Task: Add a signature Mario Parker containing Best wishes for a happy National Human Trafficking Awareness Day, Mario Parker to email address softage.6@softage.net and add a label Vendor contracts
Action: Mouse moved to (920, 55)
Screenshot: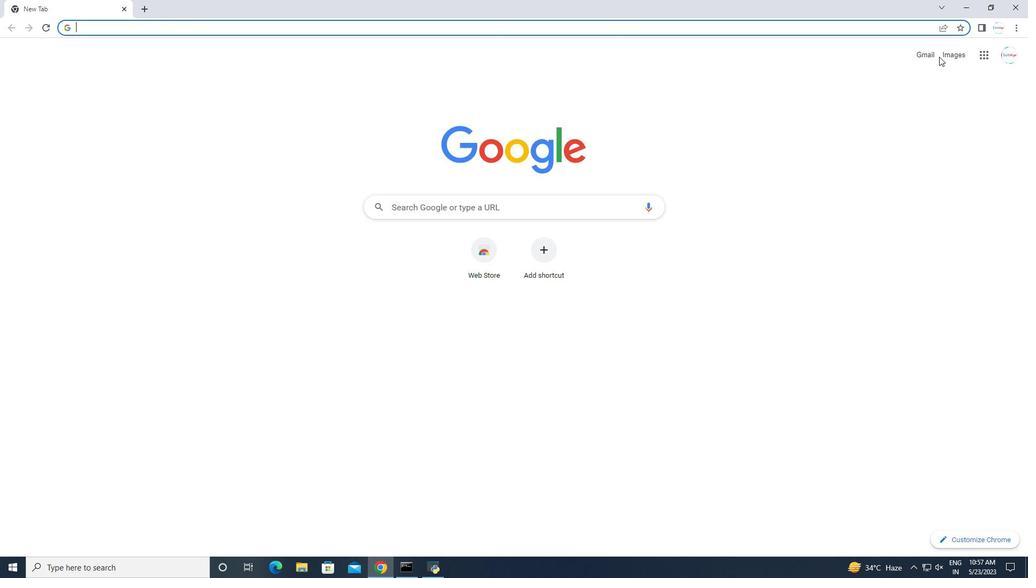
Action: Mouse pressed left at (920, 55)
Screenshot: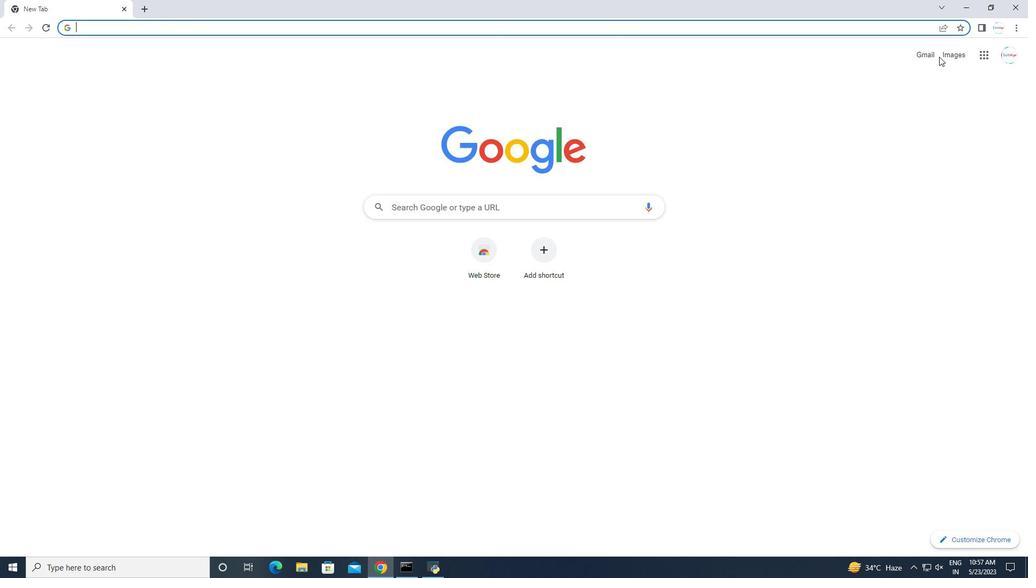 
Action: Mouse moved to (959, 58)
Screenshot: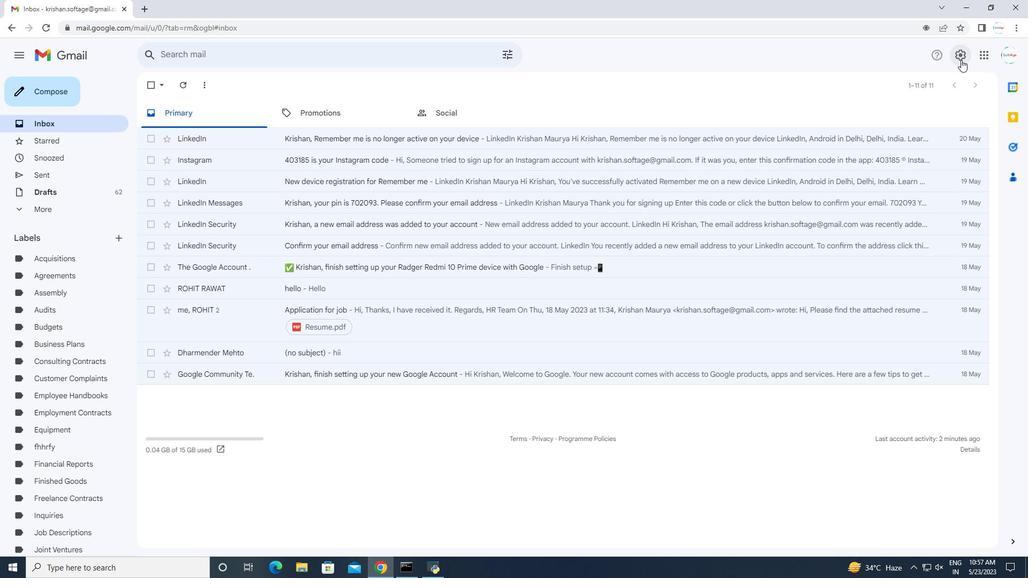 
Action: Mouse pressed left at (959, 58)
Screenshot: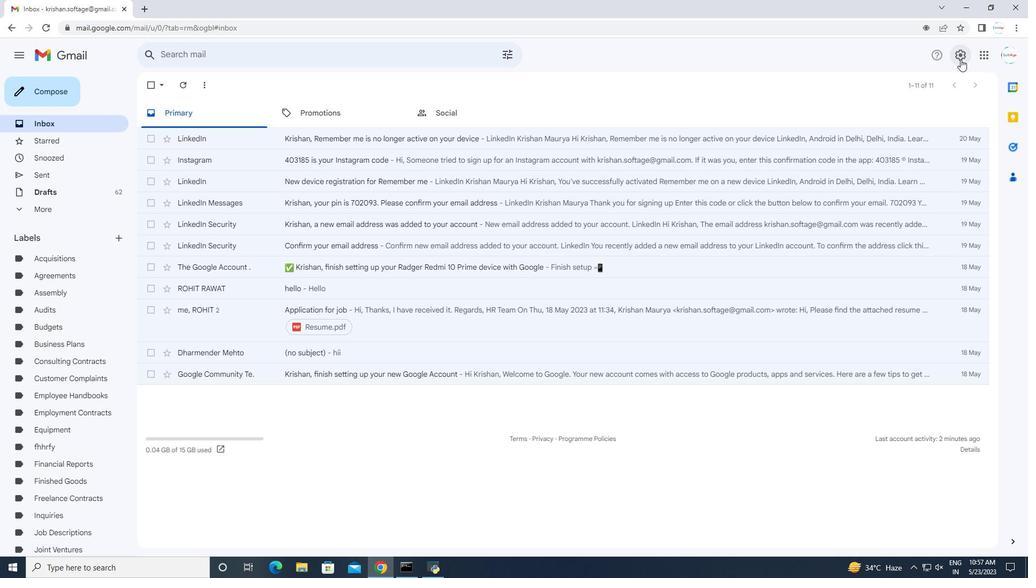 
Action: Mouse moved to (938, 112)
Screenshot: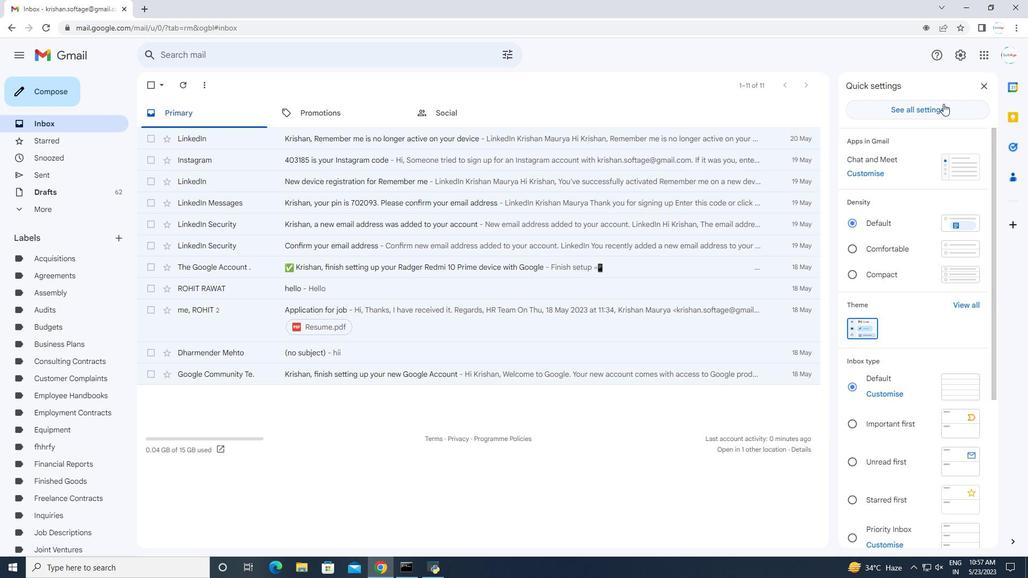 
Action: Mouse pressed left at (938, 112)
Screenshot: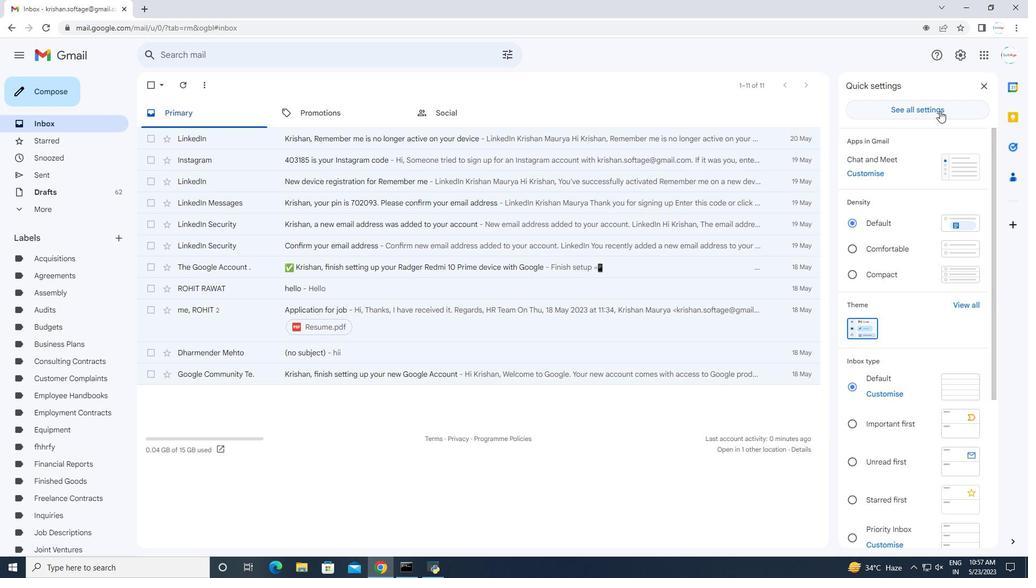 
Action: Mouse moved to (813, 170)
Screenshot: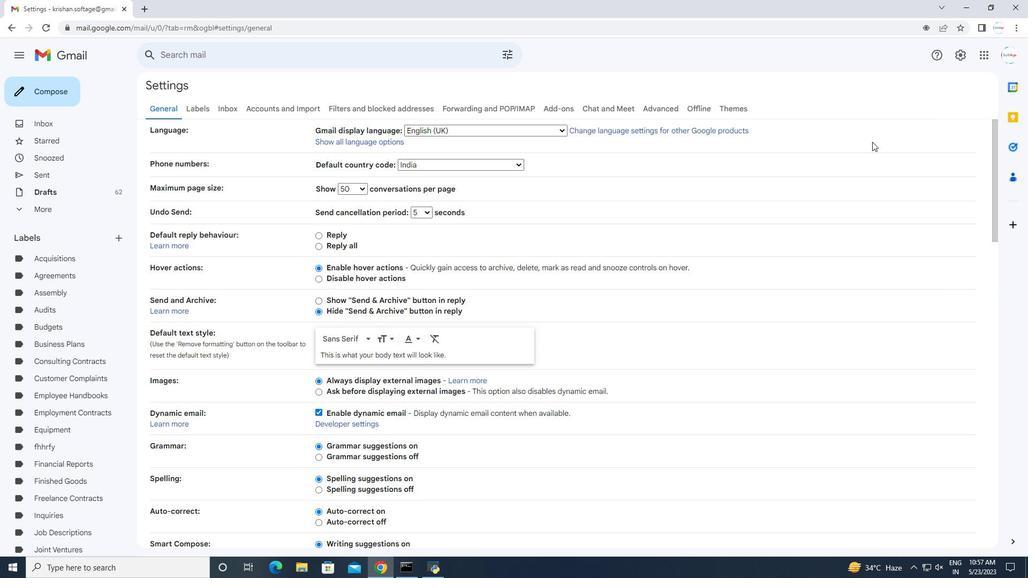 
Action: Mouse scrolled (813, 170) with delta (0, 0)
Screenshot: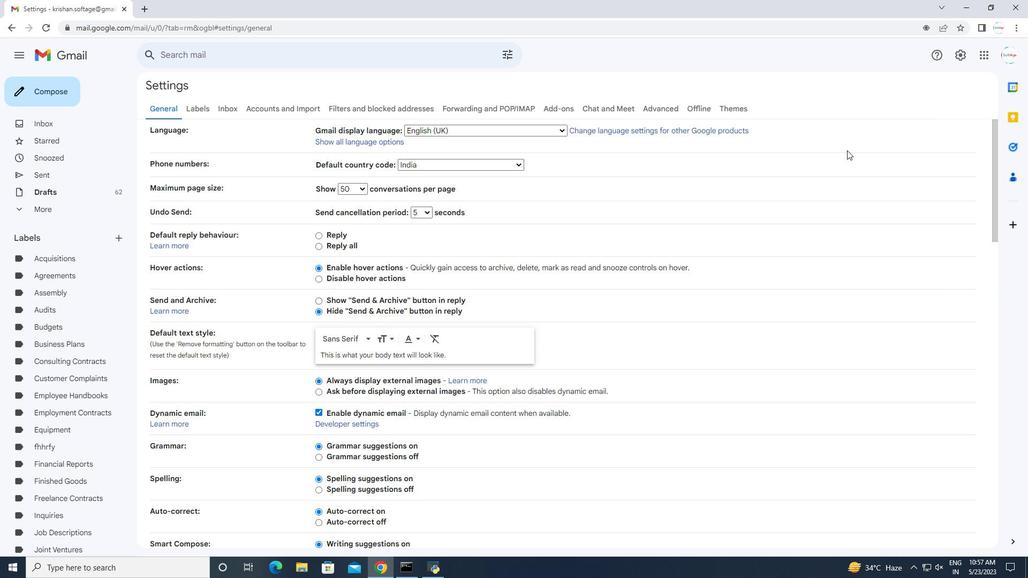 
Action: Mouse moved to (809, 171)
Screenshot: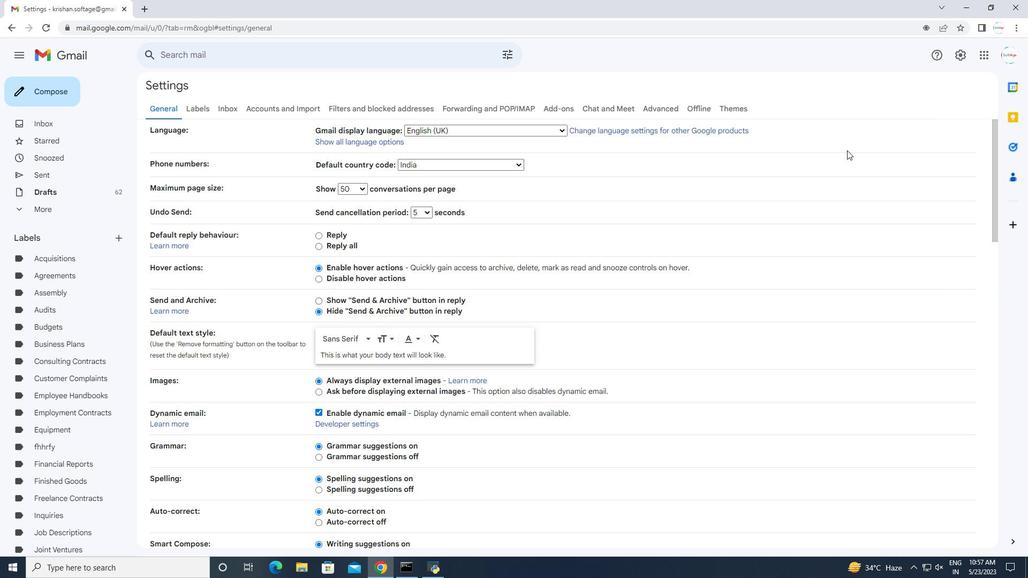 
Action: Mouse scrolled (809, 171) with delta (0, 0)
Screenshot: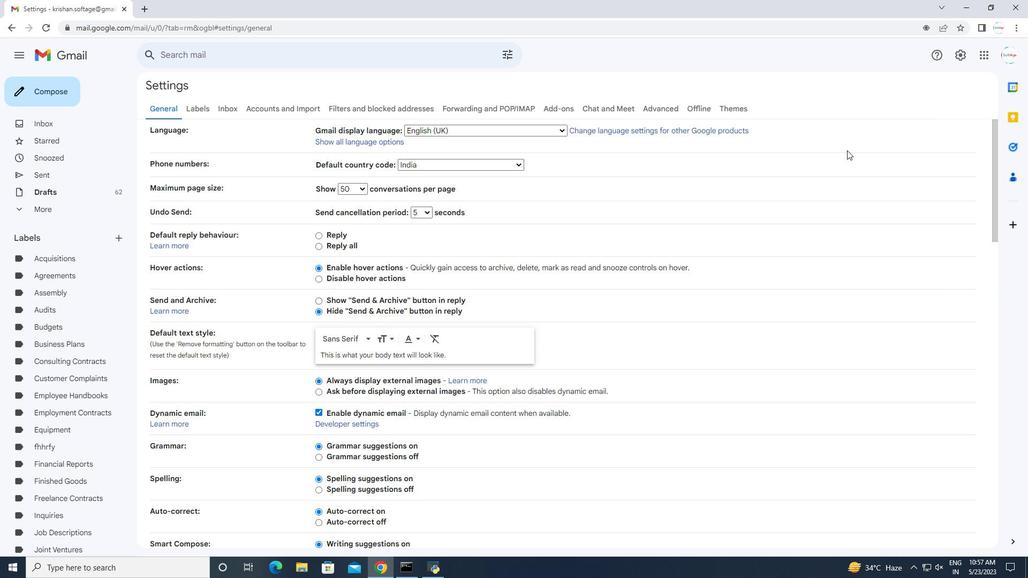 
Action: Mouse moved to (807, 172)
Screenshot: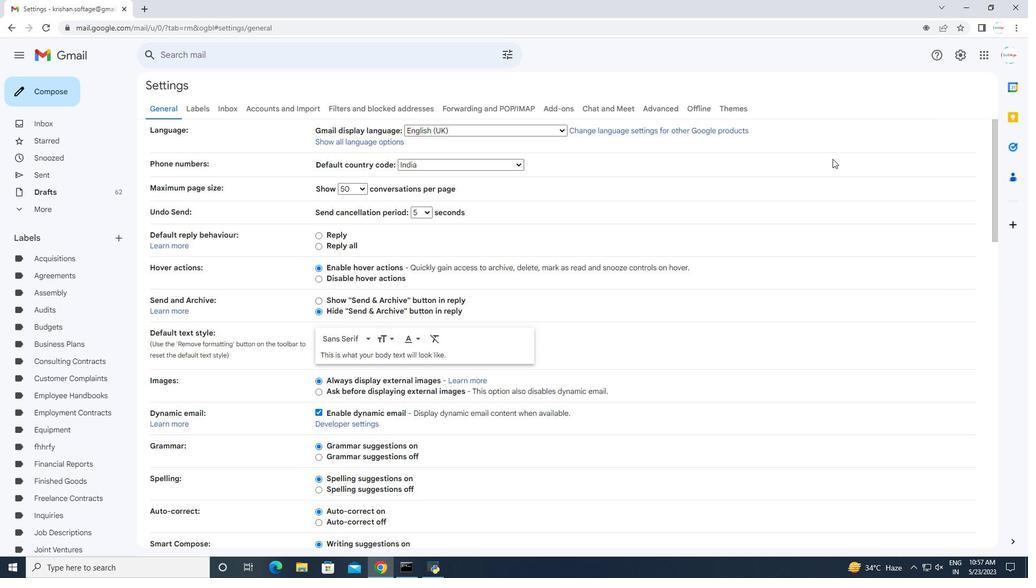 
Action: Mouse scrolled (807, 172) with delta (0, 0)
Screenshot: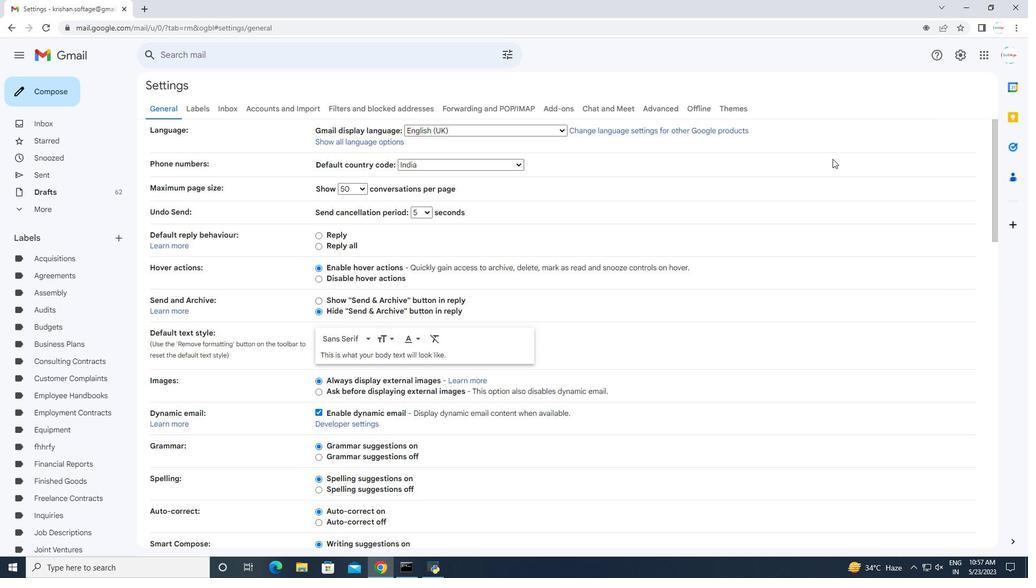 
Action: Mouse scrolled (807, 172) with delta (0, 0)
Screenshot: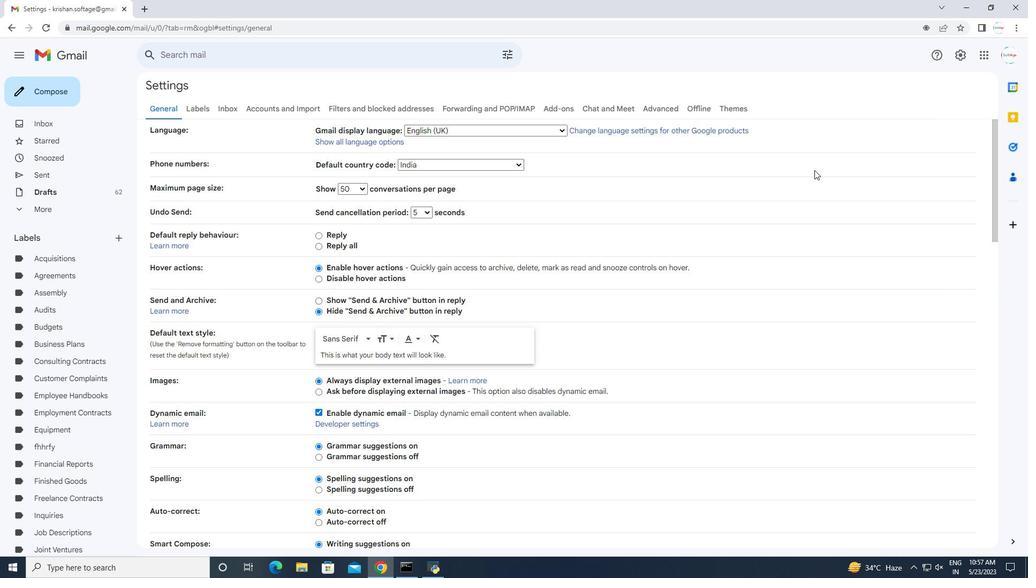 
Action: Mouse moved to (806, 173)
Screenshot: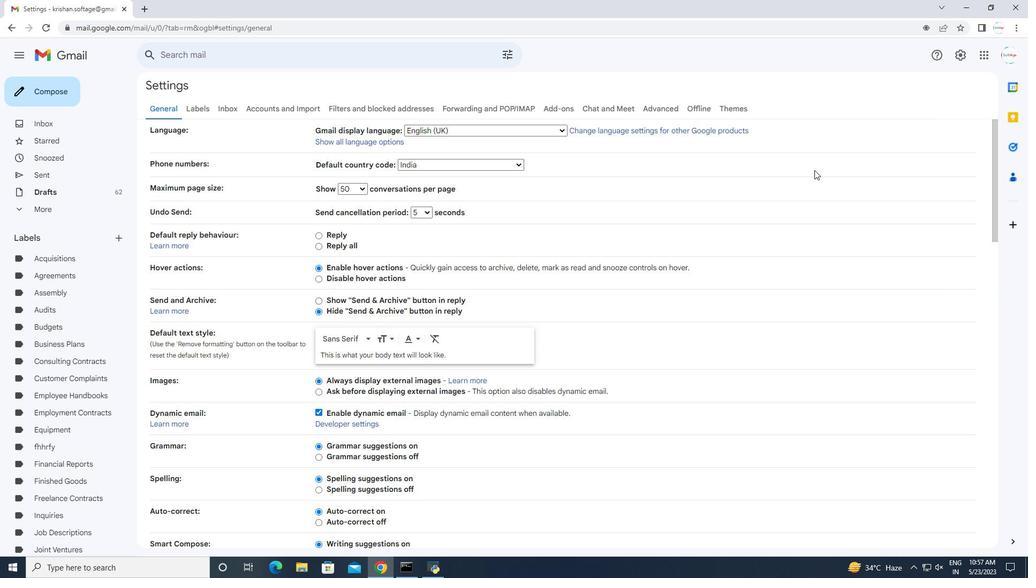 
Action: Mouse scrolled (806, 172) with delta (0, 0)
Screenshot: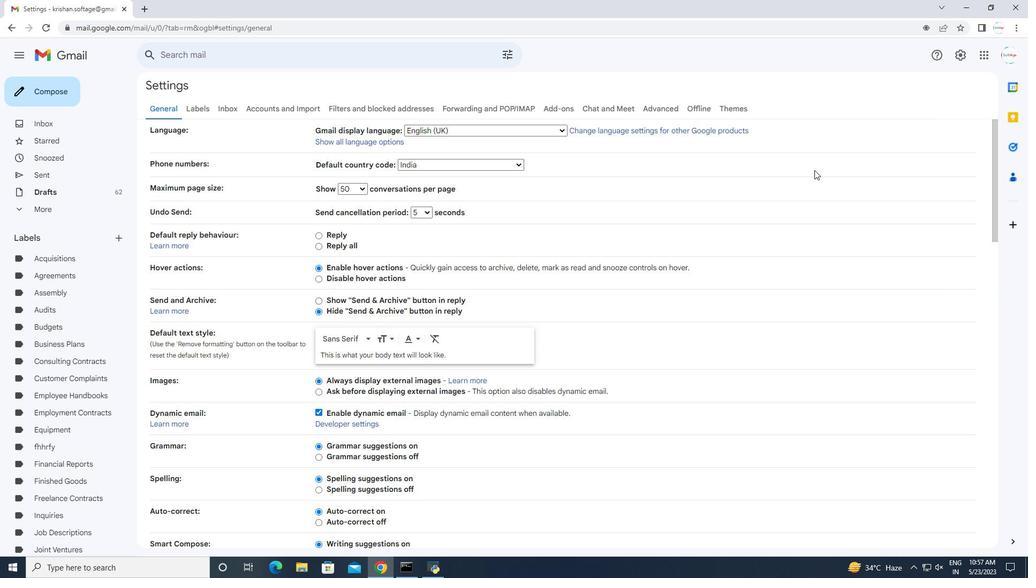 
Action: Mouse moved to (804, 173)
Screenshot: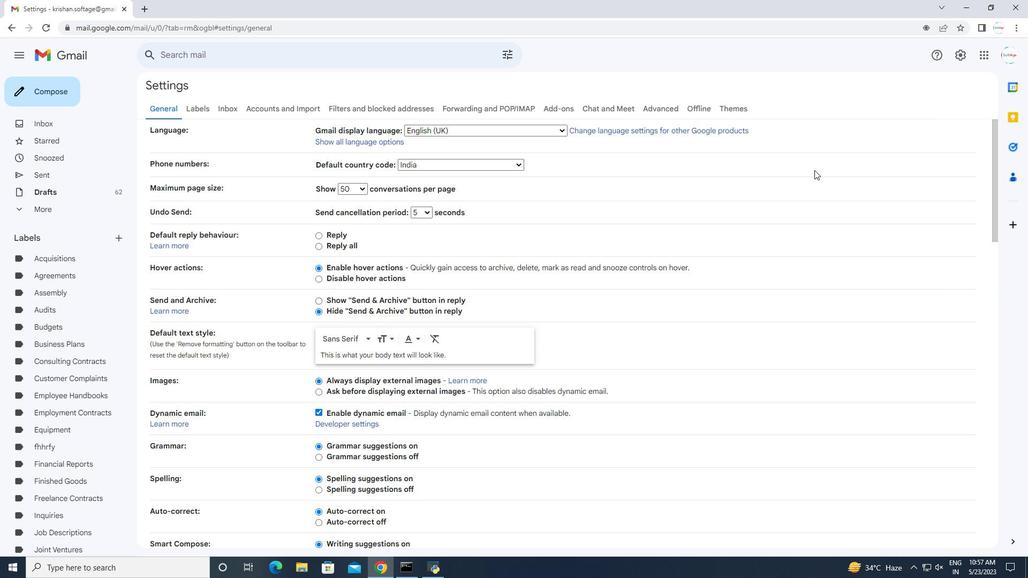 
Action: Mouse scrolled (804, 172) with delta (0, 0)
Screenshot: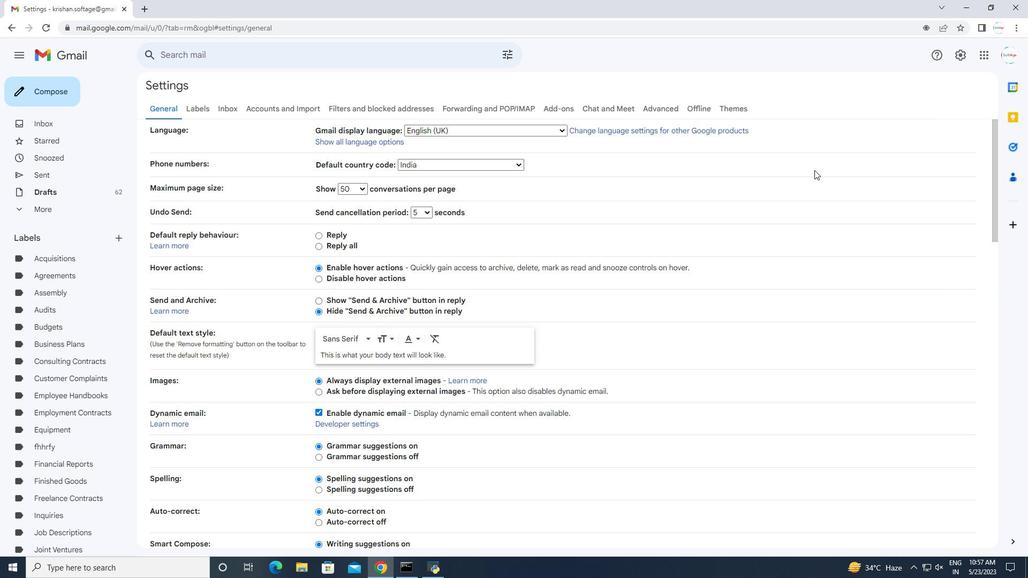
Action: Mouse moved to (800, 174)
Screenshot: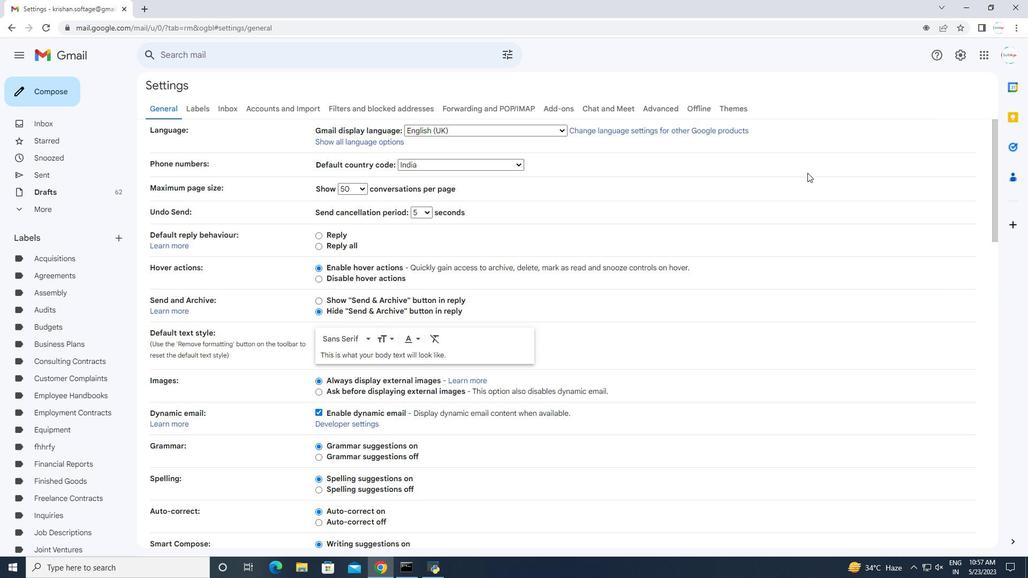 
Action: Mouse scrolled (800, 174) with delta (0, 0)
Screenshot: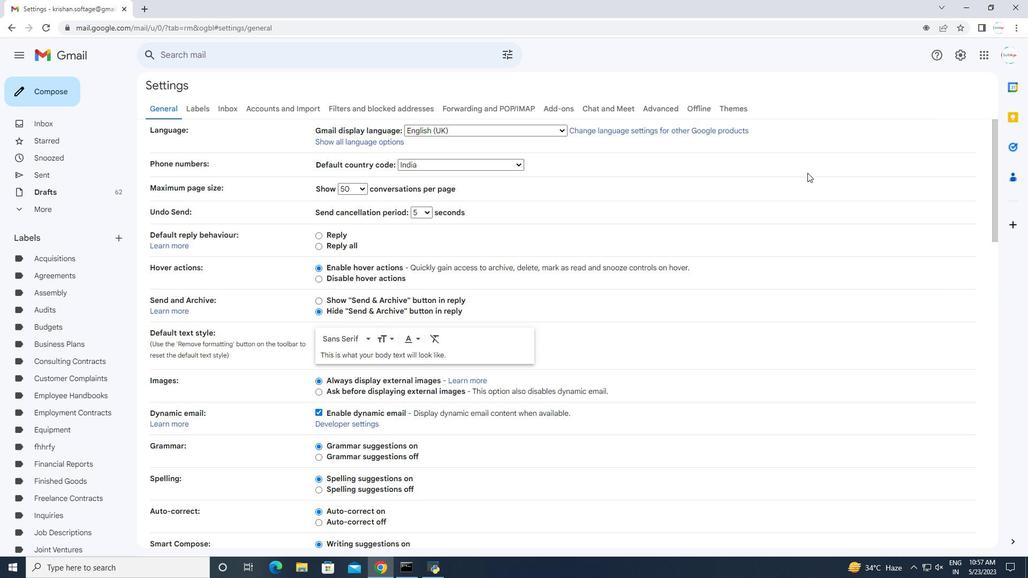 
Action: Mouse moved to (794, 181)
Screenshot: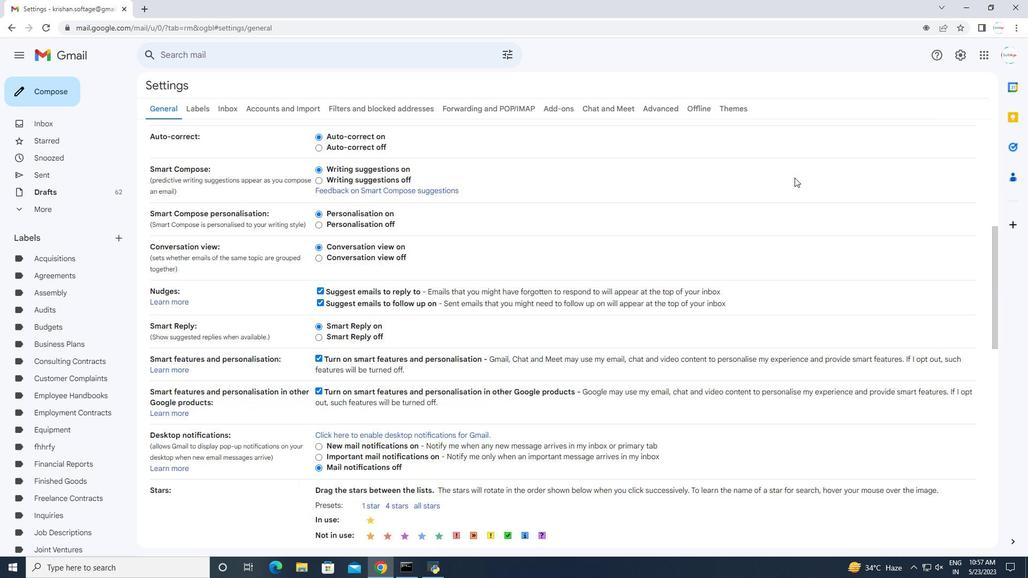 
Action: Mouse scrolled (794, 178) with delta (0, 0)
Screenshot: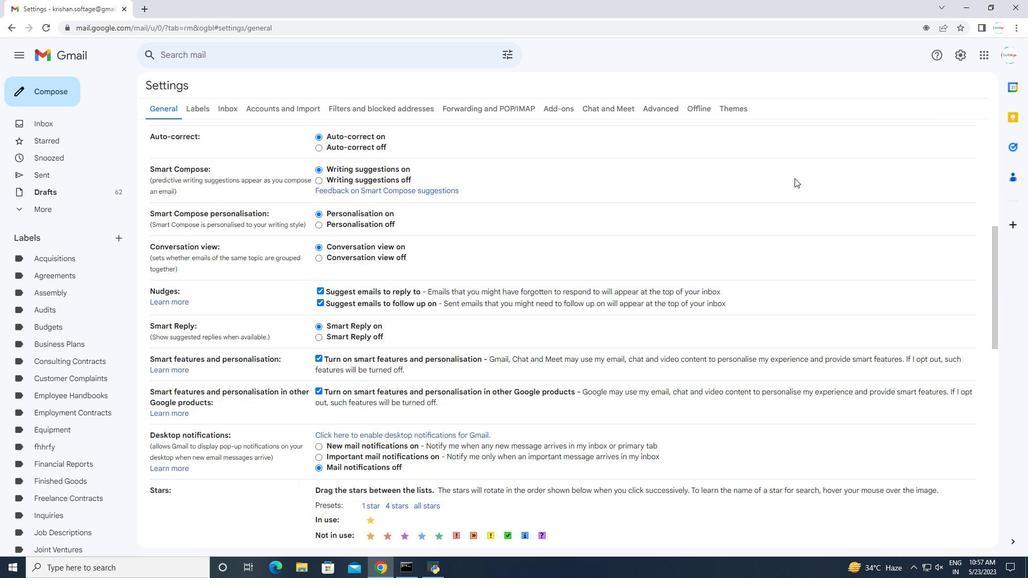 
Action: Mouse moved to (794, 181)
Screenshot: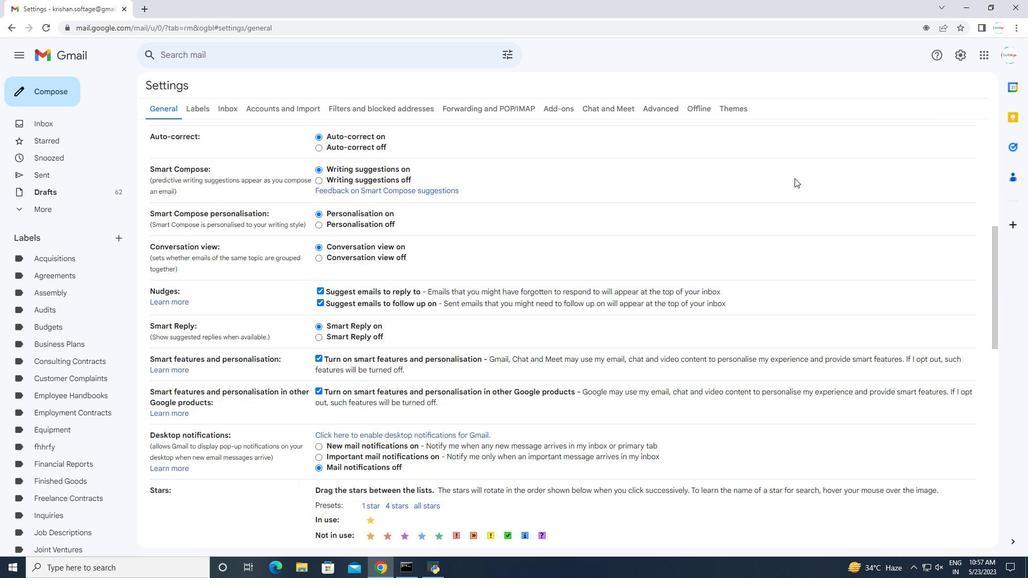 
Action: Mouse scrolled (794, 180) with delta (0, 0)
Screenshot: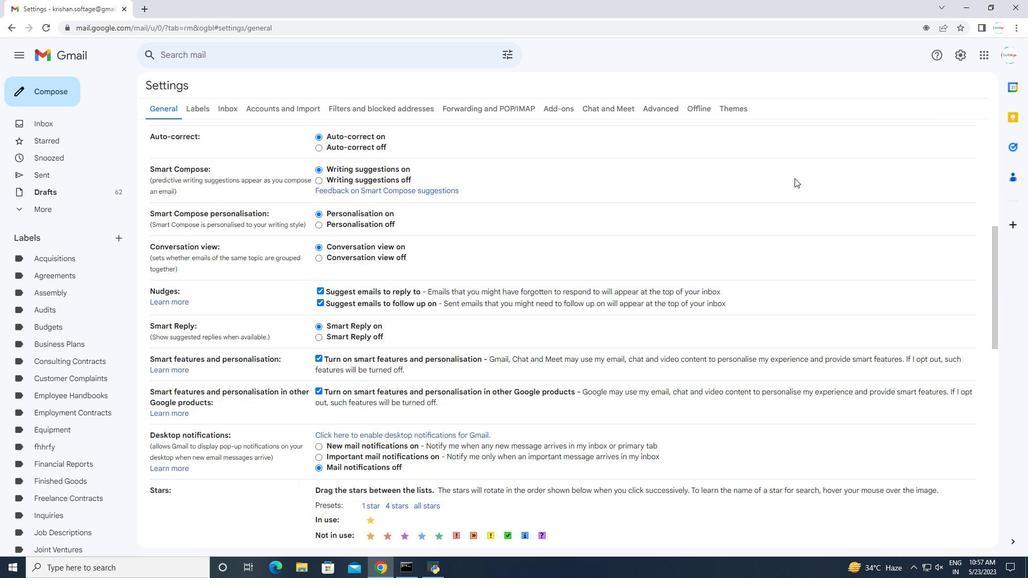 
Action: Mouse scrolled (794, 180) with delta (0, 0)
Screenshot: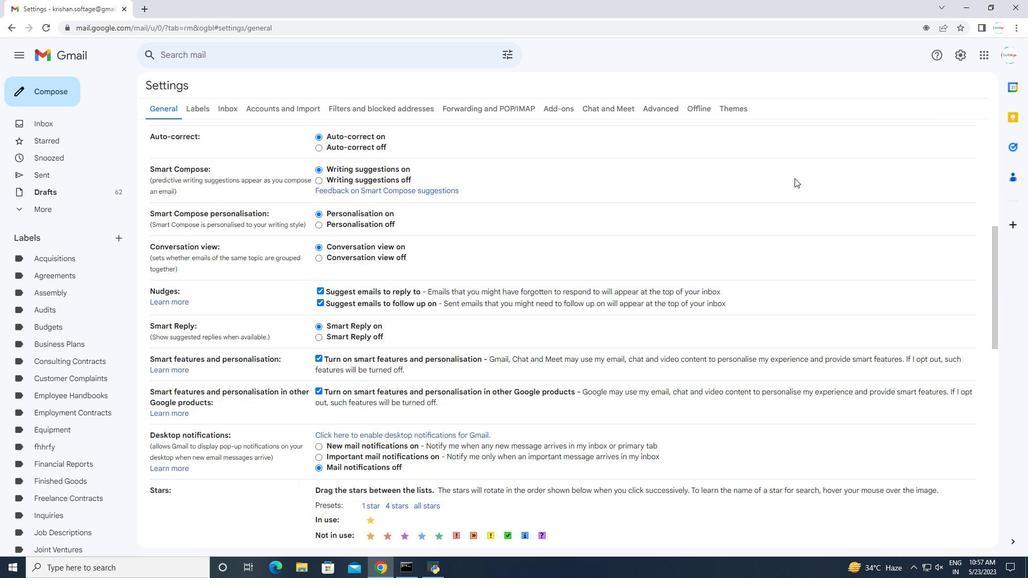 
Action: Mouse scrolled (794, 180) with delta (0, 0)
Screenshot: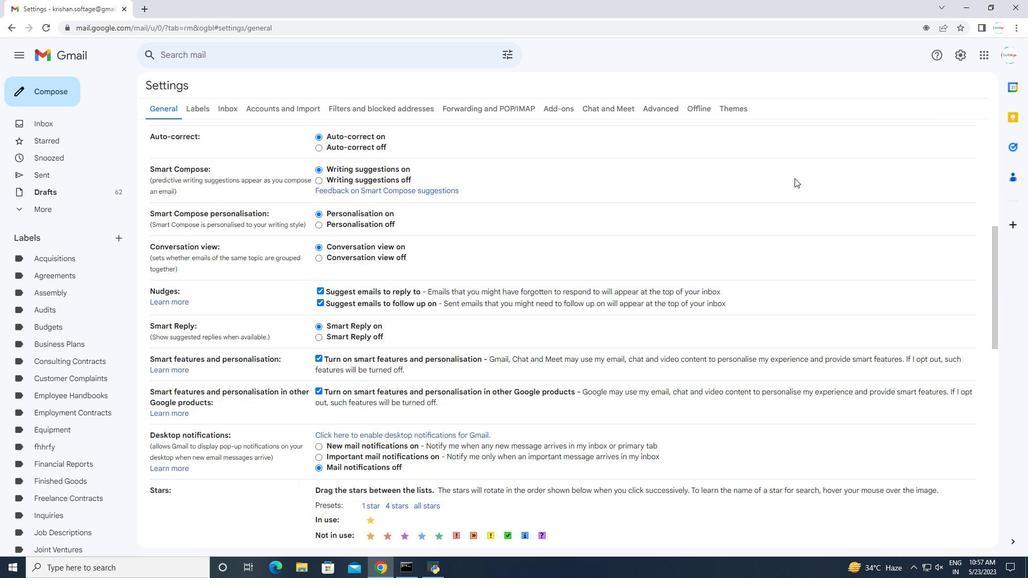 
Action: Mouse scrolled (794, 180) with delta (0, 0)
Screenshot: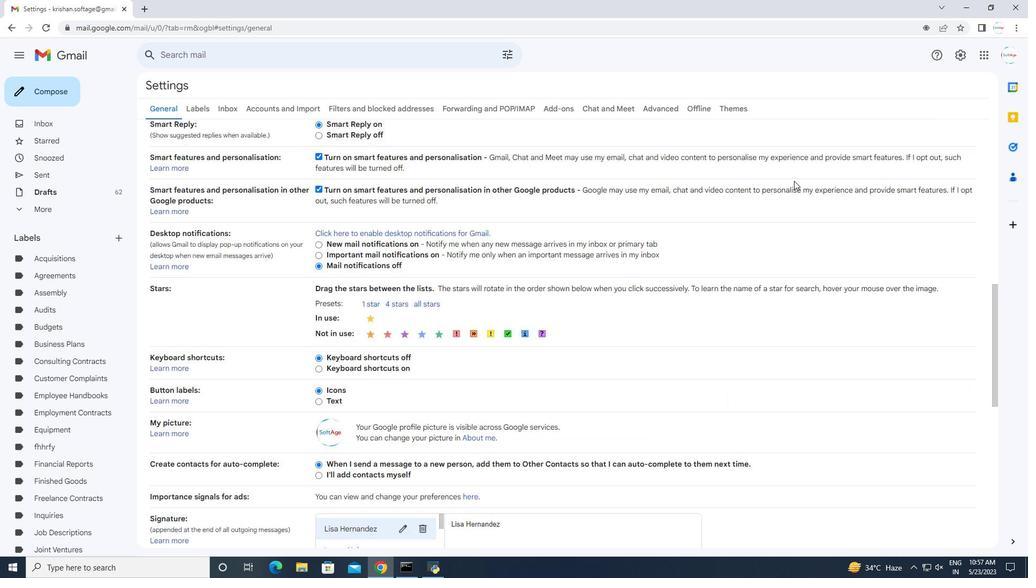 
Action: Mouse scrolled (794, 180) with delta (0, 0)
Screenshot: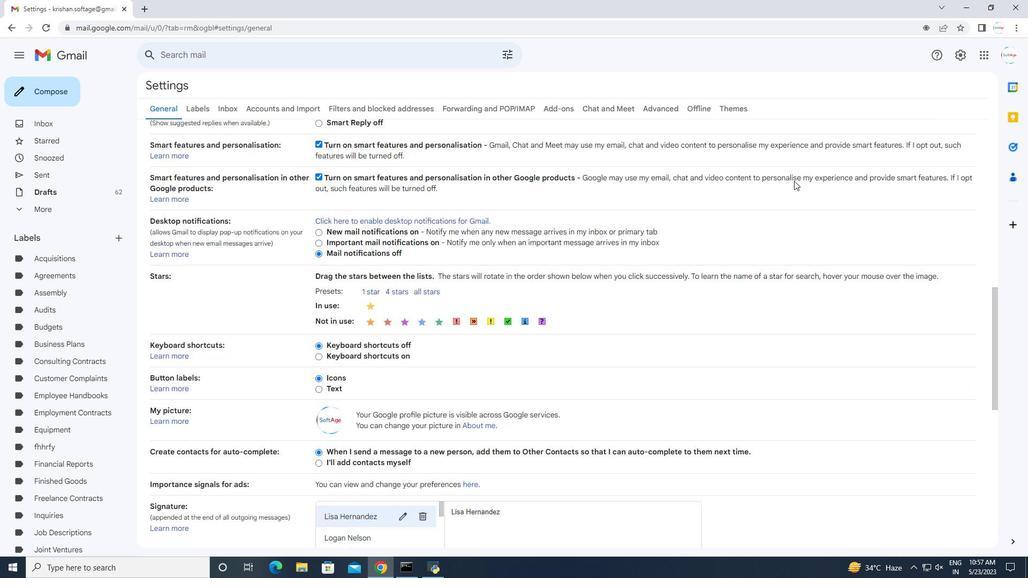 
Action: Mouse moved to (466, 410)
Screenshot: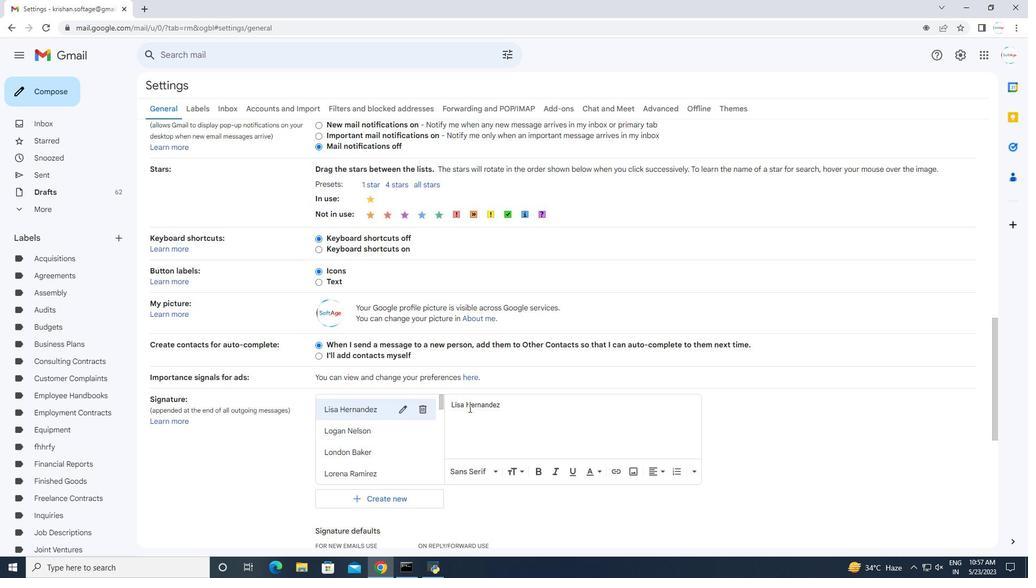 
Action: Mouse scrolled (466, 410) with delta (0, 0)
Screenshot: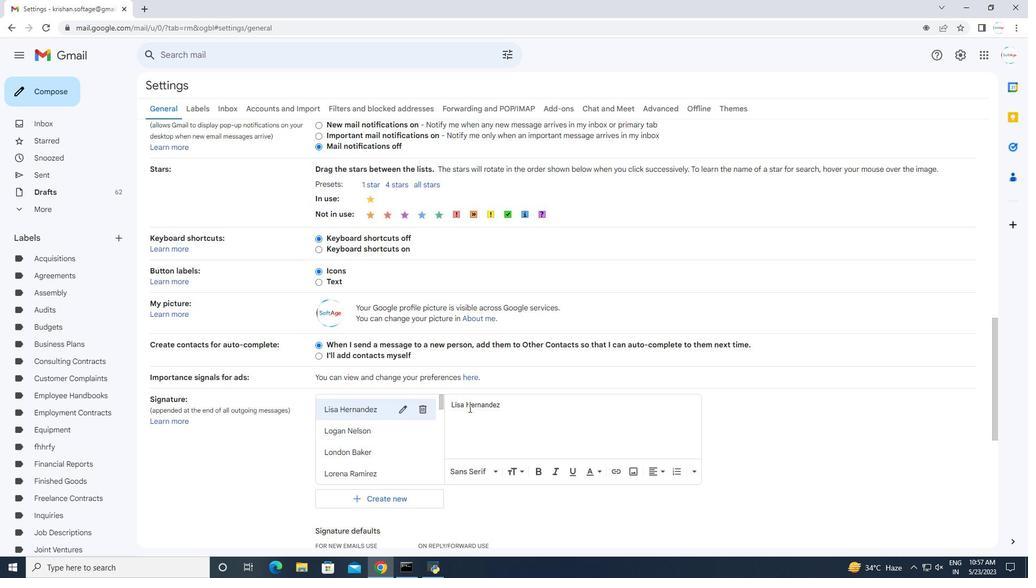 
Action: Mouse moved to (466, 410)
Screenshot: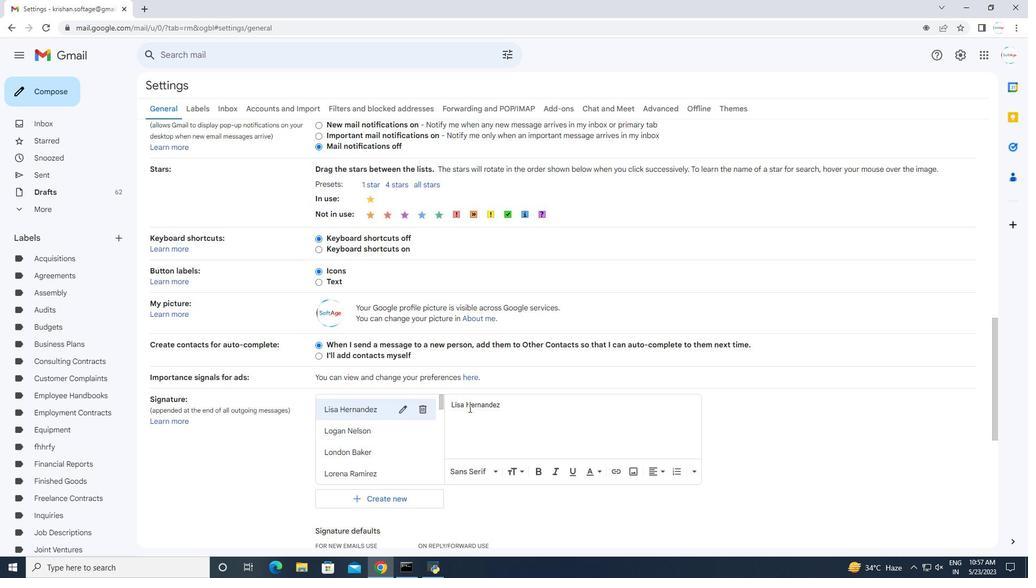 
Action: Mouse scrolled (466, 410) with delta (0, 0)
Screenshot: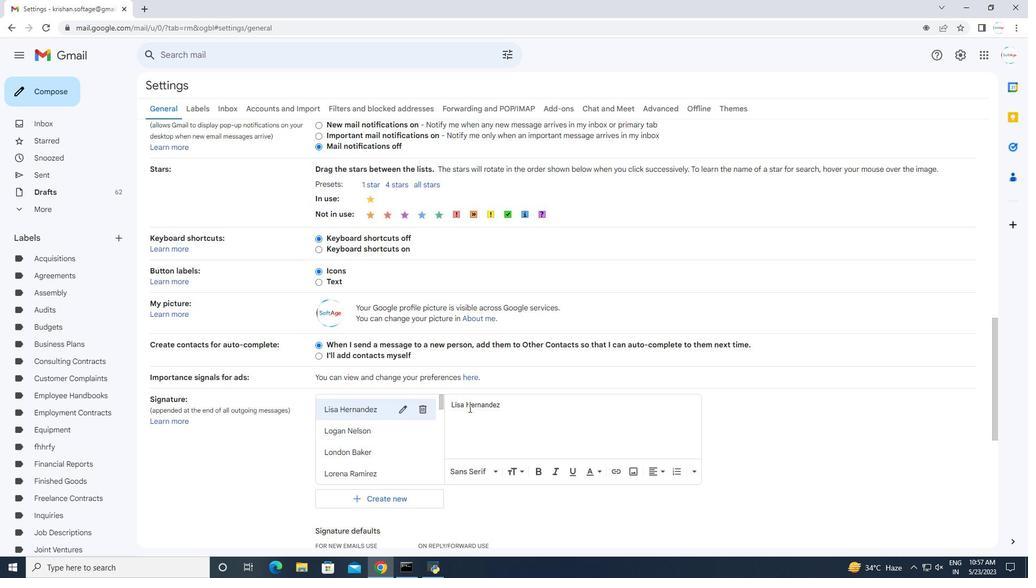 
Action: Mouse scrolled (466, 410) with delta (0, 0)
Screenshot: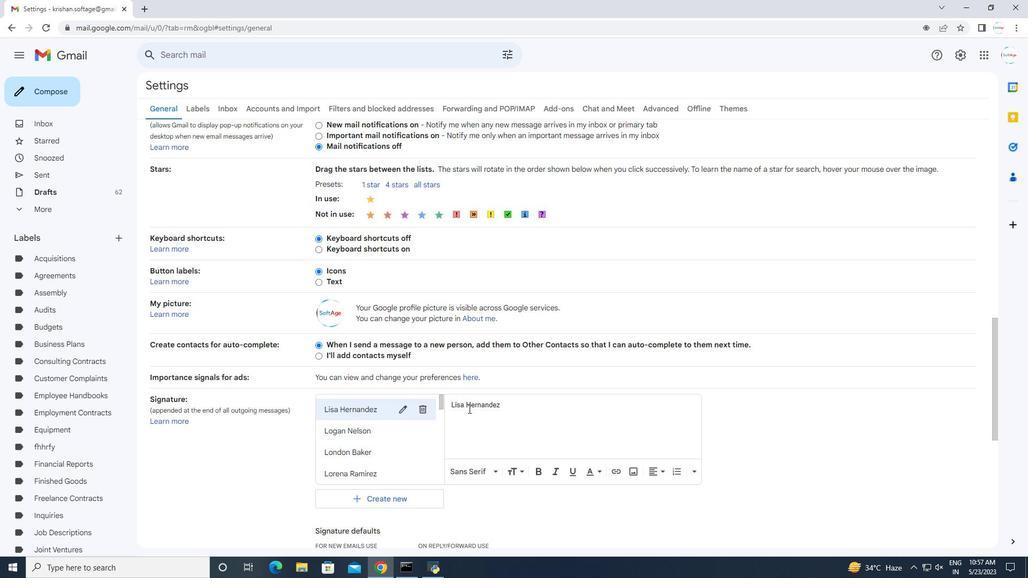 
Action: Mouse moved to (375, 340)
Screenshot: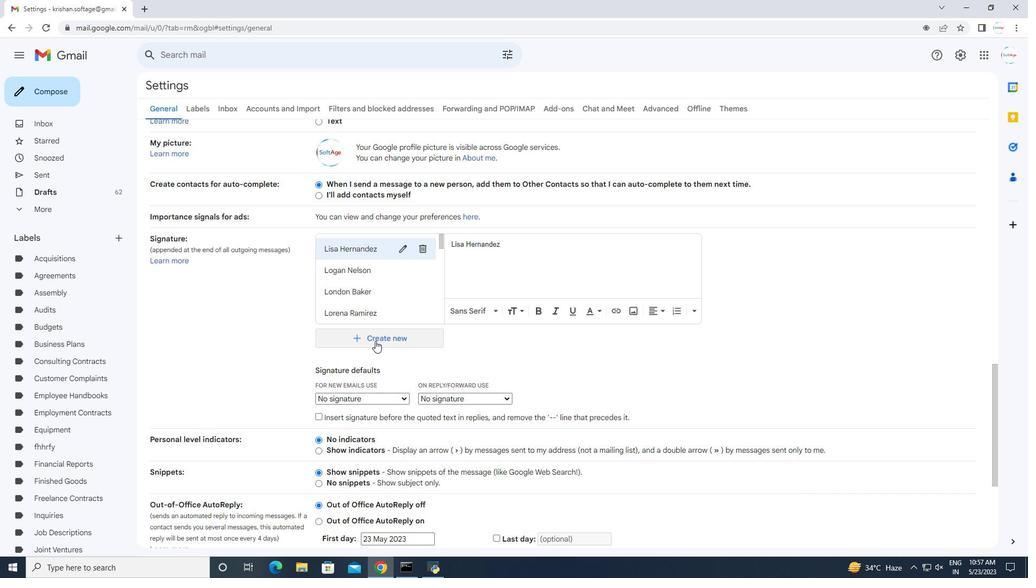 
Action: Mouse pressed left at (375, 340)
Screenshot: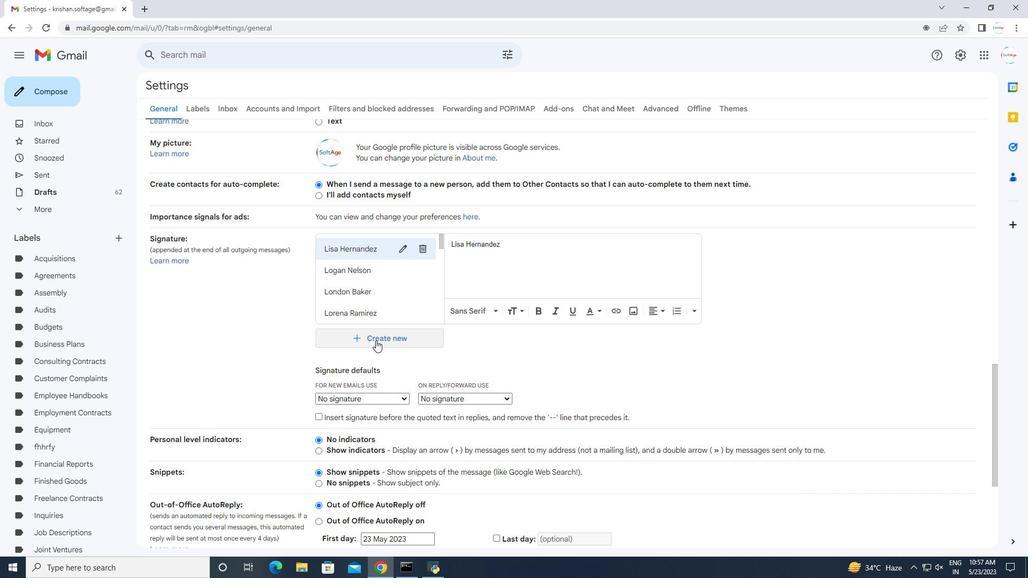 
Action: Mouse moved to (419, 290)
Screenshot: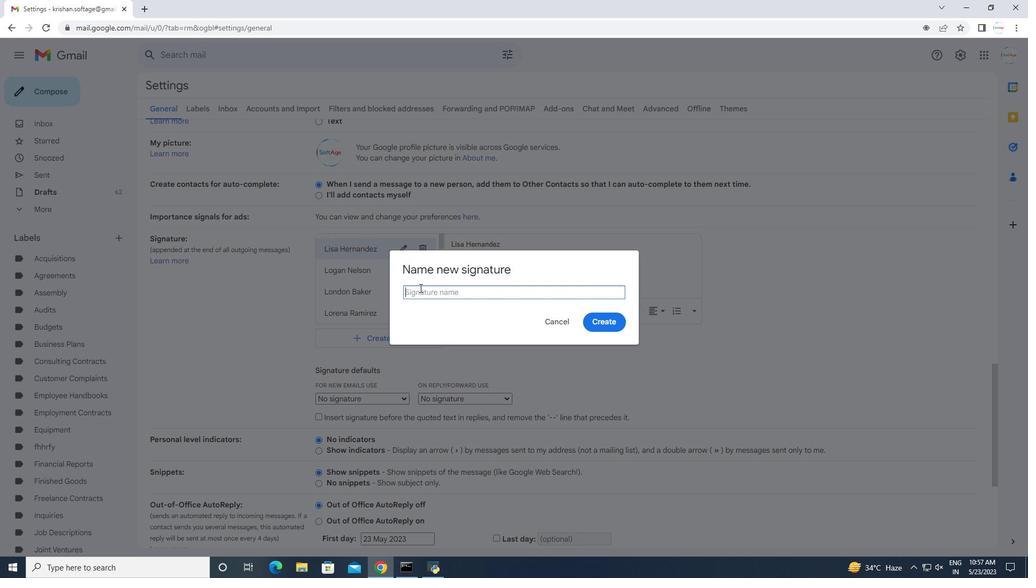 
Action: Mouse pressed left at (419, 290)
Screenshot: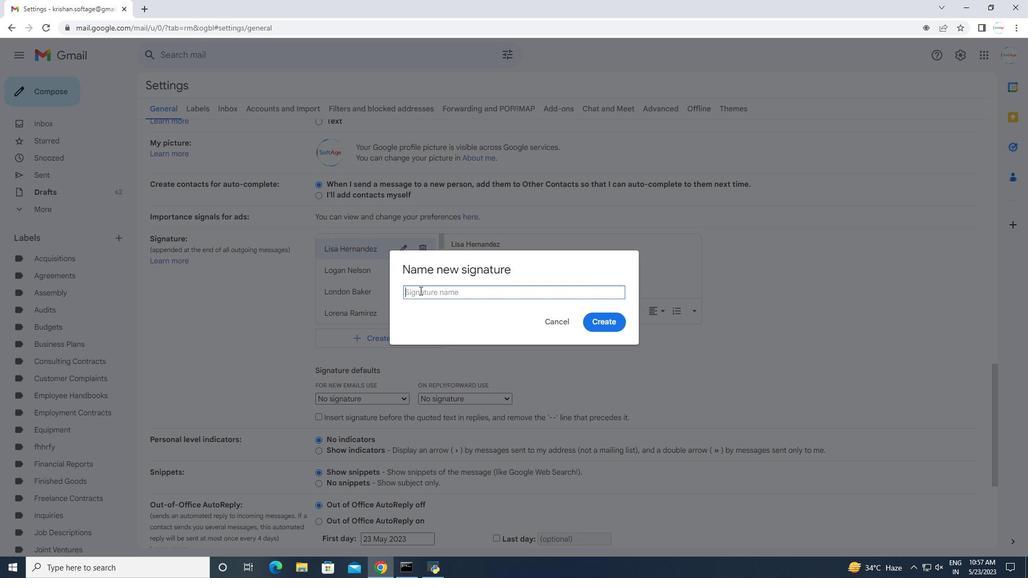 
Action: Mouse moved to (417, 291)
Screenshot: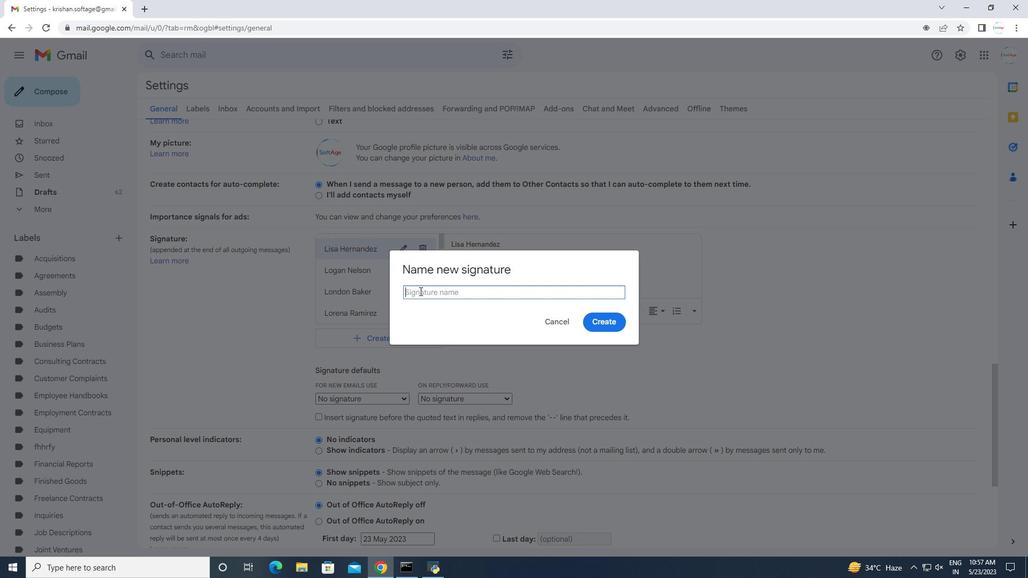 
Action: Key pressed <Key.shift>Maria<Key.space><Key.shift><Key.shift><Key.shift><Key.shift><Key.shift>Parker
Screenshot: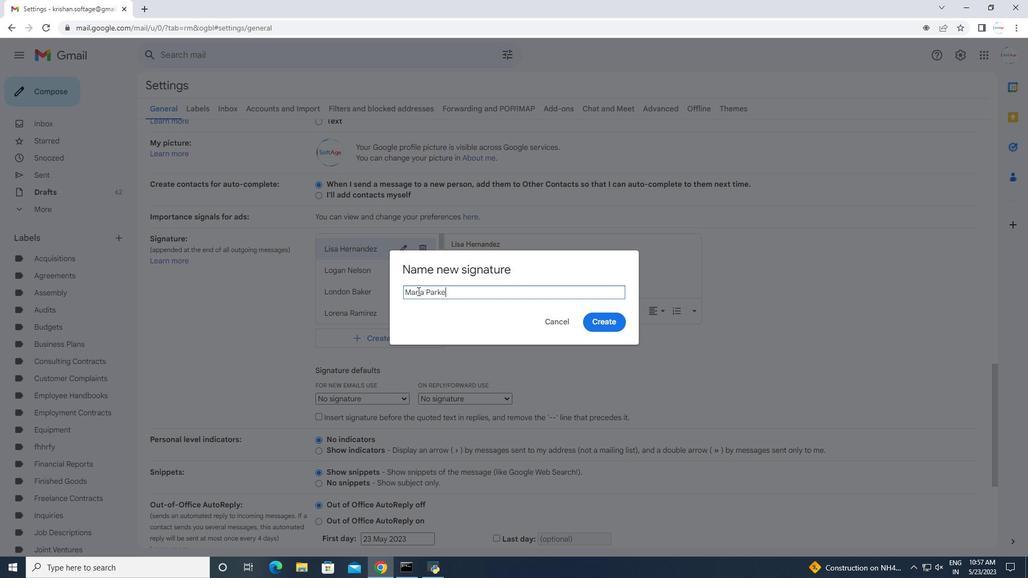 
Action: Mouse moved to (605, 324)
Screenshot: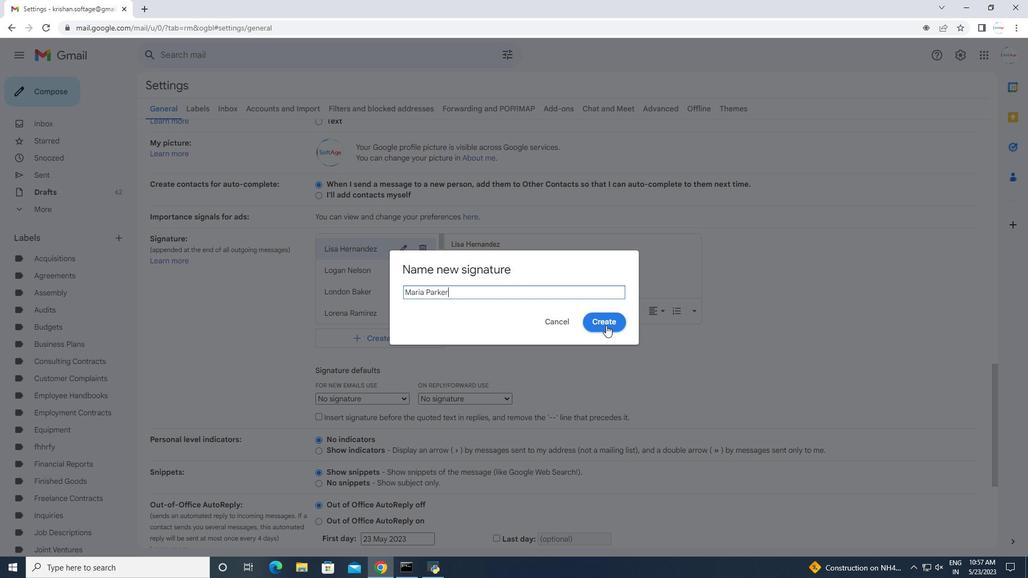
Action: Mouse pressed left at (605, 324)
Screenshot: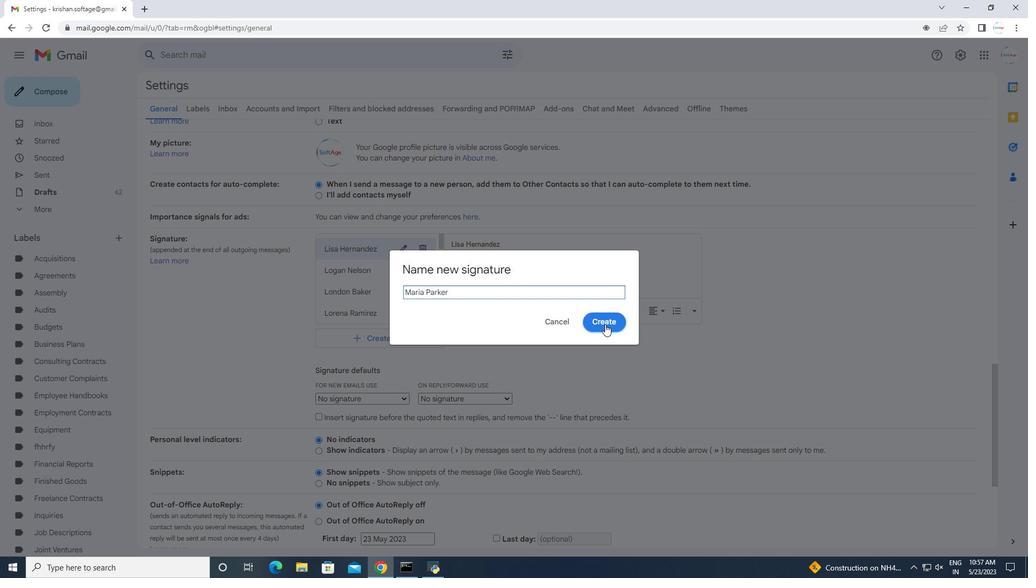 
Action: Mouse moved to (493, 257)
Screenshot: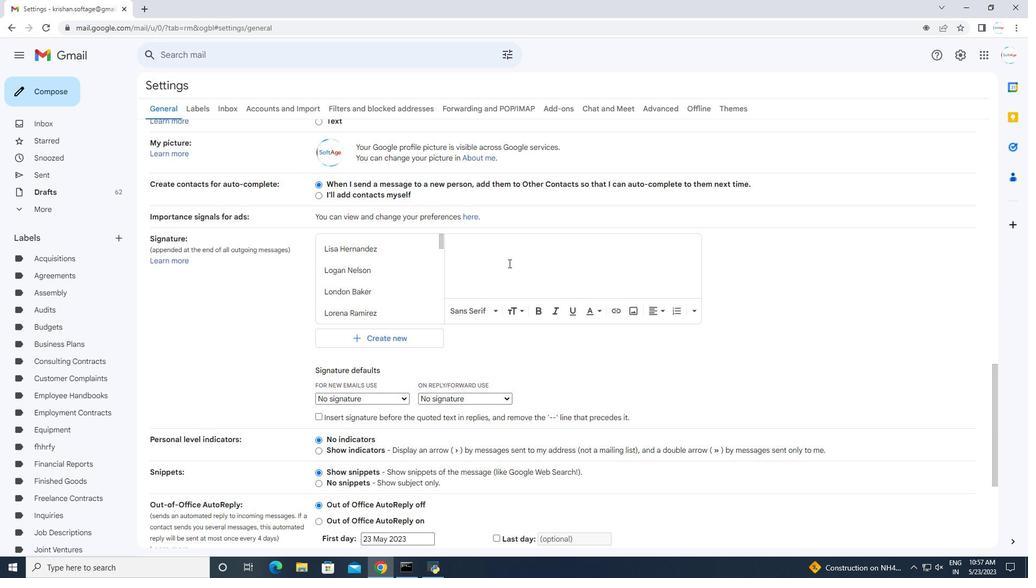 
Action: Mouse pressed left at (493, 257)
Screenshot: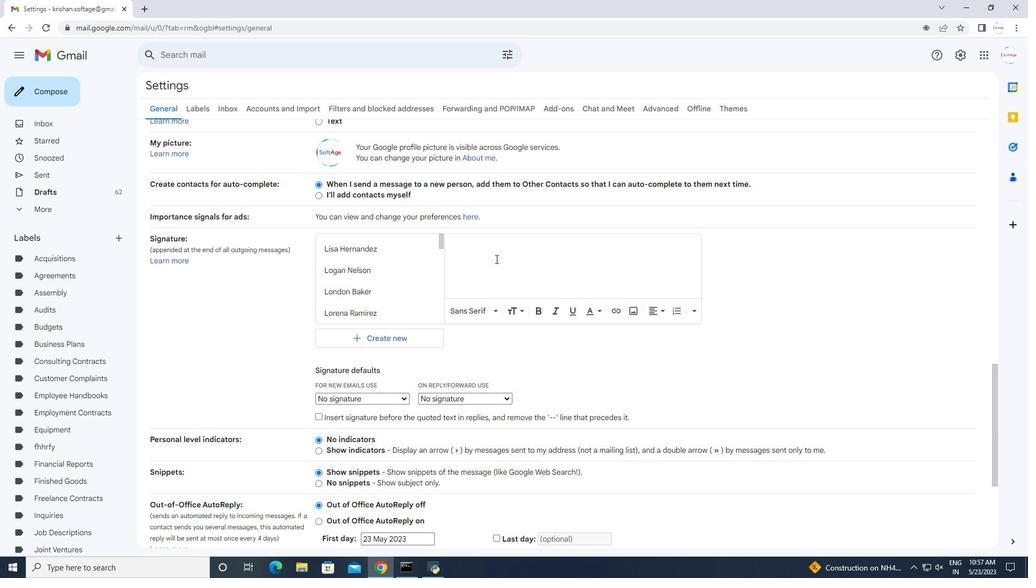 
Action: Key pressed <Key.shift>Maria<Key.space><Key.shift><Key.shift><Key.shift><Key.shift><Key.shift><Key.shift><Key.shift><Key.shift><Key.shift><Key.shift><Key.shift><Key.shift>Parker
Screenshot: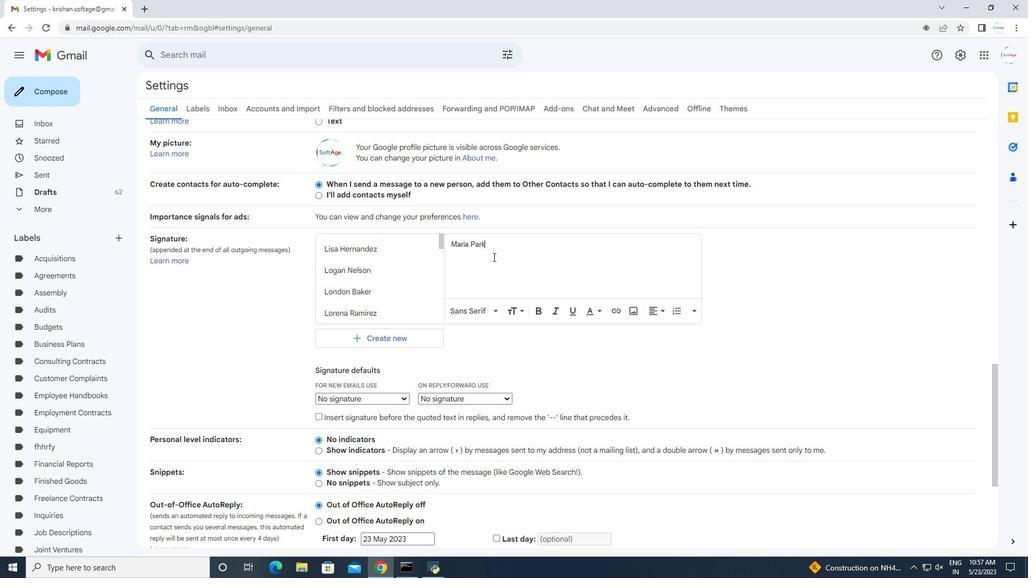 
Action: Mouse moved to (468, 244)
Screenshot: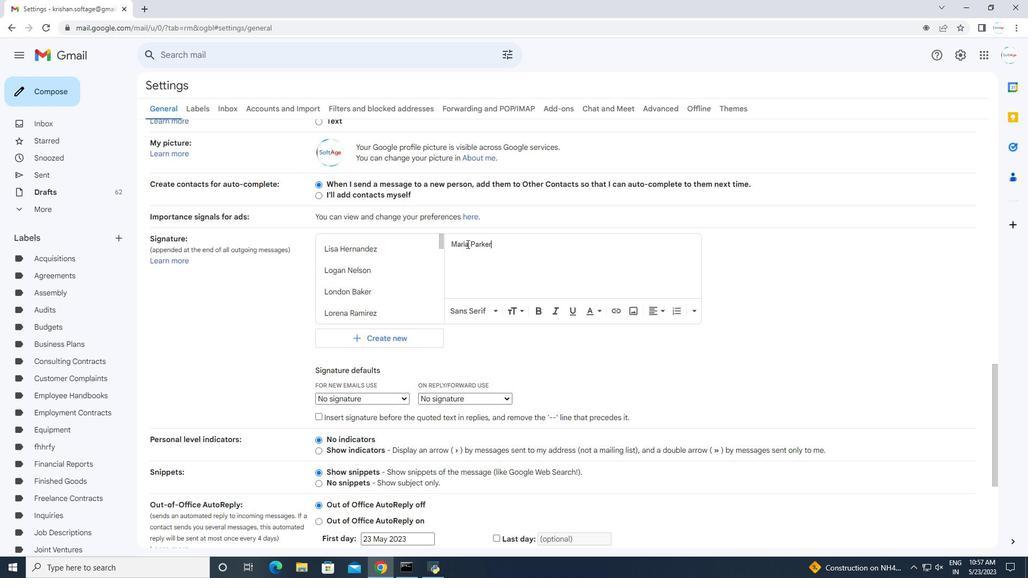 
Action: Mouse pressed left at (468, 244)
Screenshot: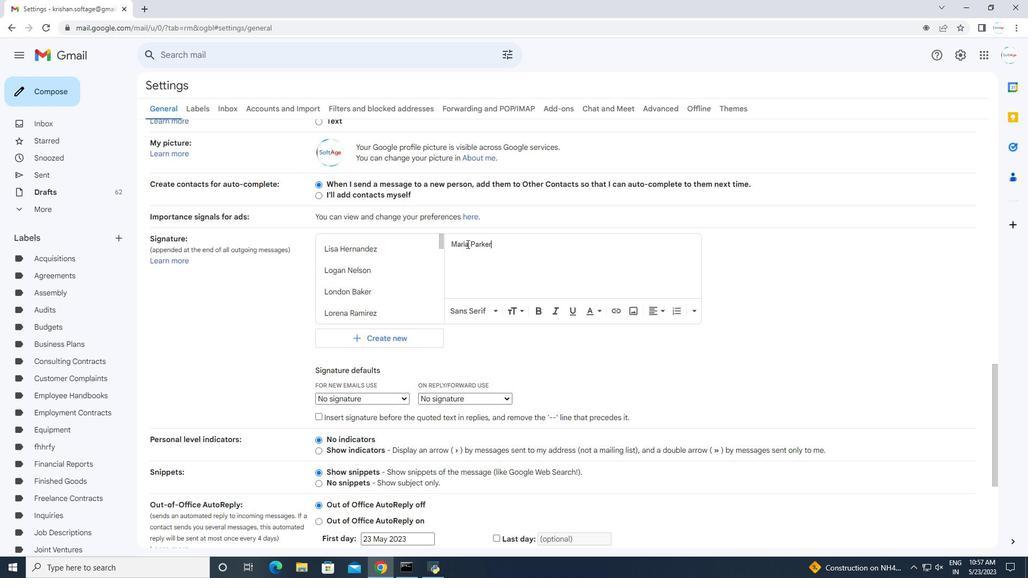 
Action: Mouse moved to (507, 239)
Screenshot: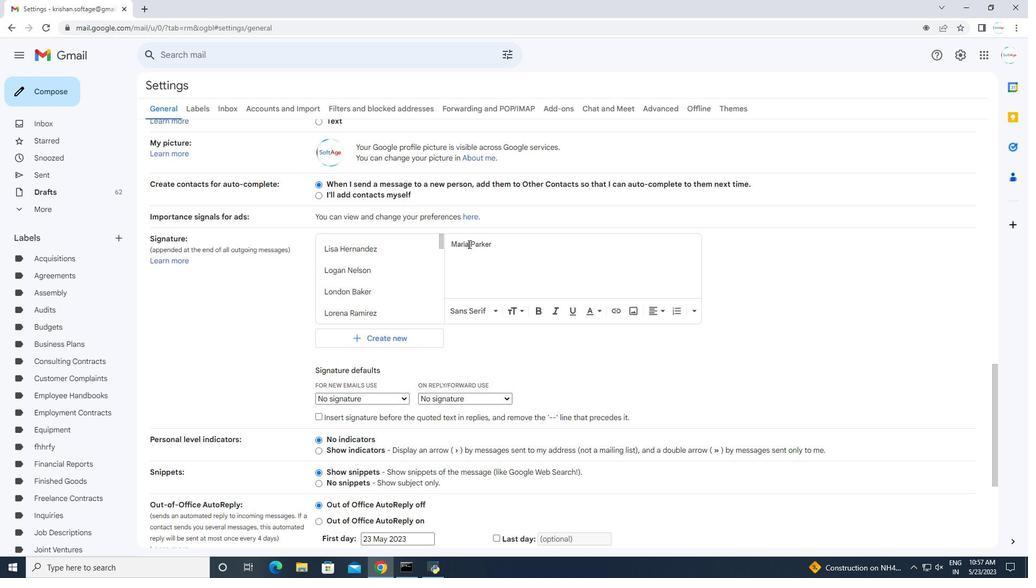 
Action: Key pressed <Key.backspace>o
Screenshot: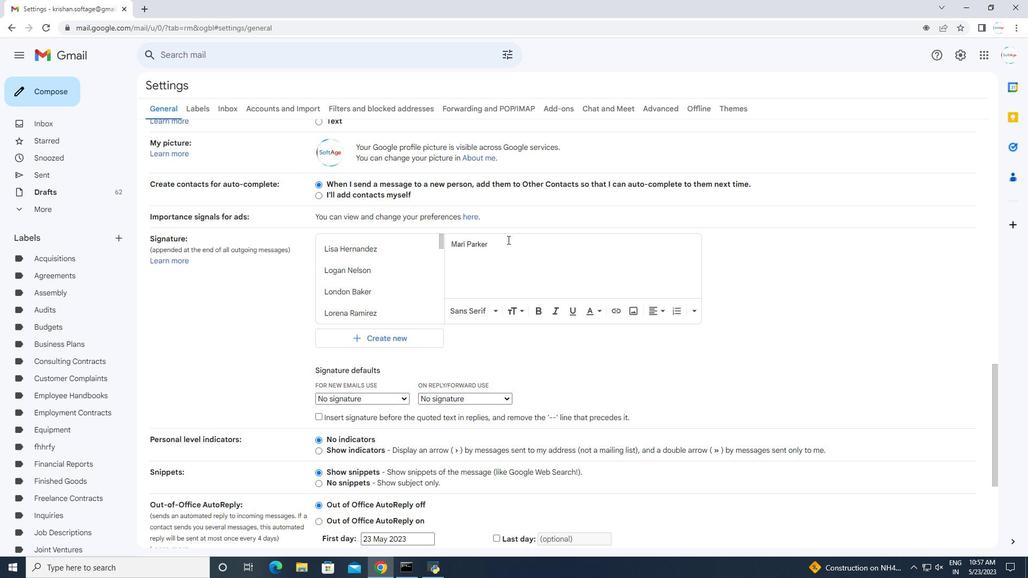 
Action: Mouse moved to (532, 304)
Screenshot: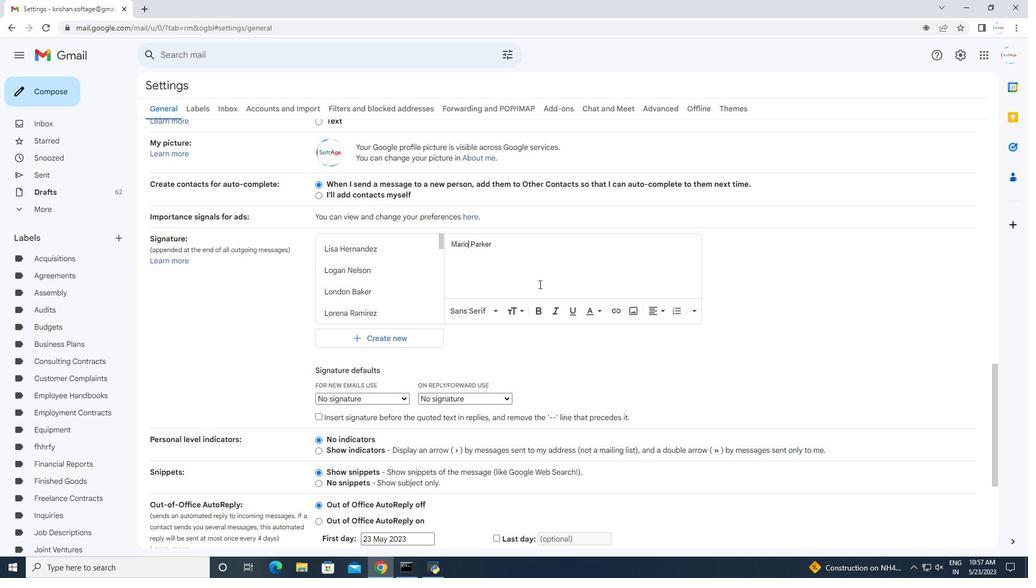 
Action: Mouse scrolled (532, 303) with delta (0, 0)
Screenshot: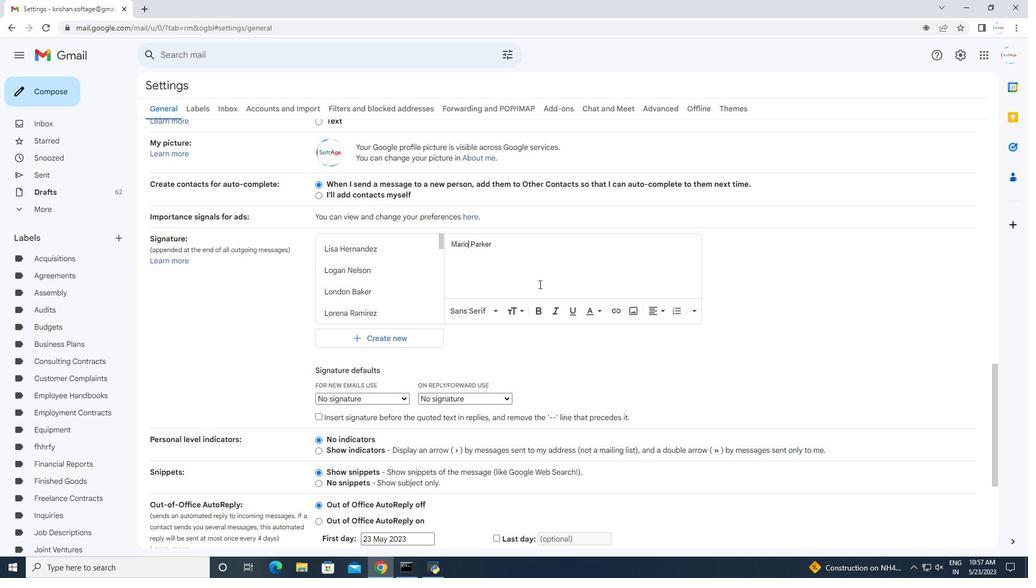 
Action: Mouse moved to (527, 316)
Screenshot: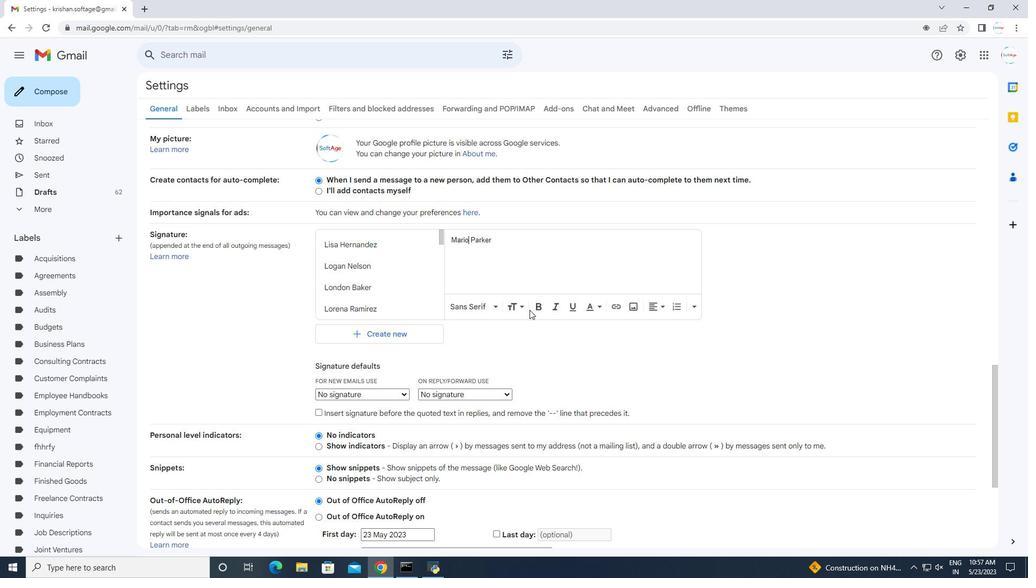 
Action: Mouse scrolled (528, 312) with delta (0, 0)
Screenshot: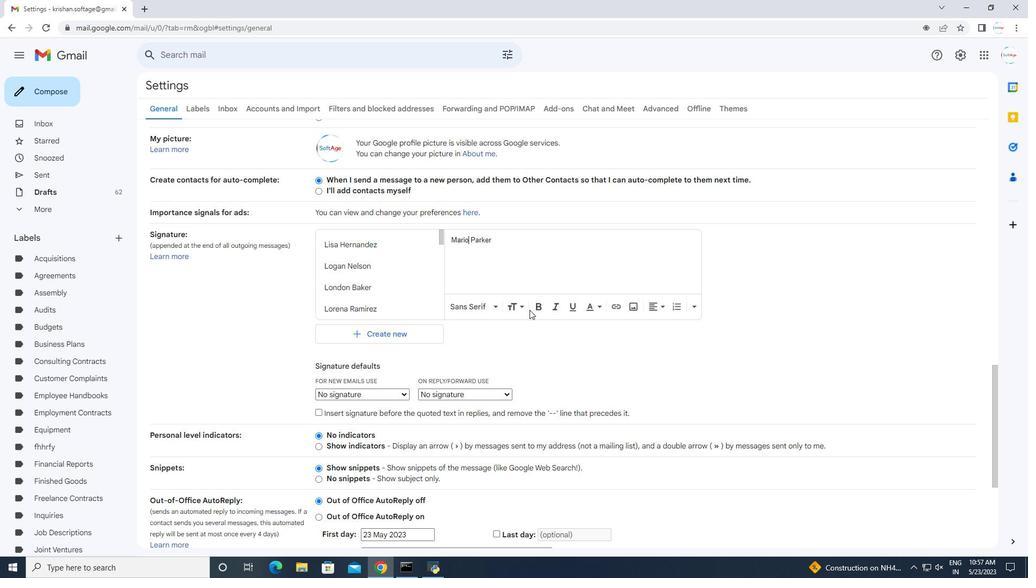 
Action: Mouse moved to (526, 316)
Screenshot: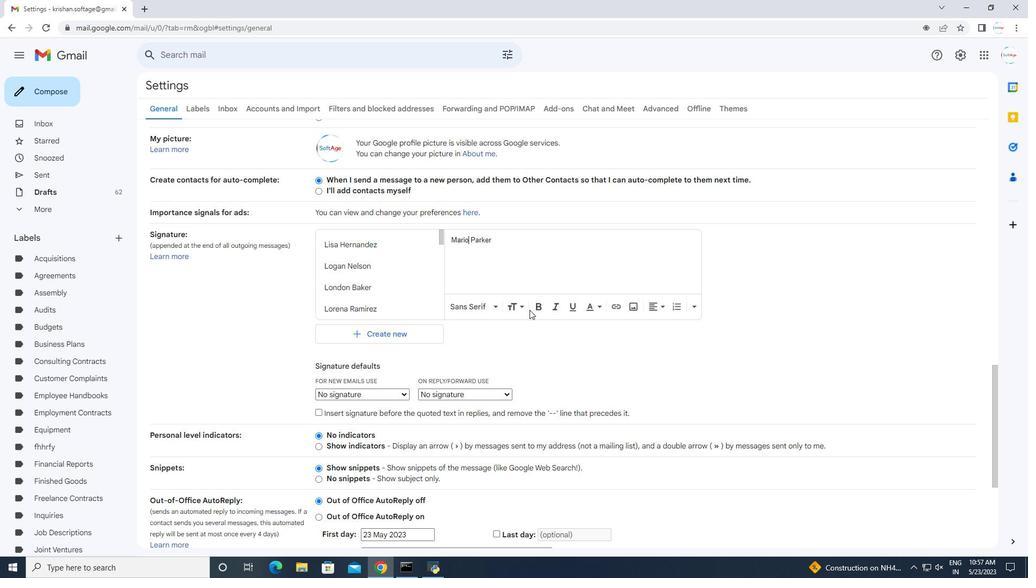 
Action: Mouse scrolled (527, 315) with delta (0, 0)
Screenshot: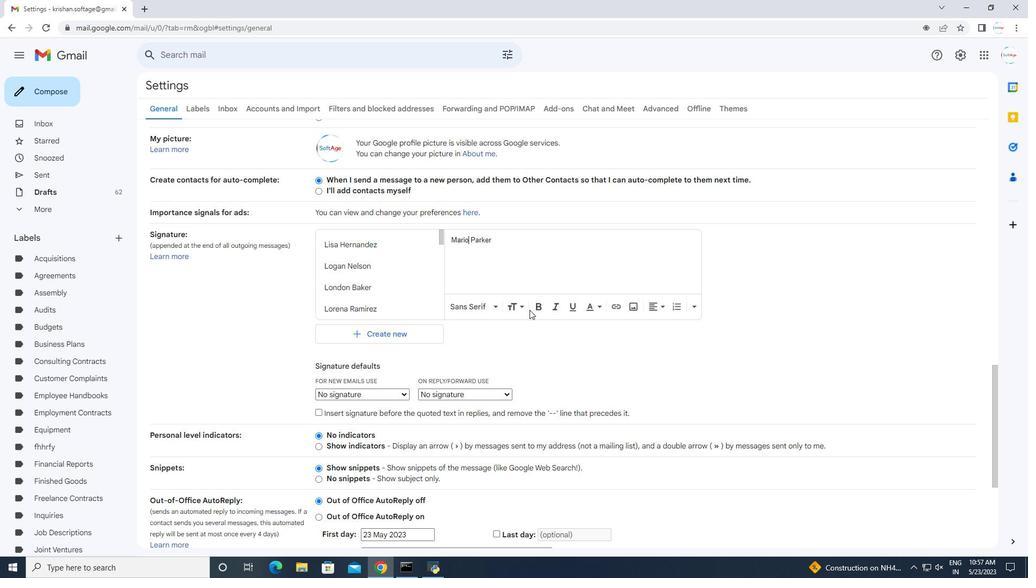 
Action: Mouse moved to (526, 318)
Screenshot: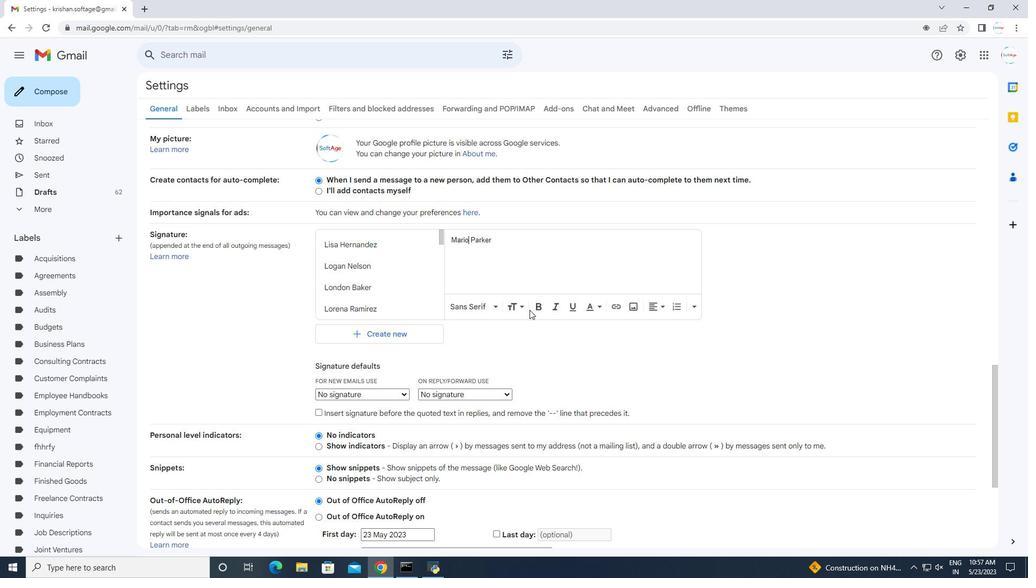 
Action: Mouse scrolled (526, 315) with delta (0, 0)
Screenshot: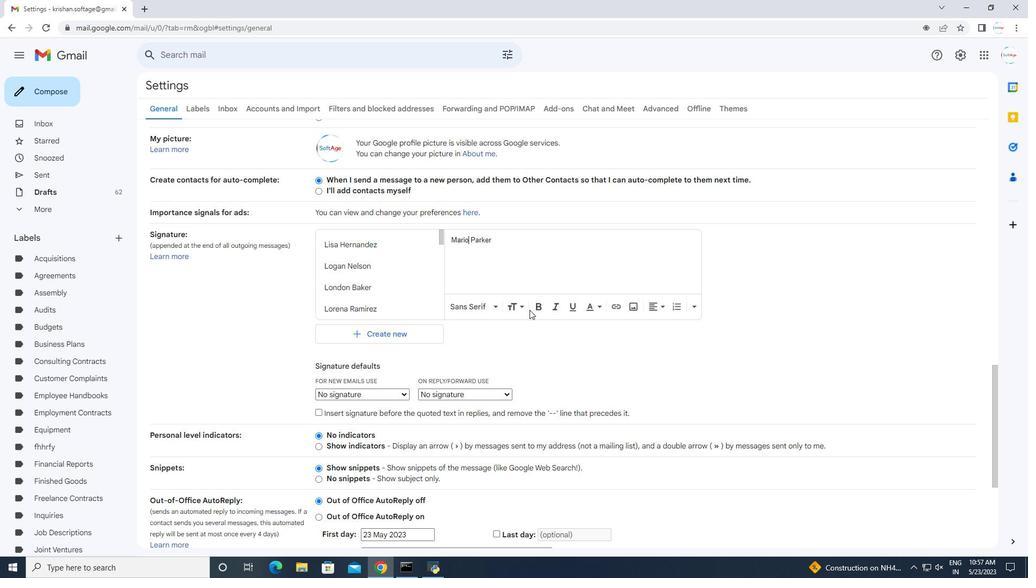 
Action: Mouse moved to (525, 320)
Screenshot: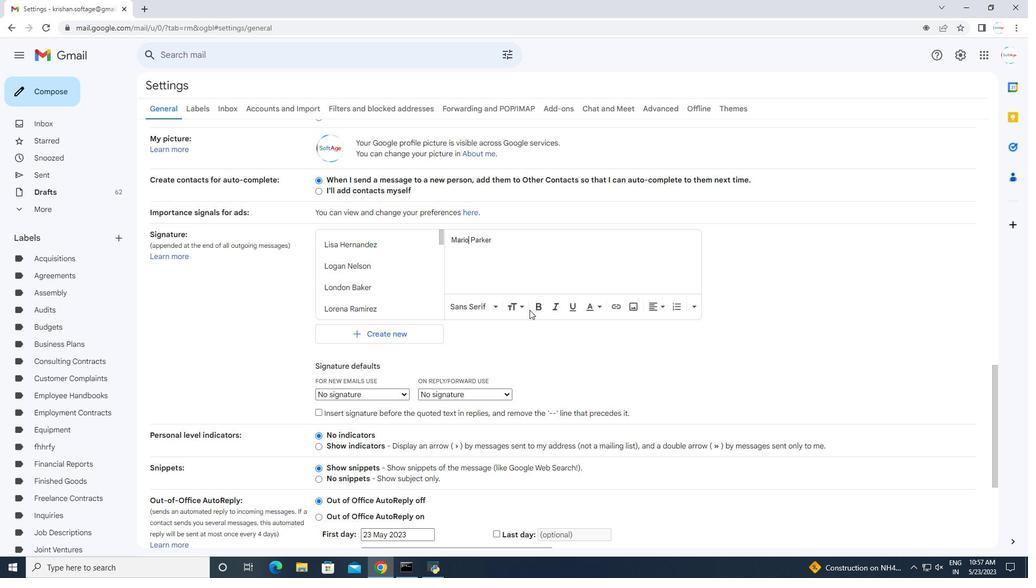 
Action: Mouse scrolled (526, 315) with delta (0, 0)
Screenshot: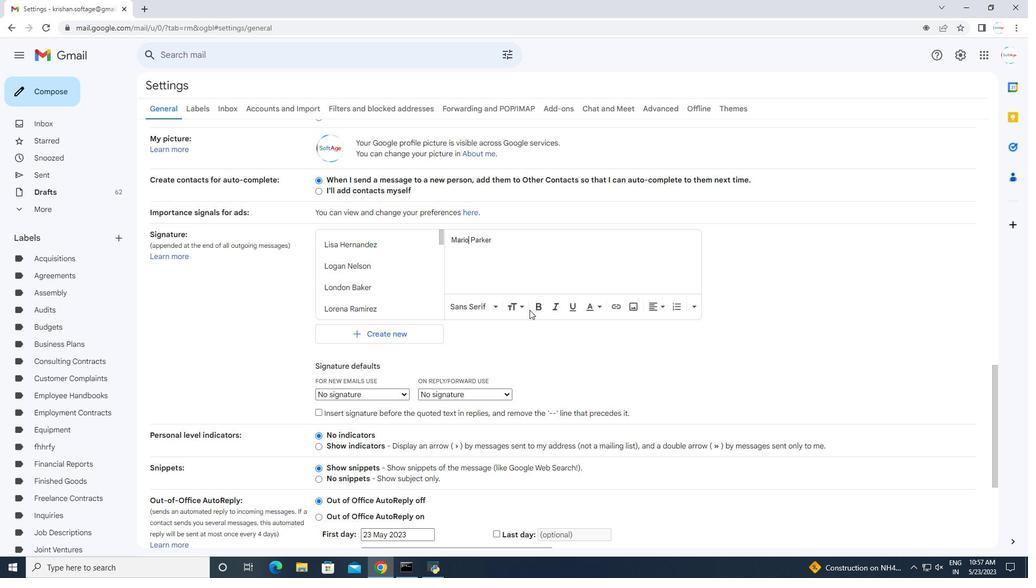 
Action: Mouse moved to (525, 322)
Screenshot: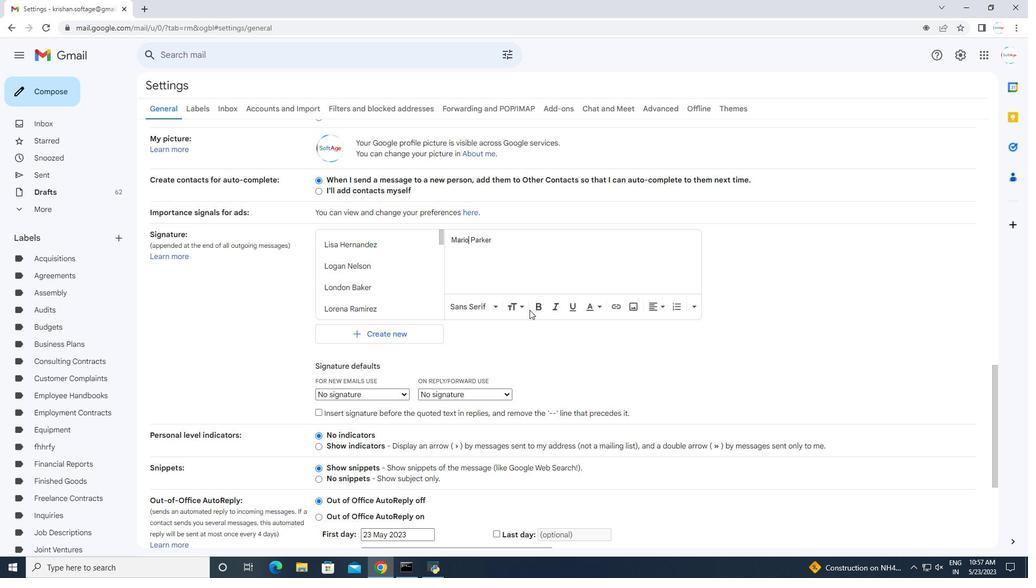 
Action: Mouse scrolled (526, 315) with delta (0, 0)
Screenshot: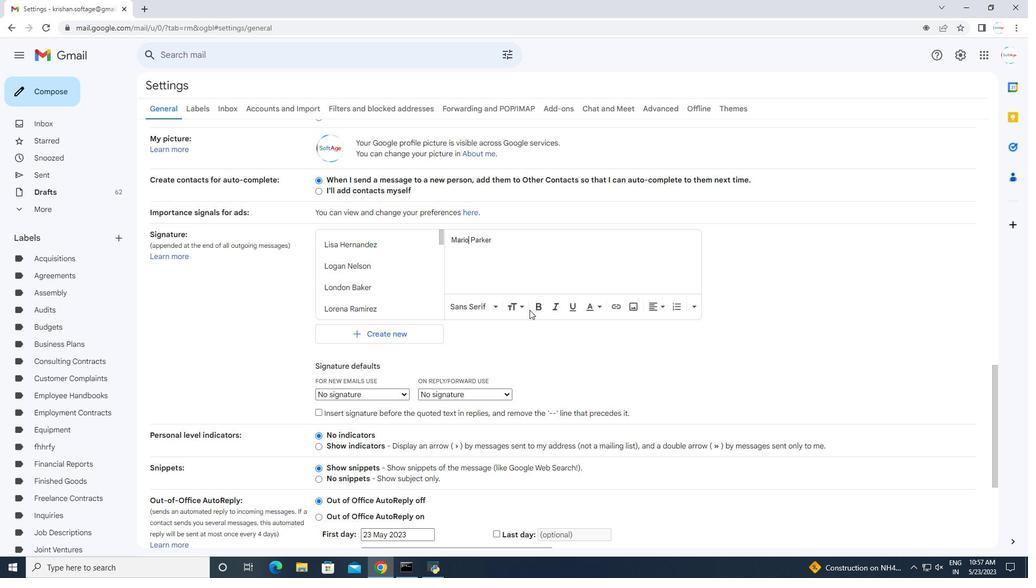 
Action: Mouse scrolled (526, 315) with delta (0, 0)
Screenshot: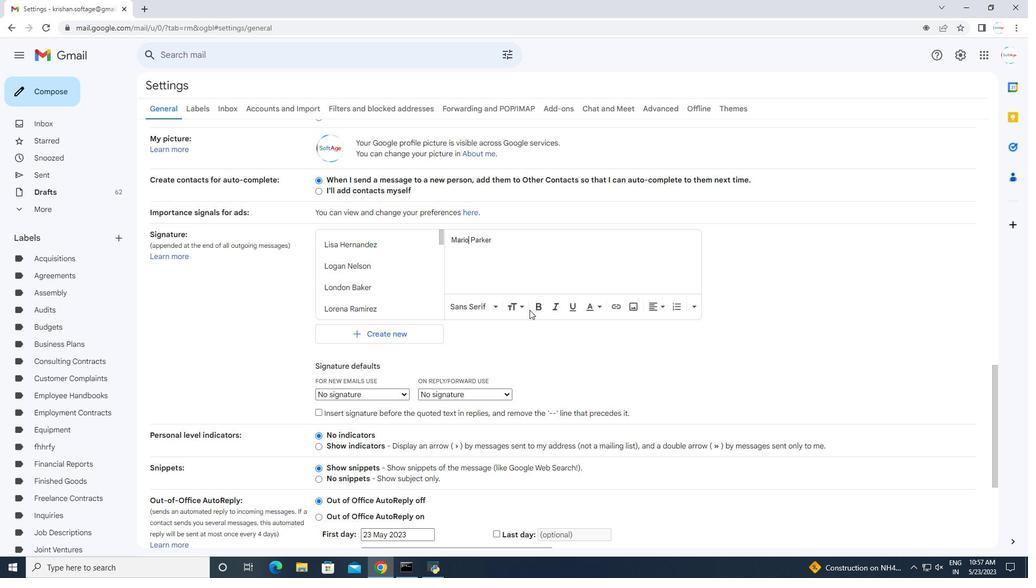 
Action: Mouse moved to (514, 368)
Screenshot: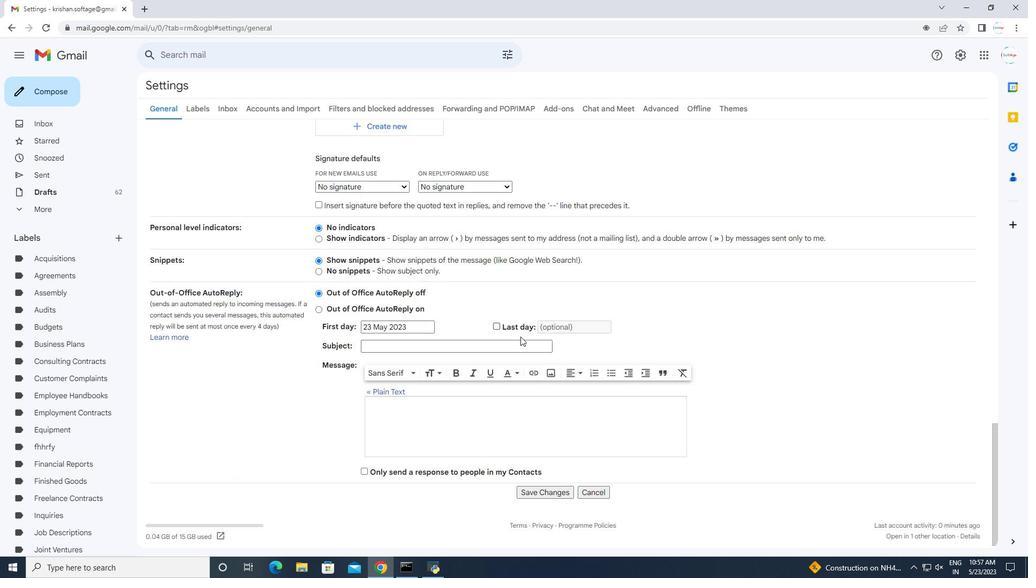 
Action: Mouse scrolled (515, 363) with delta (0, 0)
Screenshot: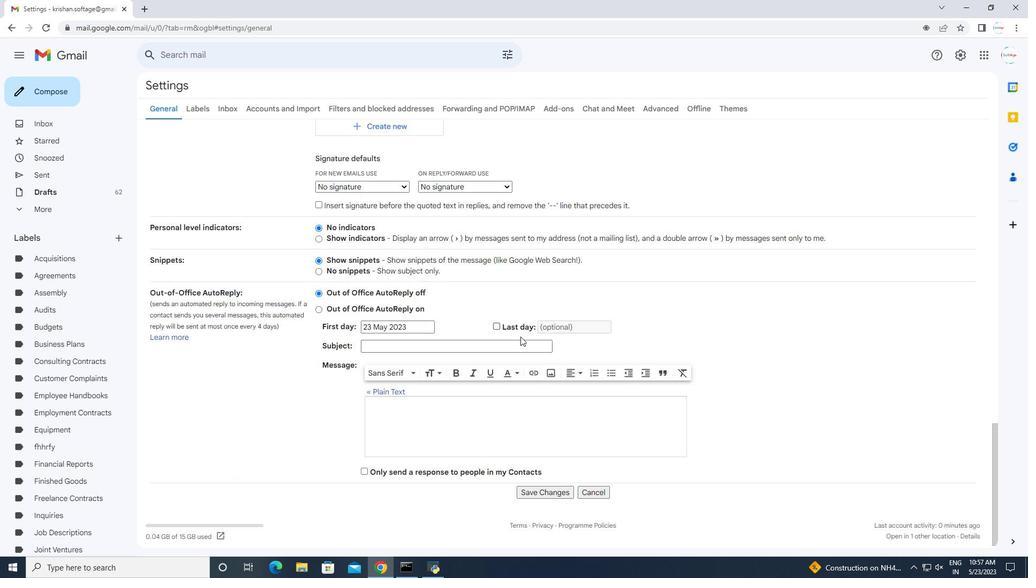 
Action: Mouse moved to (513, 380)
Screenshot: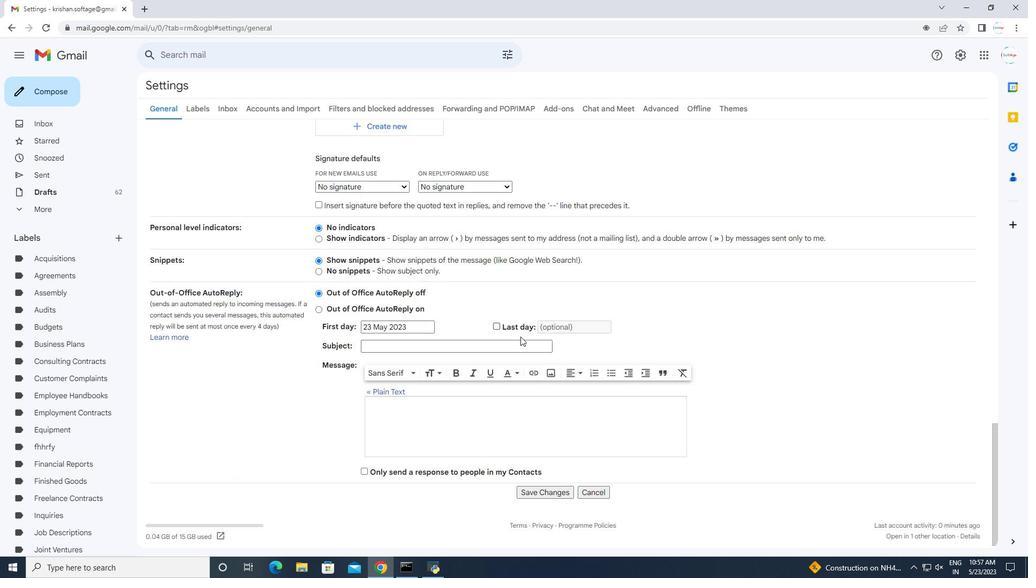 
Action: Mouse scrolled (513, 380) with delta (0, 0)
Screenshot: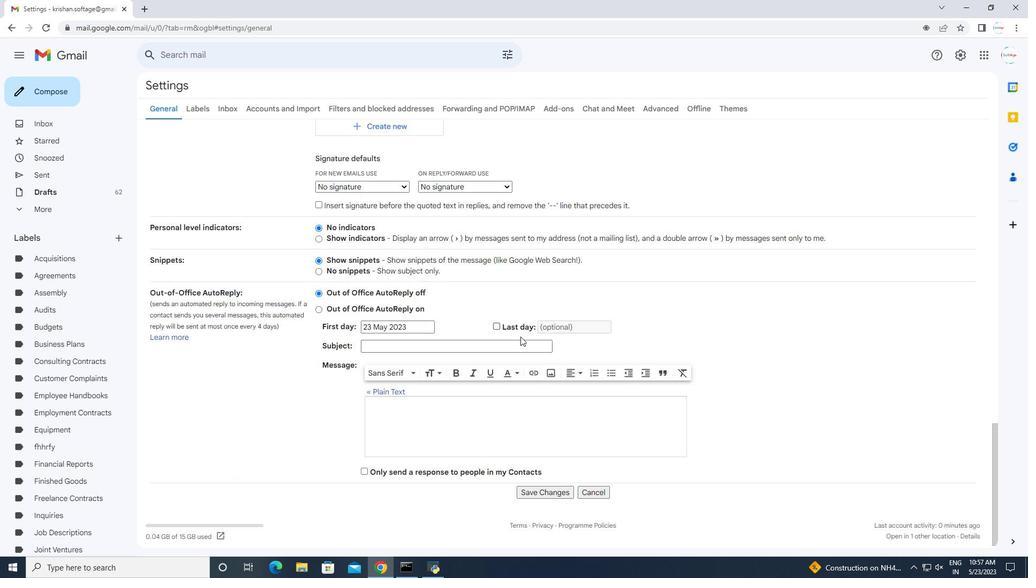 
Action: Mouse moved to (512, 395)
Screenshot: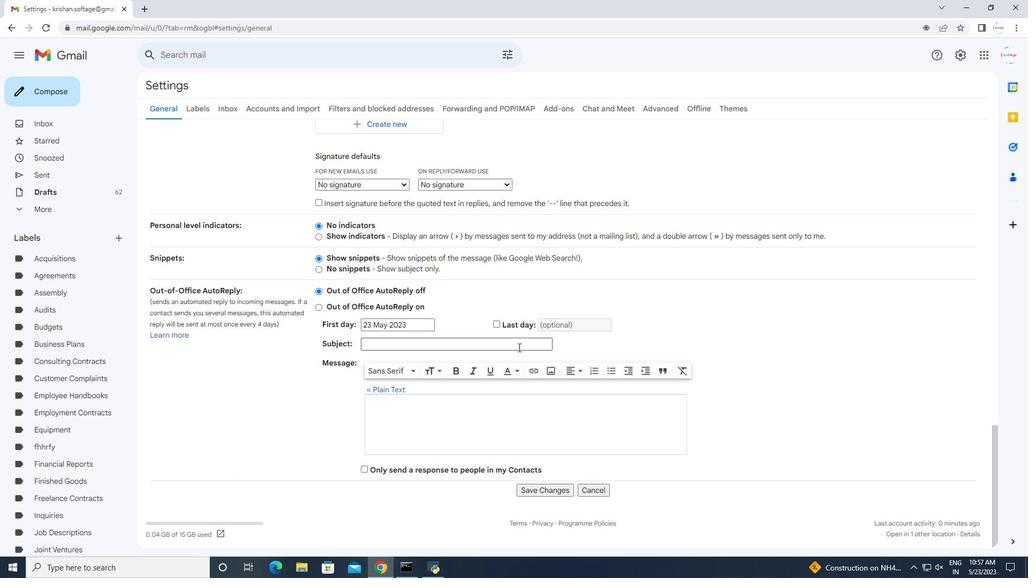 
Action: Mouse scrolled (512, 394) with delta (0, 0)
Screenshot: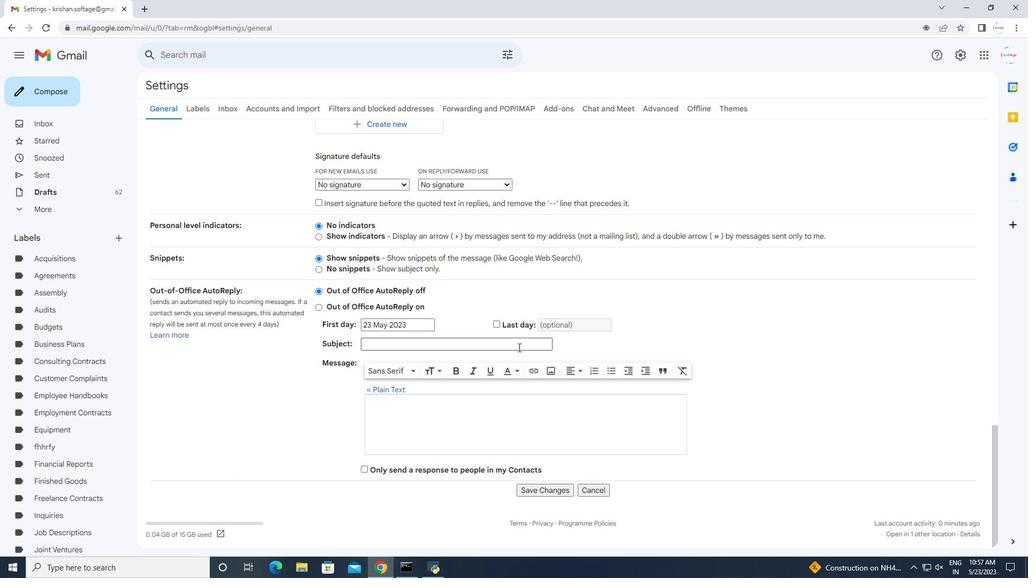 
Action: Mouse moved to (512, 401)
Screenshot: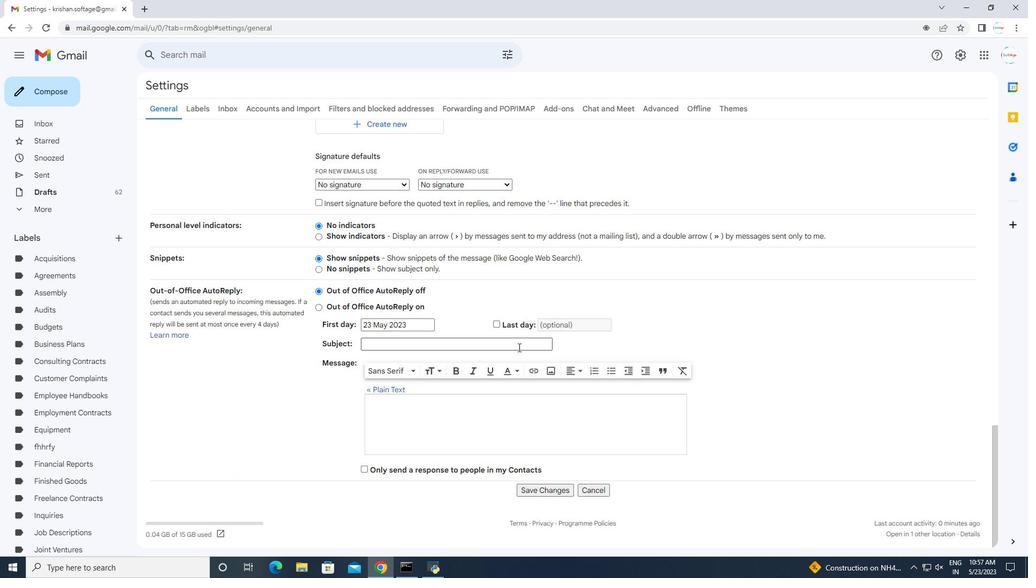 
Action: Mouse scrolled (512, 401) with delta (0, 0)
Screenshot: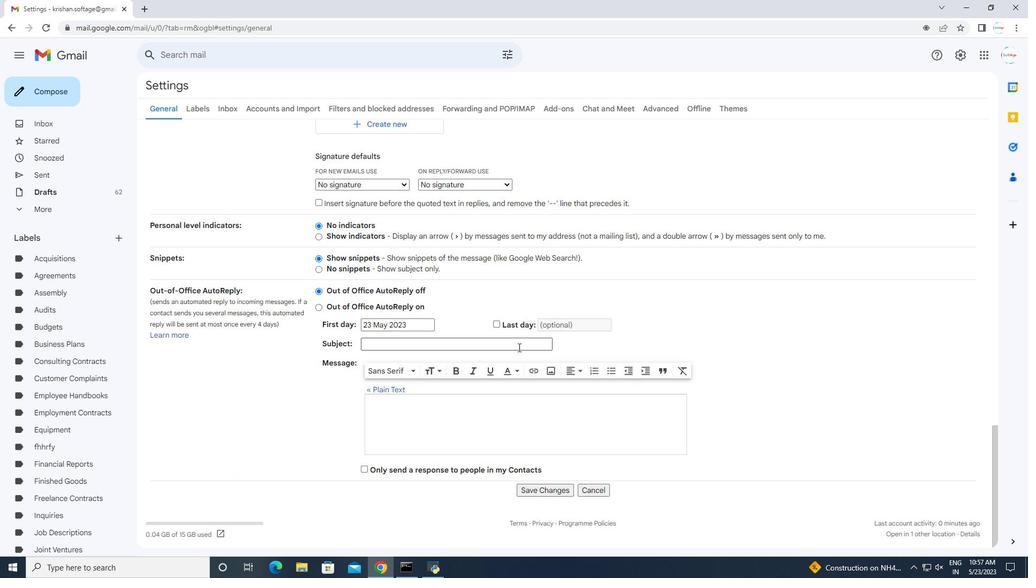 
Action: Mouse moved to (512, 404)
Screenshot: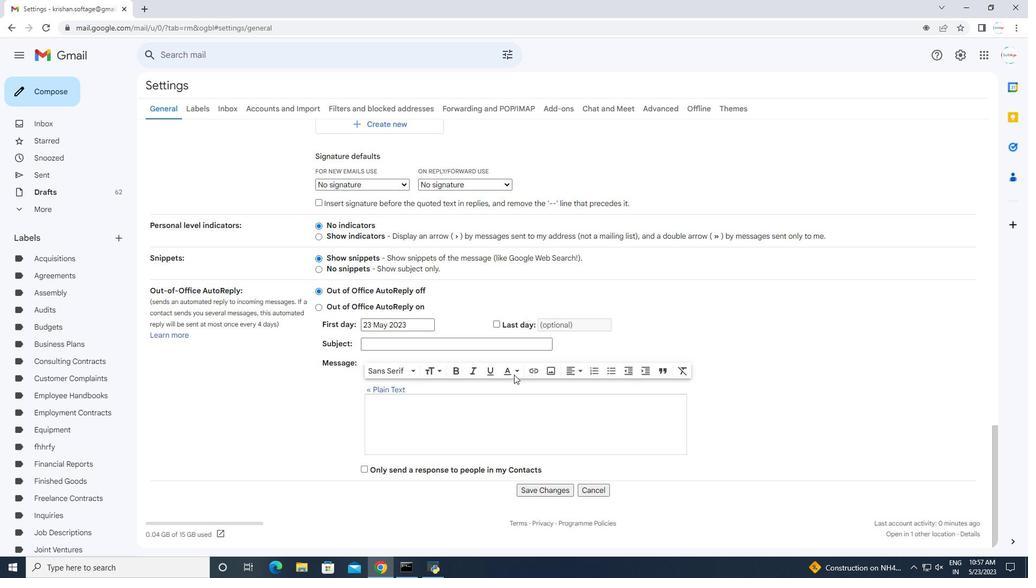 
Action: Mouse scrolled (512, 404) with delta (0, 0)
Screenshot: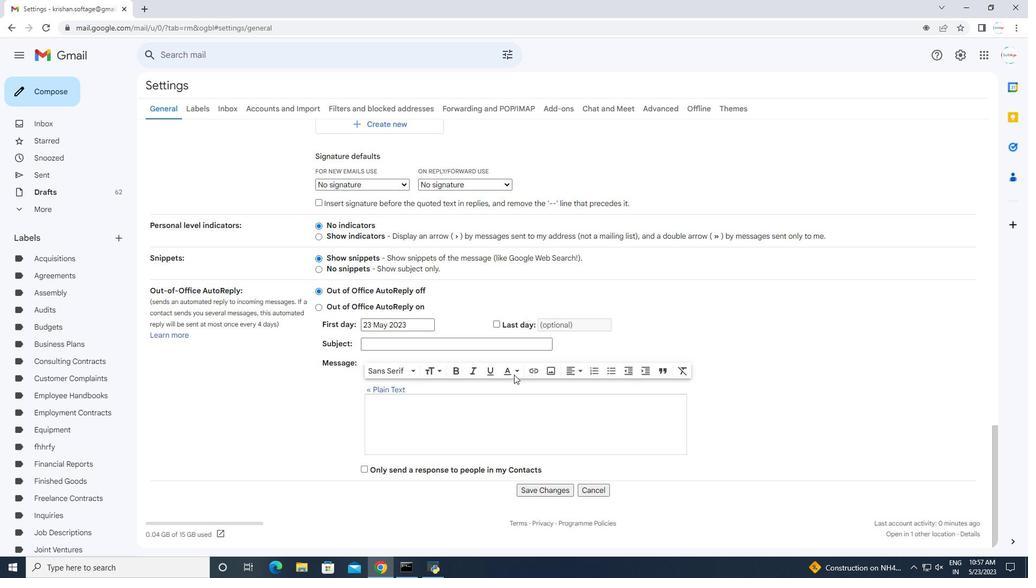 
Action: Mouse moved to (534, 492)
Screenshot: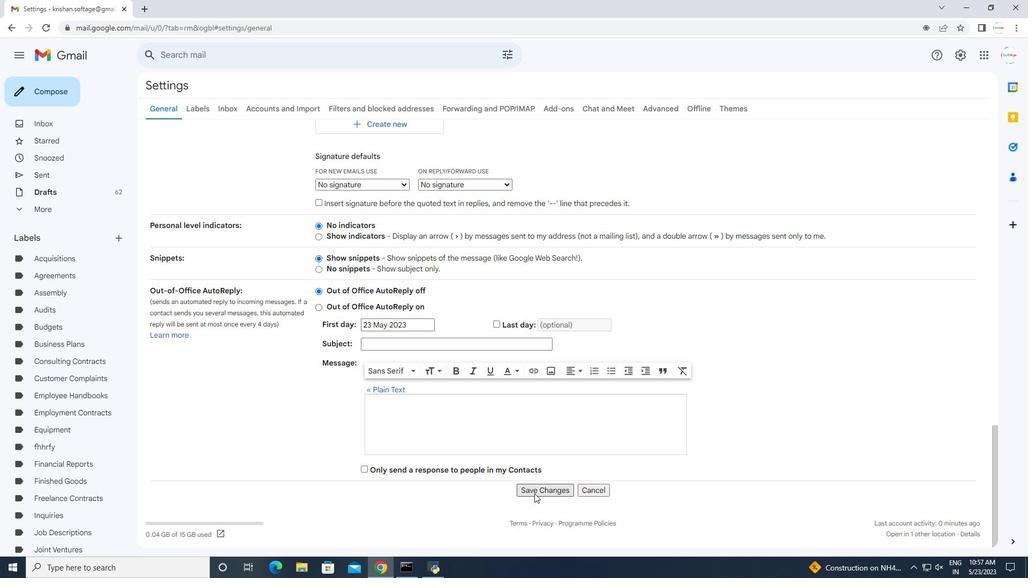 
Action: Mouse pressed left at (534, 492)
Screenshot: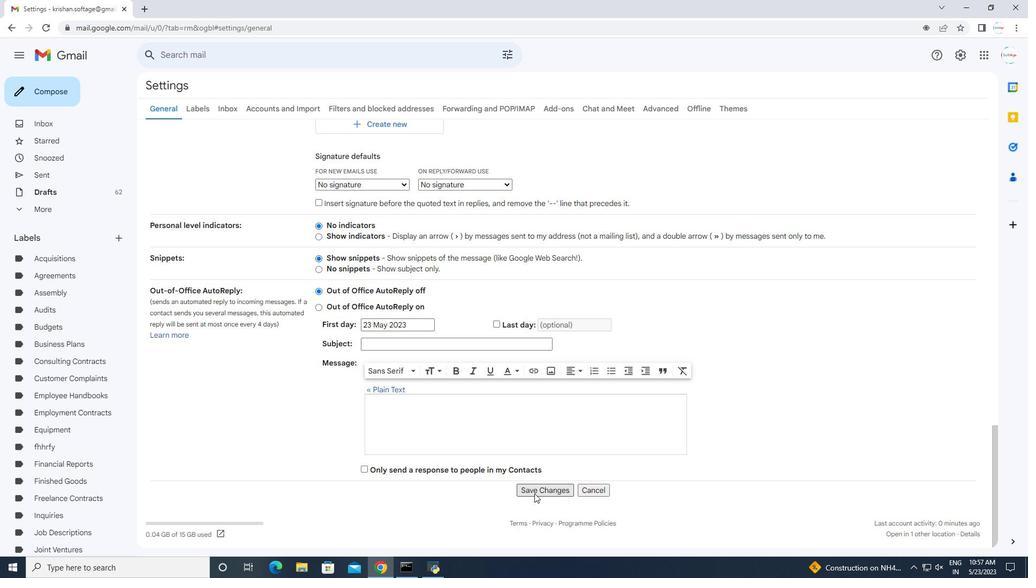 
Action: Mouse moved to (51, 99)
Screenshot: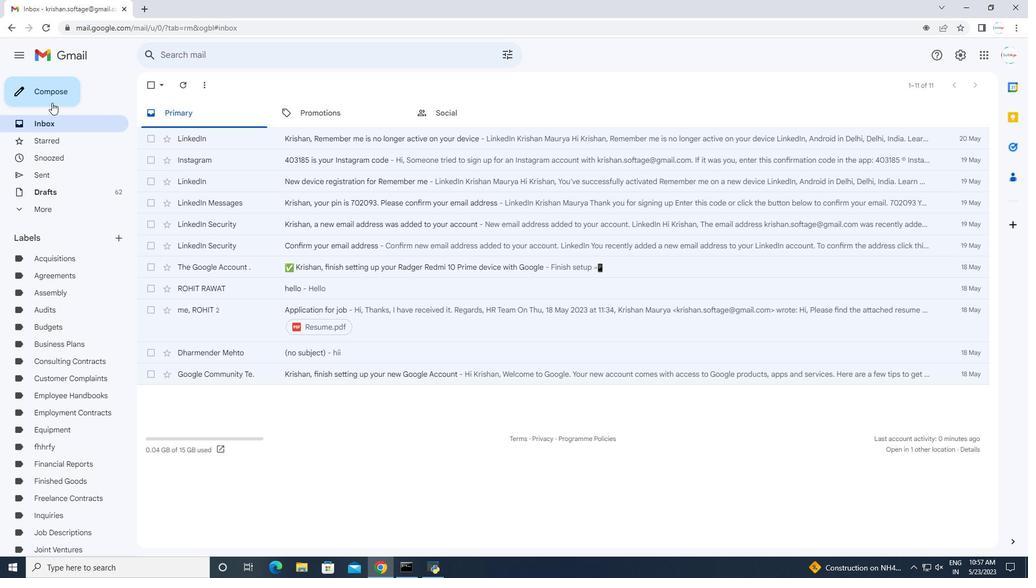 
Action: Mouse pressed left at (51, 99)
Screenshot: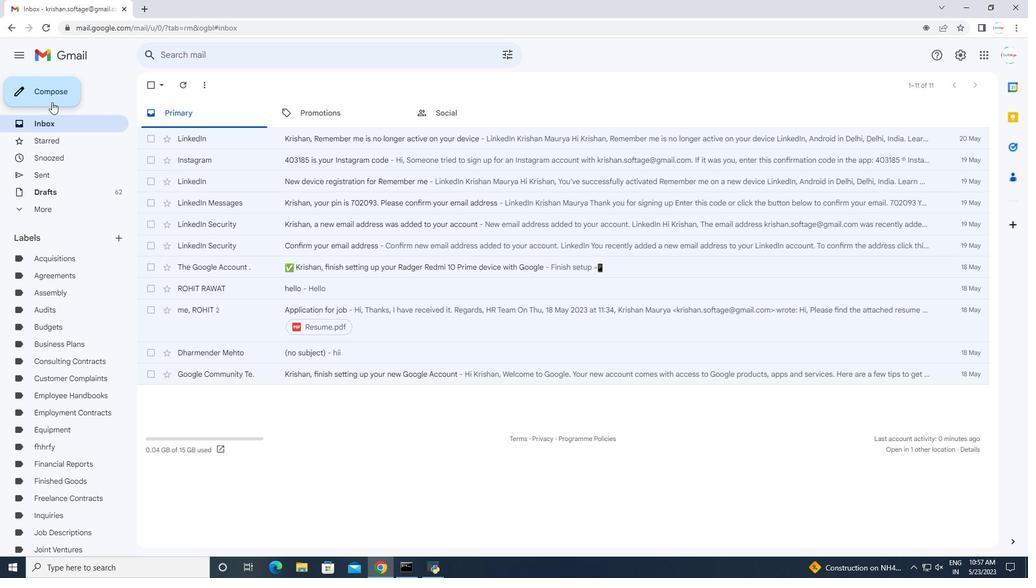 
Action: Mouse moved to (743, 258)
Screenshot: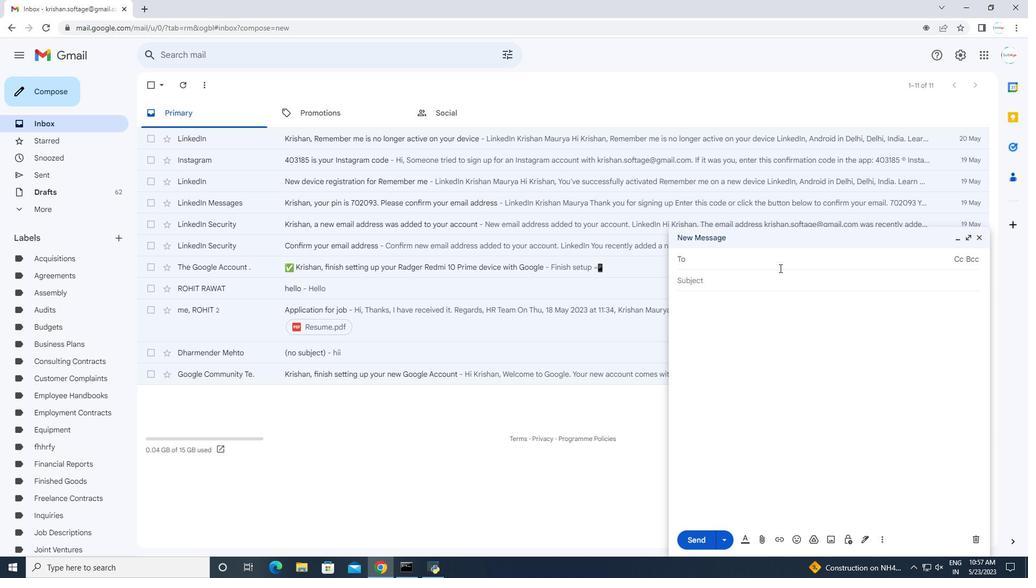 
Action: Mouse pressed left at (743, 258)
Screenshot: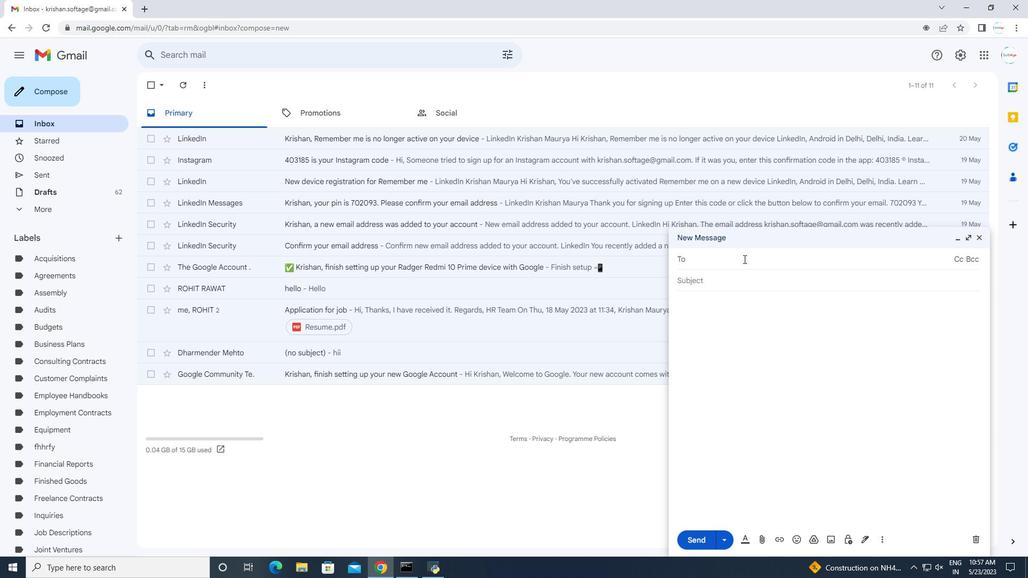 
Action: Key pressed softag<Key.backspace><Key.backspace><Key.backspace>tage.6<Key.shift>@softage.net<Key.tab><Key.tab><Key.tab><Key.shift>Best<Key.space>
Screenshot: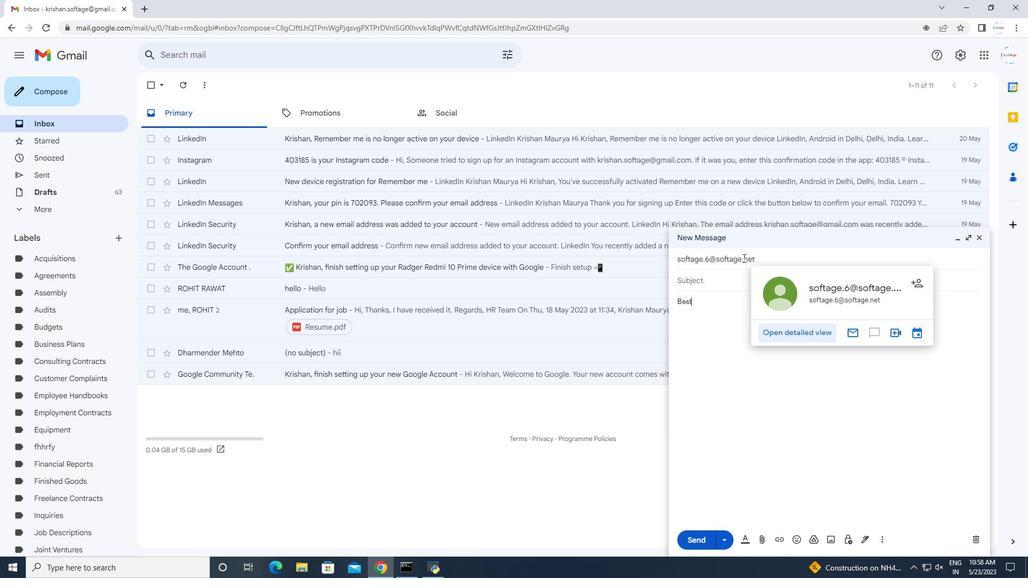 
Action: Mouse moved to (711, 301)
Screenshot: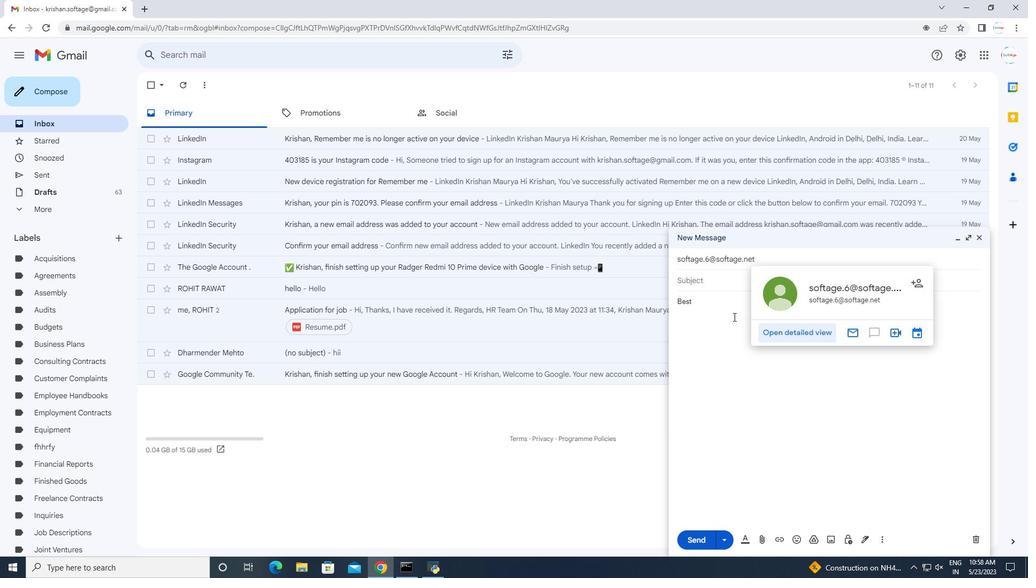
Action: Mouse pressed left at (711, 301)
Screenshot: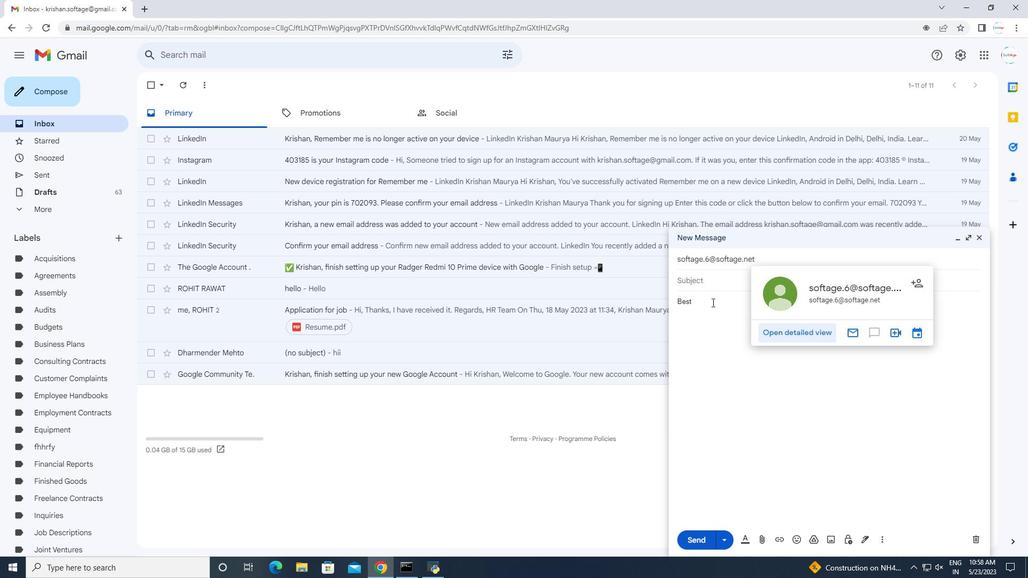 
Action: Key pressed wishes<Key.space>
Screenshot: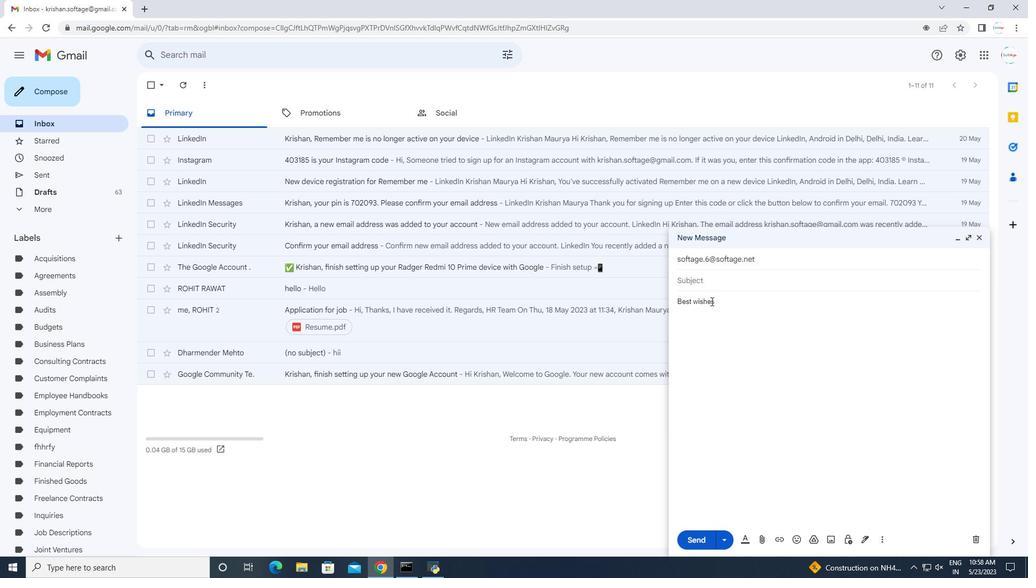 
Action: Mouse moved to (897, 386)
Screenshot: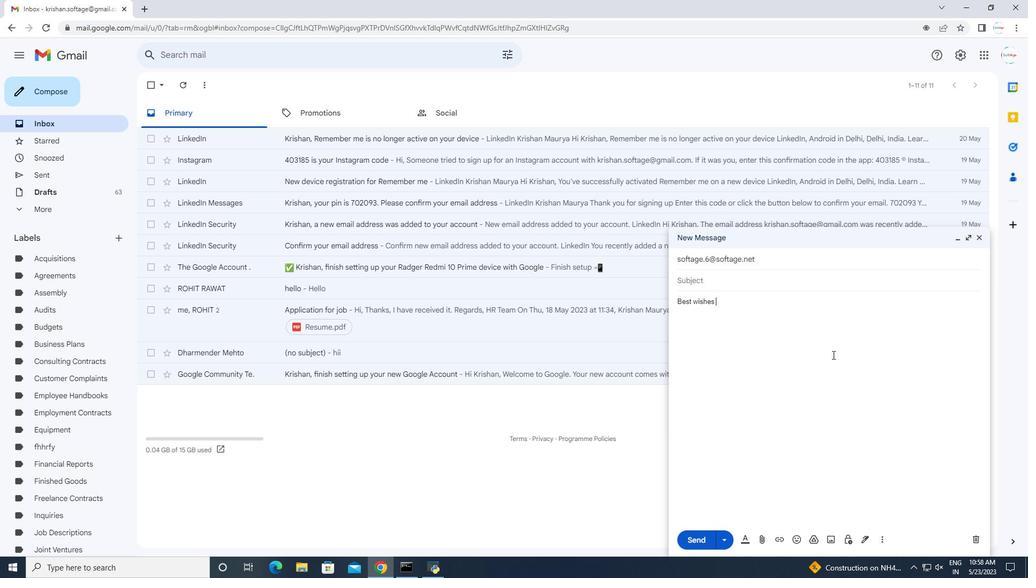 
Action: Key pressed fo<Key.space><Key.backspace>r<Key.space>a<Key.space>happy<Key.space><Key.shift>NAtional<Key.space><Key.shift>Human<Key.space><Key.shift>Trafficking<Key.space><Key.shift>Awareness<Key.space><Key.shift>Day.
Screenshot: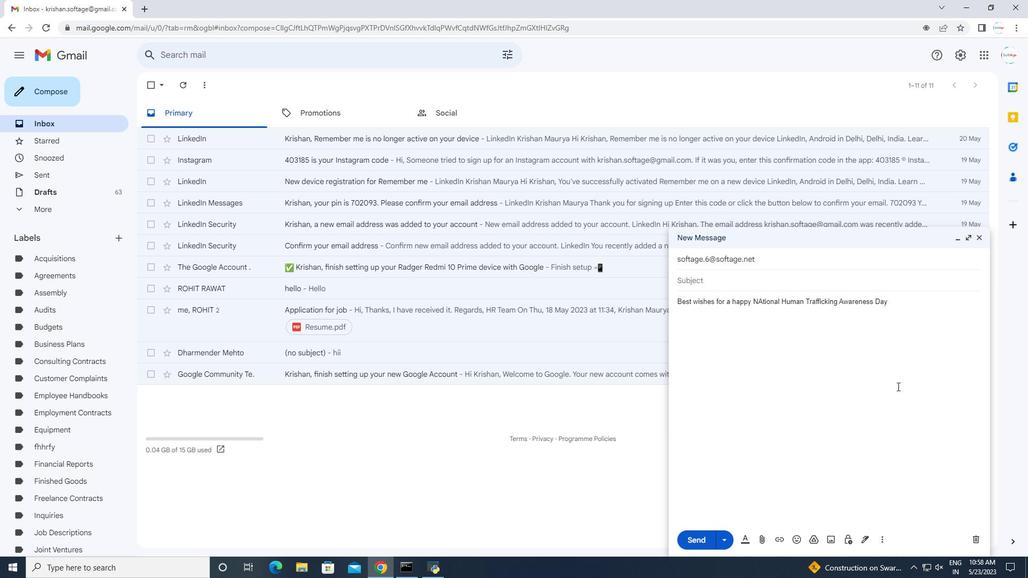 
Action: Mouse moved to (760, 300)
Screenshot: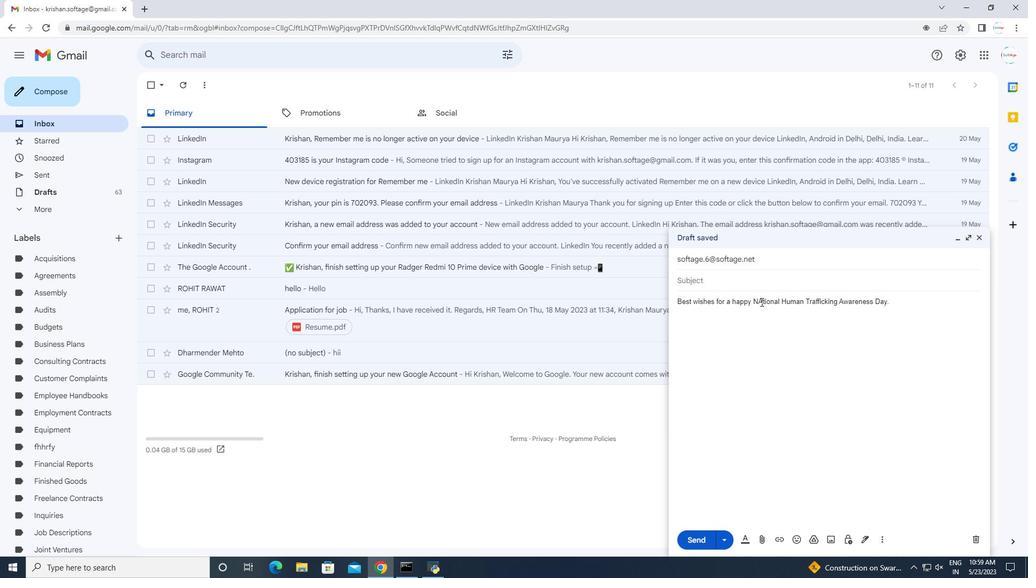 
Action: Mouse pressed left at (760, 300)
Screenshot: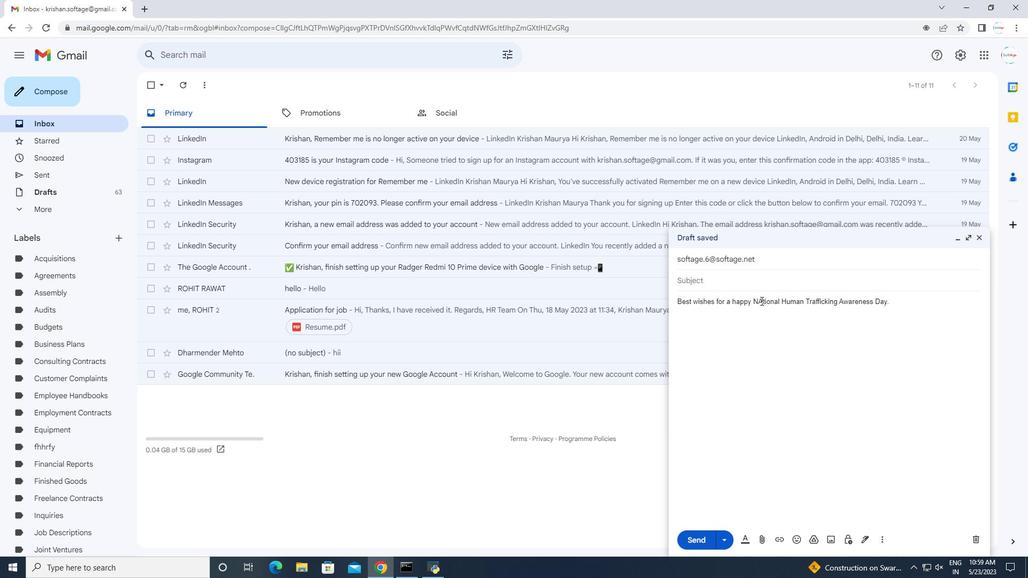 
Action: Mouse moved to (764, 301)
Screenshot: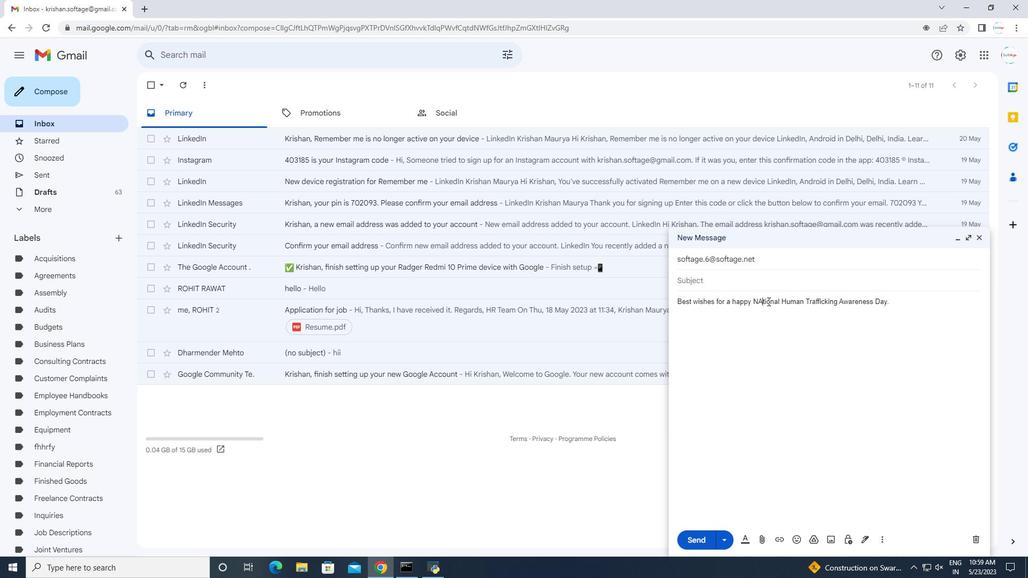 
Action: Key pressed <Key.backspace>a
Screenshot: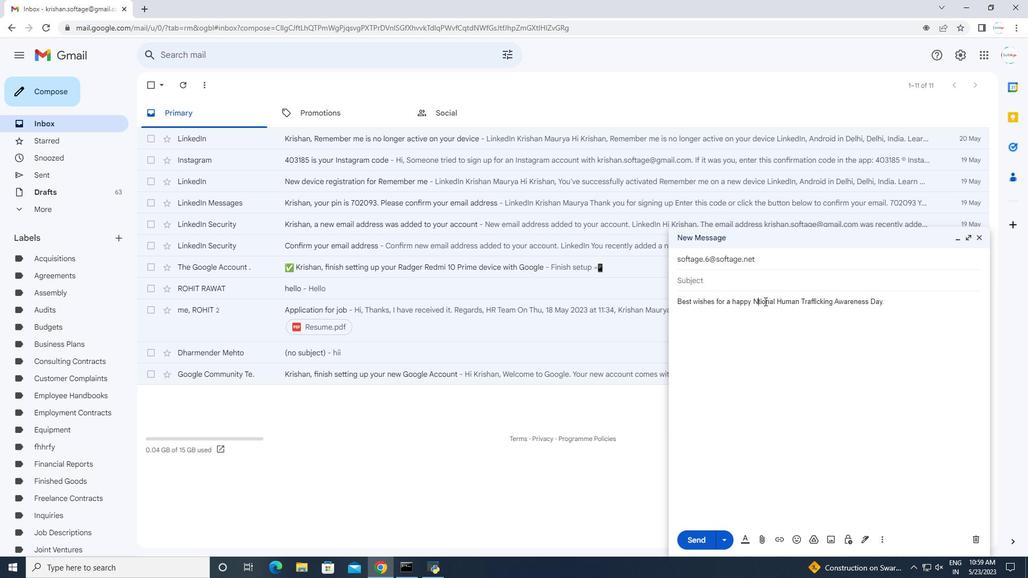 
Action: Mouse moved to (906, 307)
Screenshot: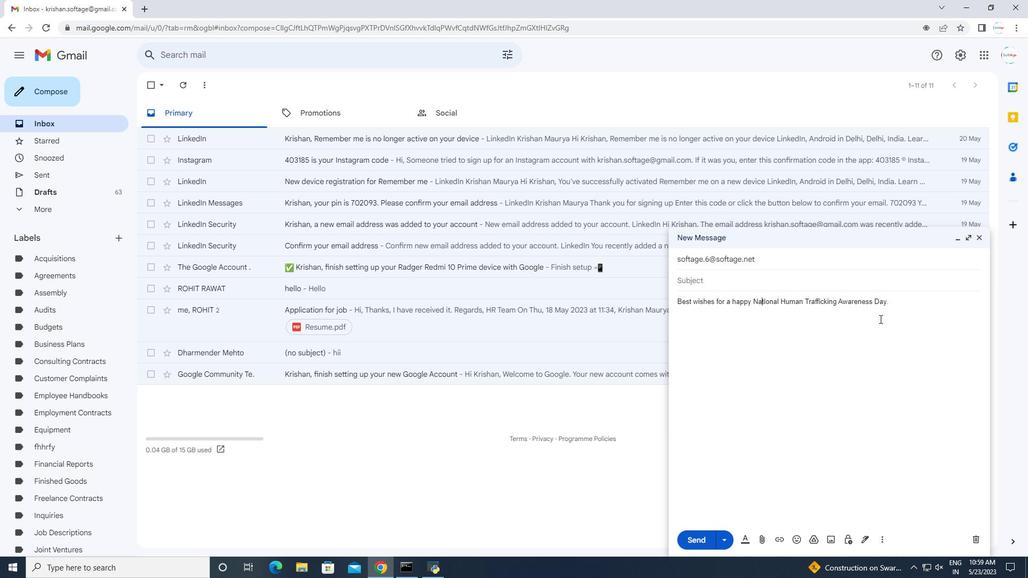
Action: Mouse pressed left at (906, 307)
Screenshot: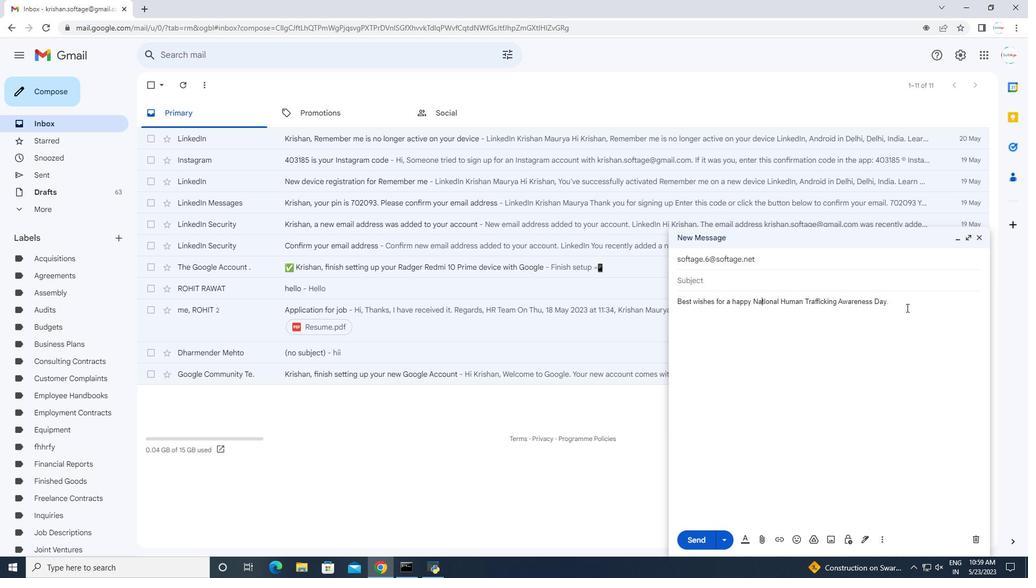 
Action: Mouse moved to (866, 538)
Screenshot: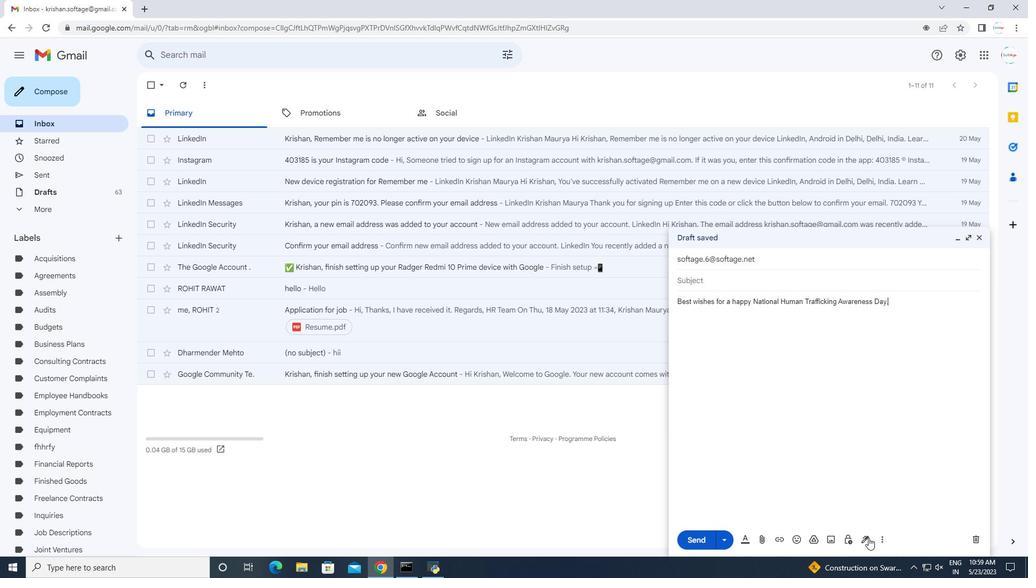 
Action: Mouse pressed left at (866, 538)
Screenshot: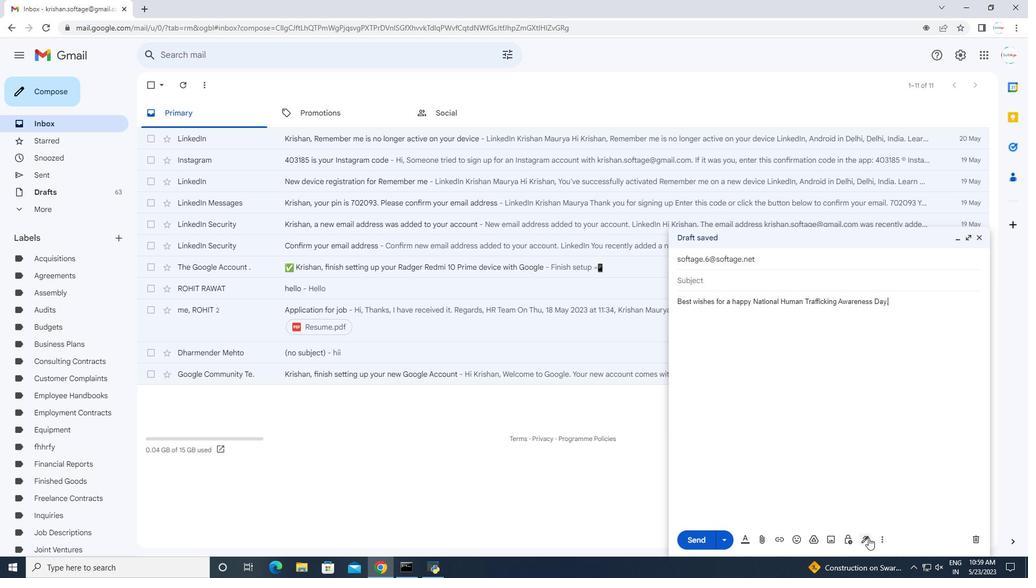 
Action: Mouse moved to (919, 461)
Screenshot: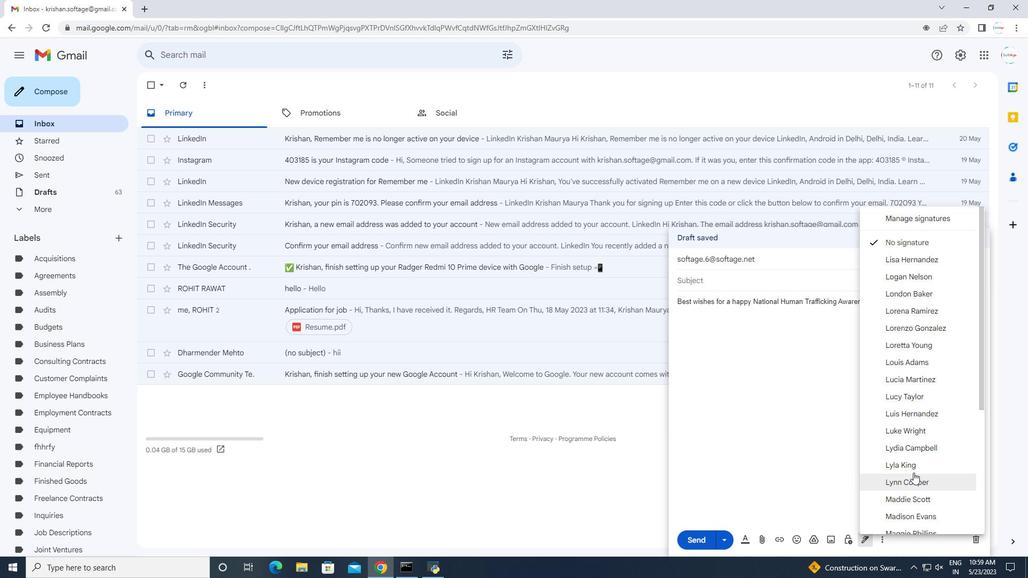 
Action: Mouse scrolled (919, 460) with delta (0, 0)
Screenshot: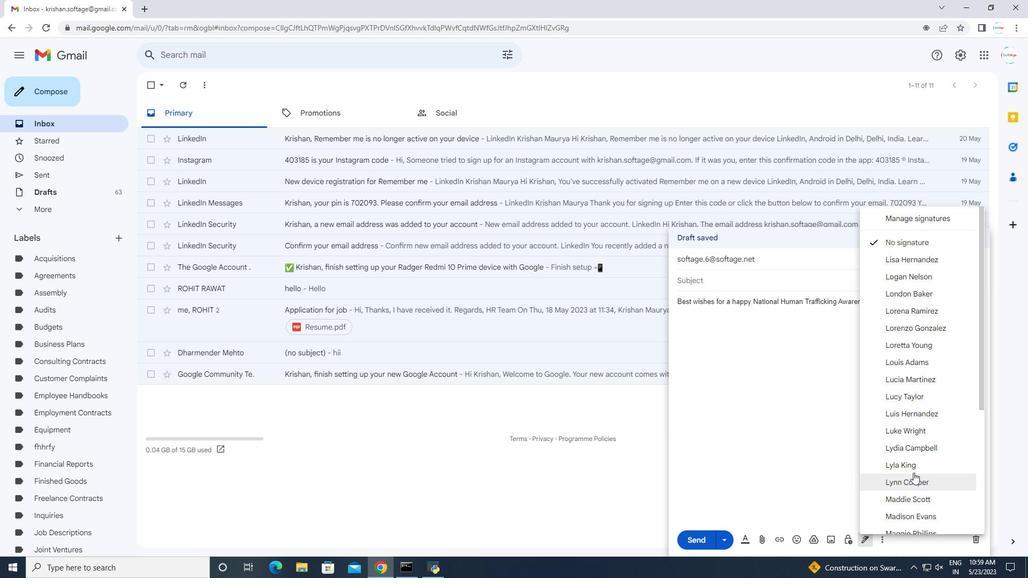 
Action: Mouse scrolled (919, 460) with delta (0, 0)
Screenshot: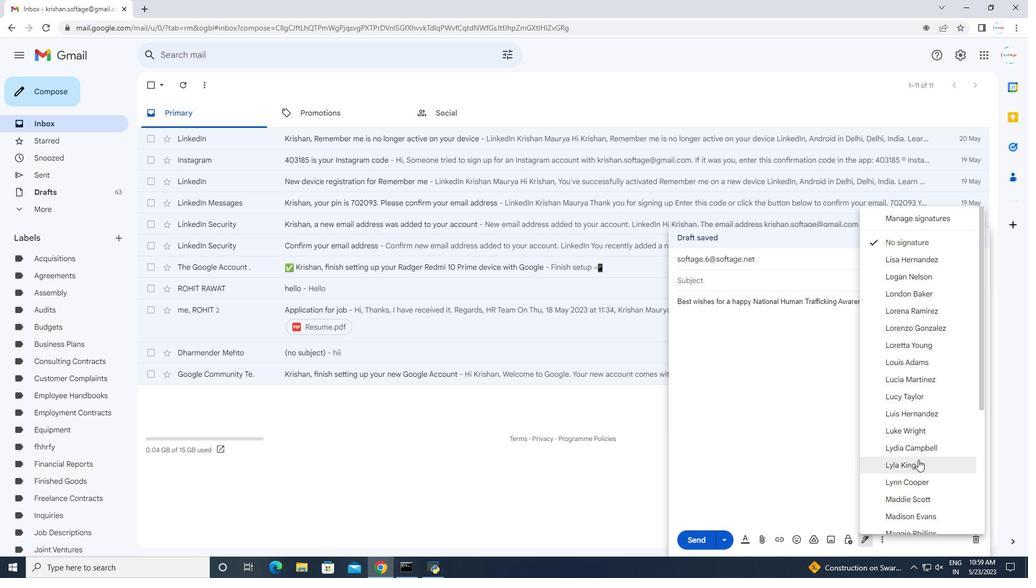 
Action: Mouse scrolled (919, 460) with delta (0, 0)
Screenshot: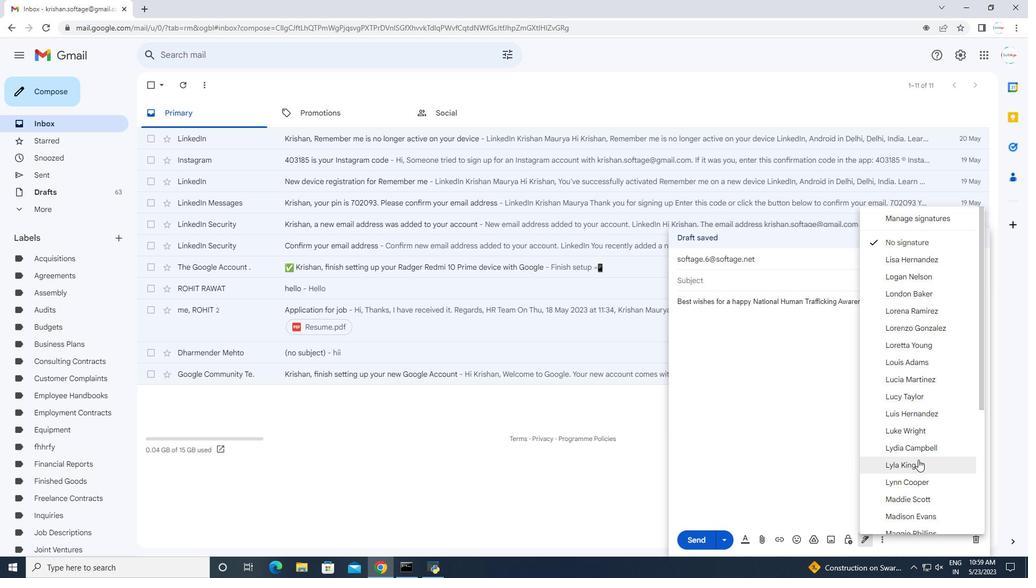 
Action: Mouse scrolled (919, 460) with delta (0, 0)
Screenshot: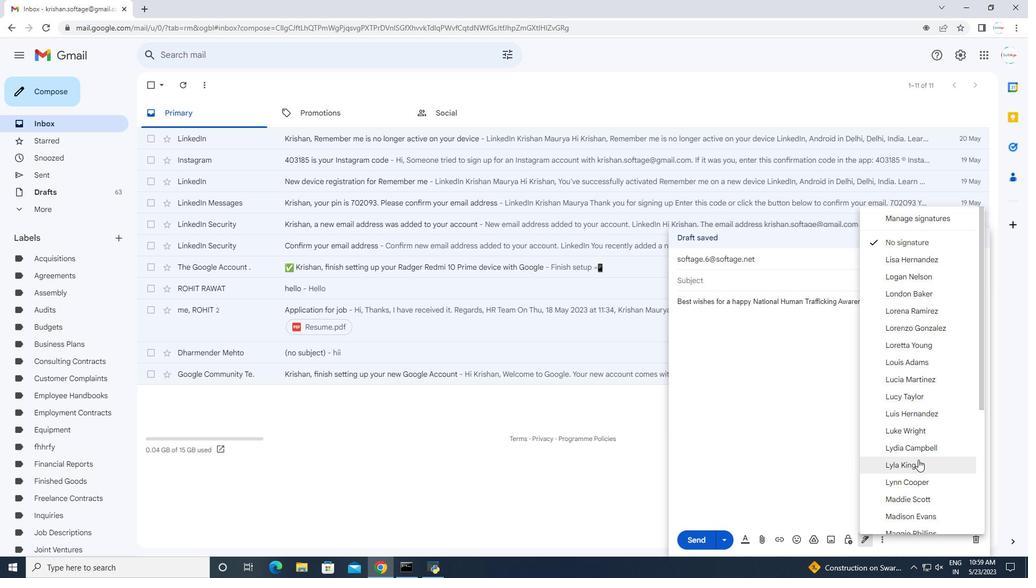 
Action: Mouse scrolled (919, 460) with delta (0, 0)
Screenshot: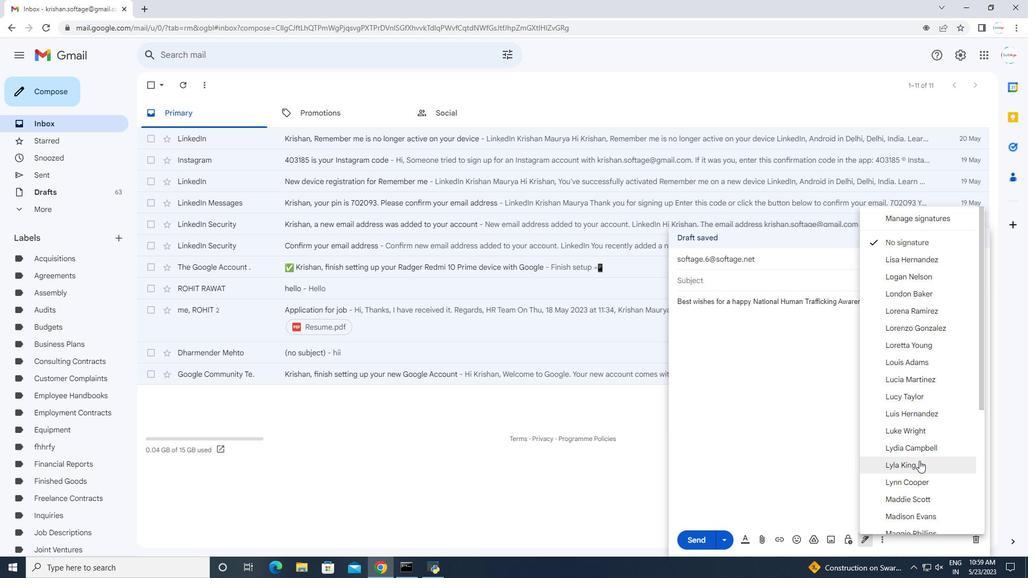 
Action: Mouse scrolled (919, 460) with delta (0, 0)
Screenshot: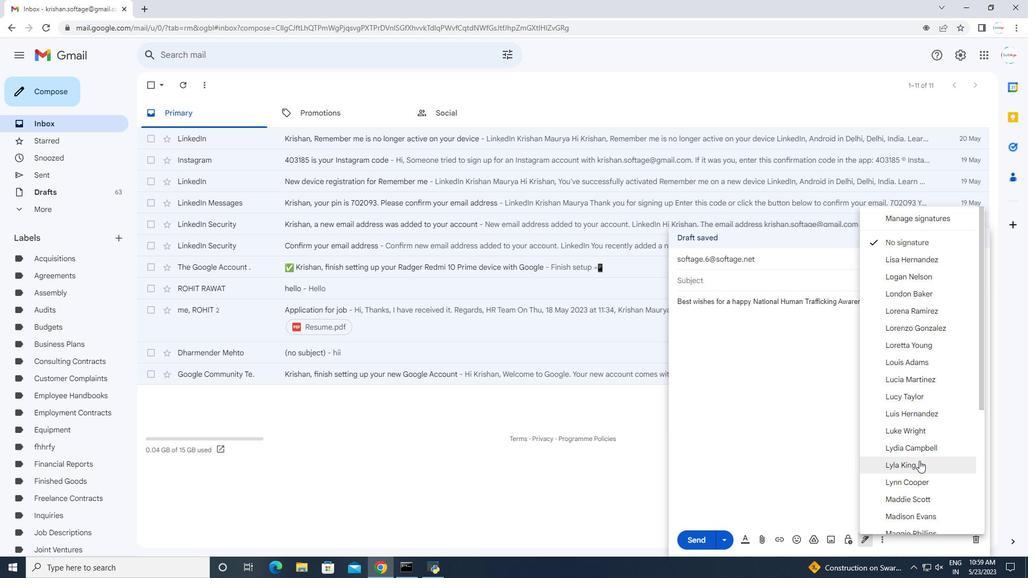 
Action: Mouse scrolled (919, 460) with delta (0, 0)
Screenshot: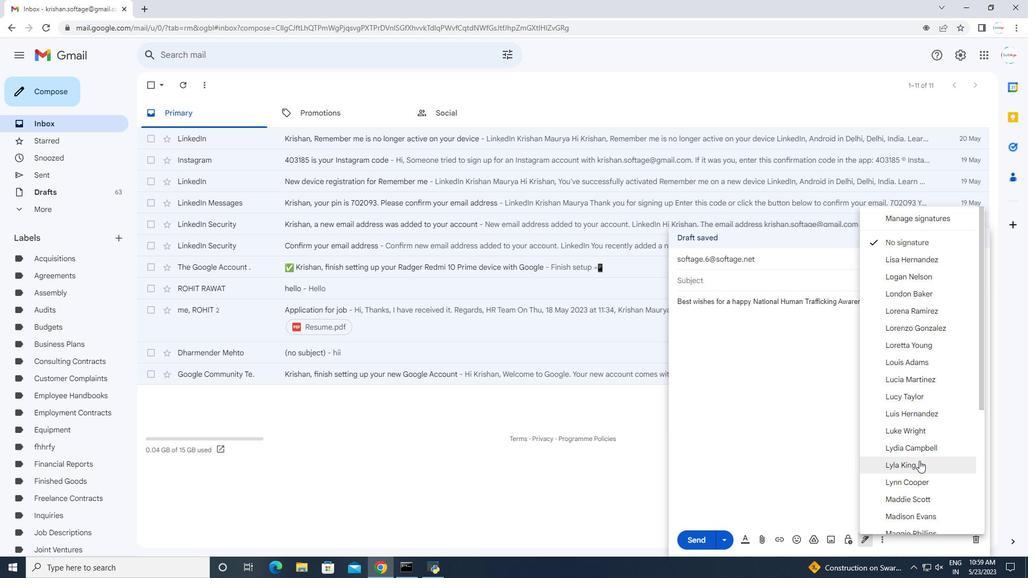 
Action: Mouse scrolled (919, 460) with delta (0, 0)
Screenshot: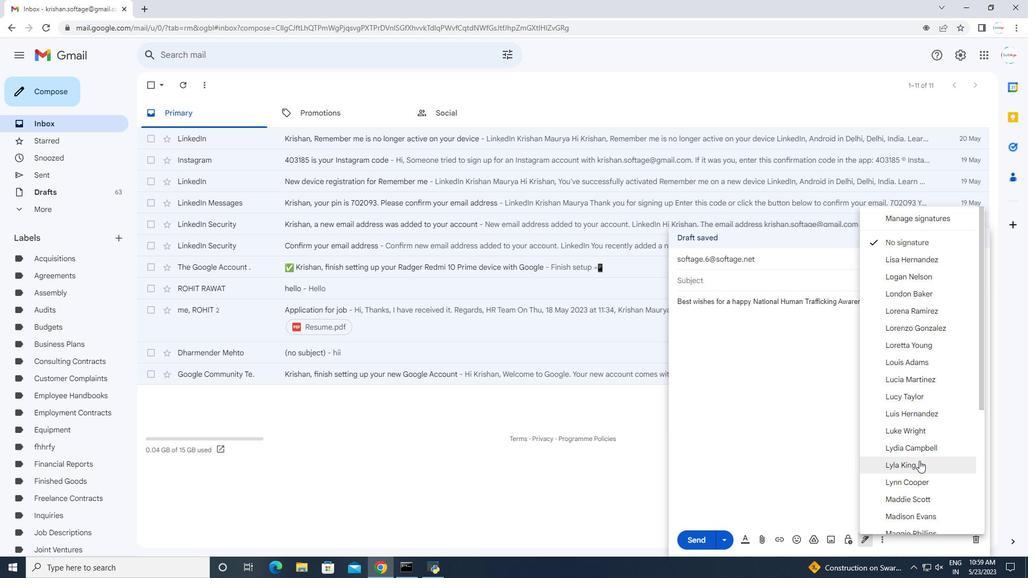 
Action: Mouse scrolled (919, 460) with delta (0, 0)
Screenshot: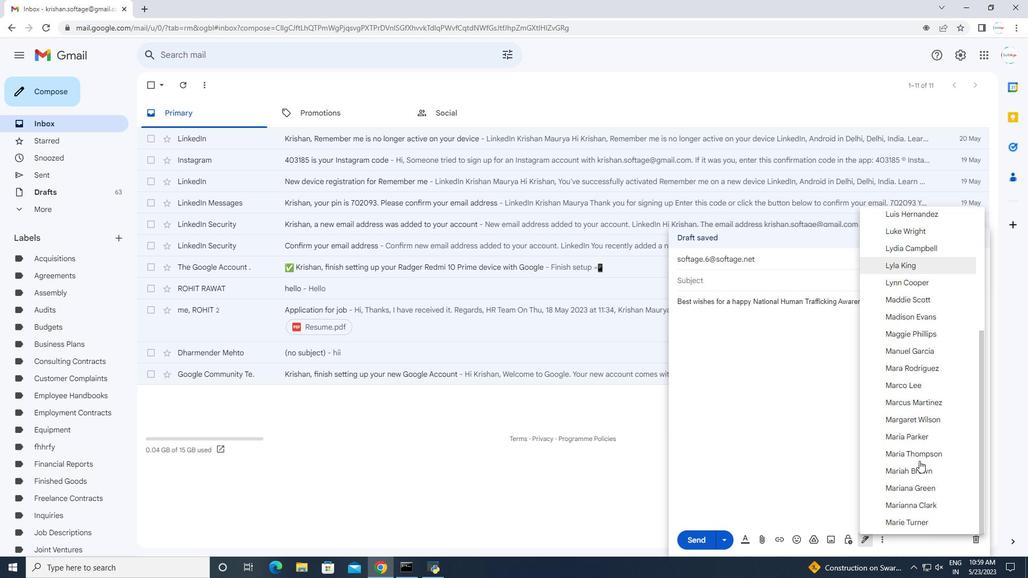 
Action: Mouse scrolled (919, 460) with delta (0, 0)
Screenshot: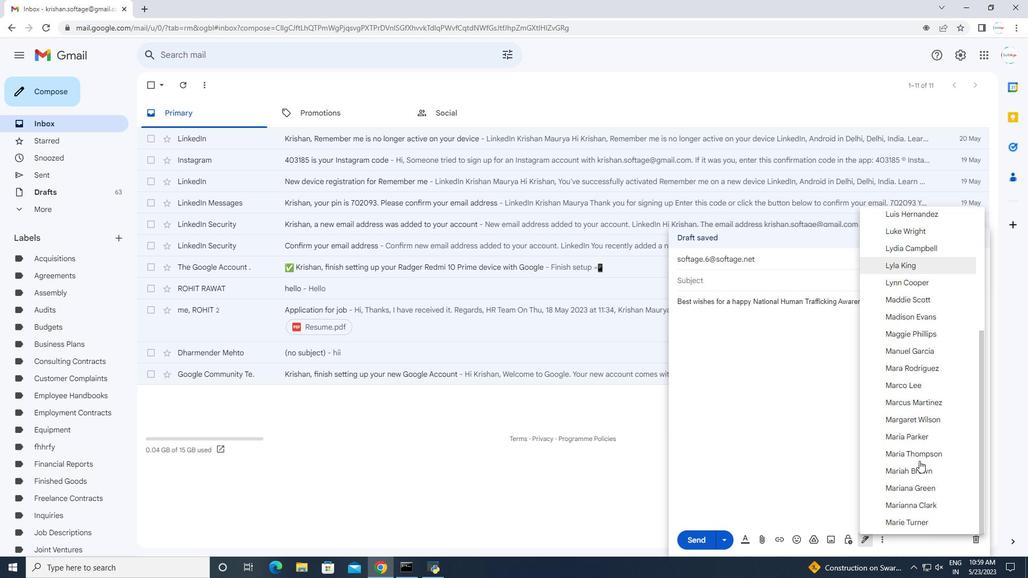 
Action: Mouse moved to (919, 461)
Screenshot: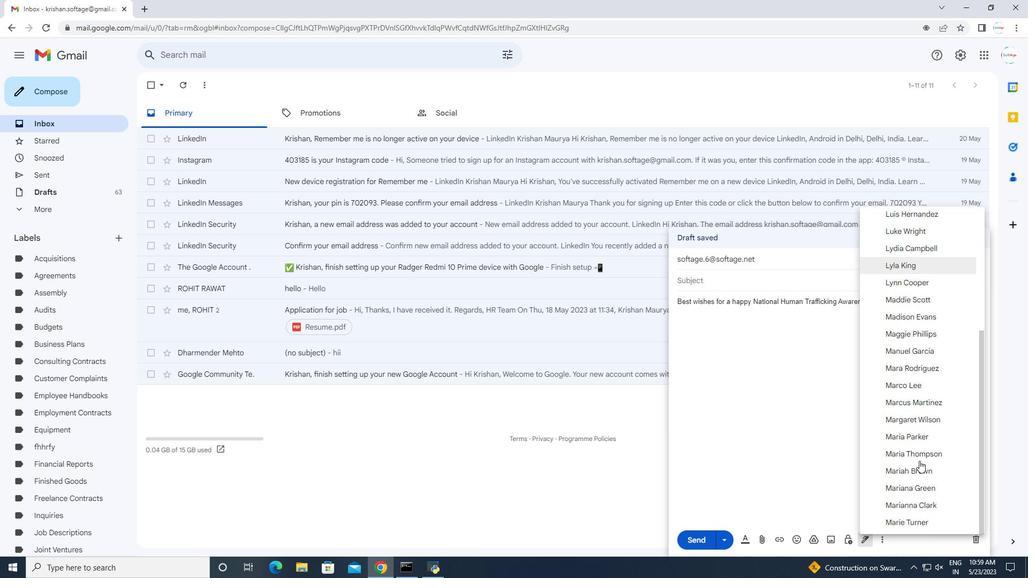 
Action: Mouse scrolled (919, 460) with delta (0, 0)
Screenshot: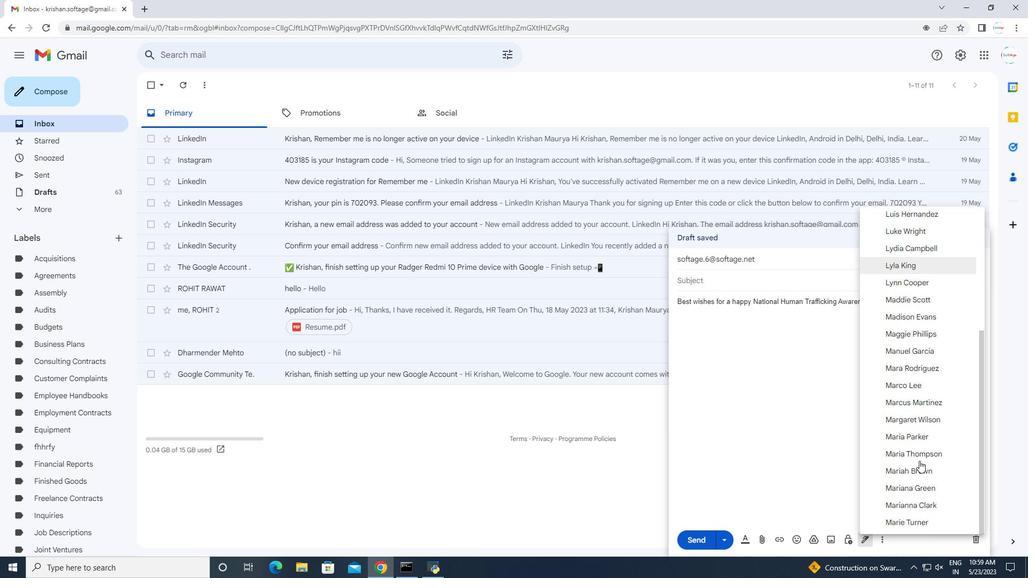 
Action: Mouse scrolled (919, 460) with delta (0, 0)
Screenshot: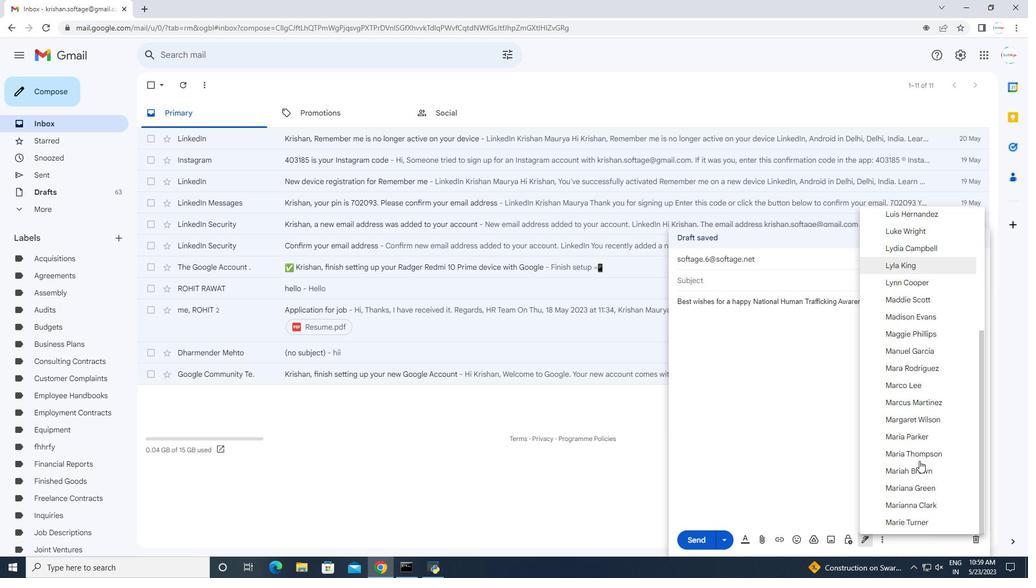 
Action: Mouse scrolled (919, 460) with delta (0, 0)
Screenshot: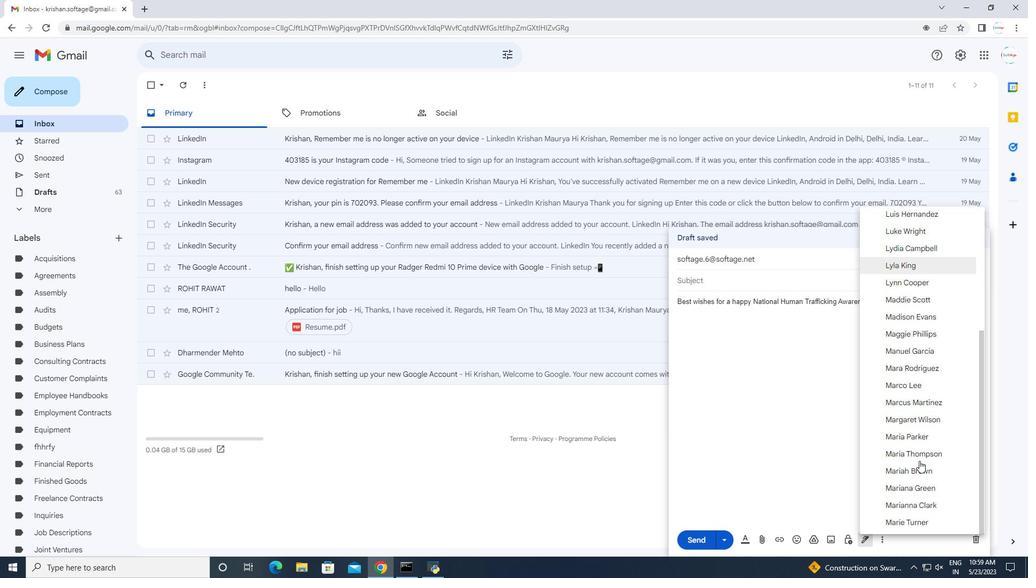 
Action: Mouse moved to (915, 516)
Screenshot: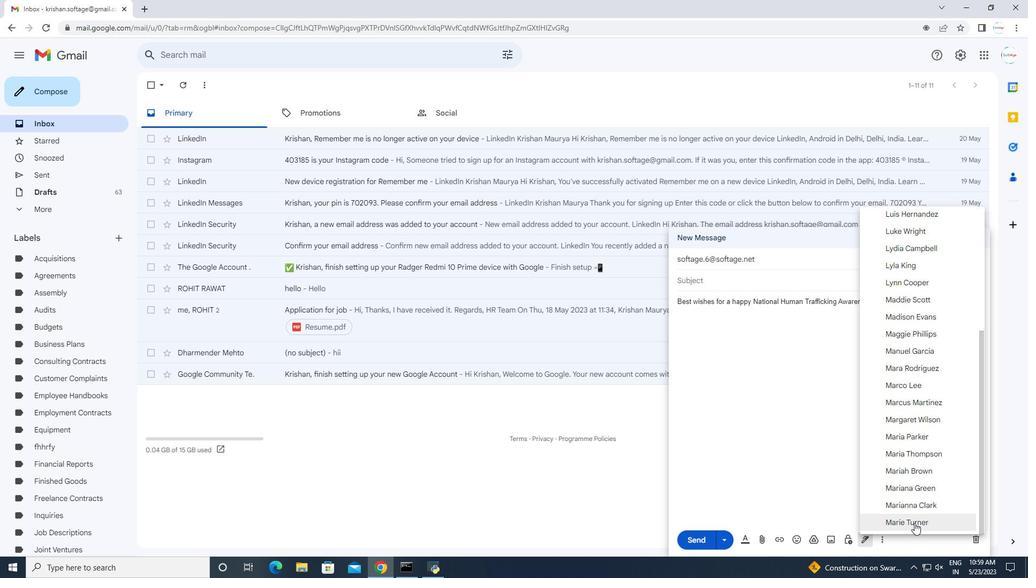 
Action: Mouse scrolled (915, 517) with delta (0, 0)
Screenshot: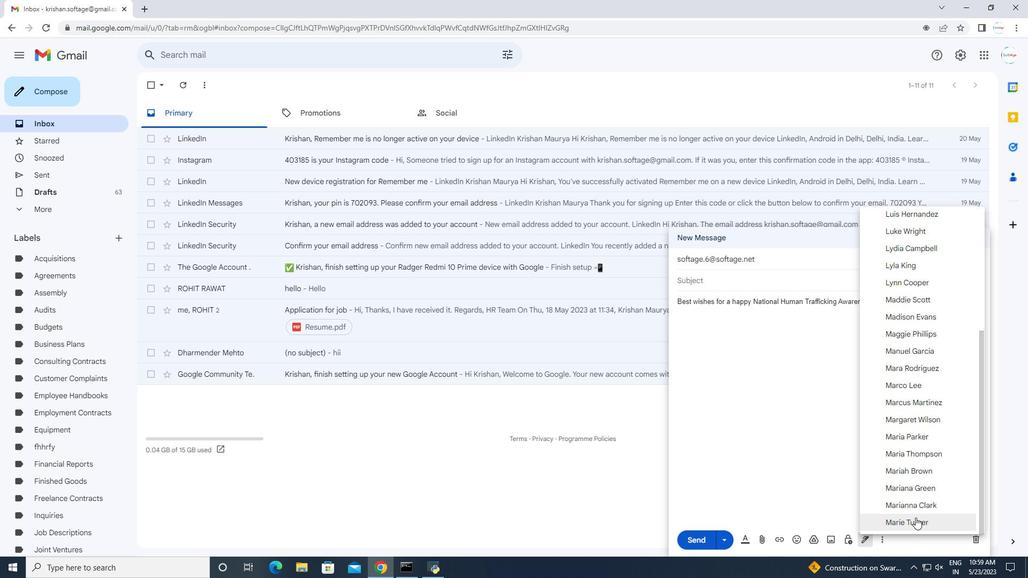 
Action: Mouse scrolled (915, 517) with delta (0, 0)
Screenshot: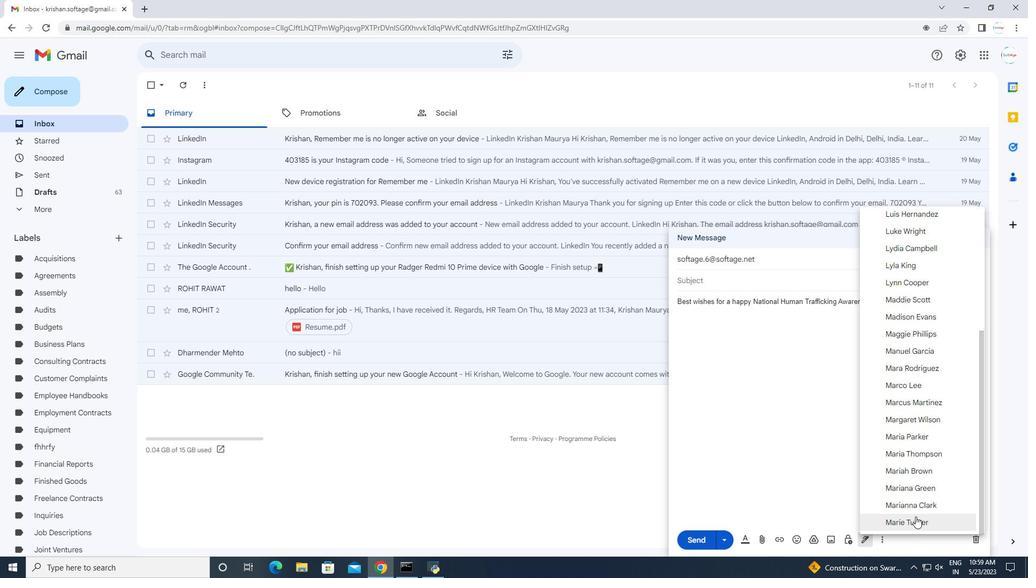 
Action: Mouse scrolled (915, 517) with delta (0, 0)
Screenshot: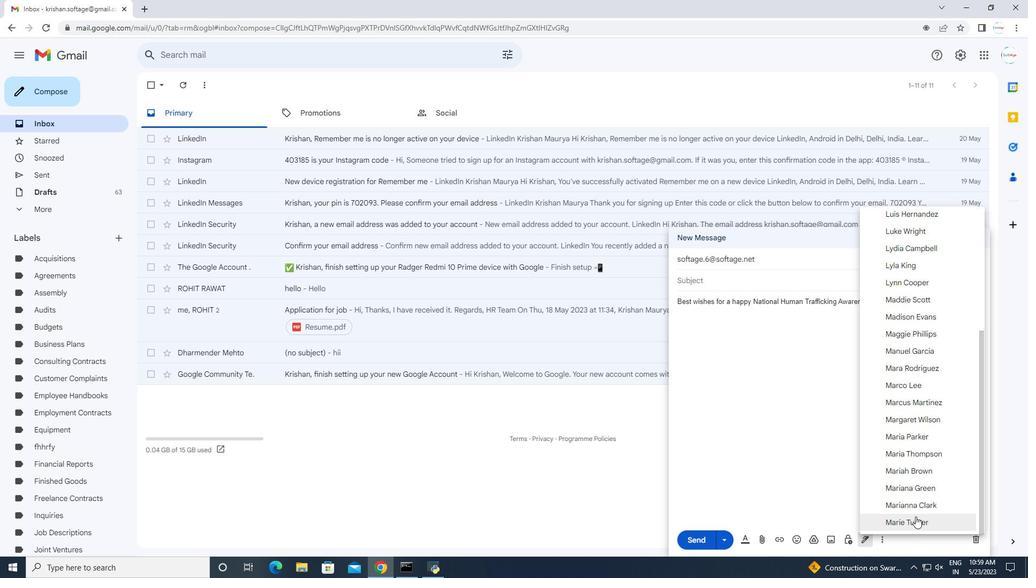 
Action: Mouse scrolled (915, 517) with delta (0, 0)
Screenshot: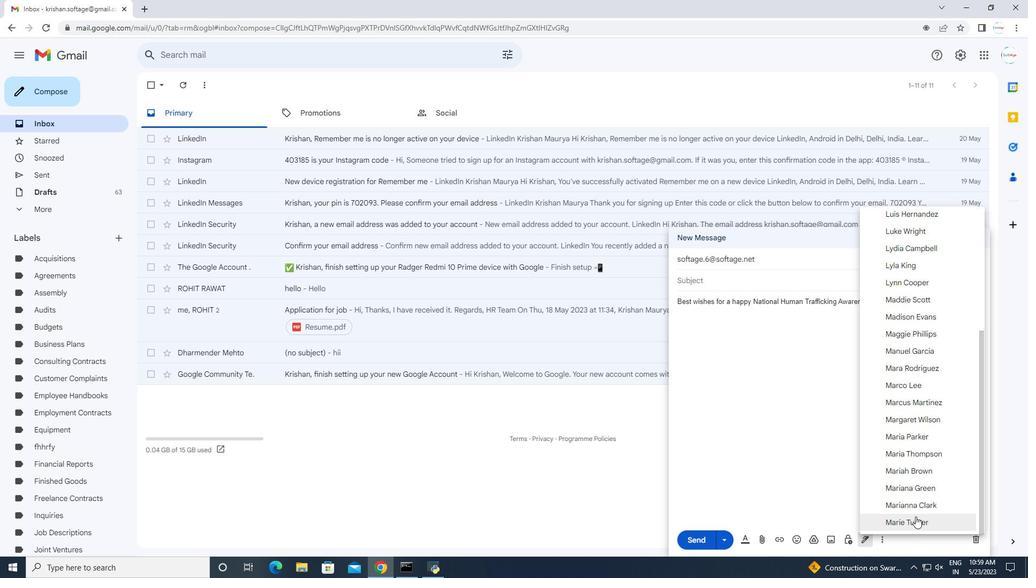 
Action: Mouse scrolled (915, 517) with delta (0, 0)
Screenshot: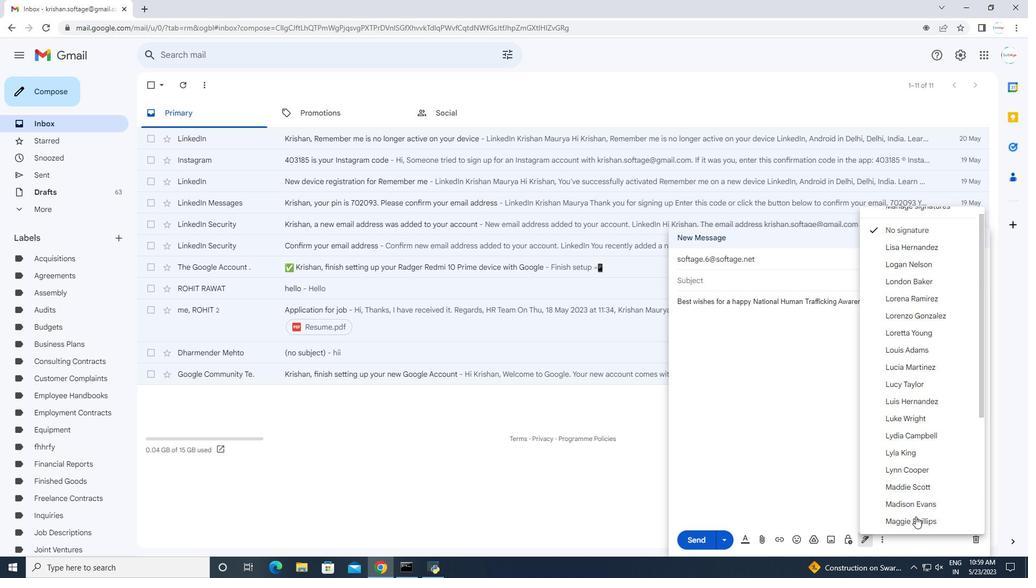 
Action: Mouse scrolled (915, 517) with delta (0, 0)
Screenshot: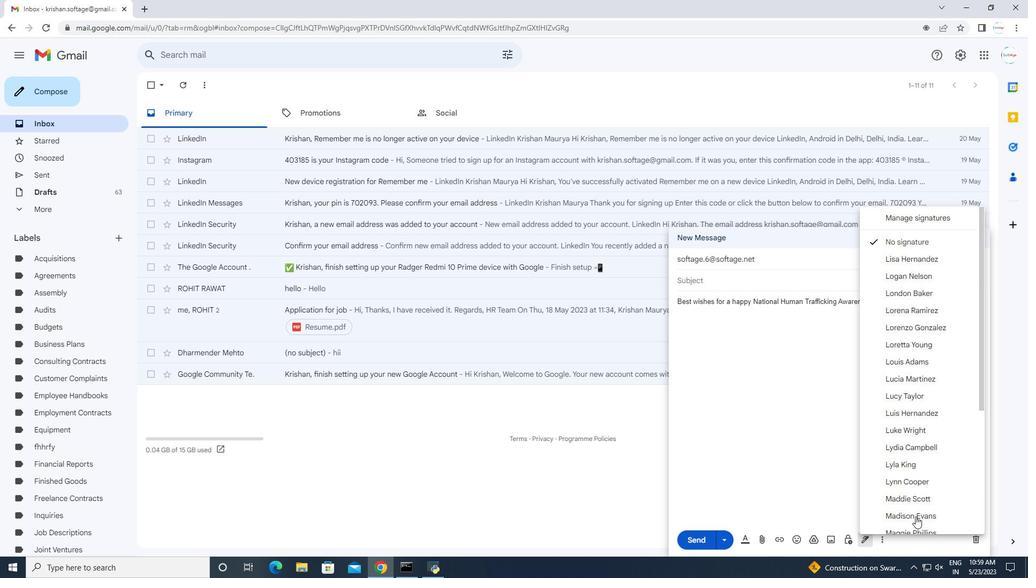 
Action: Mouse moved to (941, 418)
Screenshot: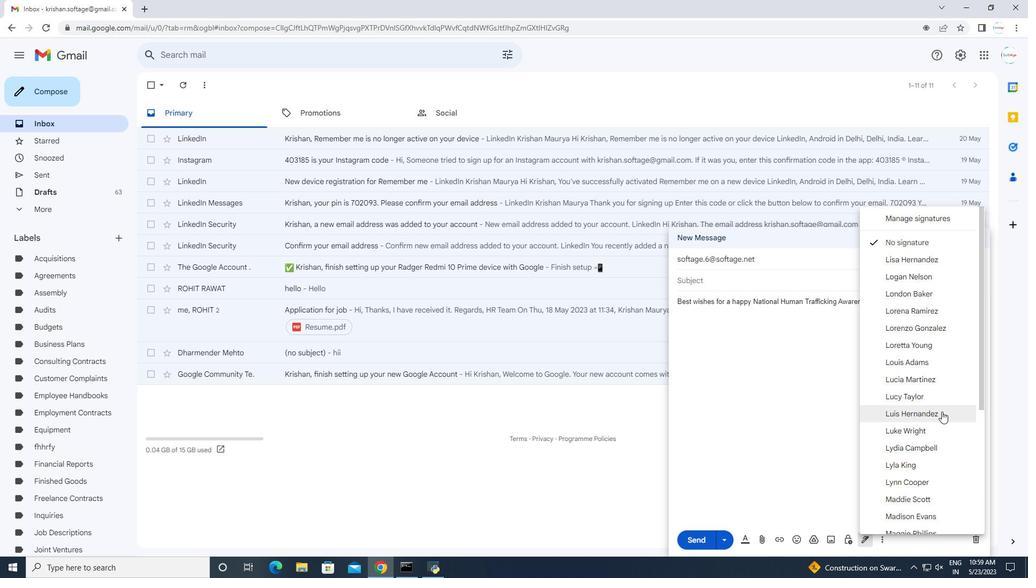 
Action: Mouse scrolled (941, 417) with delta (0, 0)
Screenshot: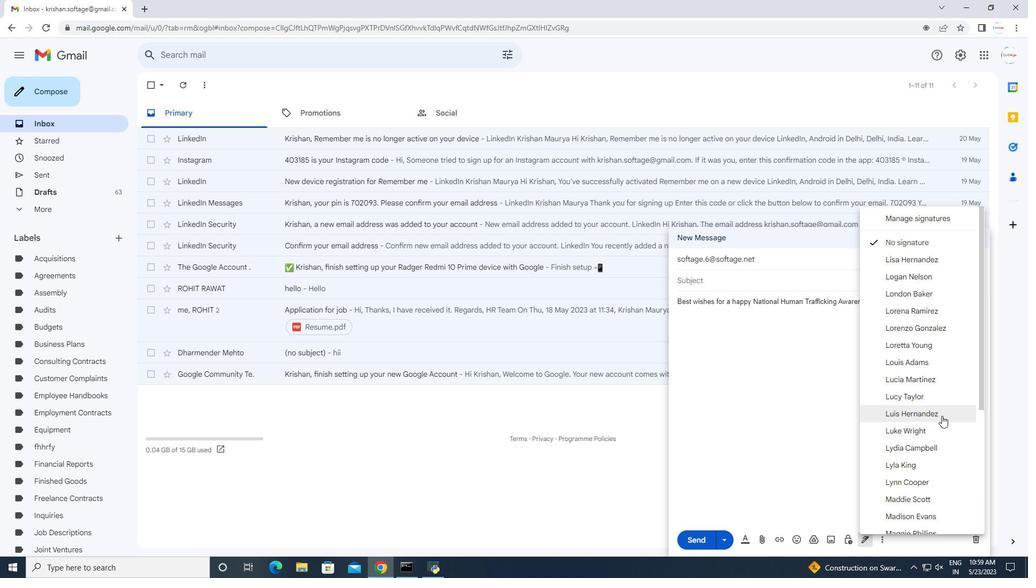 
Action: Mouse scrolled (941, 417) with delta (0, 0)
Screenshot: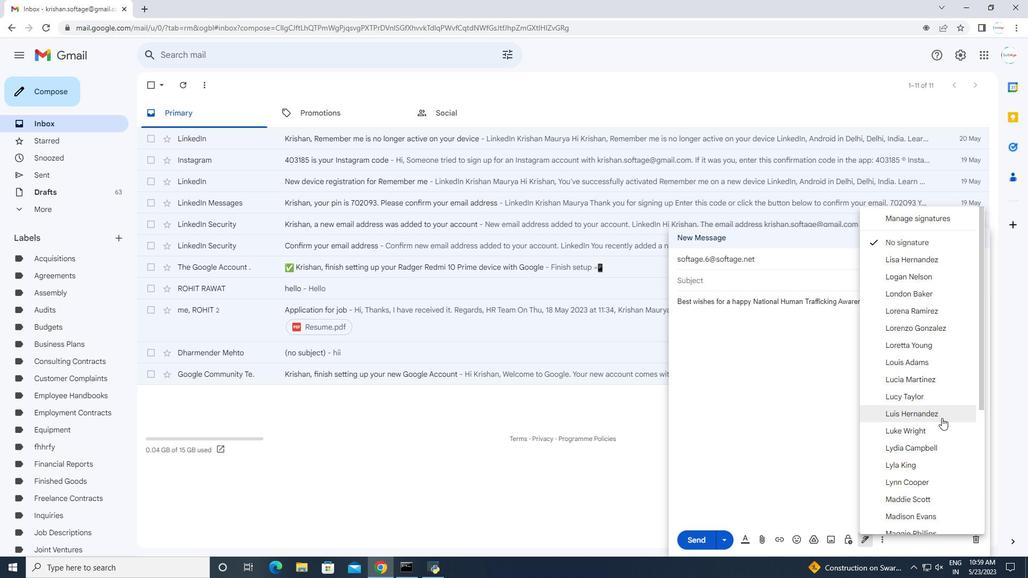 
Action: Mouse moved to (941, 420)
Screenshot: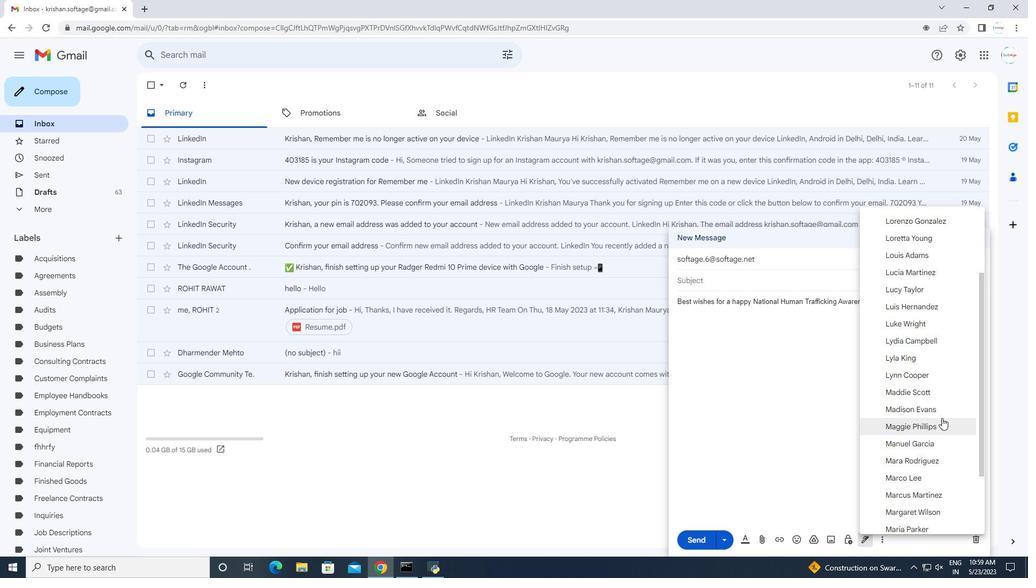 
Action: Mouse scrolled (941, 419) with delta (0, 0)
Screenshot: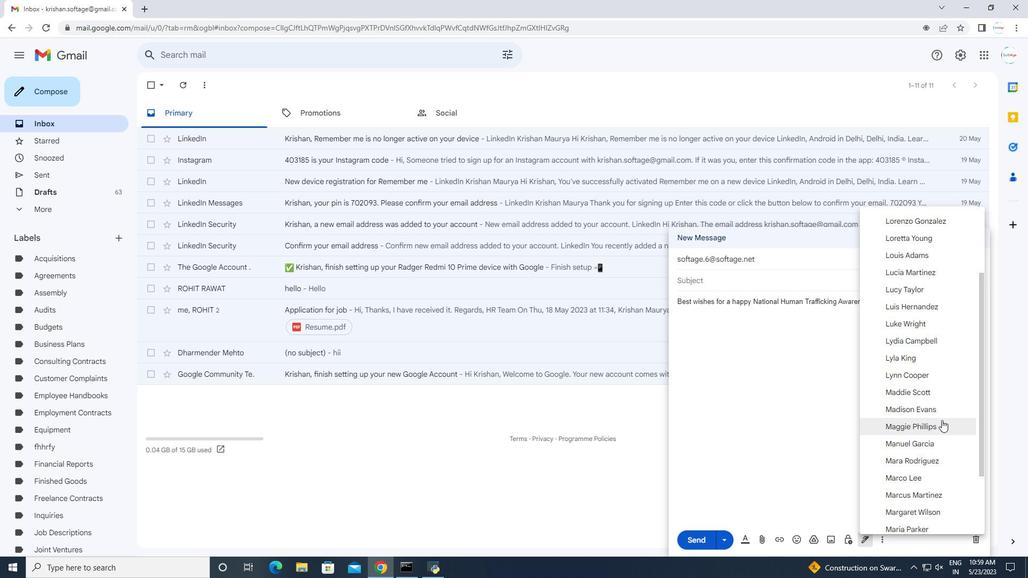 
Action: Mouse scrolled (941, 419) with delta (0, 0)
Screenshot: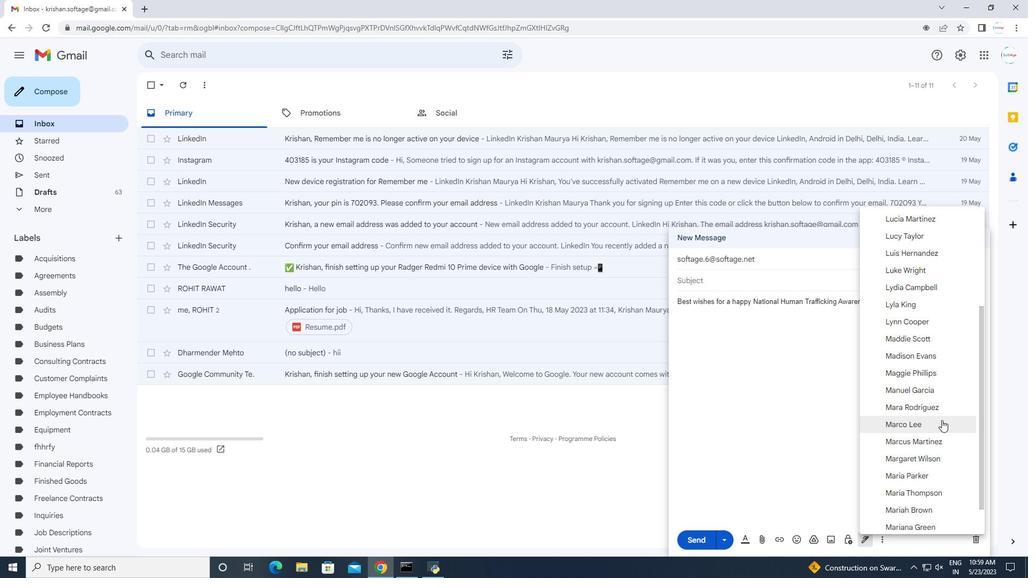 
Action: Mouse moved to (933, 444)
Screenshot: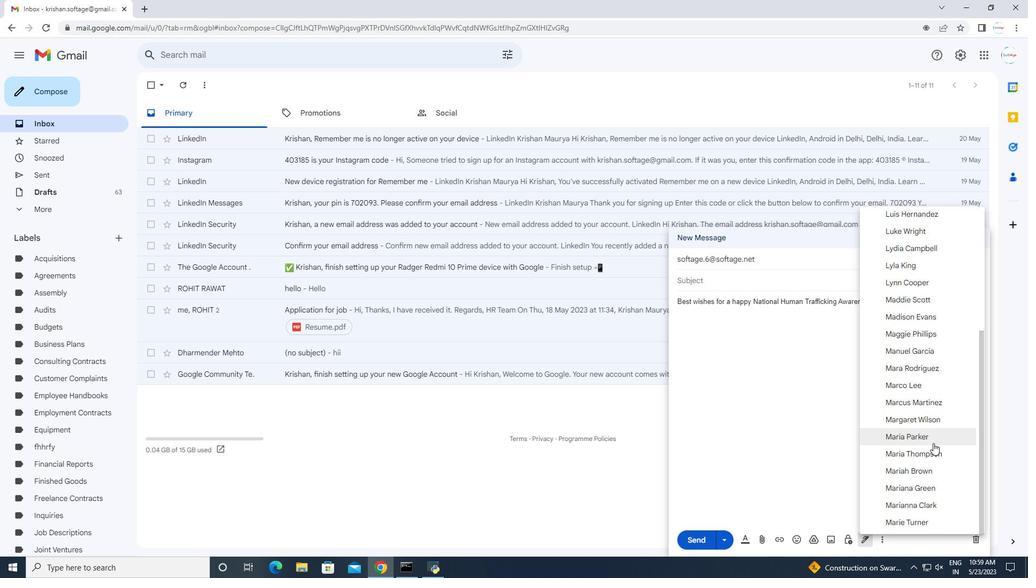 
Action: Mouse scrolled (933, 443) with delta (0, 0)
Screenshot: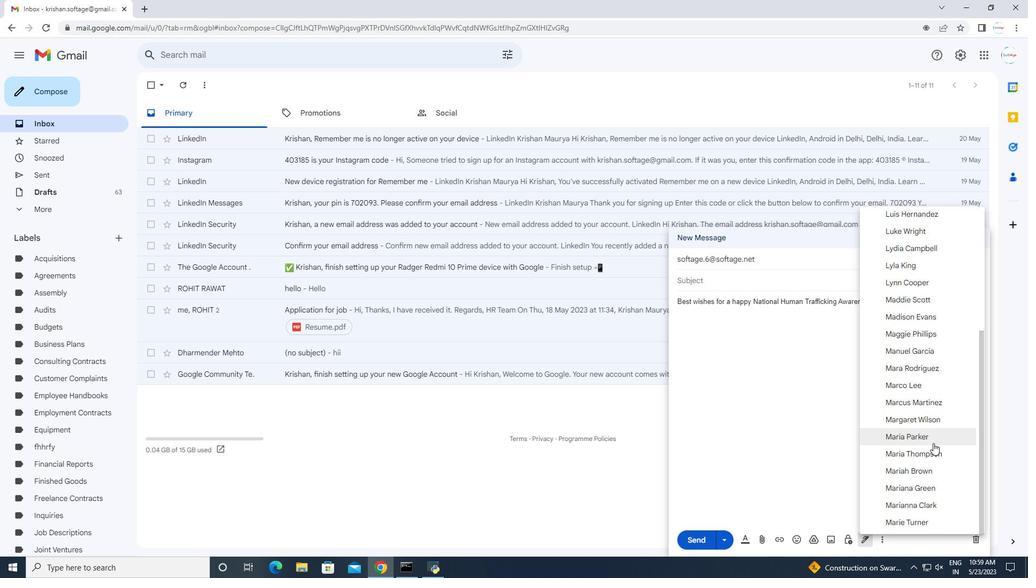 
Action: Mouse scrolled (933, 443) with delta (0, 0)
Screenshot: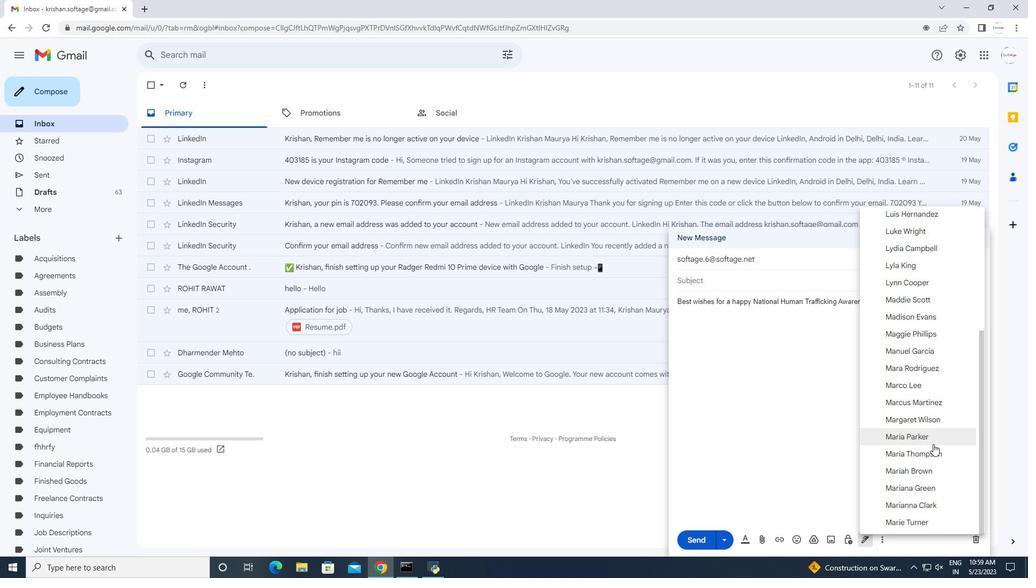 
Action: Mouse moved to (755, 320)
Screenshot: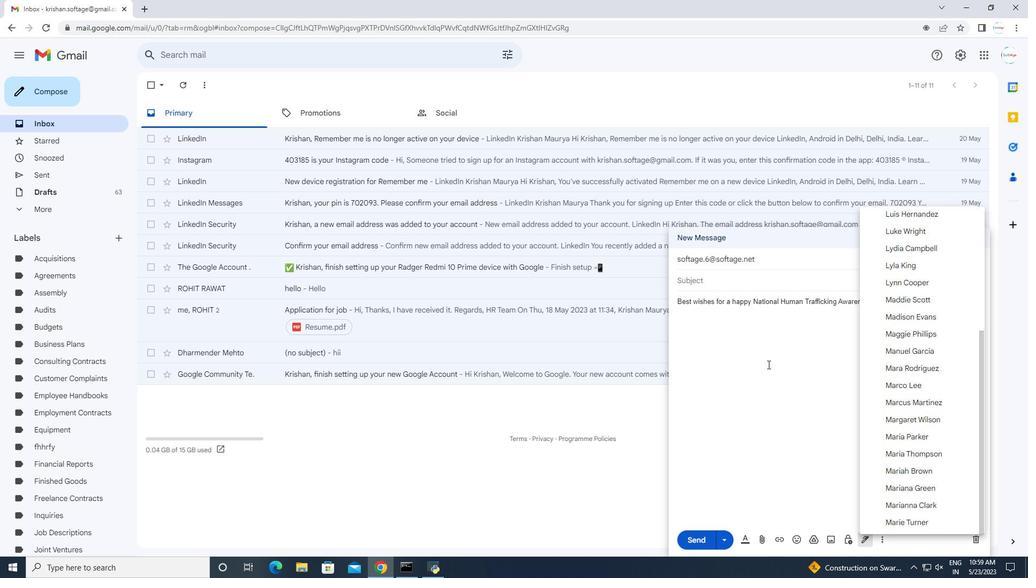 
Action: Mouse pressed left at (755, 320)
Screenshot: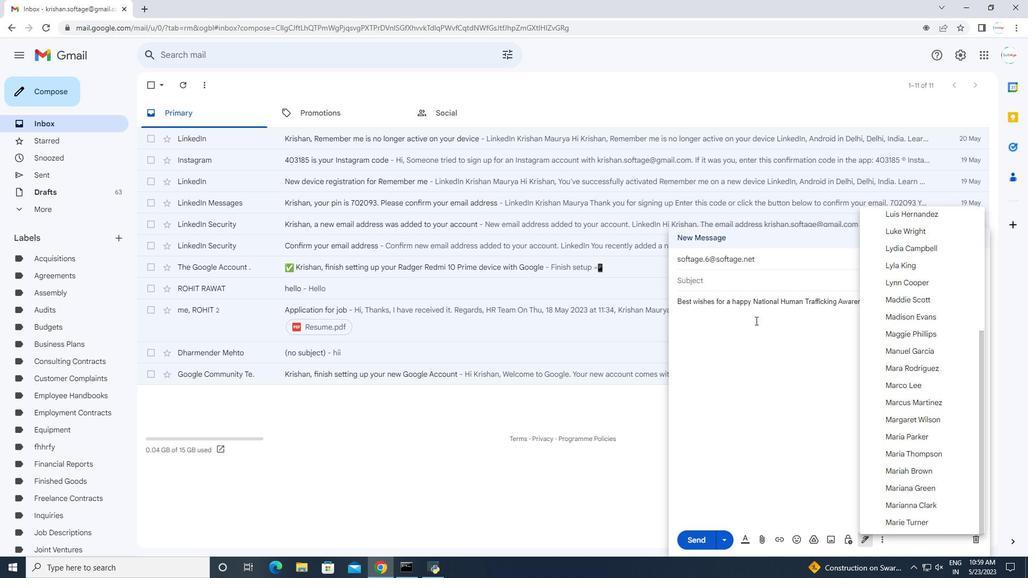 
Action: Mouse pressed left at (755, 320)
Screenshot: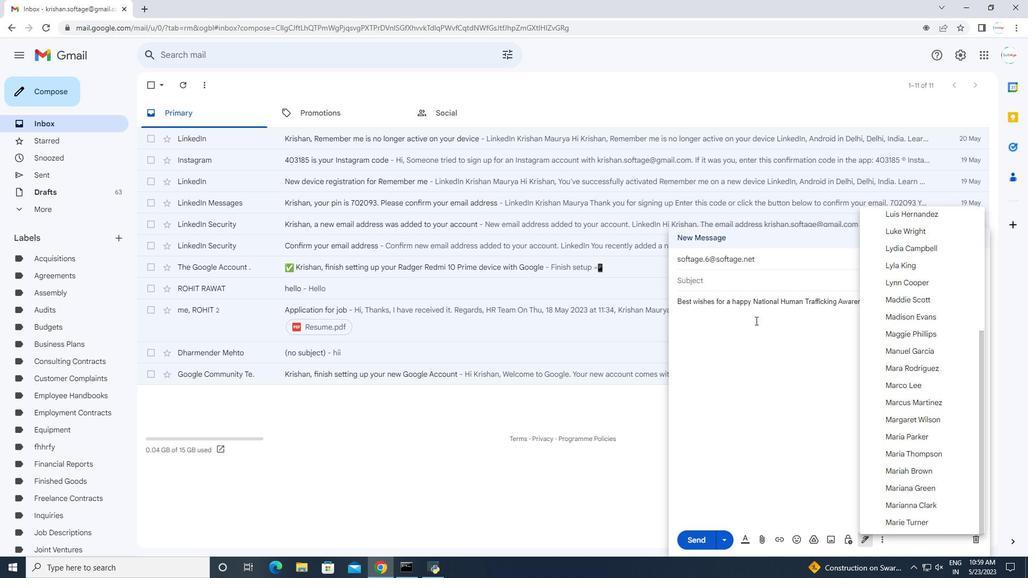 
Action: Mouse moved to (901, 295)
Screenshot: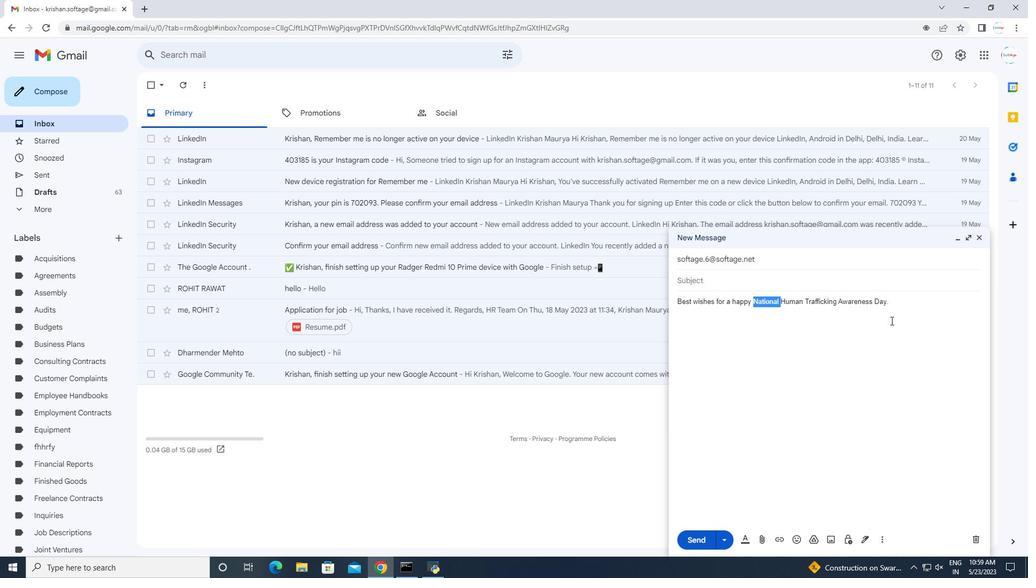 
Action: Mouse pressed left at (901, 295)
Screenshot: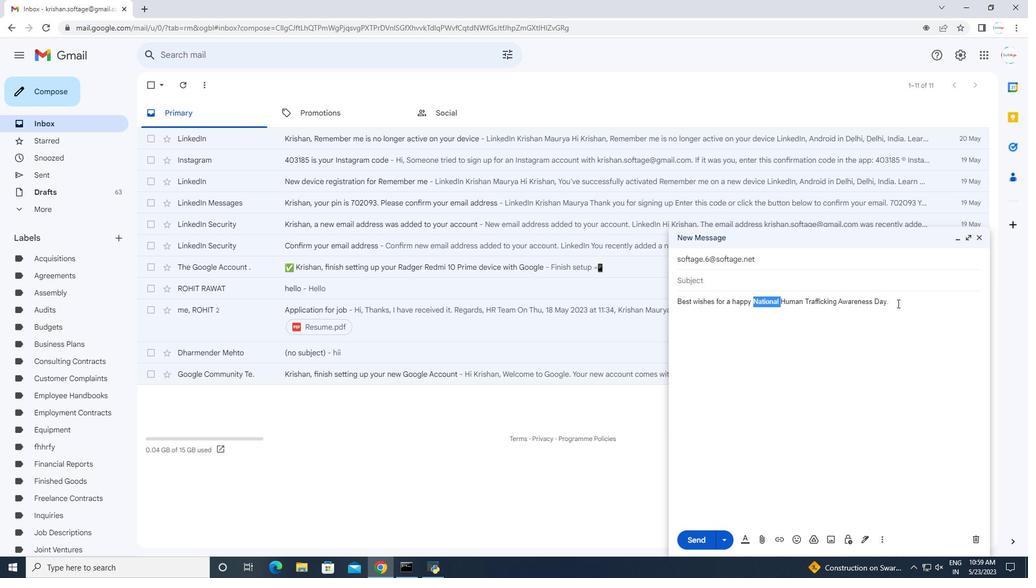 
Action: Mouse moved to (896, 304)
Screenshot: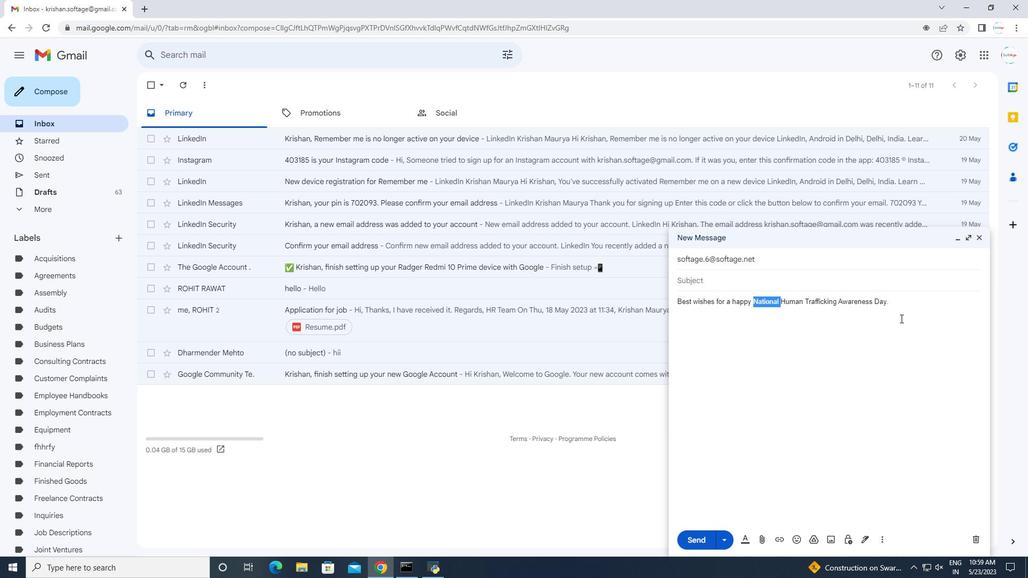 
Action: Mouse pressed left at (896, 304)
Screenshot: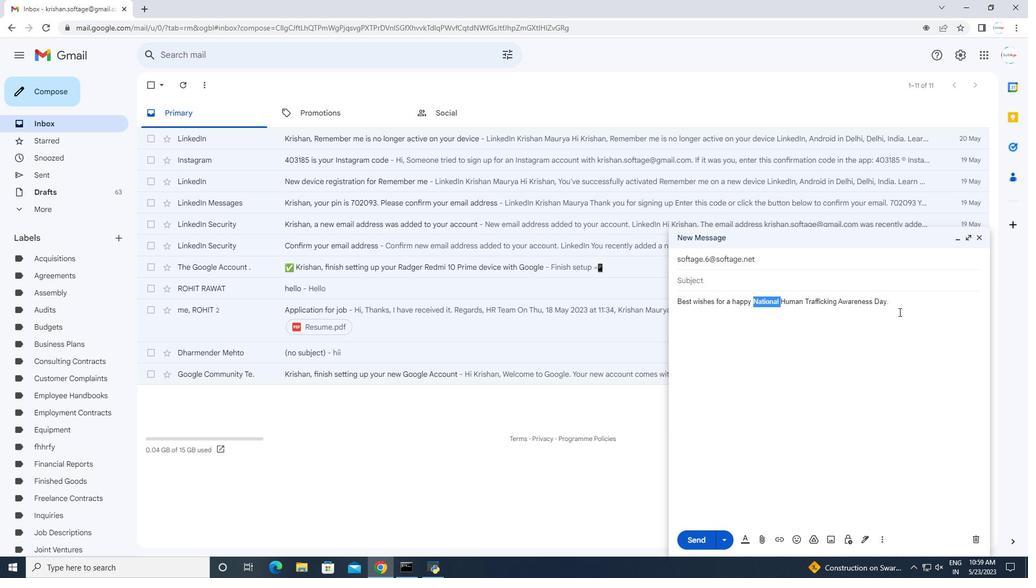 
Action: Mouse moved to (862, 544)
Screenshot: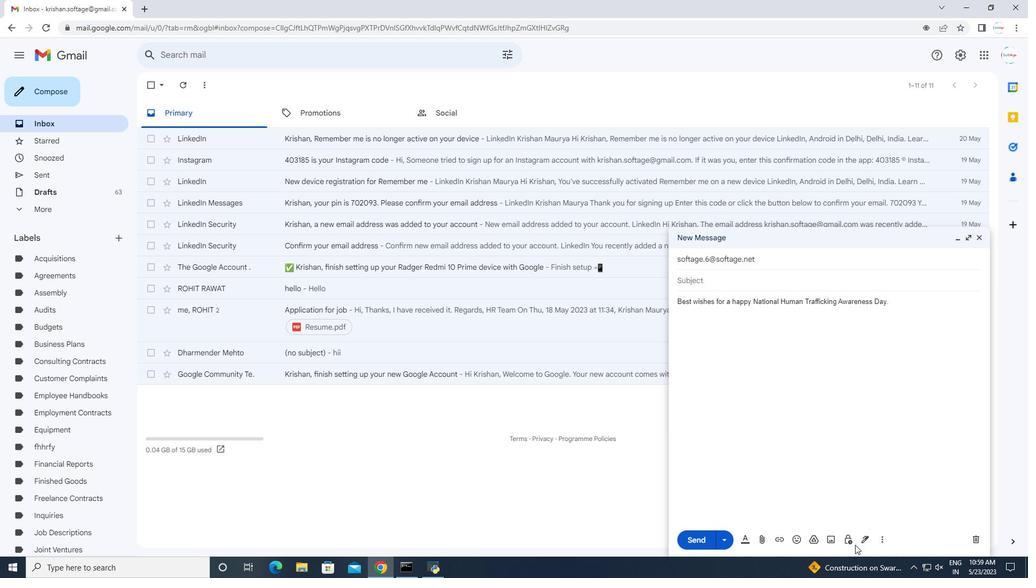 
Action: Mouse pressed left at (862, 544)
Screenshot: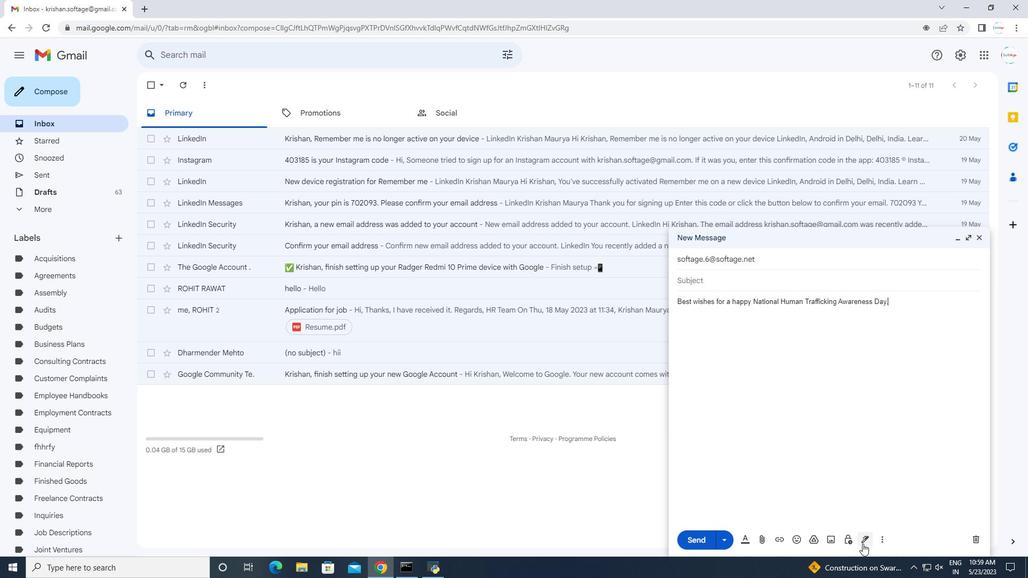 
Action: Mouse moved to (915, 470)
Screenshot: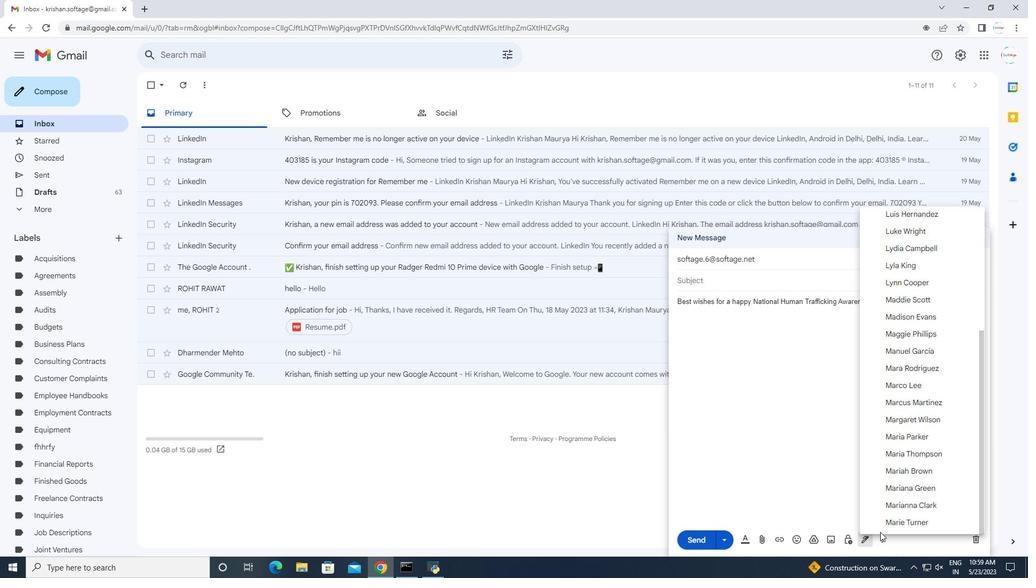 
Action: Mouse scrolled (915, 470) with delta (0, 0)
Screenshot: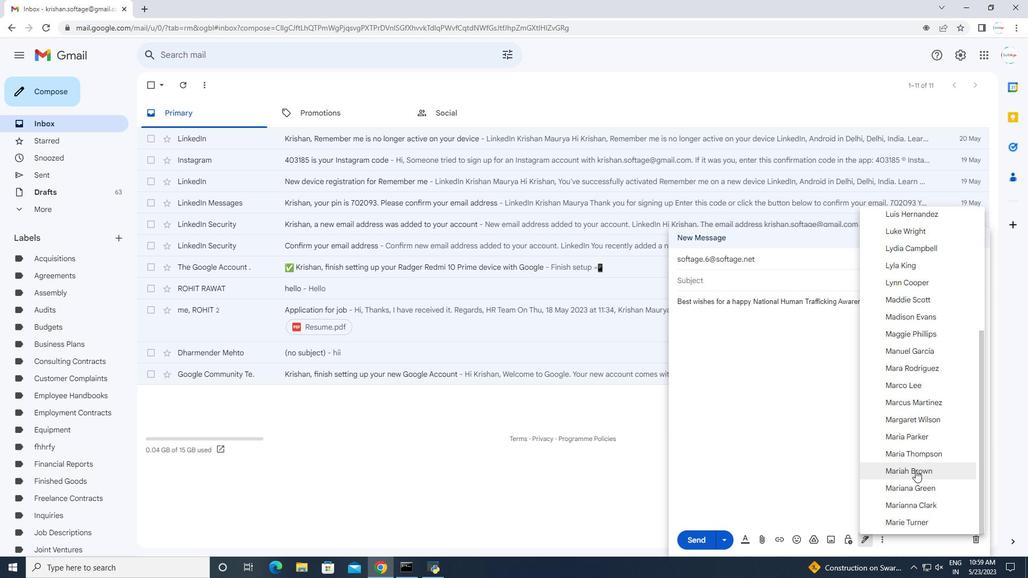 
Action: Mouse scrolled (915, 470) with delta (0, 0)
Screenshot: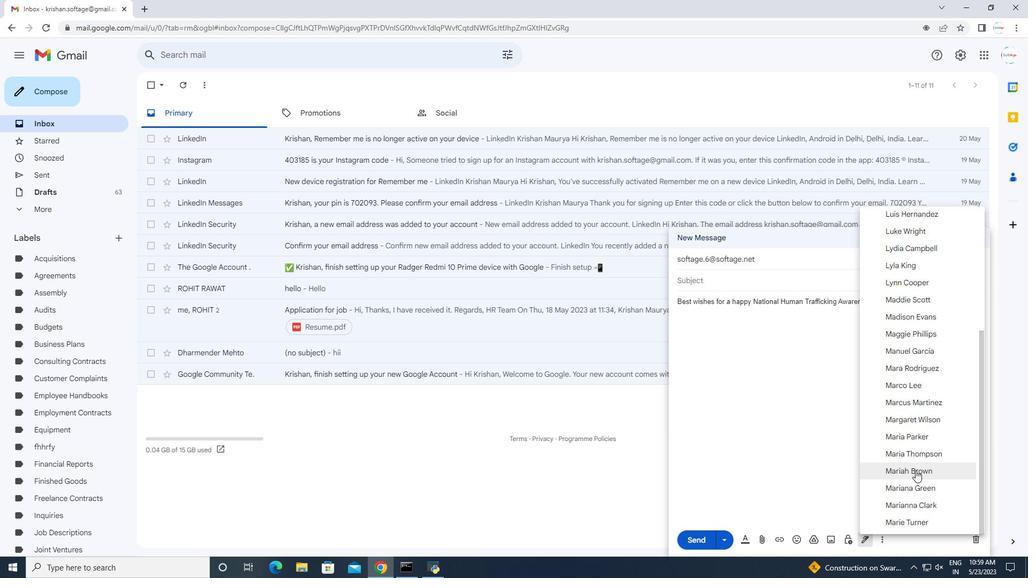 
Action: Mouse scrolled (915, 470) with delta (0, 0)
Screenshot: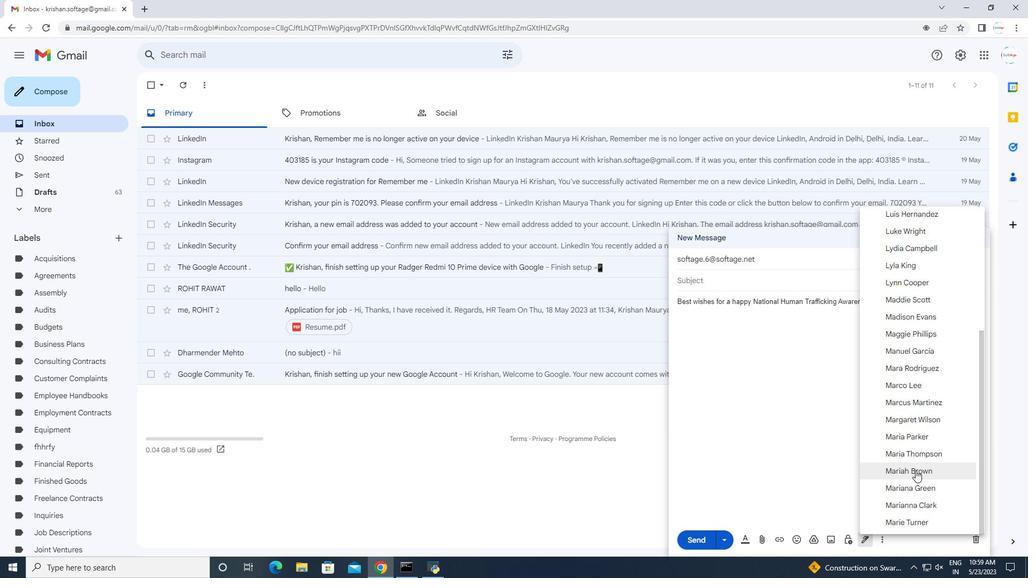 
Action: Mouse scrolled (915, 470) with delta (0, 0)
Screenshot: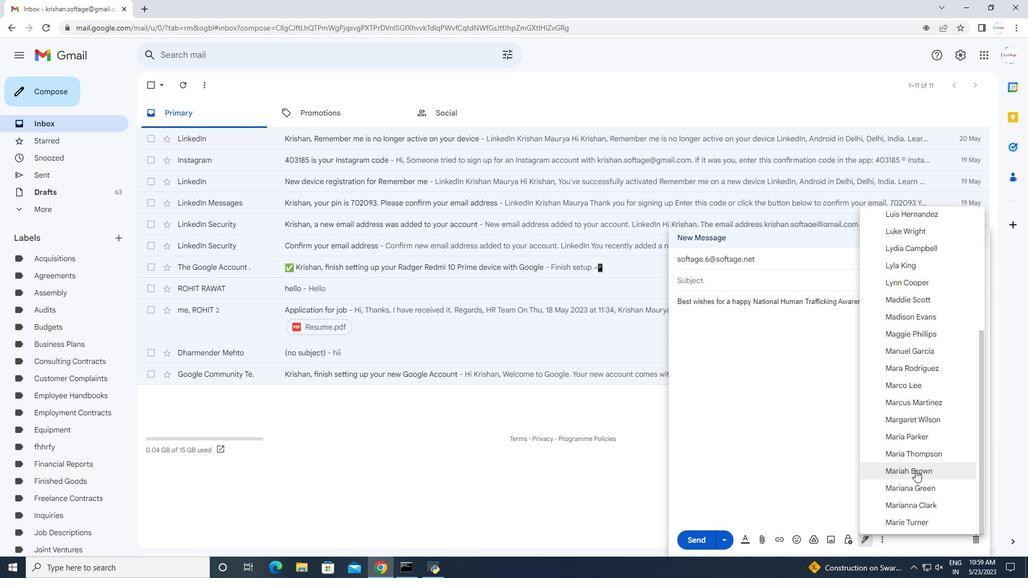 
Action: Mouse scrolled (915, 470) with delta (0, 0)
Screenshot: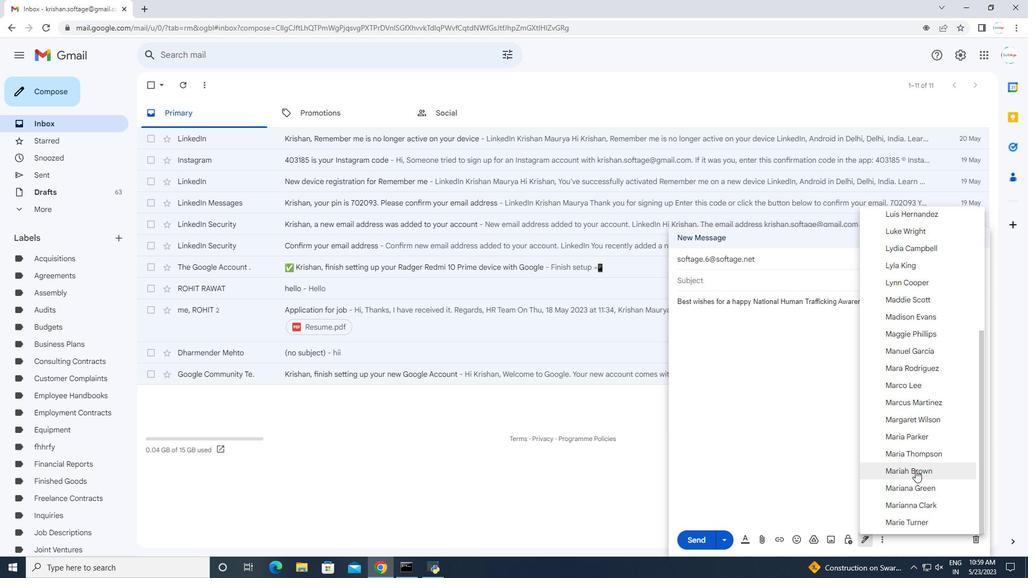 
Action: Mouse scrolled (915, 470) with delta (0, 0)
Screenshot: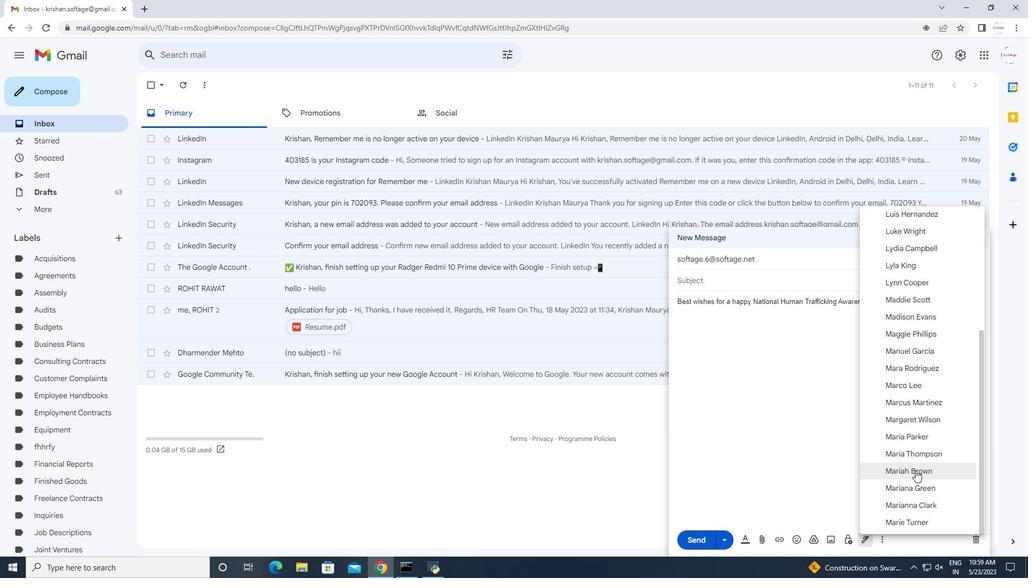 
Action: Mouse scrolled (915, 471) with delta (0, 0)
Screenshot: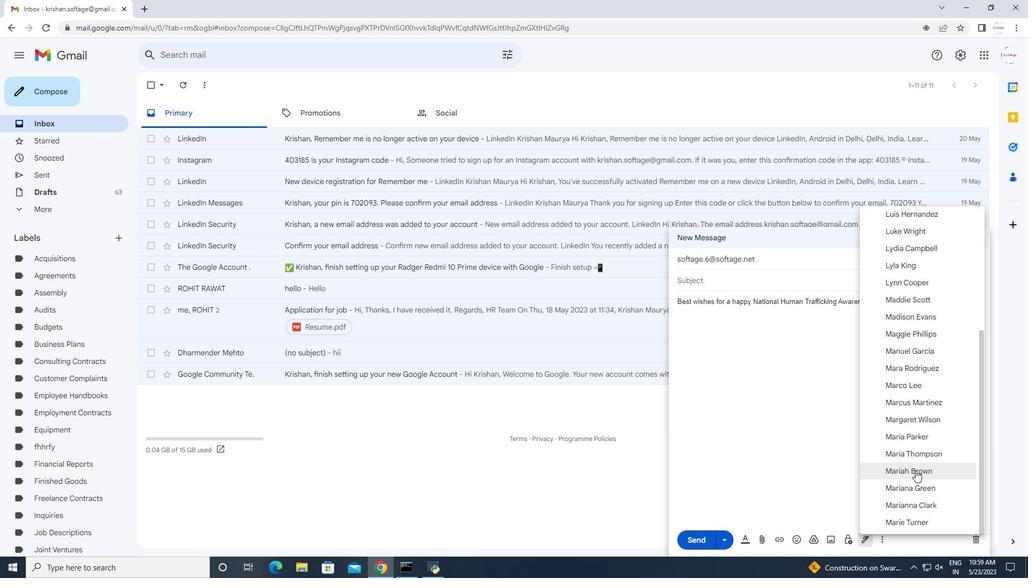 
Action: Mouse scrolled (915, 471) with delta (0, 0)
Screenshot: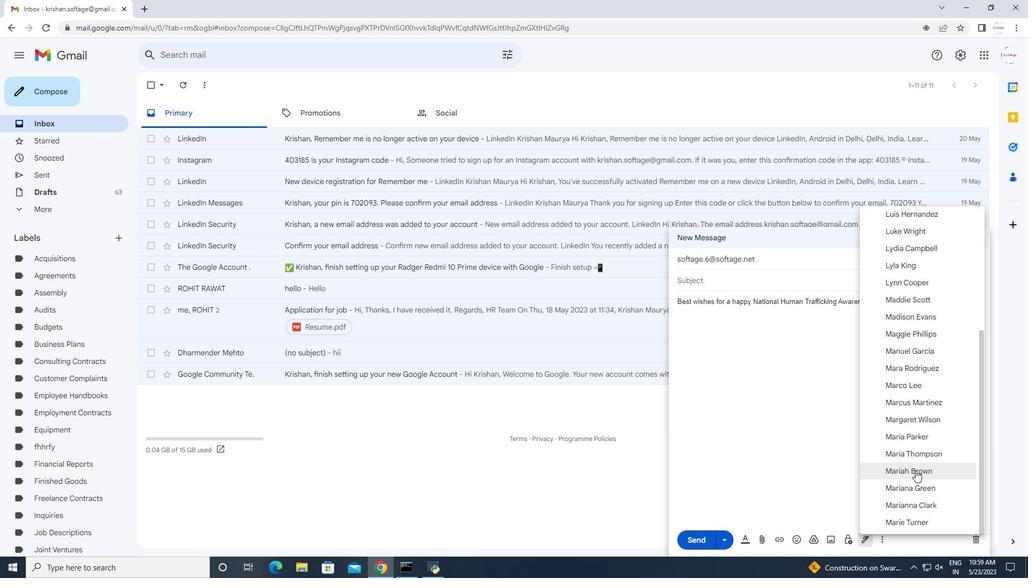 
Action: Mouse scrolled (915, 471) with delta (0, 0)
Screenshot: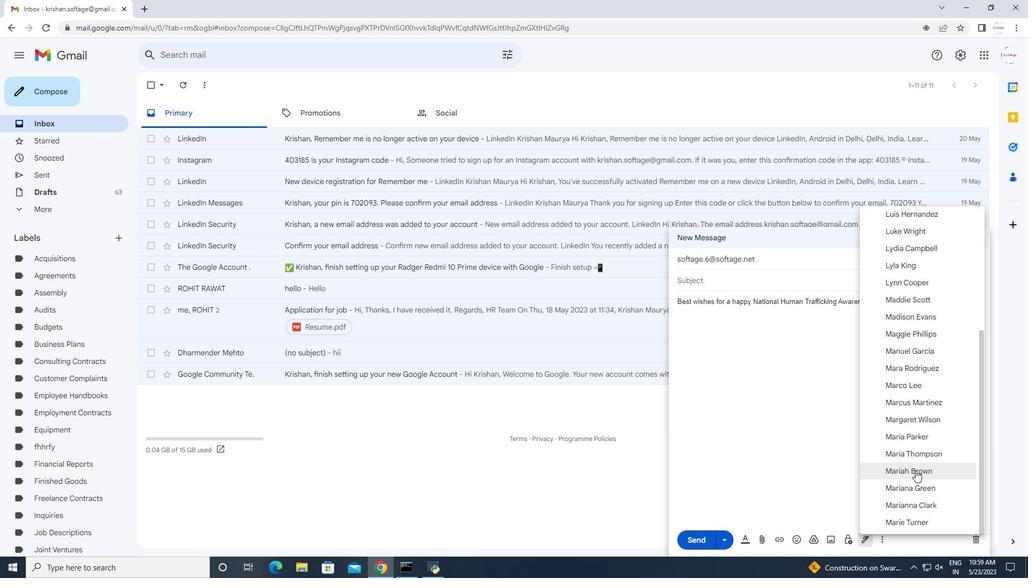 
Action: Mouse scrolled (915, 471) with delta (0, 0)
Screenshot: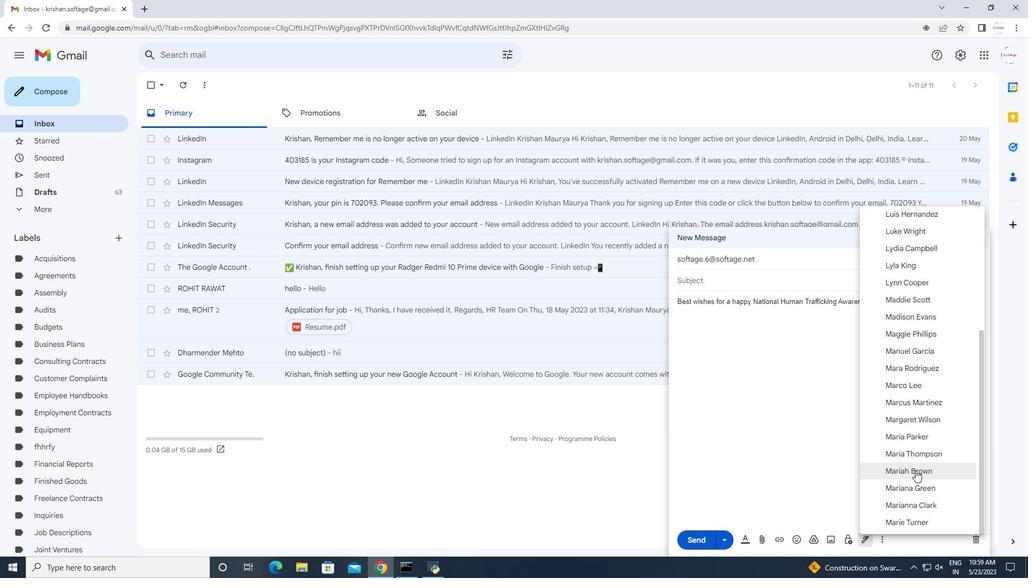 
Action: Mouse scrolled (915, 471) with delta (0, 0)
Screenshot: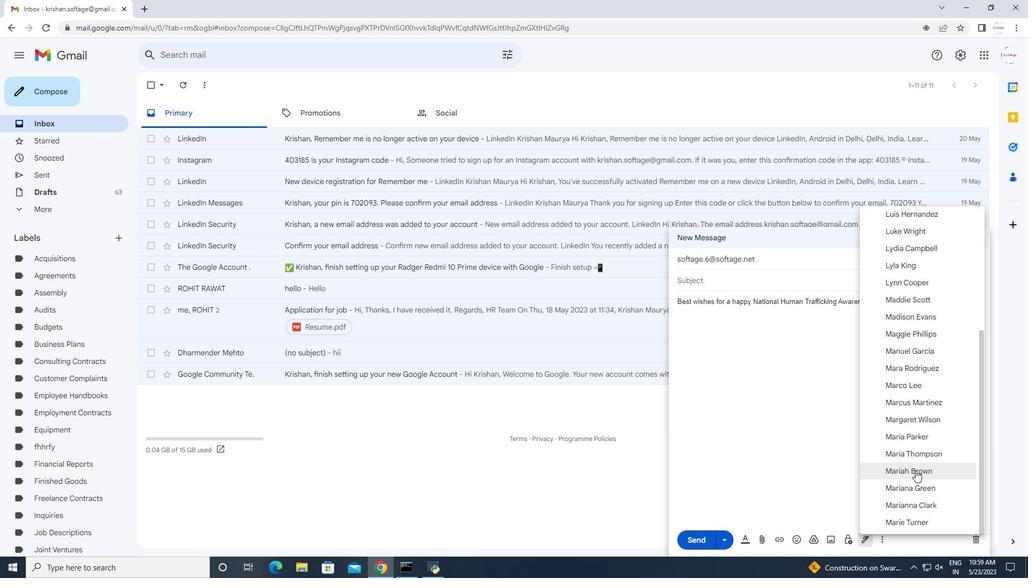 
Action: Mouse scrolled (915, 471) with delta (0, 0)
Screenshot: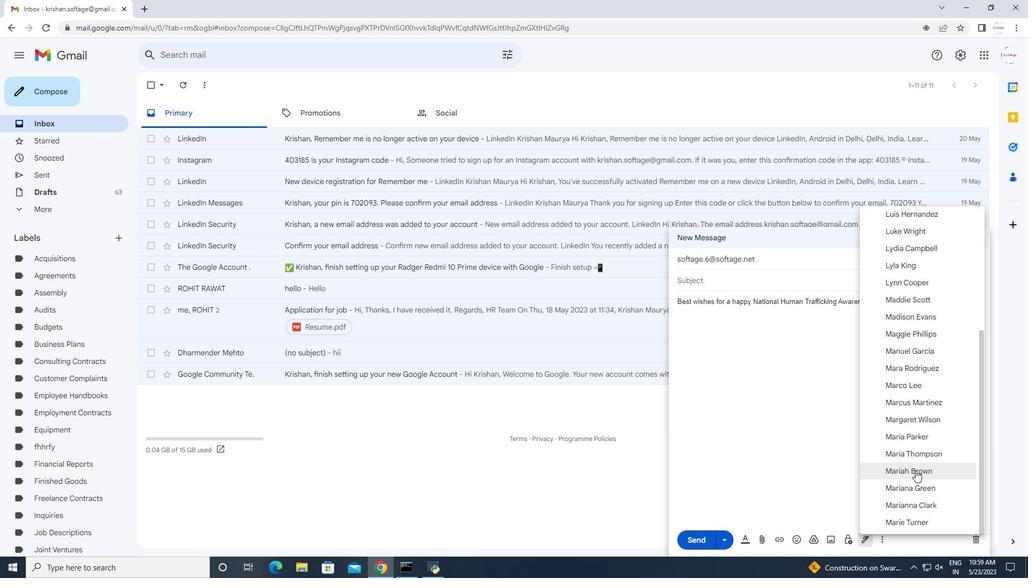 
Action: Mouse scrolled (915, 471) with delta (0, 0)
Screenshot: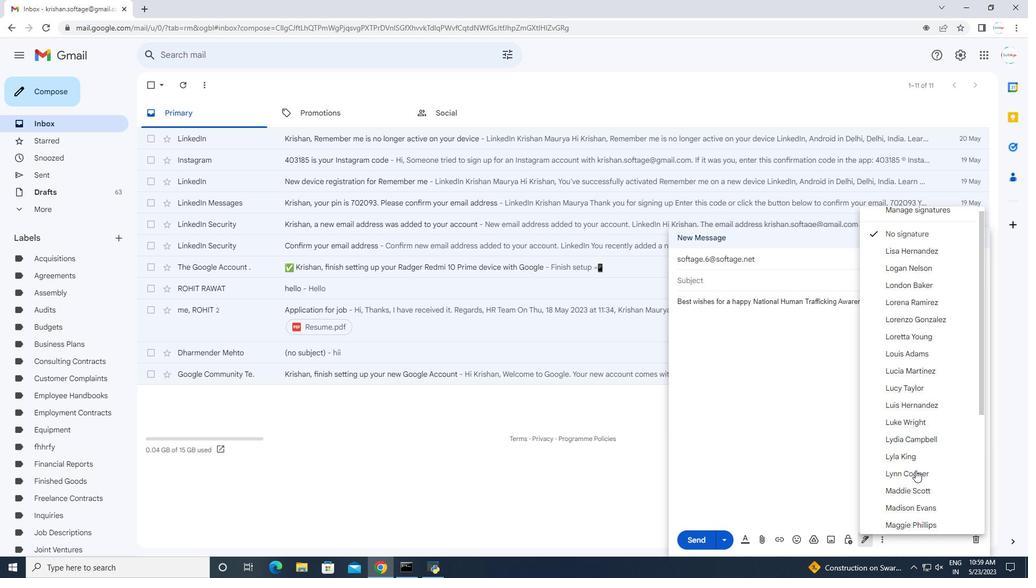 
Action: Mouse scrolled (915, 471) with delta (0, 0)
Screenshot: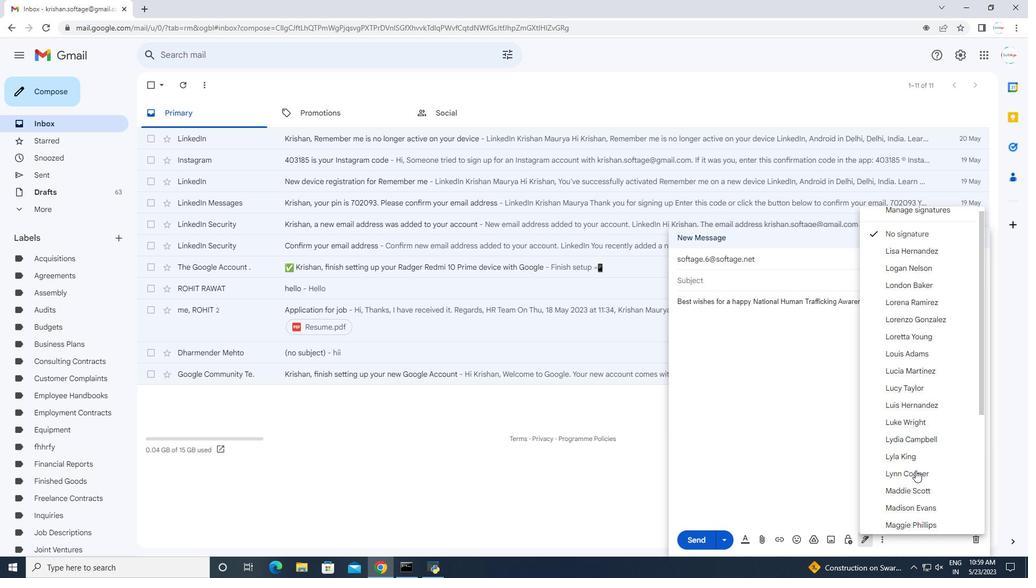 
Action: Mouse scrolled (915, 471) with delta (0, 0)
Screenshot: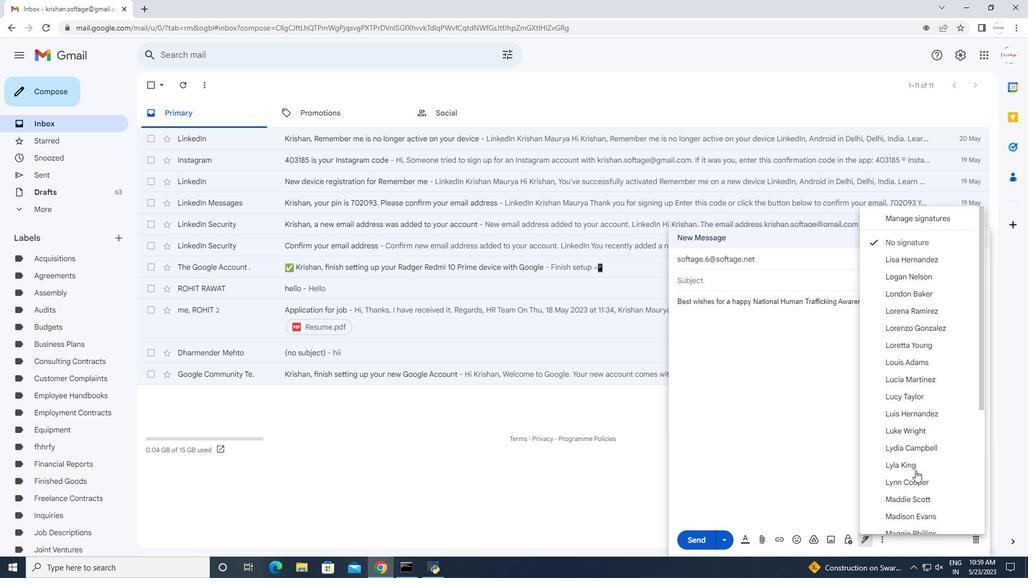 
Action: Mouse scrolled (915, 471) with delta (0, 0)
Screenshot: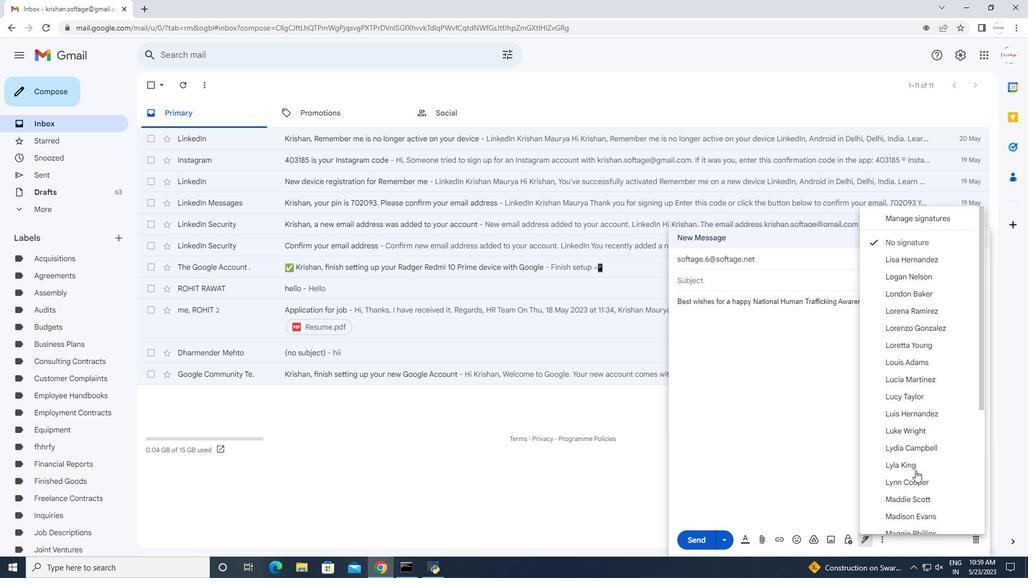 
Action: Mouse scrolled (915, 471) with delta (0, 0)
Screenshot: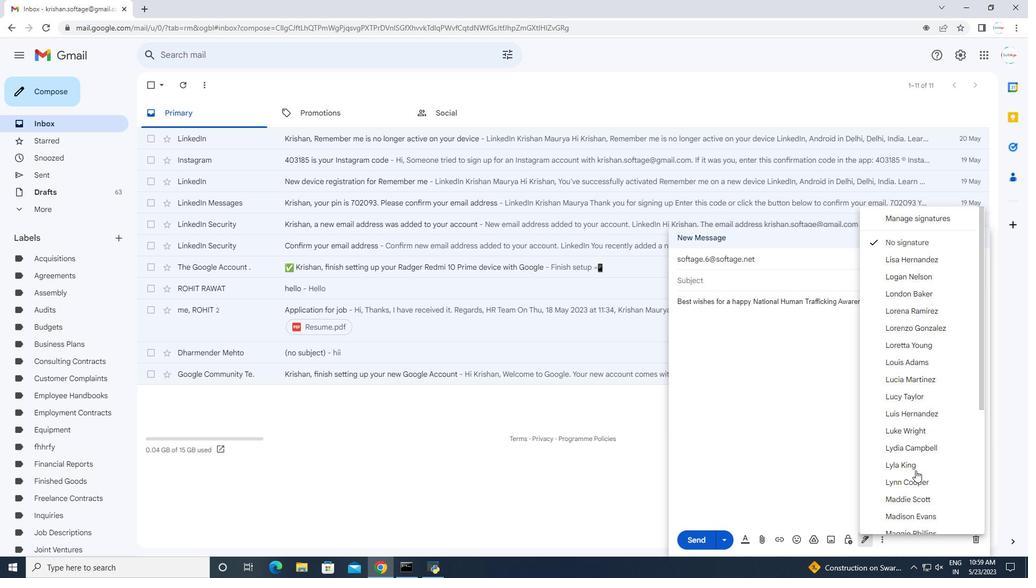 
Action: Mouse scrolled (915, 471) with delta (0, 0)
Screenshot: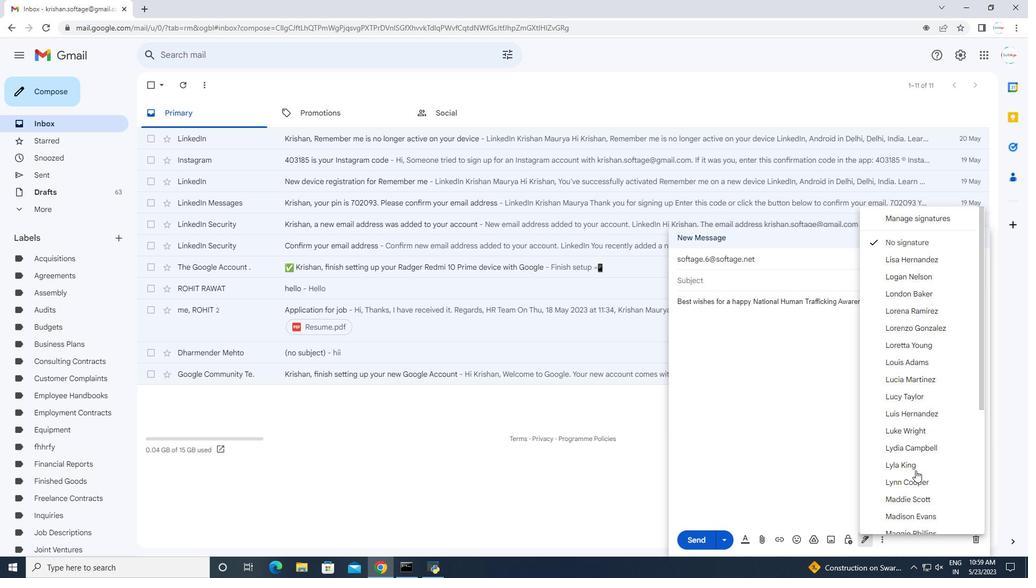 
Action: Mouse scrolled (915, 471) with delta (0, 0)
Screenshot: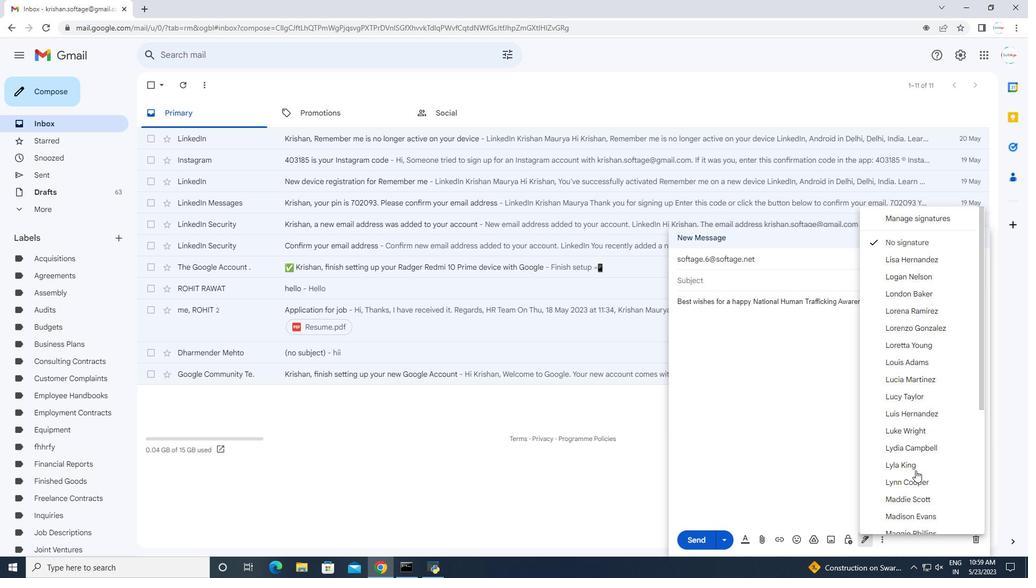 
Action: Mouse scrolled (915, 471) with delta (0, 0)
Screenshot: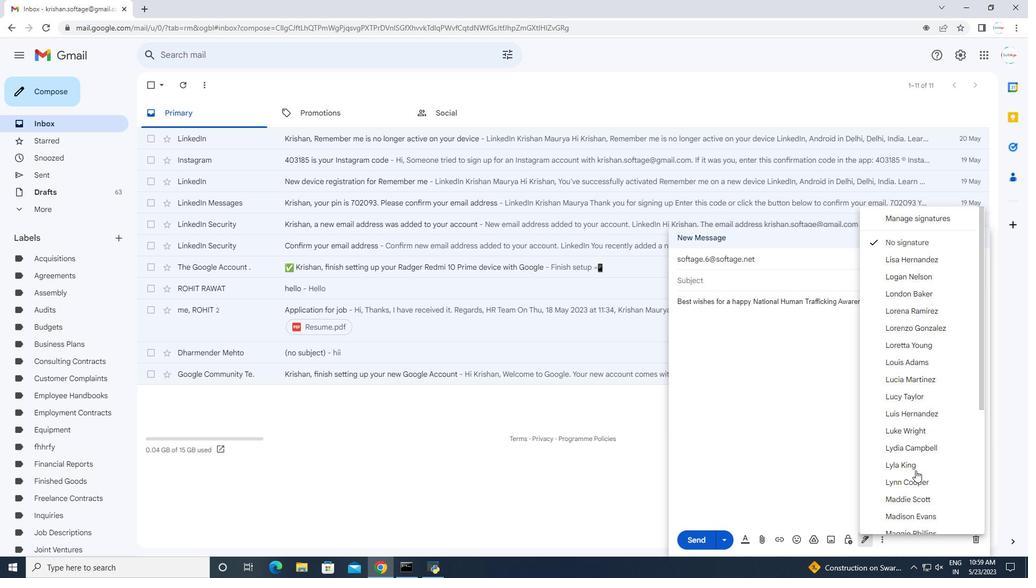 
Action: Mouse moved to (902, 219)
Screenshot: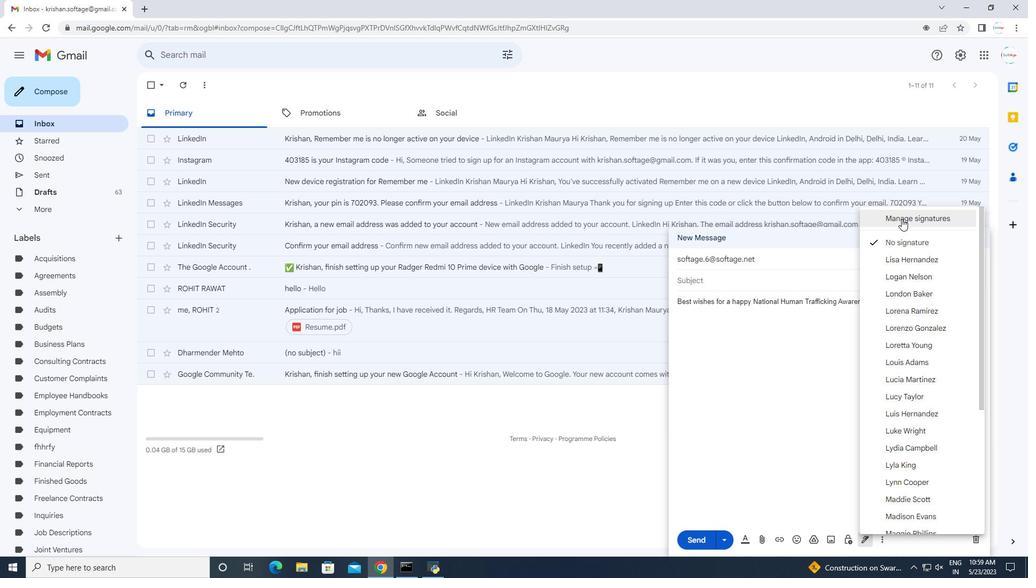 
Action: Mouse pressed left at (902, 219)
Screenshot: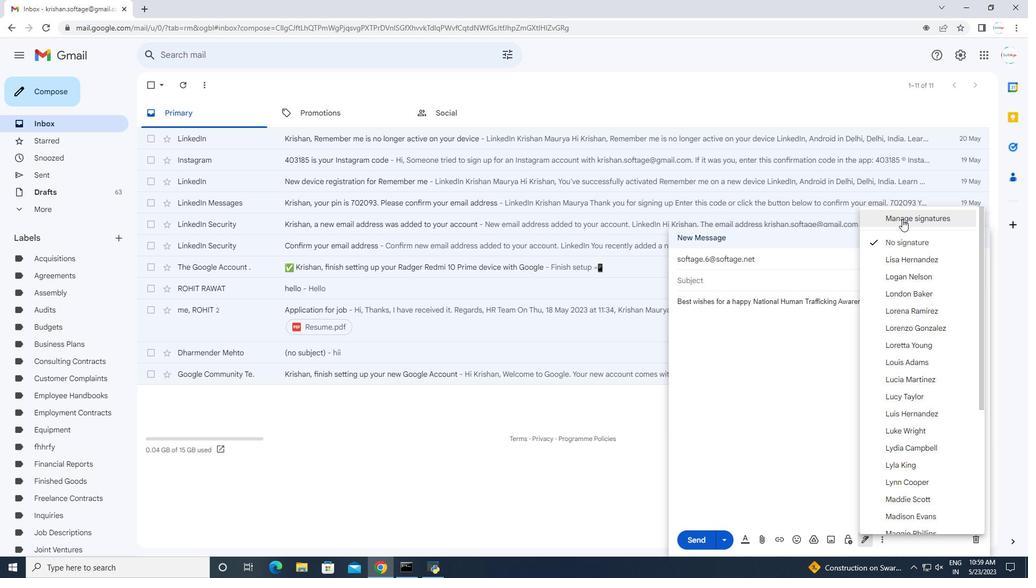 
Action: Mouse moved to (614, 265)
Screenshot: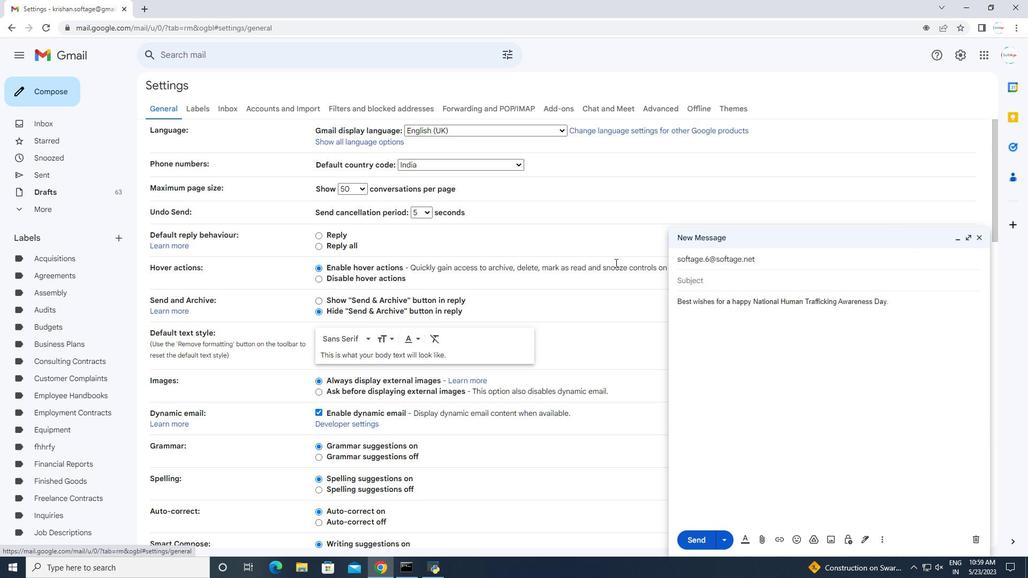 
Action: Mouse scrolled (614, 264) with delta (0, 0)
Screenshot: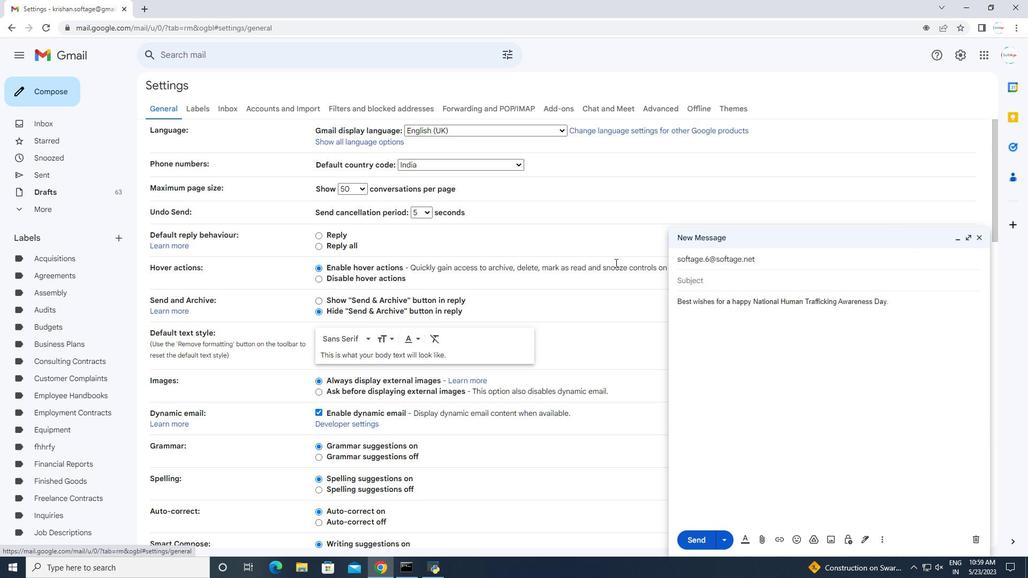 
Action: Mouse moved to (614, 267)
Screenshot: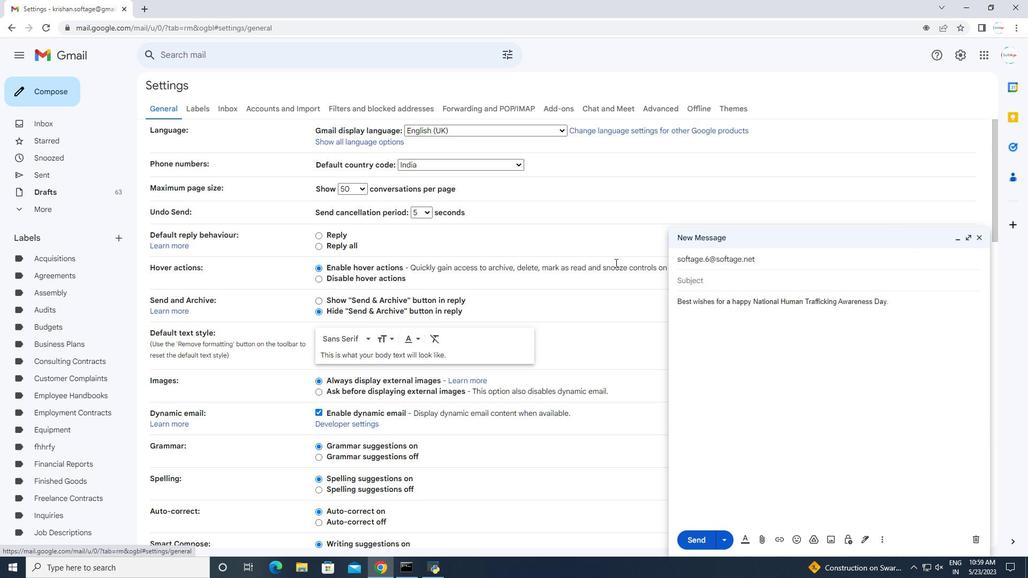 
Action: Mouse scrolled (614, 267) with delta (0, 0)
Screenshot: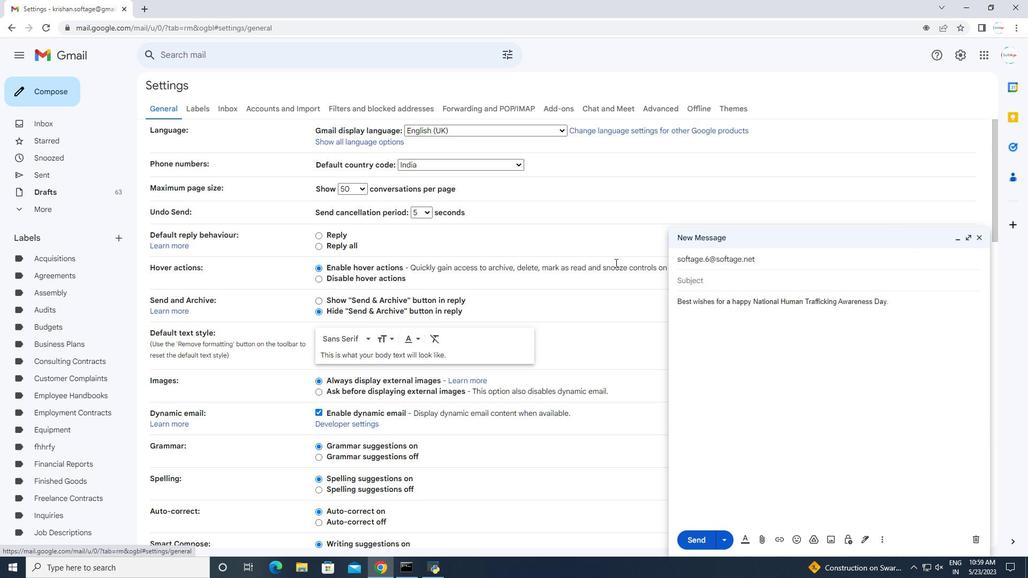 
Action: Mouse moved to (614, 269)
Screenshot: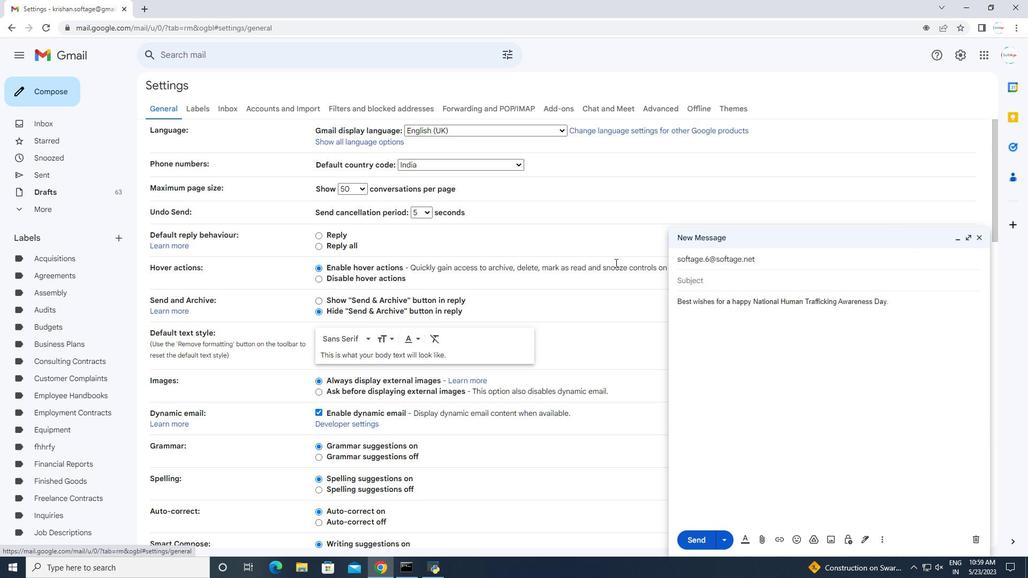 
Action: Mouse scrolled (614, 268) with delta (0, 0)
Screenshot: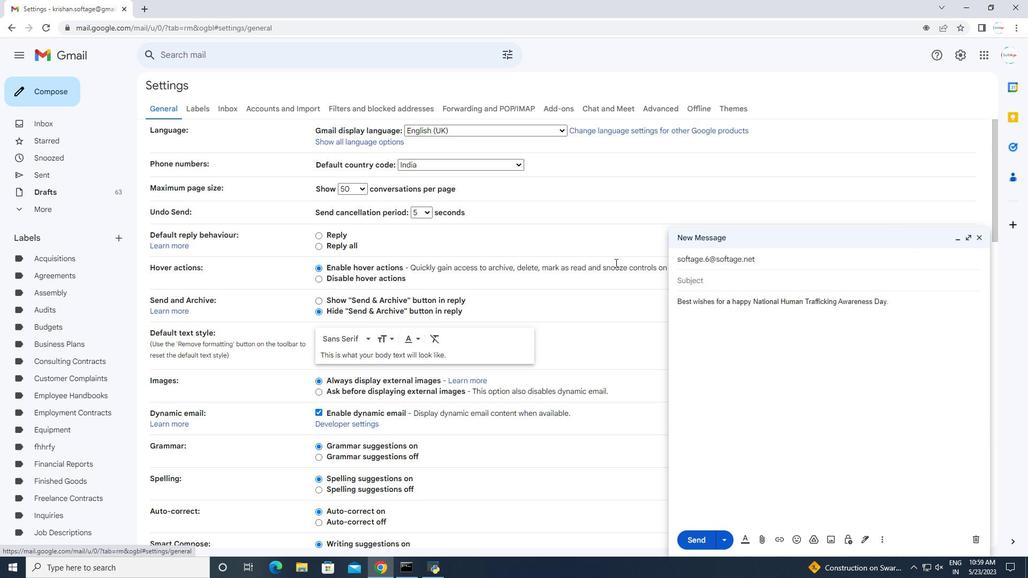 
Action: Mouse moved to (613, 269)
Screenshot: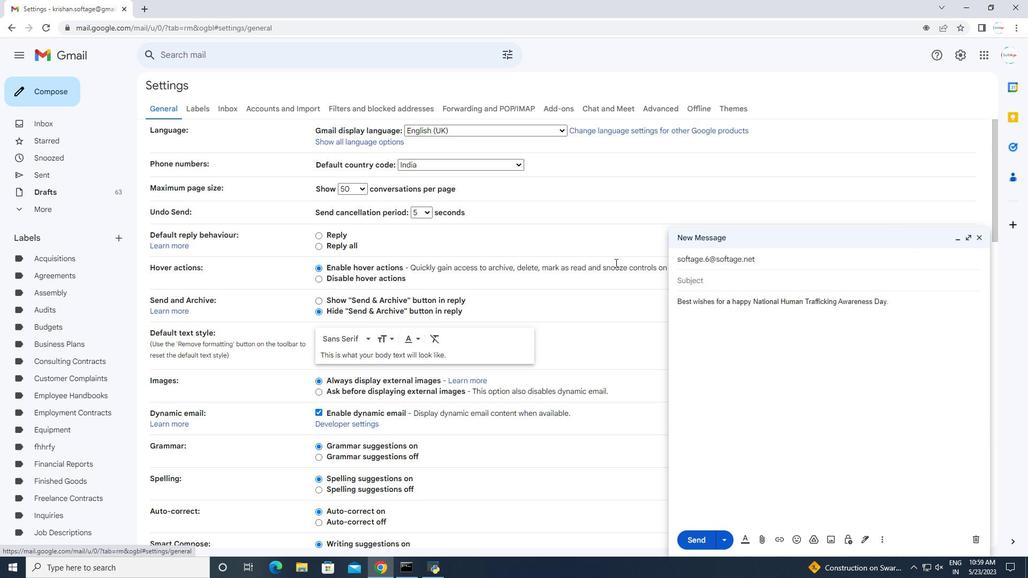 
Action: Mouse scrolled (613, 269) with delta (0, 0)
Screenshot: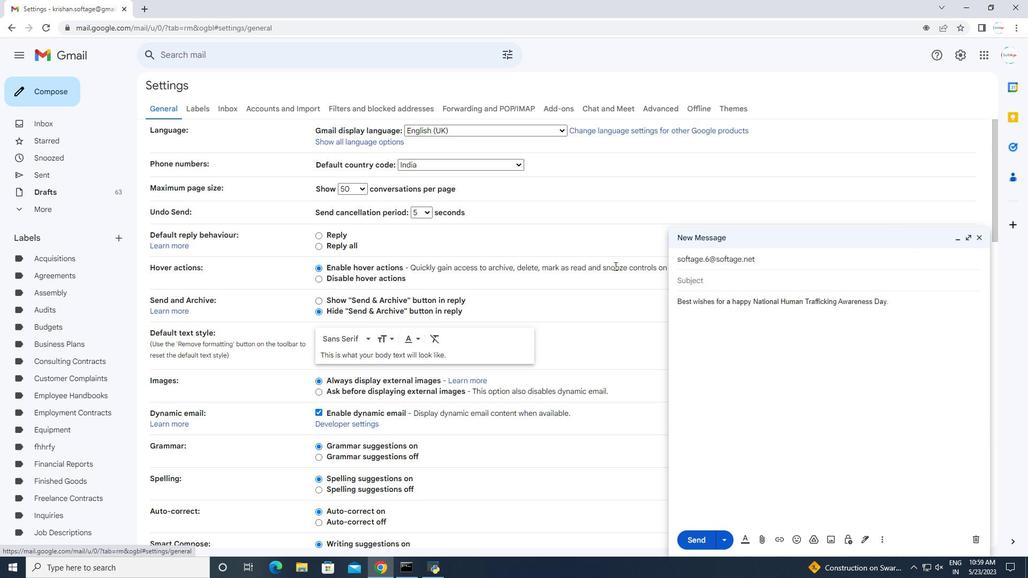 
Action: Mouse scrolled (613, 269) with delta (0, 0)
Screenshot: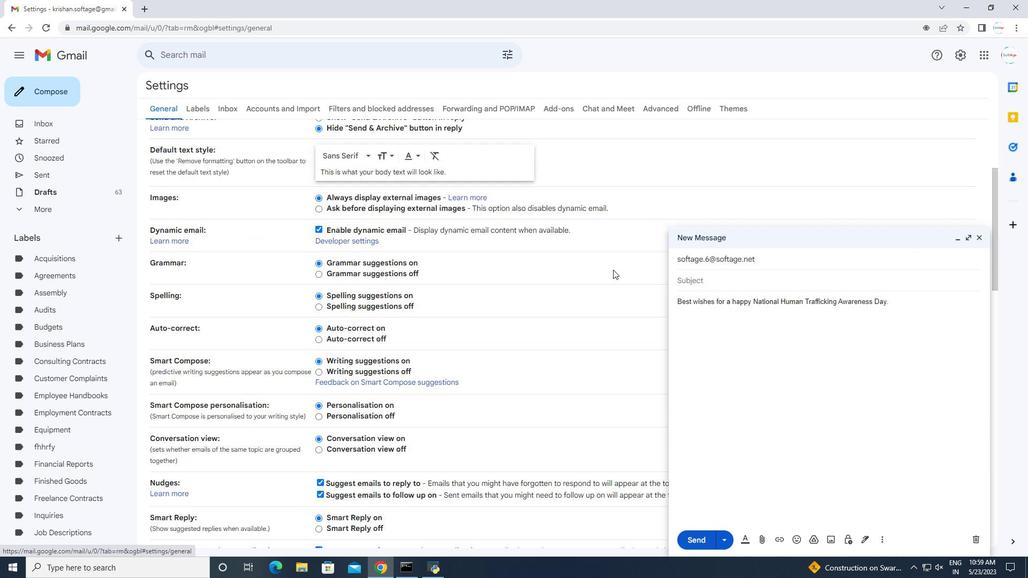 
Action: Mouse scrolled (613, 269) with delta (0, 0)
Screenshot: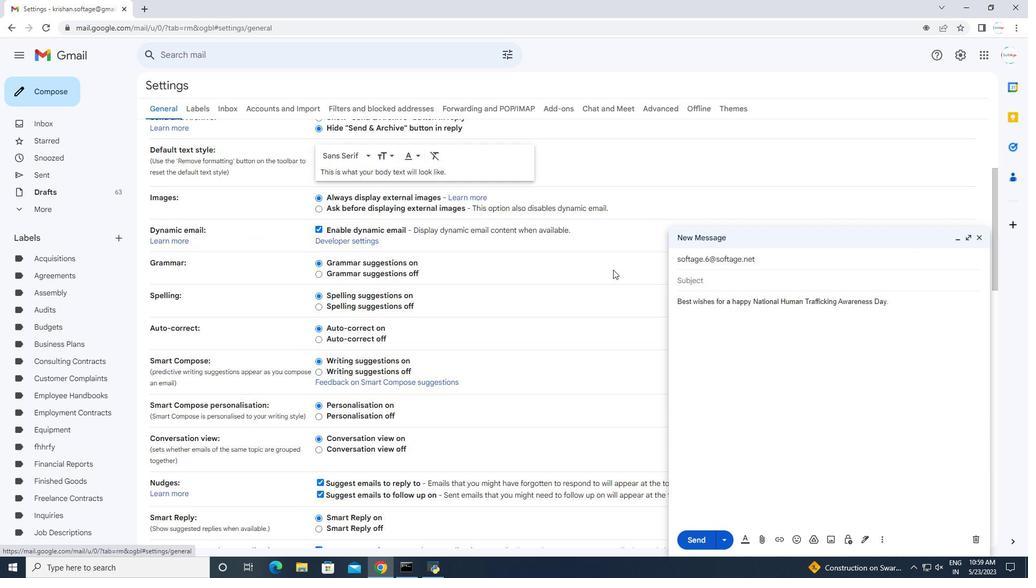 
Action: Mouse scrolled (613, 269) with delta (0, 0)
Screenshot: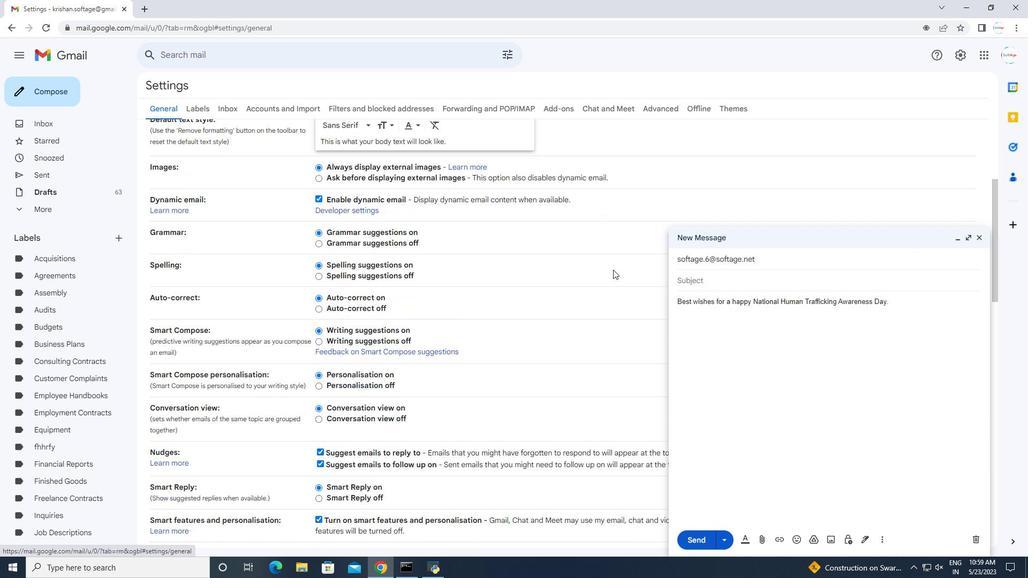 
Action: Mouse scrolled (613, 269) with delta (0, 0)
Screenshot: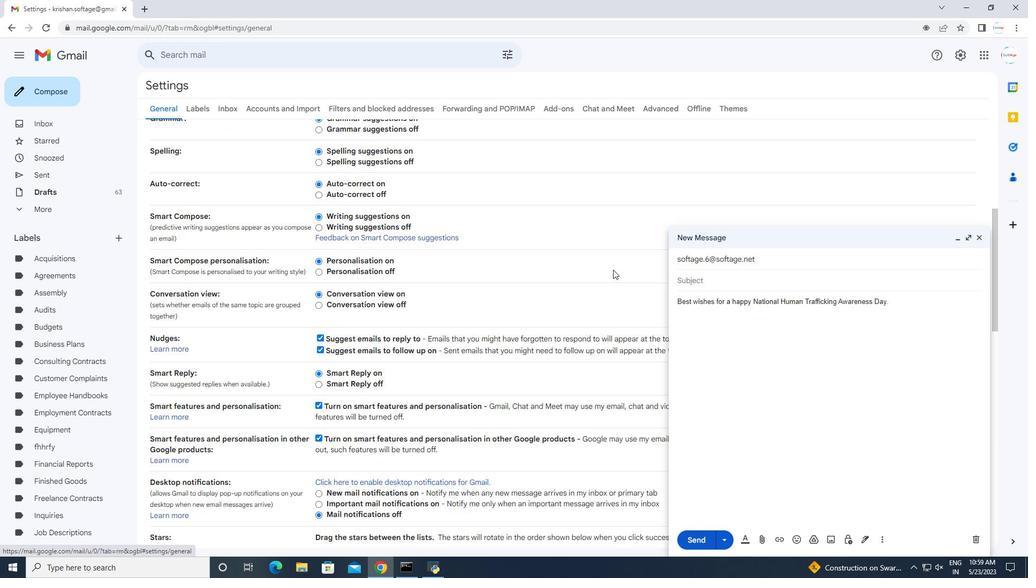 
Action: Mouse scrolled (613, 269) with delta (0, 0)
Screenshot: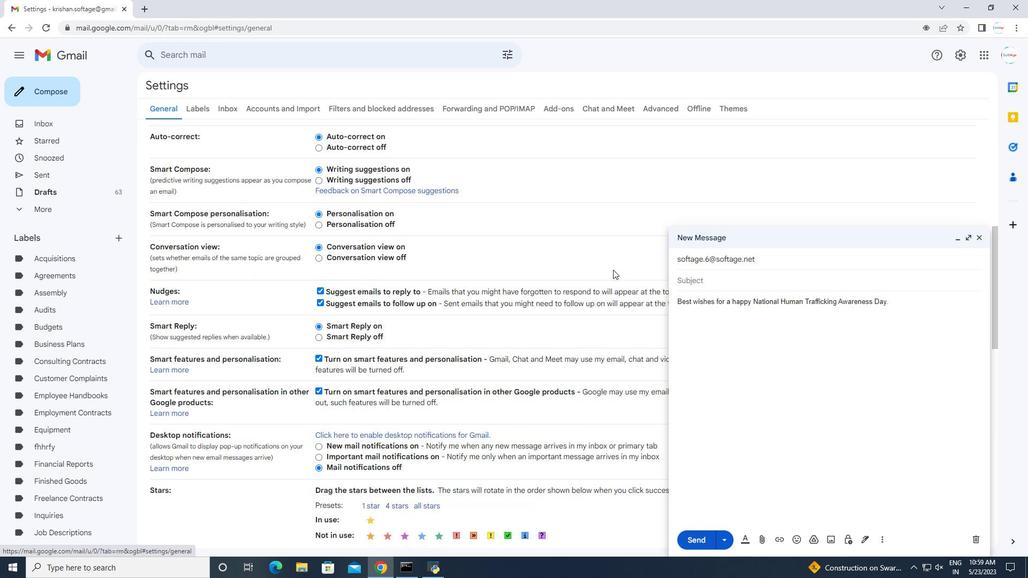 
Action: Mouse scrolled (613, 269) with delta (0, 0)
Screenshot: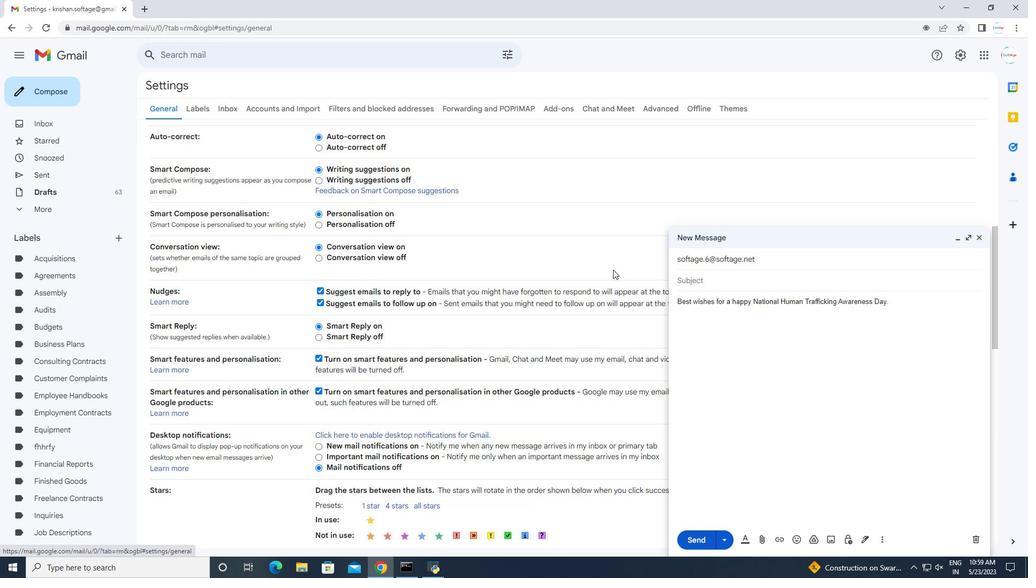 
Action: Mouse scrolled (613, 269) with delta (0, 0)
Screenshot: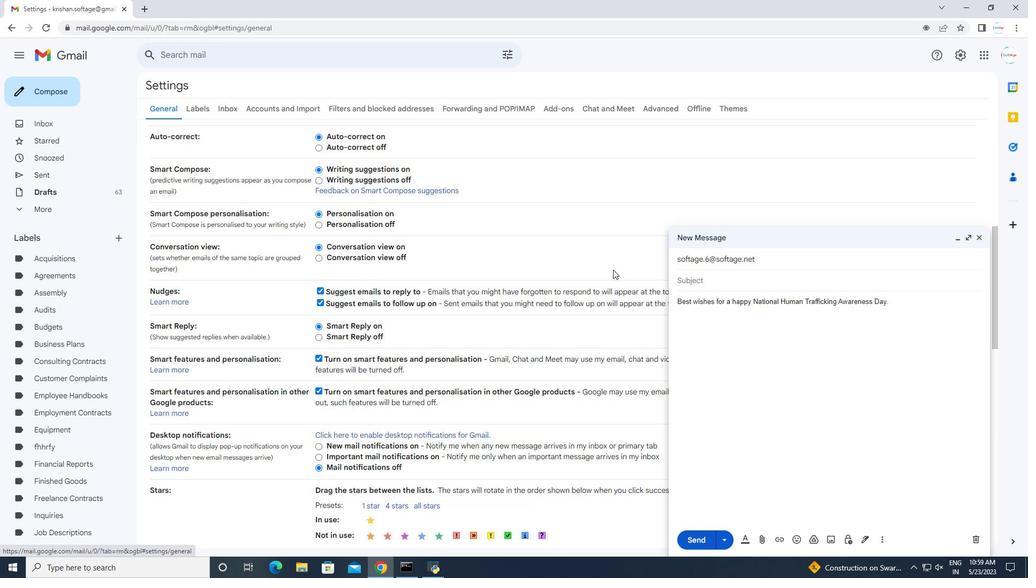 
Action: Mouse scrolled (613, 269) with delta (0, 0)
Screenshot: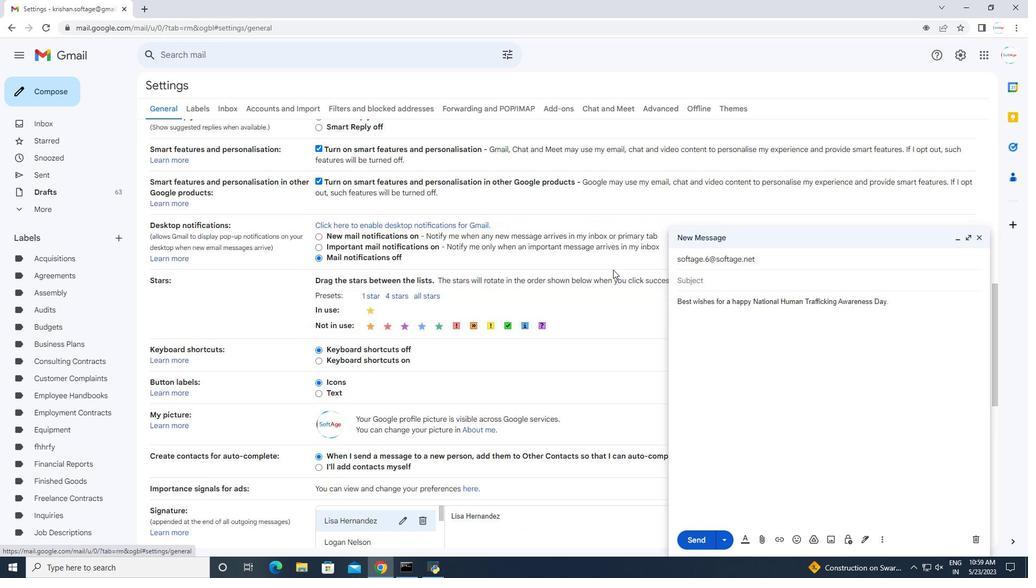 
Action: Mouse scrolled (613, 269) with delta (0, 0)
Screenshot: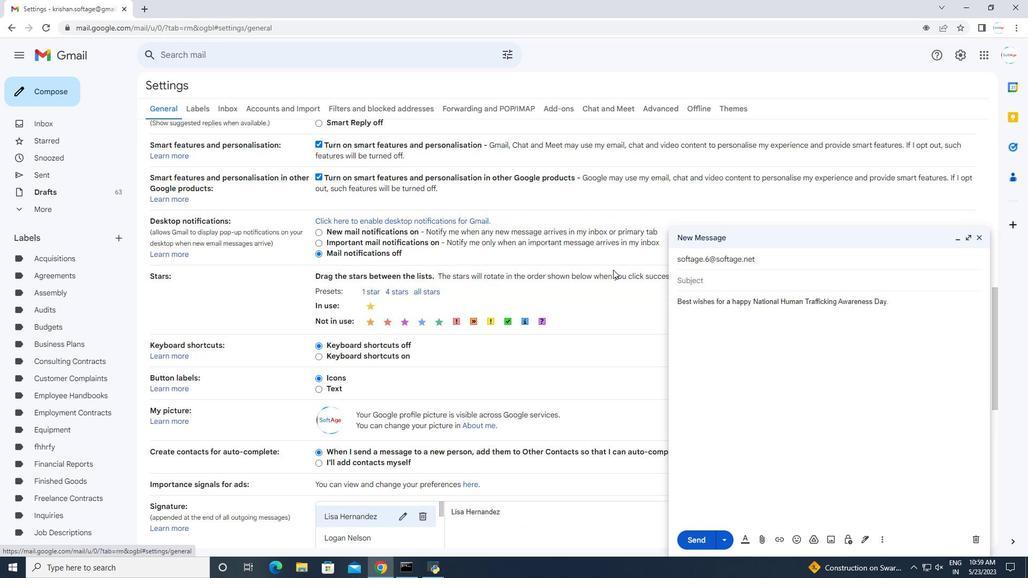 
Action: Mouse scrolled (613, 269) with delta (0, 0)
Screenshot: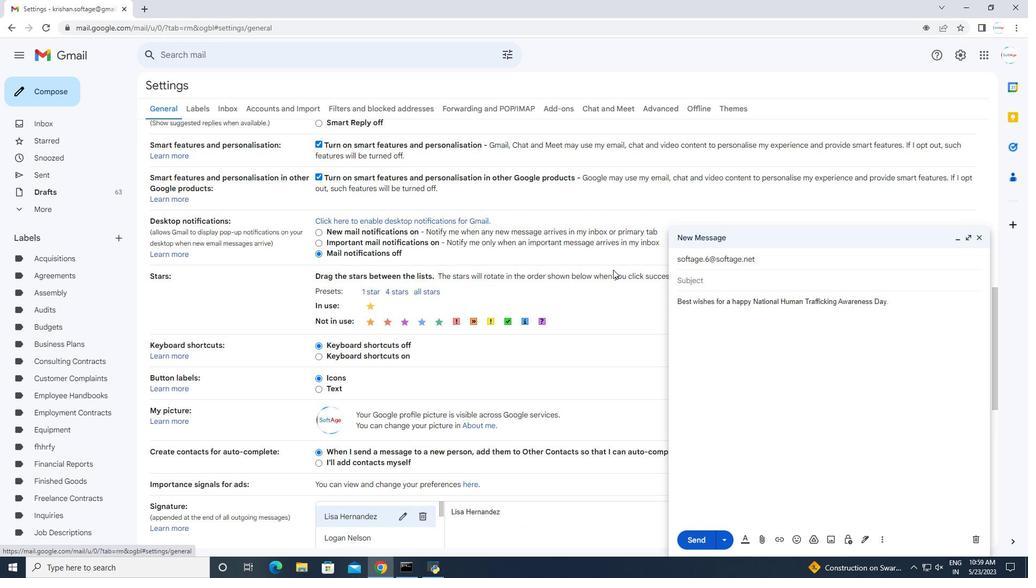 
Action: Mouse moved to (411, 445)
Screenshot: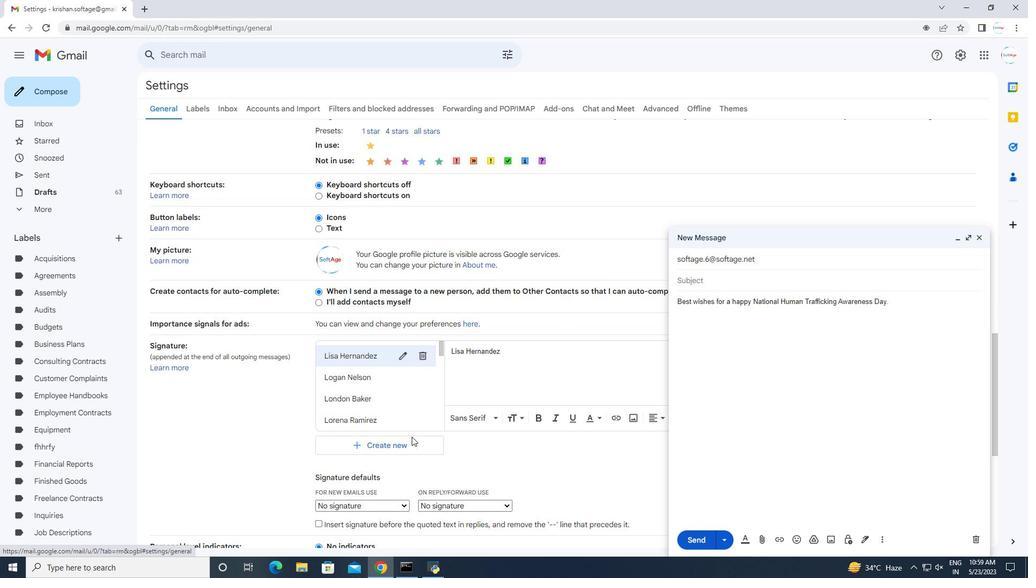 
Action: Mouse pressed left at (411, 445)
Screenshot: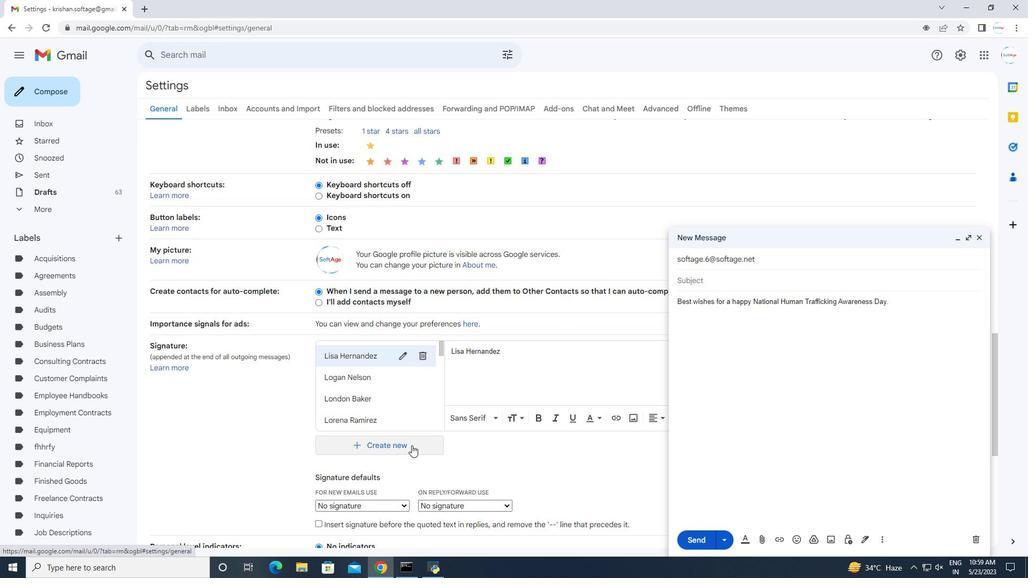 
Action: Mouse moved to (438, 289)
Screenshot: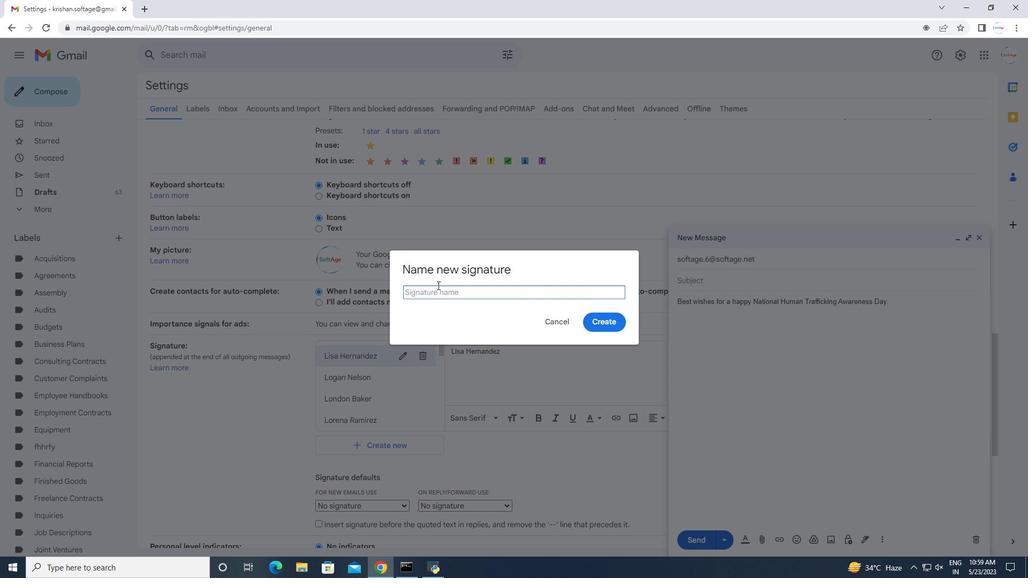 
Action: Mouse pressed left at (438, 289)
Screenshot: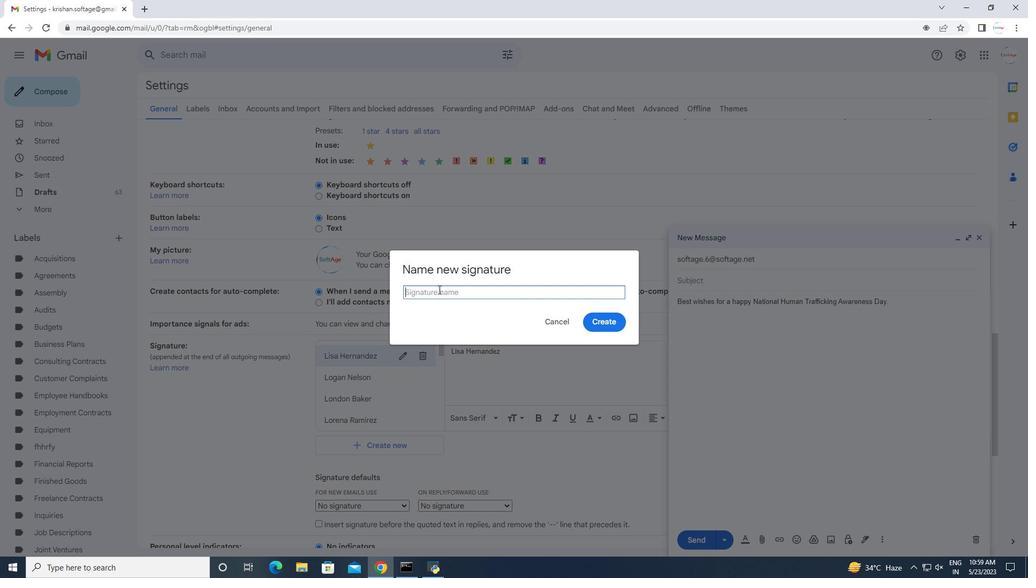 
Action: Mouse moved to (438, 289)
Screenshot: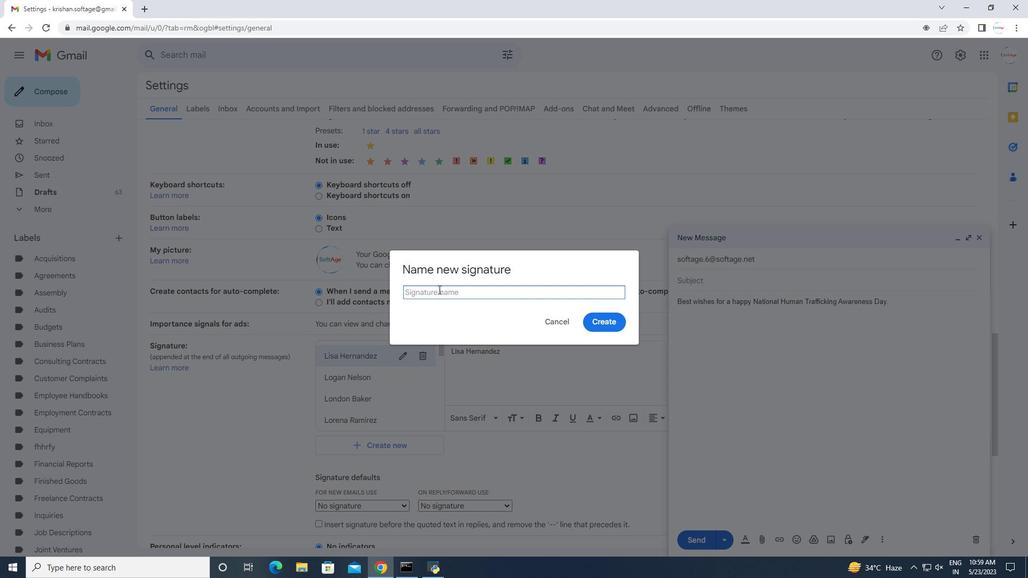 
Action: Key pressed <Key.shift>Mario<Key.space><Key.shift>Parker
Screenshot: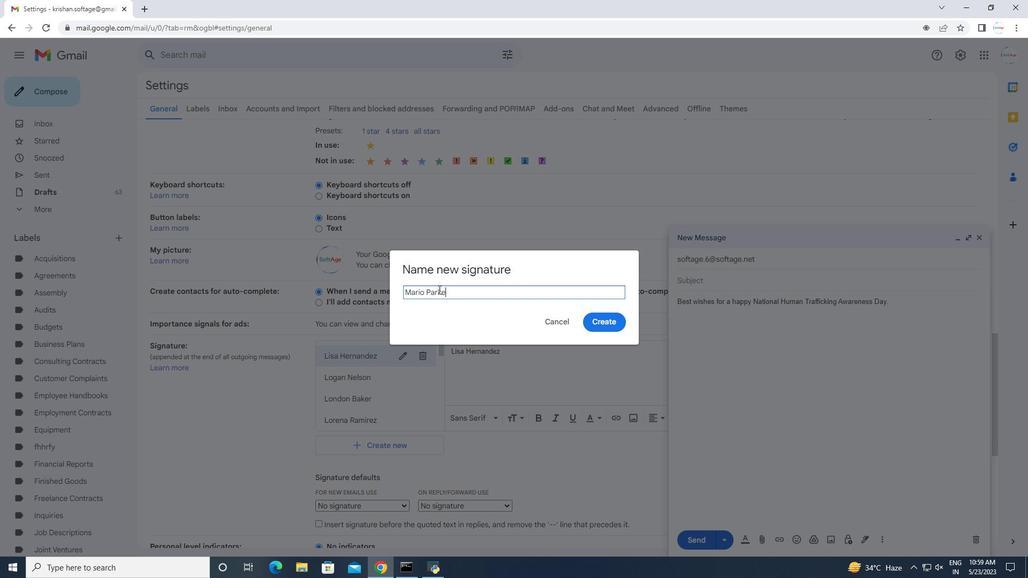 
Action: Mouse moved to (610, 321)
Screenshot: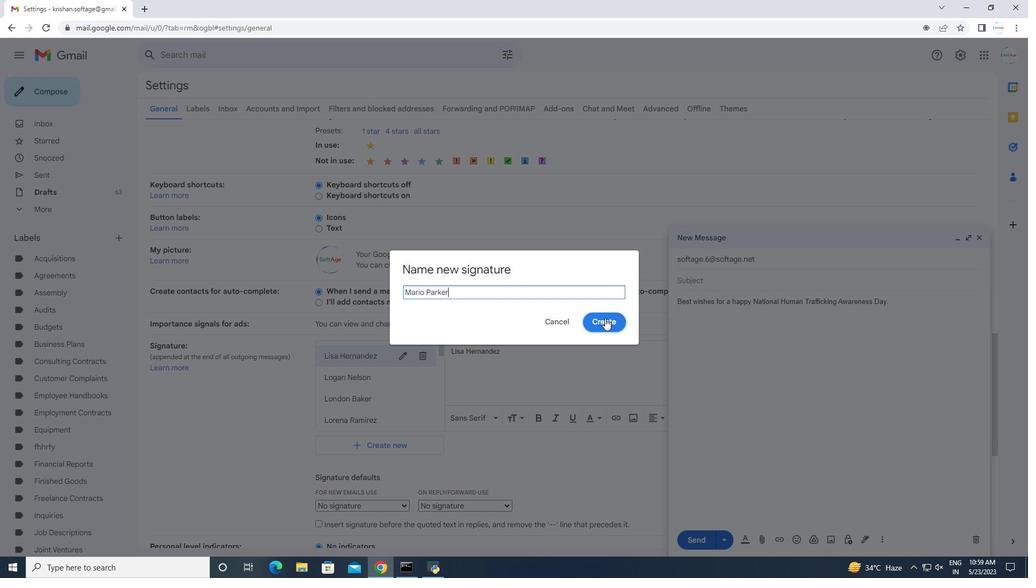 
Action: Mouse pressed left at (610, 321)
Screenshot: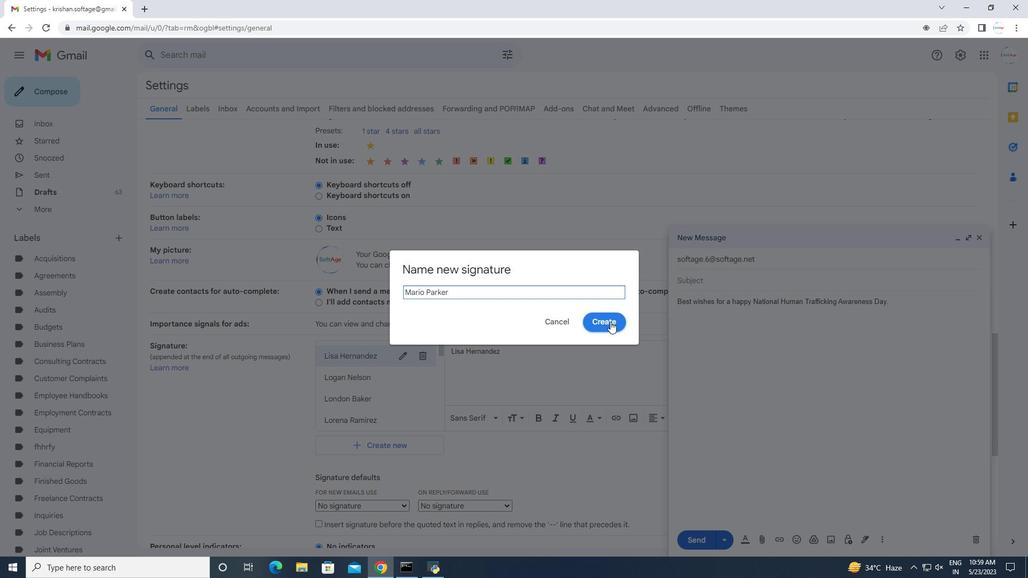 
Action: Mouse moved to (469, 355)
Screenshot: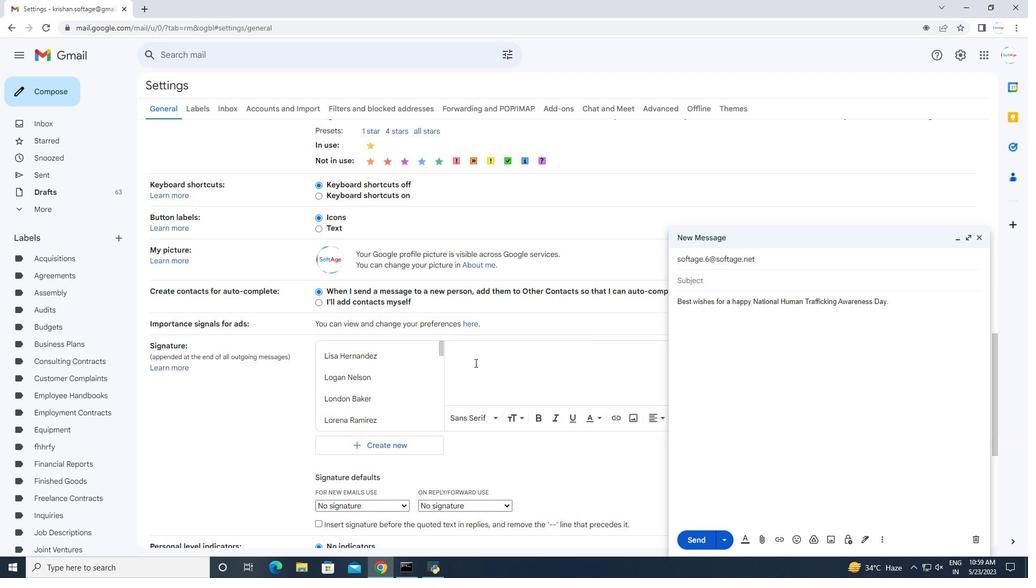 
Action: Mouse pressed left at (469, 355)
Screenshot: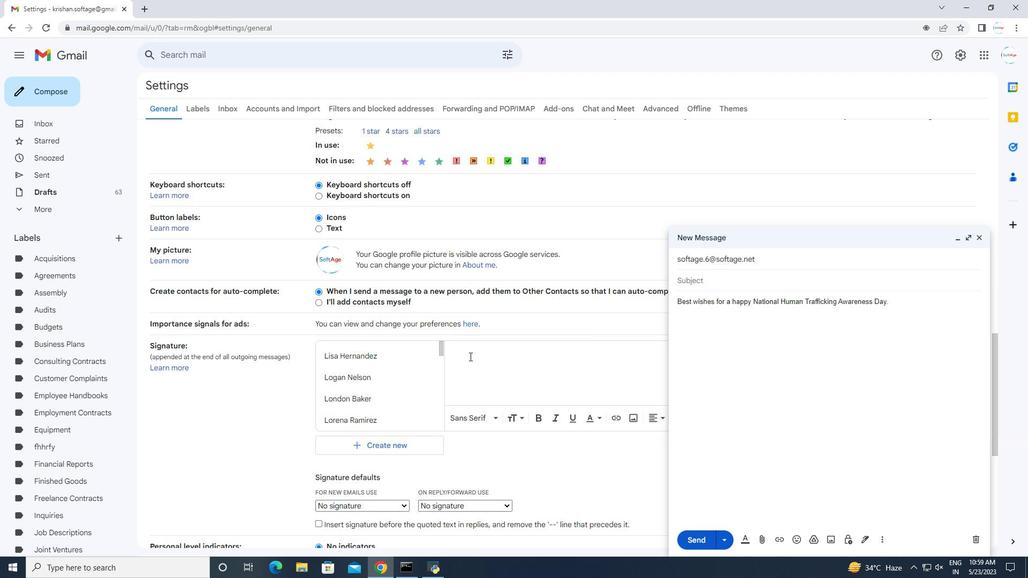 
Action: Key pressed <Key.shift>Maria
Screenshot: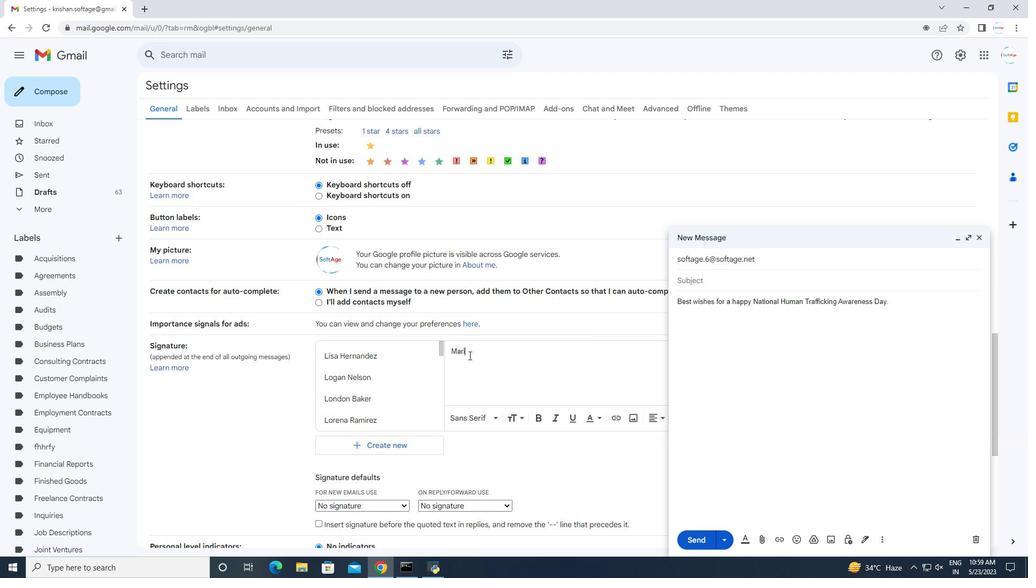 
Action: Mouse moved to (494, 347)
Screenshot: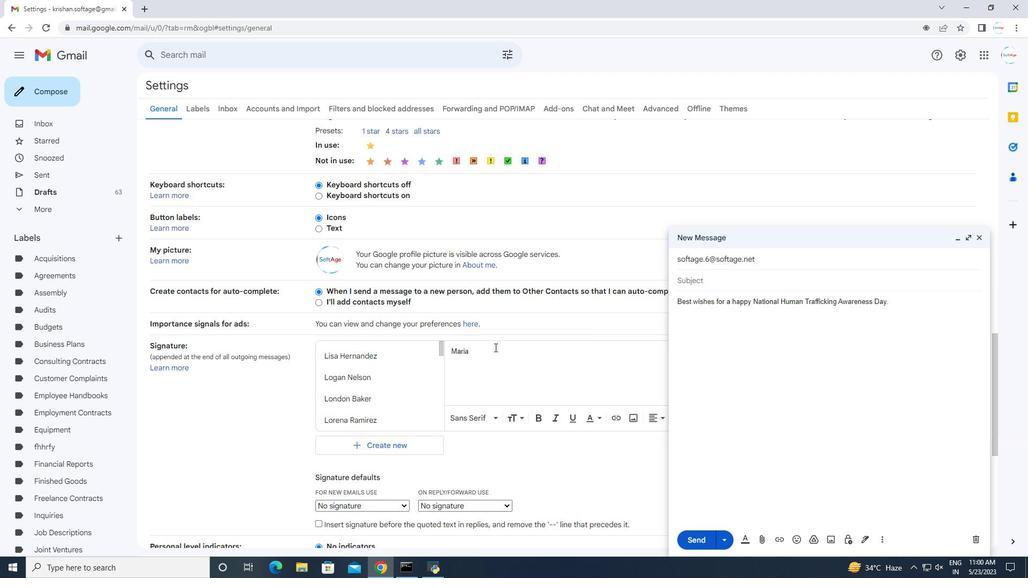 
Action: Key pressed <Key.backspace>o<Key.space><Key.shift><Key.shift><Key.shift><Key.shift><Key.shift><Key.shift><Key.shift><Key.shift><Key.shift>Parker
Screenshot: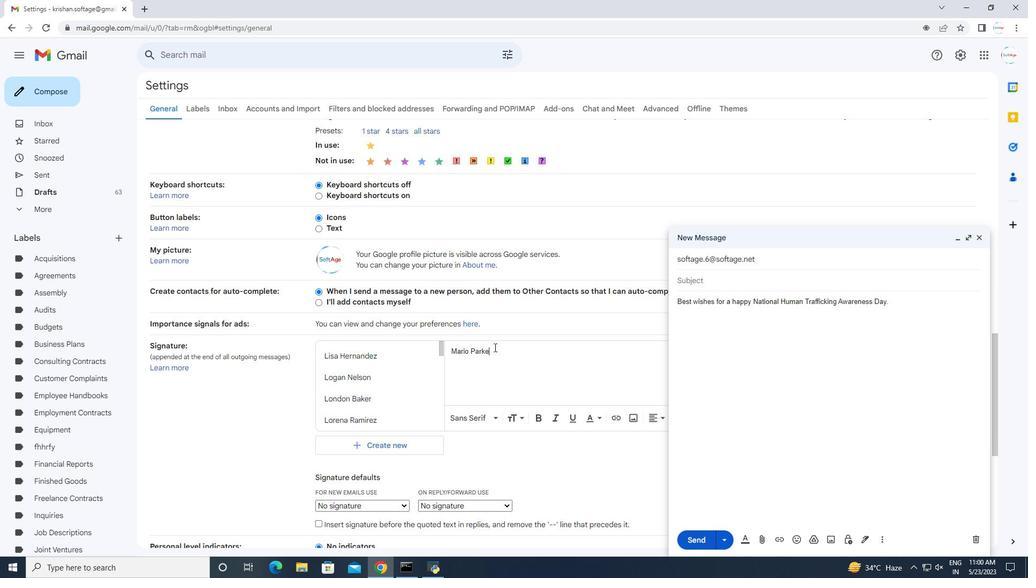 
Action: Mouse scrolled (494, 347) with delta (0, 0)
Screenshot: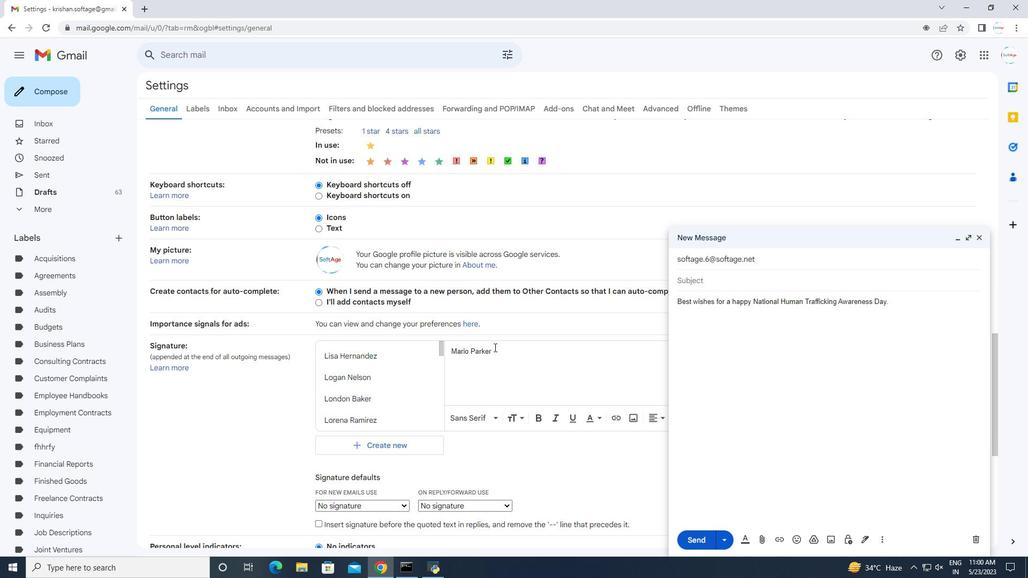 
Action: Mouse moved to (490, 354)
Screenshot: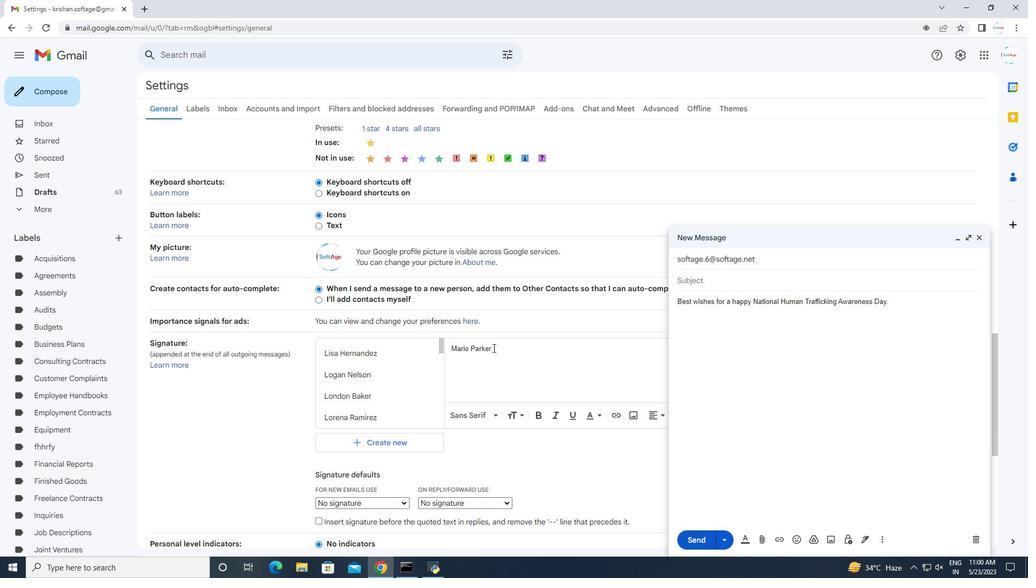 
Action: Mouse scrolled (492, 350) with delta (0, 0)
Screenshot: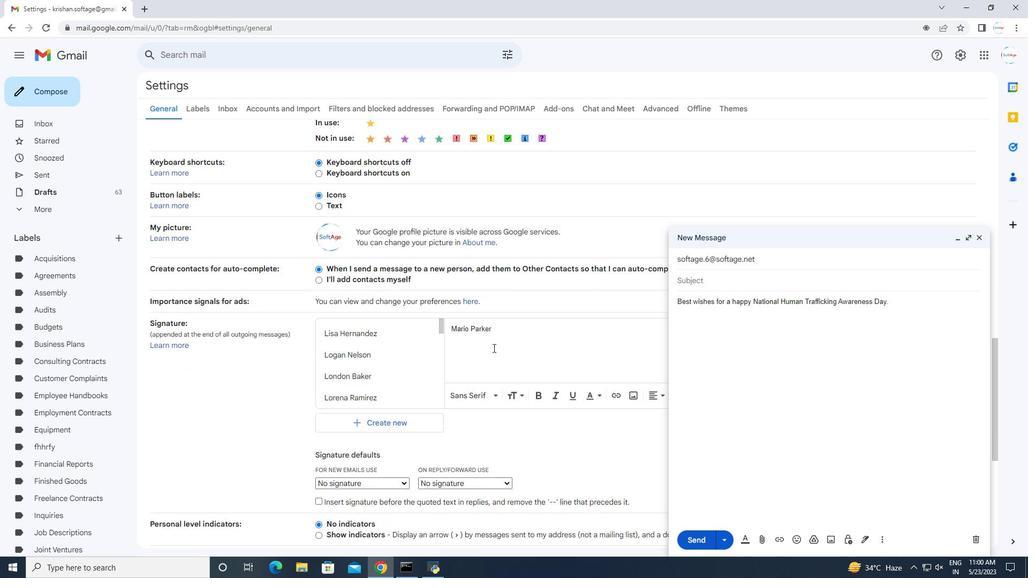 
Action: Mouse moved to (488, 373)
Screenshot: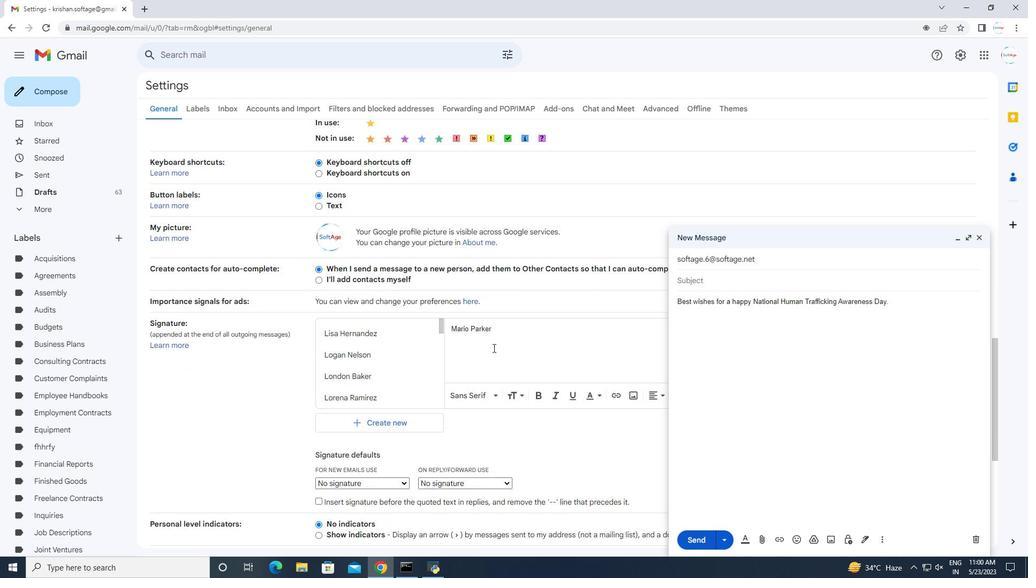 
Action: Mouse scrolled (489, 357) with delta (0, 0)
Screenshot: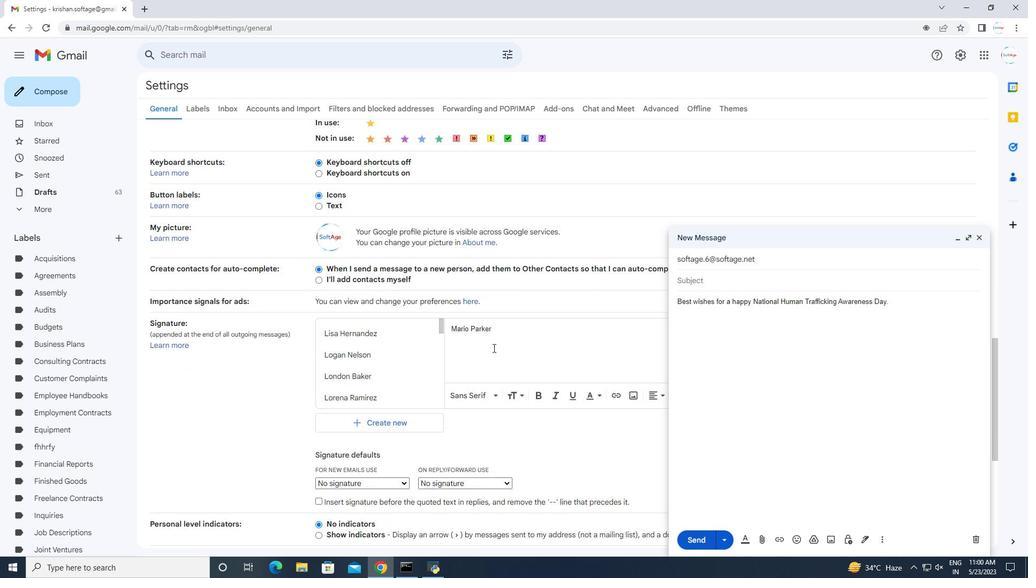 
Action: Mouse scrolled (488, 361) with delta (0, 0)
Screenshot: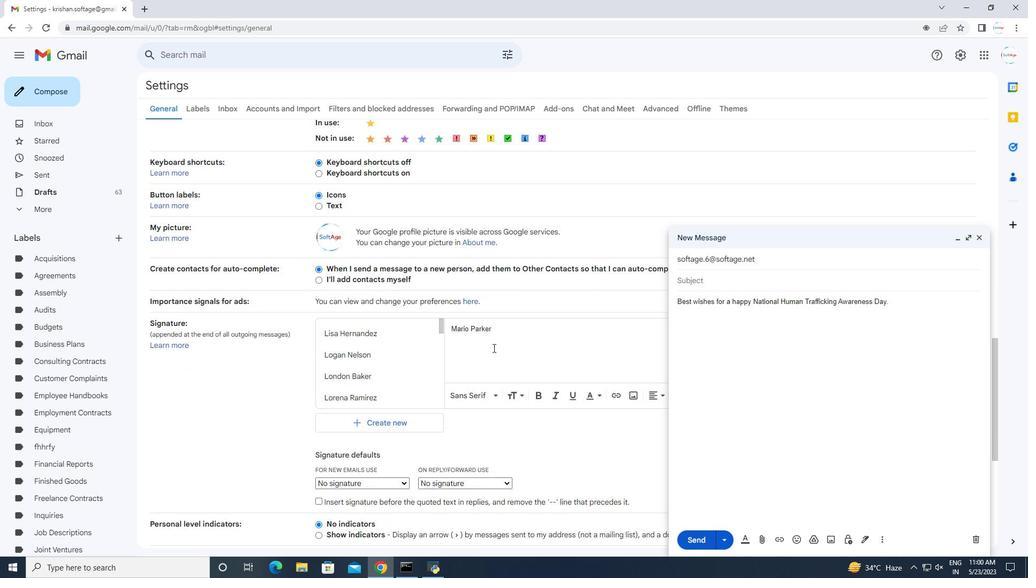 
Action: Mouse scrolled (488, 363) with delta (0, 0)
Screenshot: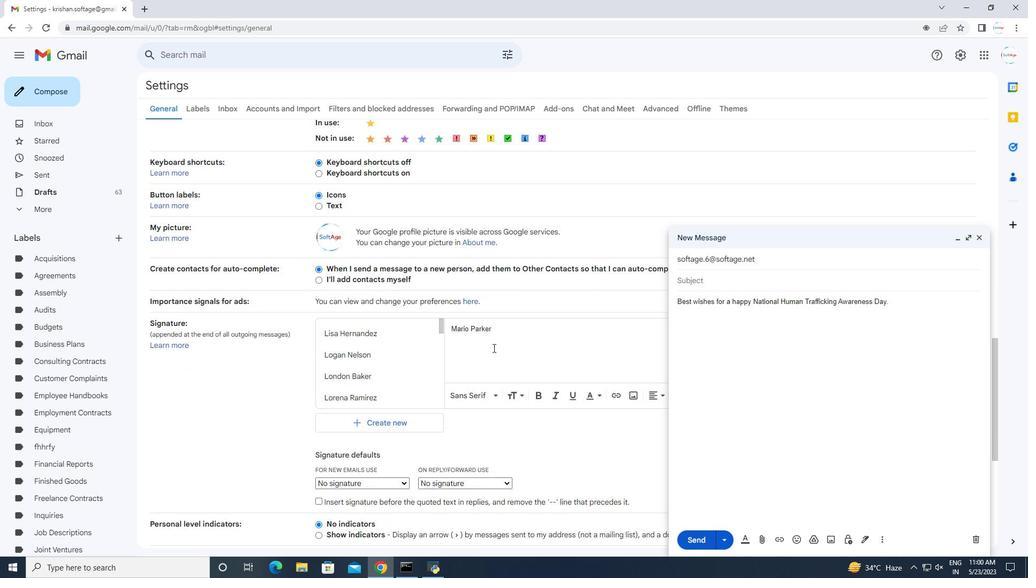 
Action: Mouse scrolled (488, 367) with delta (0, 0)
Screenshot: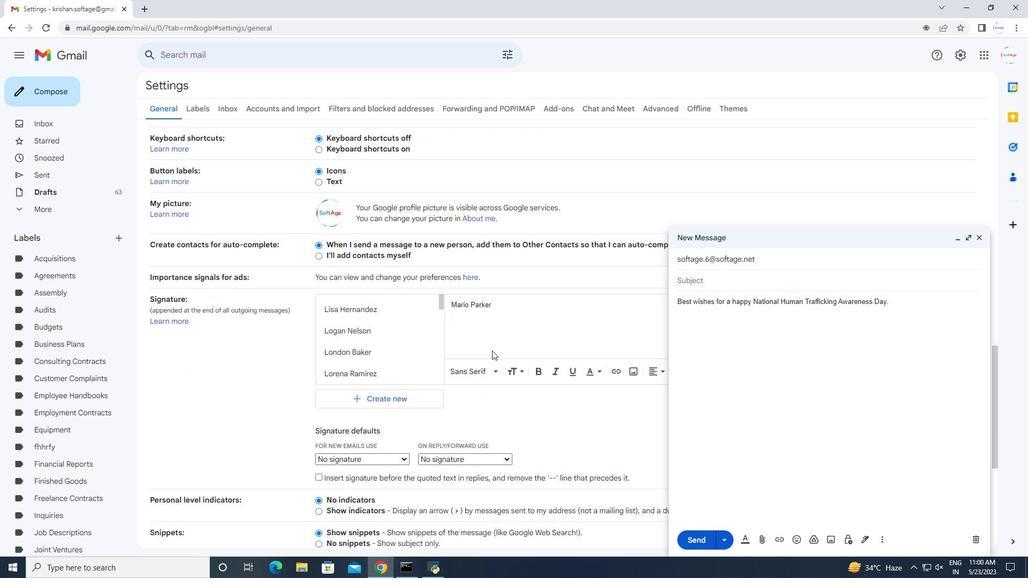 
Action: Mouse moved to (488, 379)
Screenshot: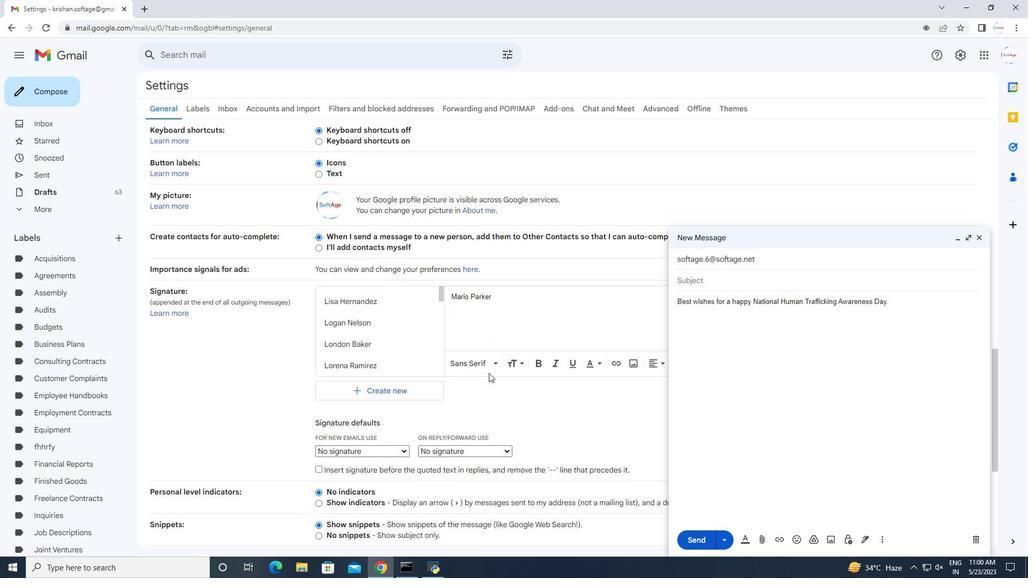 
Action: Mouse scrolled (488, 378) with delta (0, 0)
Screenshot: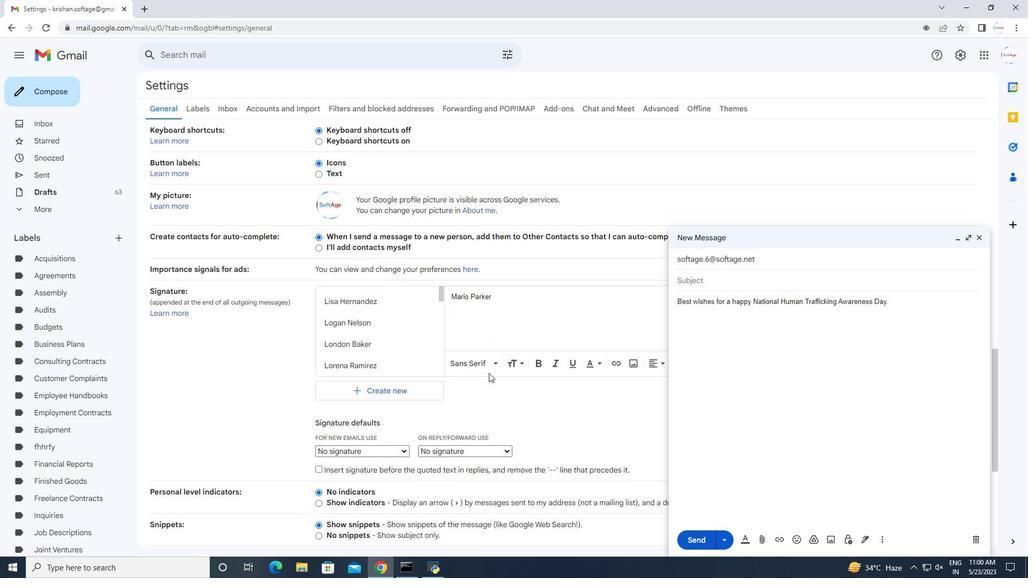 
Action: Mouse moved to (487, 386)
Screenshot: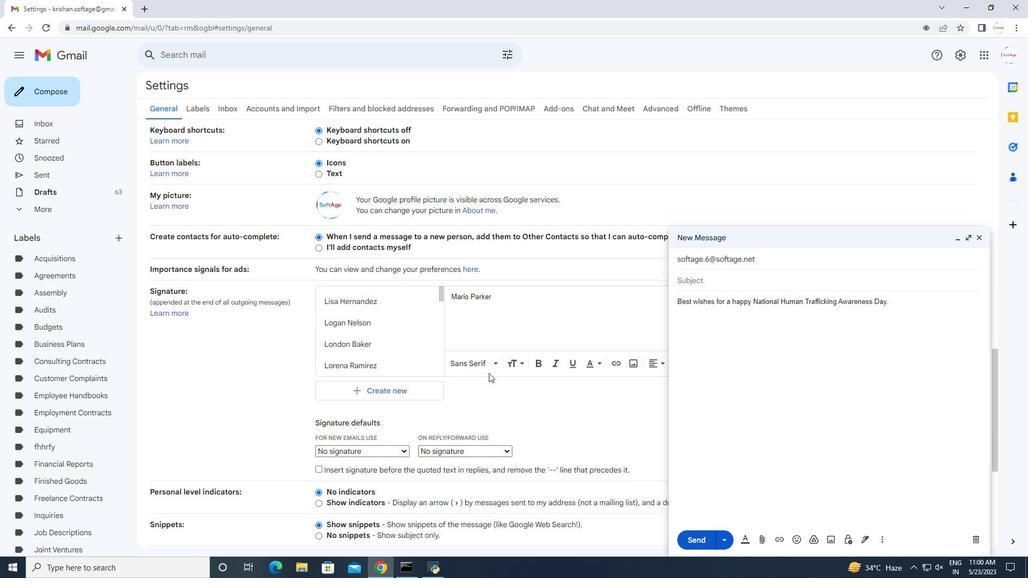
Action: Mouse scrolled (487, 385) with delta (0, 0)
Screenshot: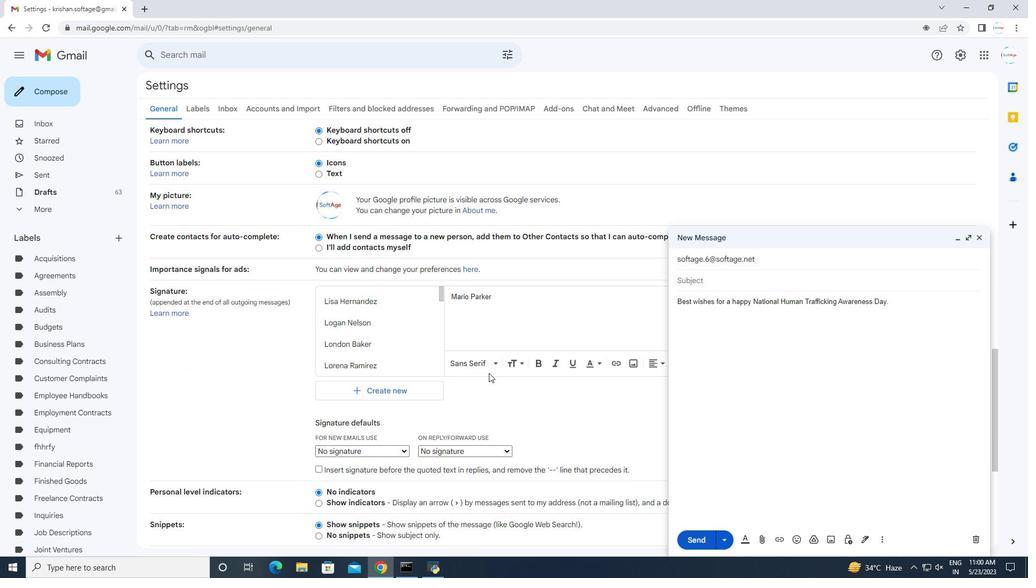 
Action: Mouse moved to (487, 388)
Screenshot: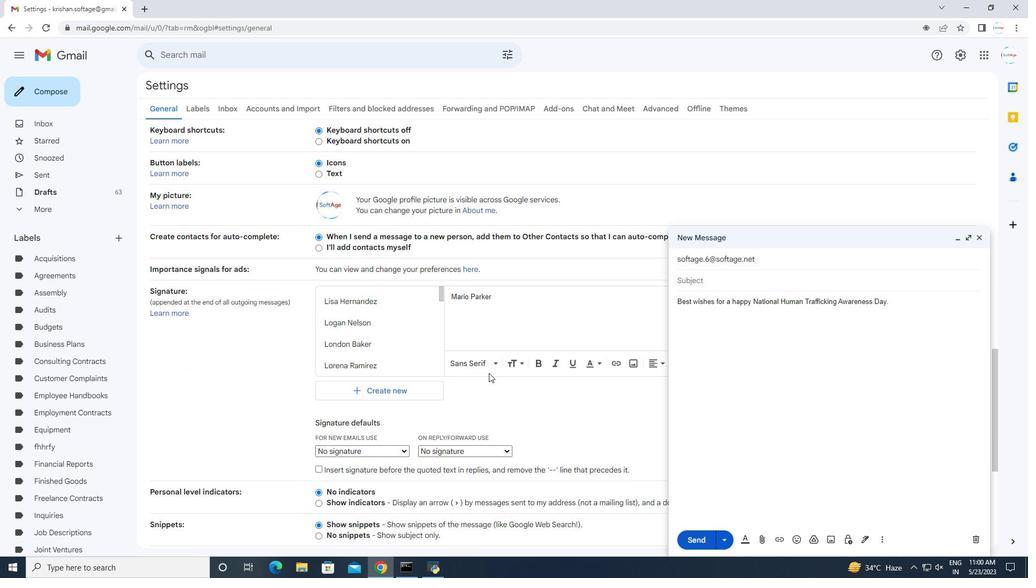 
Action: Mouse scrolled (487, 388) with delta (0, 0)
Screenshot: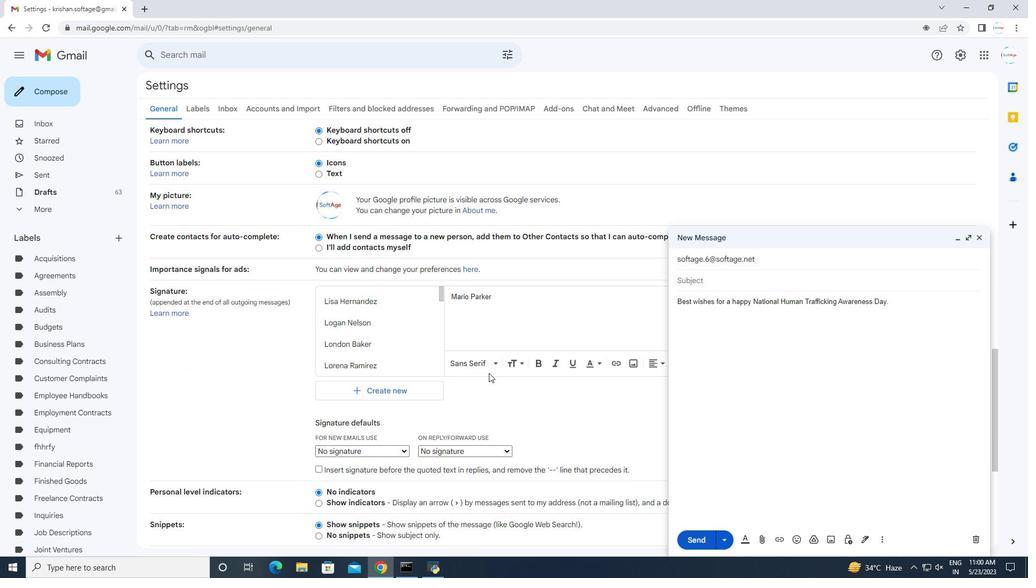 
Action: Mouse moved to (487, 391)
Screenshot: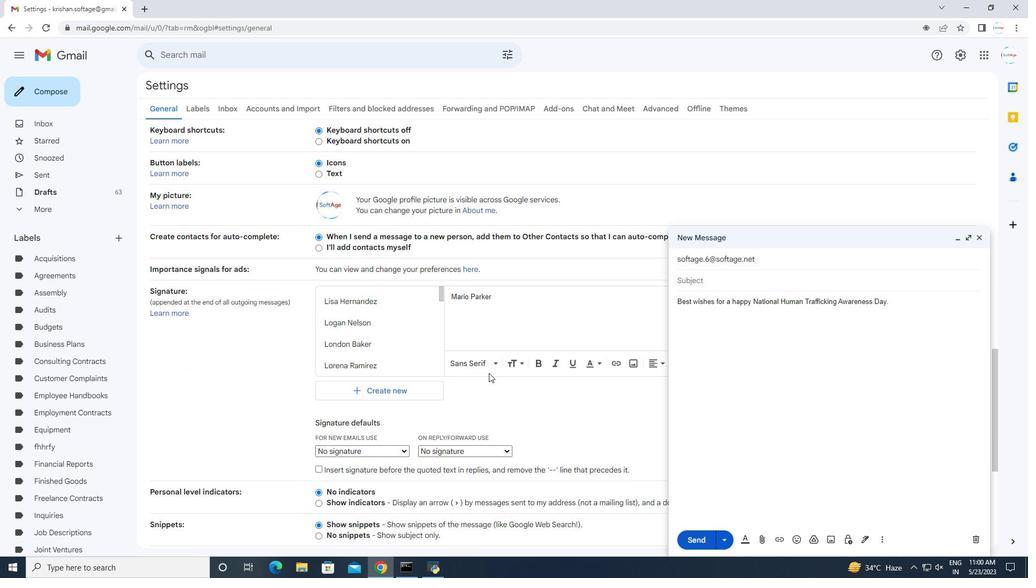 
Action: Mouse scrolled (487, 391) with delta (0, 0)
Screenshot: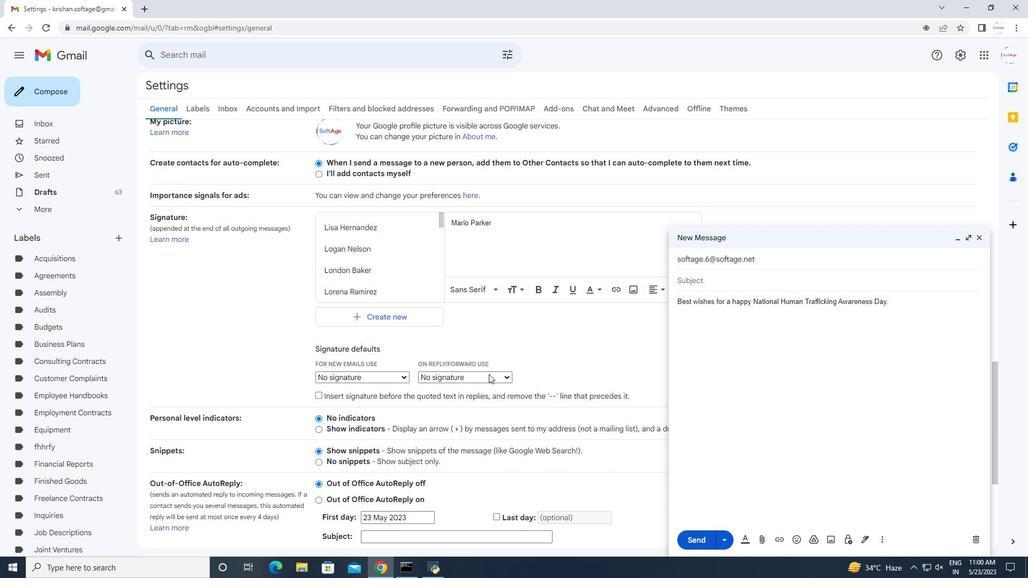 
Action: Mouse moved to (525, 492)
Screenshot: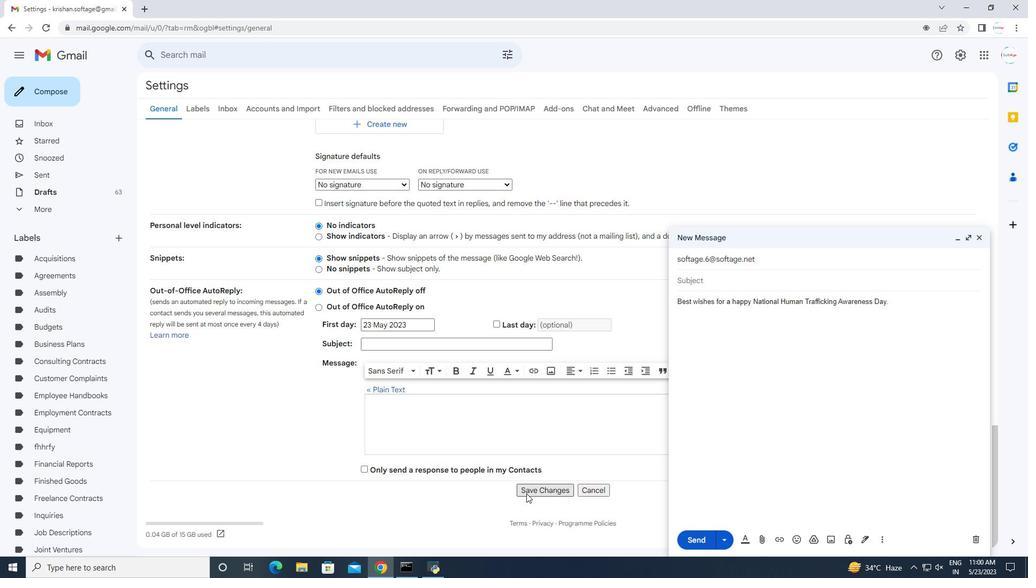 
Action: Mouse pressed left at (525, 492)
Screenshot: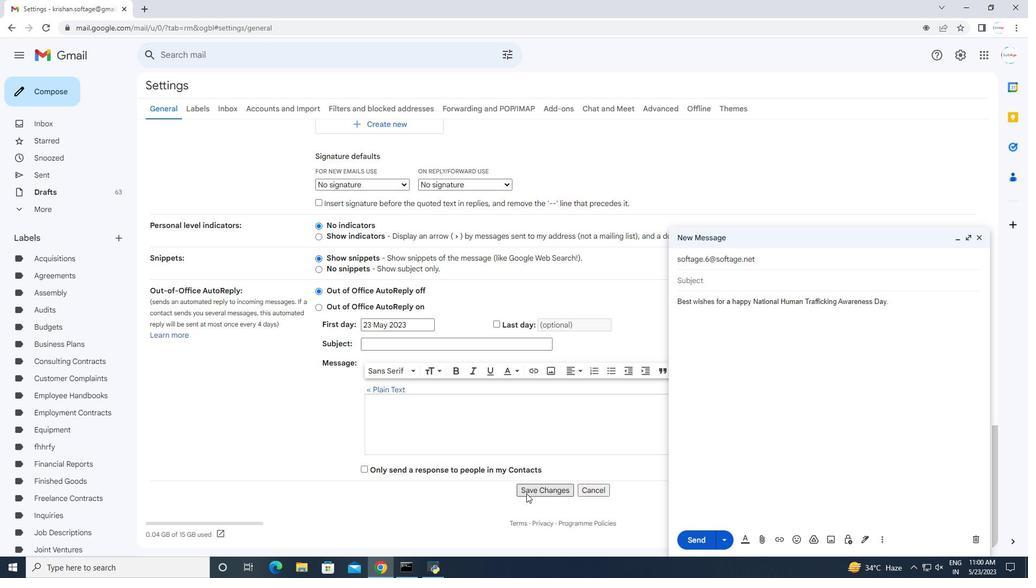 
Action: Mouse moved to (859, 538)
Screenshot: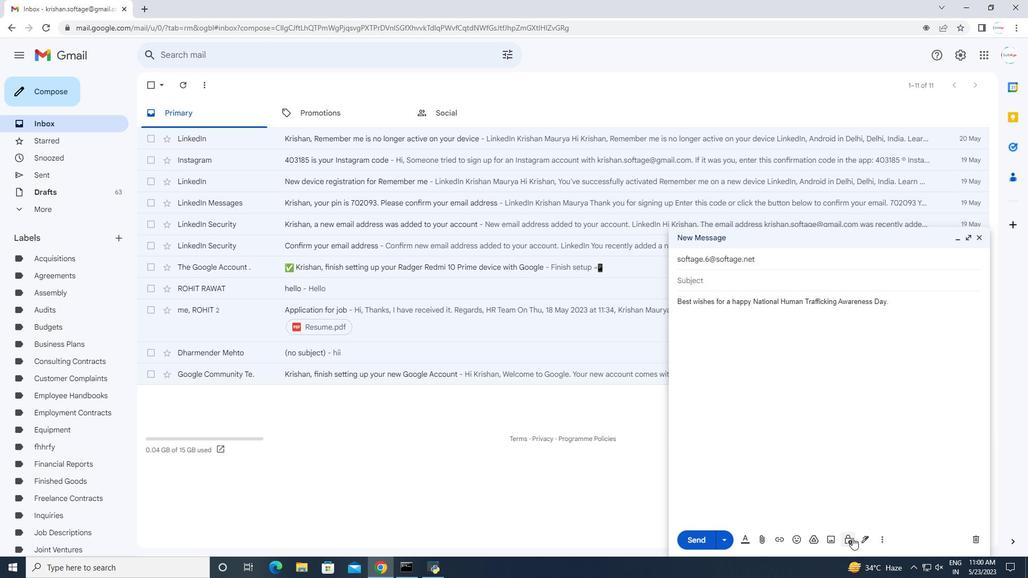 
Action: Mouse pressed left at (859, 538)
Screenshot: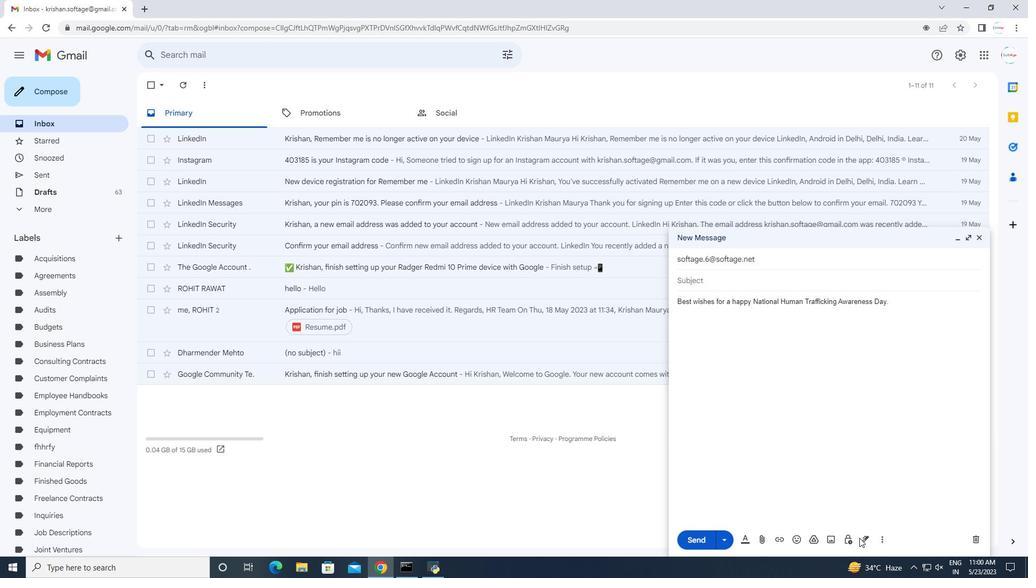 
Action: Mouse moved to (864, 540)
Screenshot: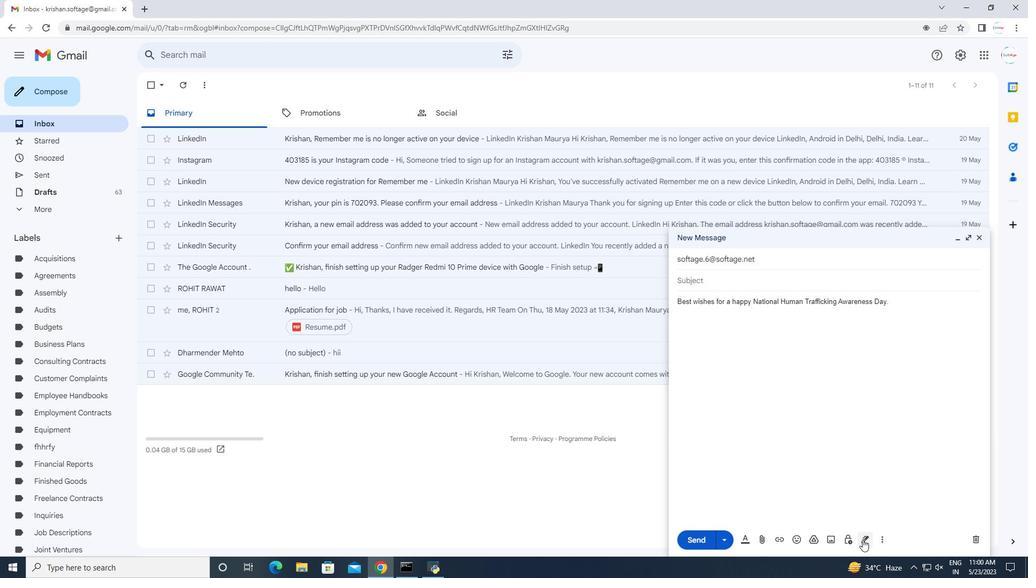
Action: Mouse pressed left at (864, 540)
Screenshot: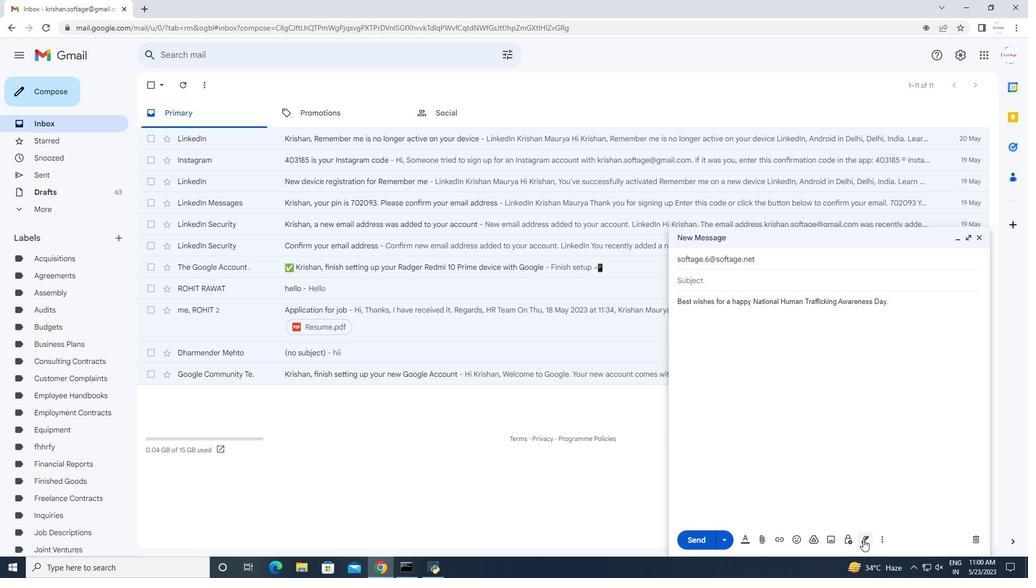 
Action: Mouse moved to (886, 501)
Screenshot: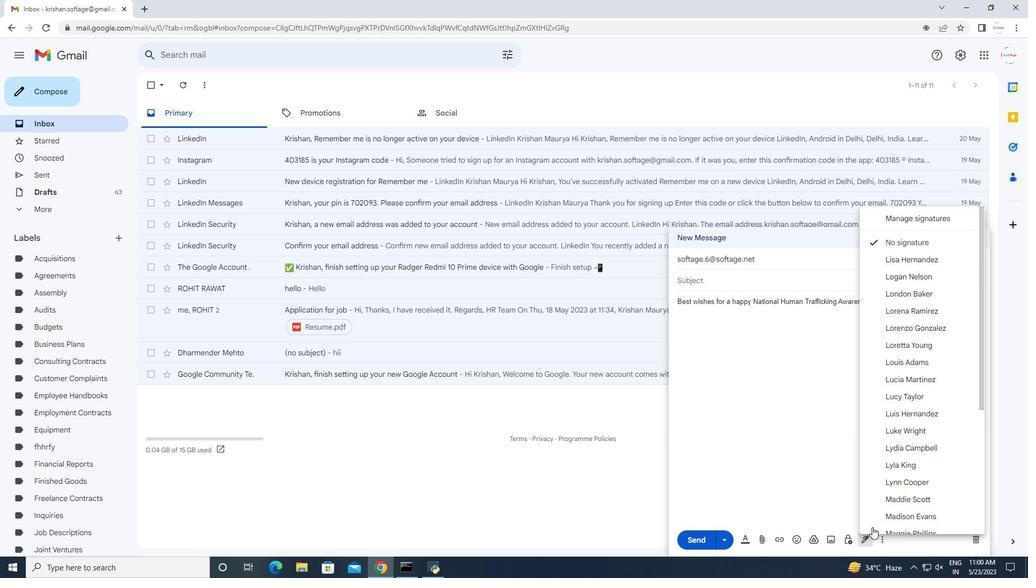 
Action: Mouse scrolled (886, 500) with delta (0, 0)
Screenshot: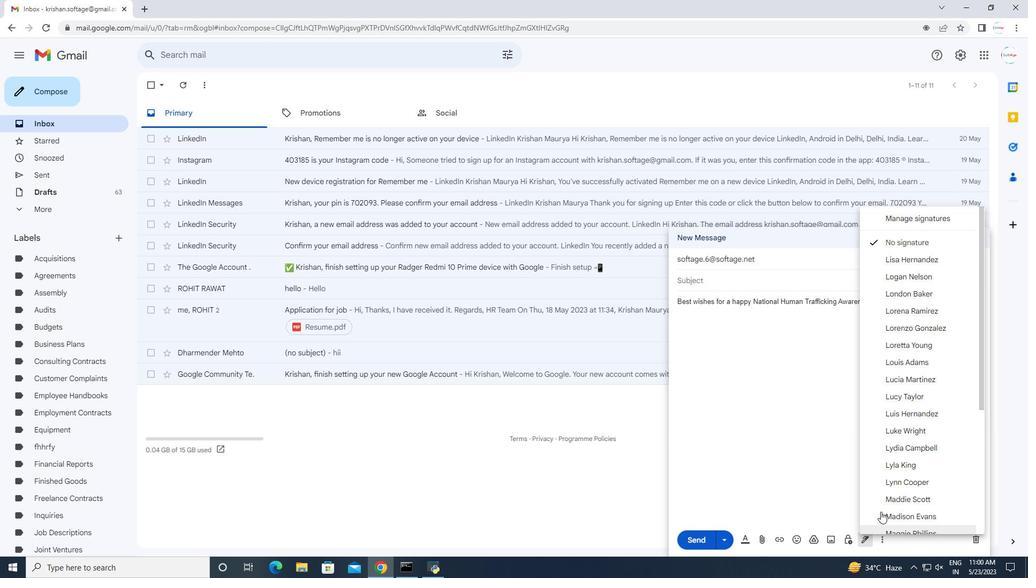 
Action: Mouse moved to (886, 502)
Screenshot: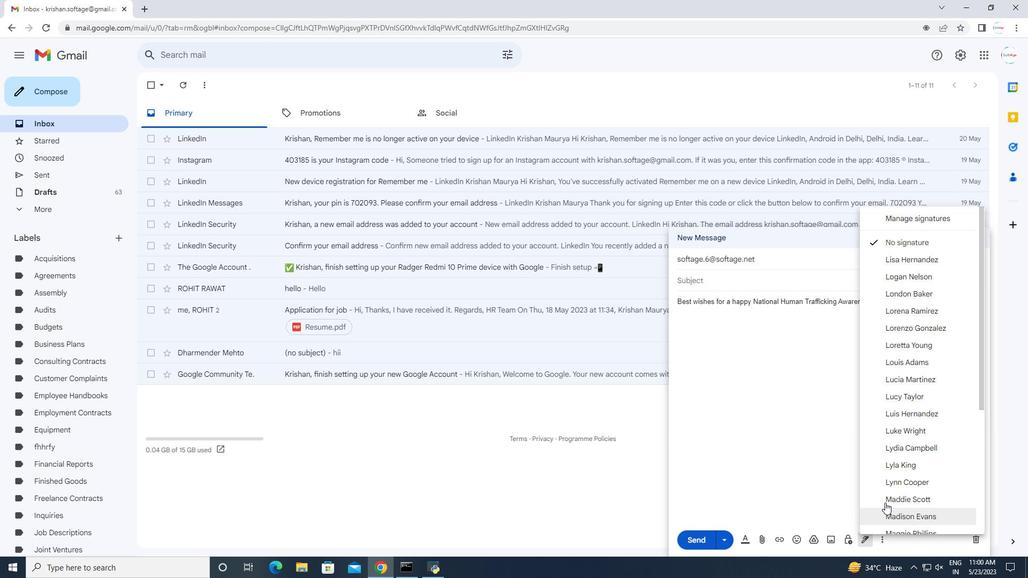 
Action: Mouse scrolled (886, 501) with delta (0, 0)
Screenshot: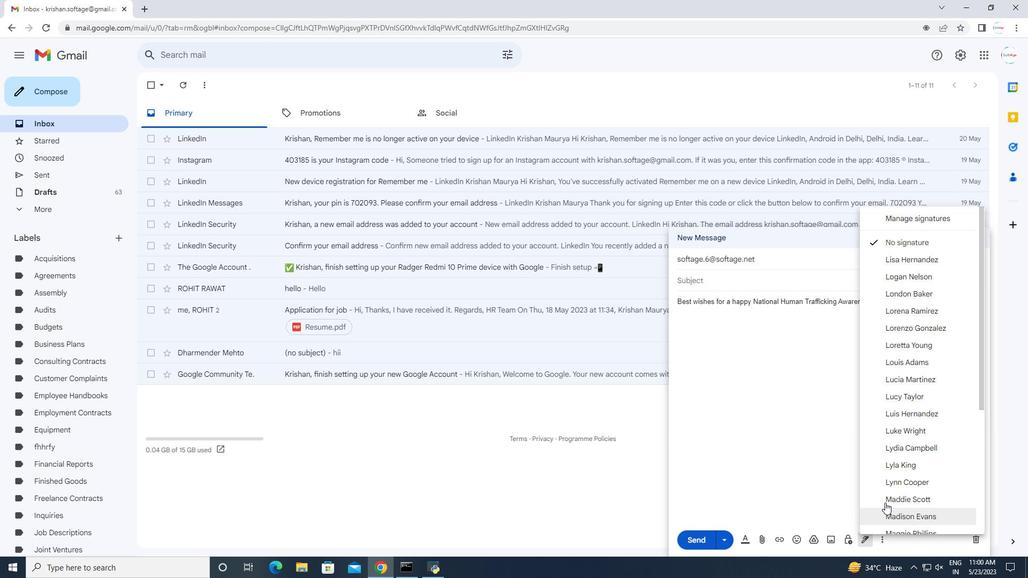 
Action: Mouse moved to (886, 502)
Screenshot: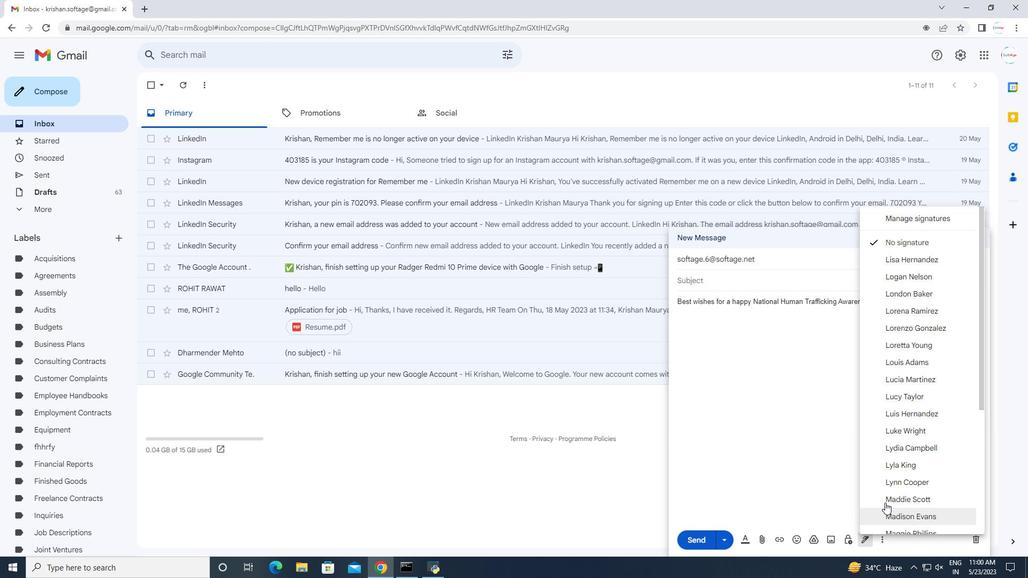 
Action: Mouse scrolled (886, 502) with delta (0, 0)
Screenshot: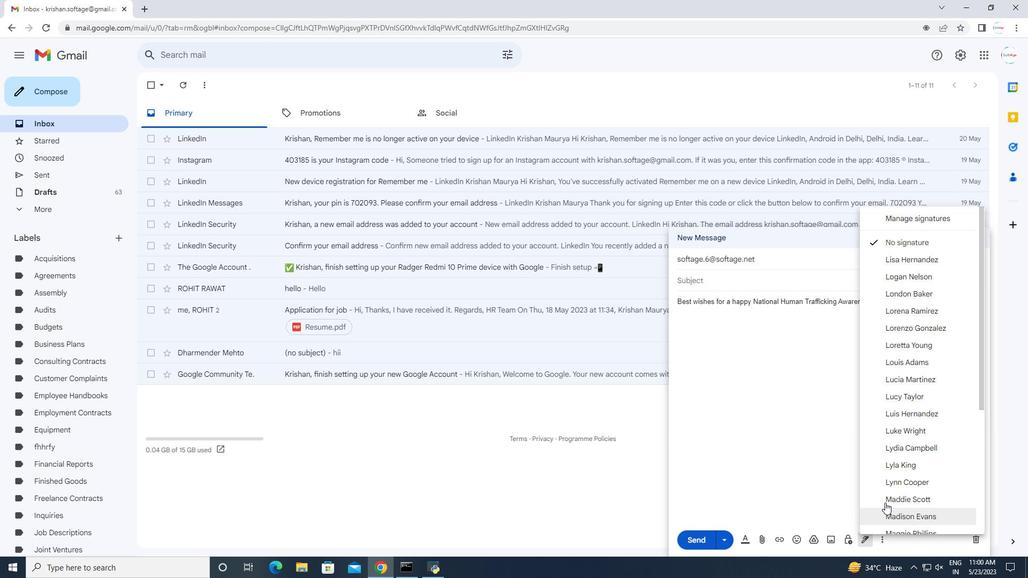 
Action: Mouse scrolled (886, 502) with delta (0, 0)
Screenshot: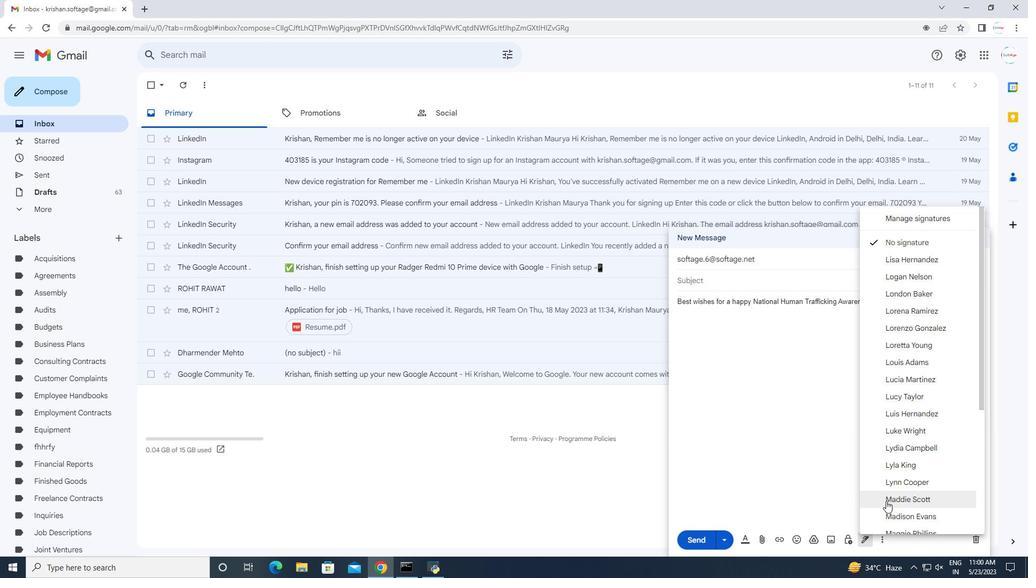 
Action: Mouse scrolled (886, 502) with delta (0, 0)
Screenshot: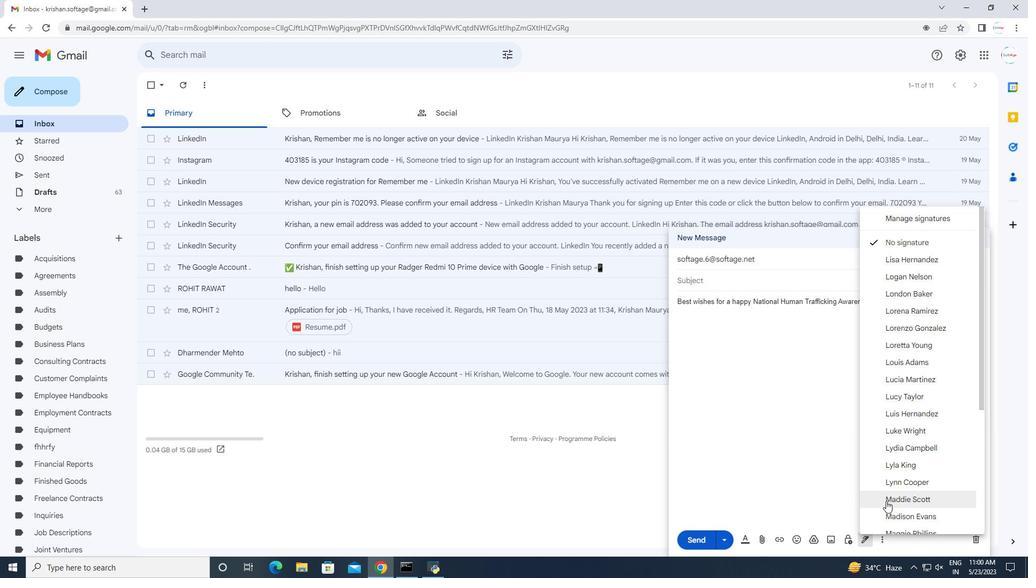 
Action: Mouse scrolled (886, 502) with delta (0, 0)
Screenshot: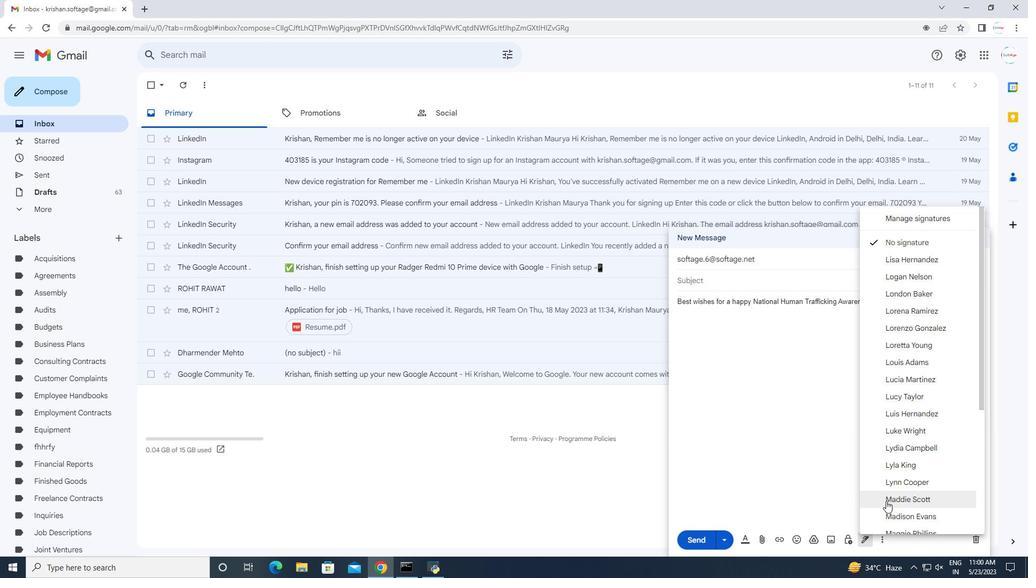 
Action: Mouse moved to (886, 502)
Screenshot: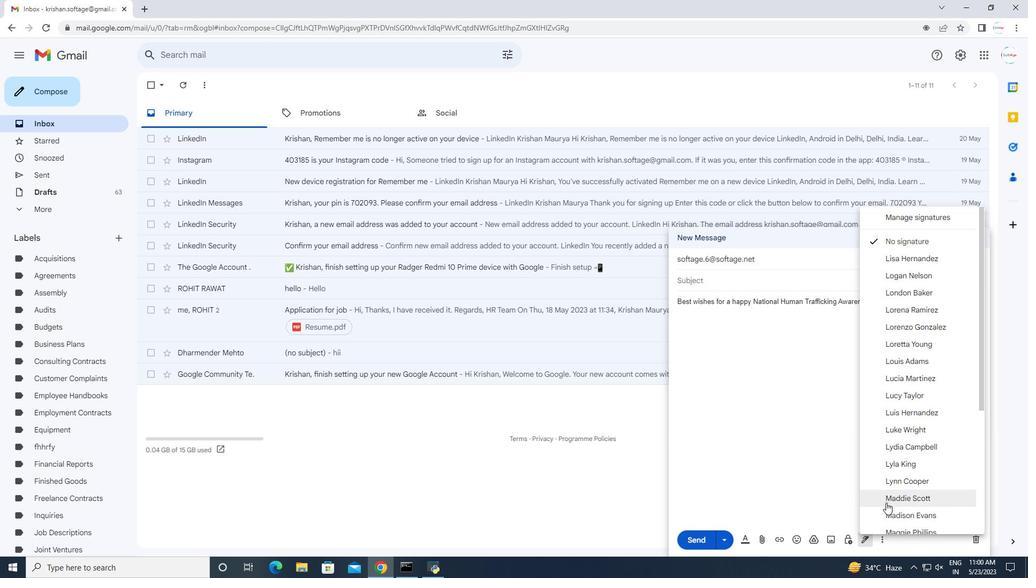
Action: Mouse scrolled (886, 502) with delta (0, 0)
Screenshot: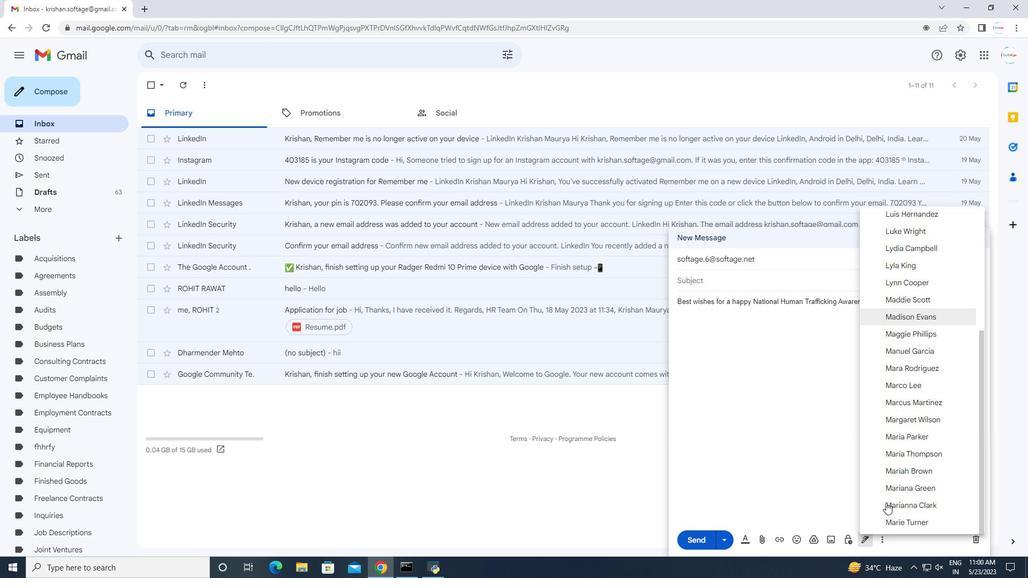 
Action: Mouse scrolled (886, 502) with delta (0, 0)
Screenshot: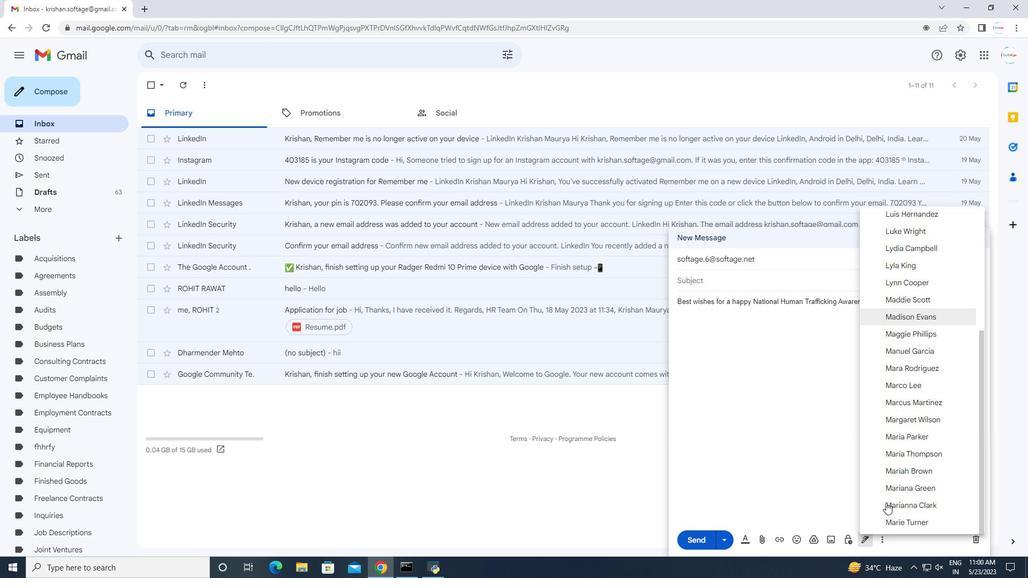 
Action: Mouse scrolled (886, 502) with delta (0, 0)
Screenshot: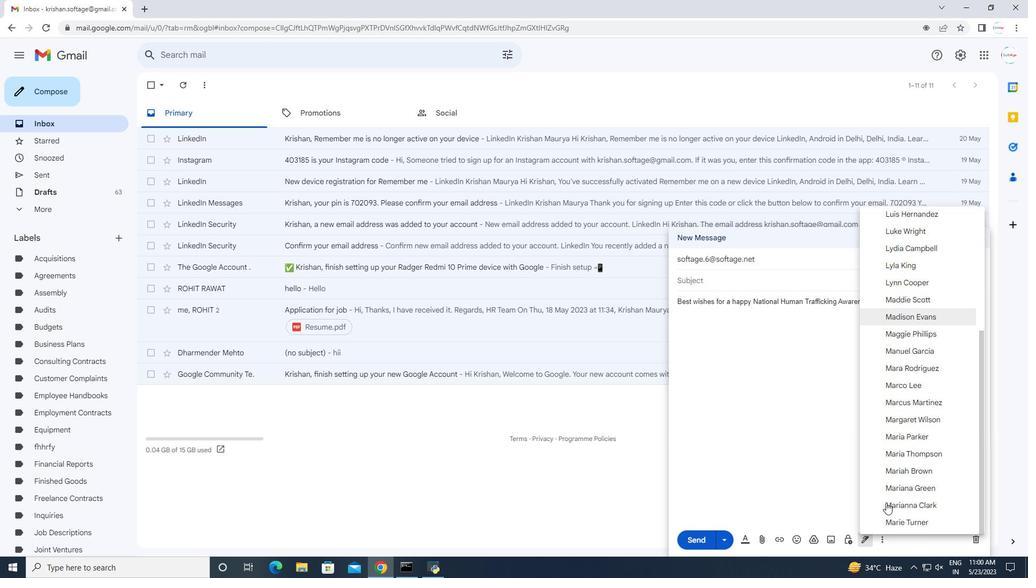 
Action: Mouse scrolled (886, 502) with delta (0, 0)
Screenshot: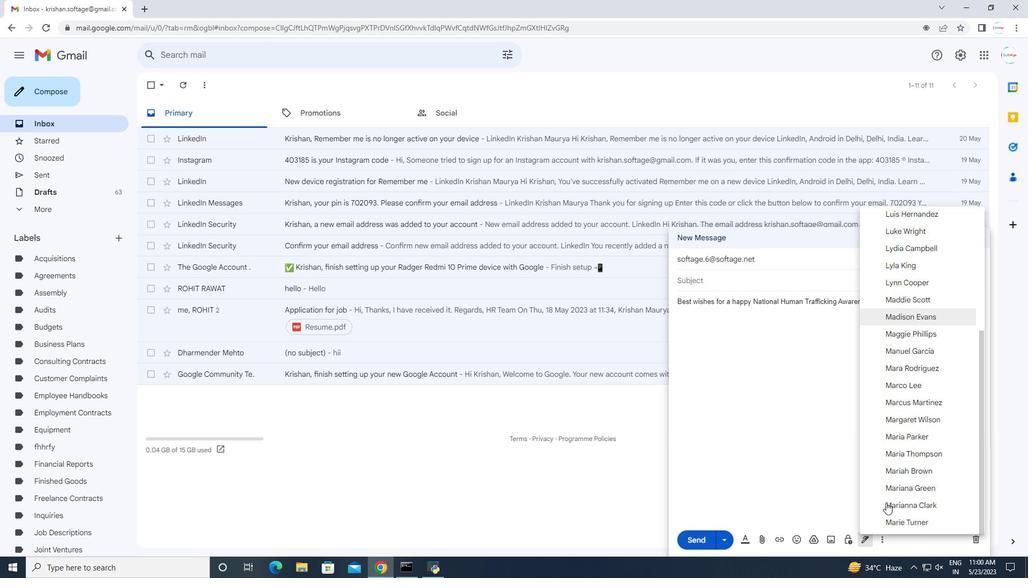 
Action: Mouse moved to (923, 453)
Screenshot: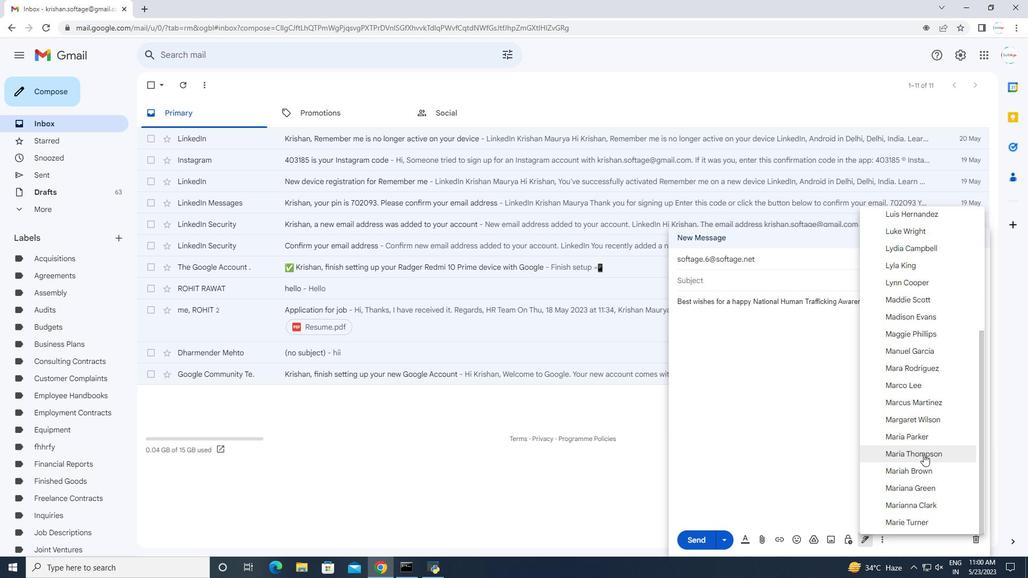 
Action: Mouse scrolled (923, 453) with delta (0, 0)
Screenshot: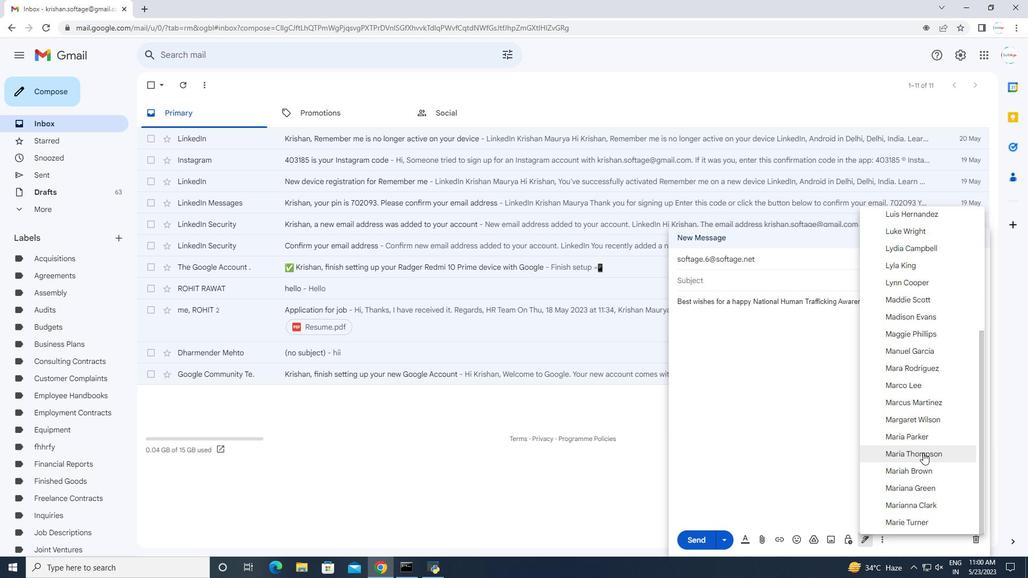 
Action: Mouse scrolled (923, 453) with delta (0, 0)
Screenshot: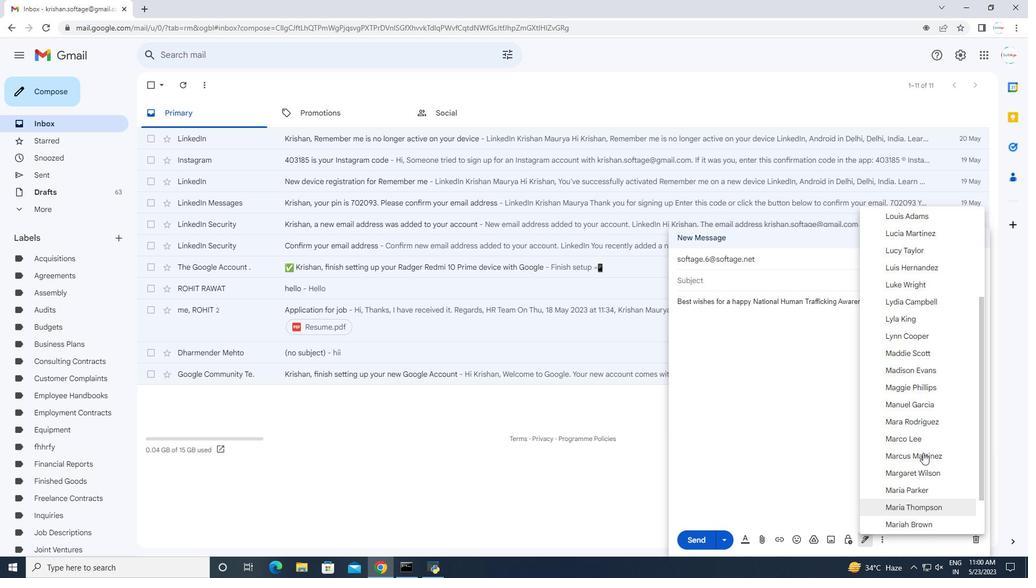 
Action: Mouse scrolled (923, 453) with delta (0, 0)
Screenshot: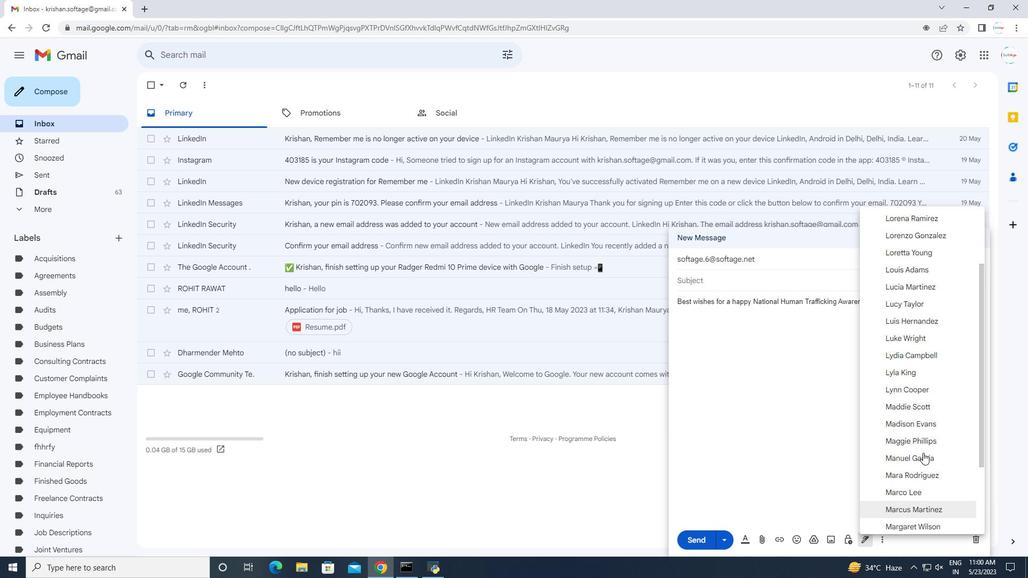 
Action: Mouse scrolled (923, 453) with delta (0, 0)
Screenshot: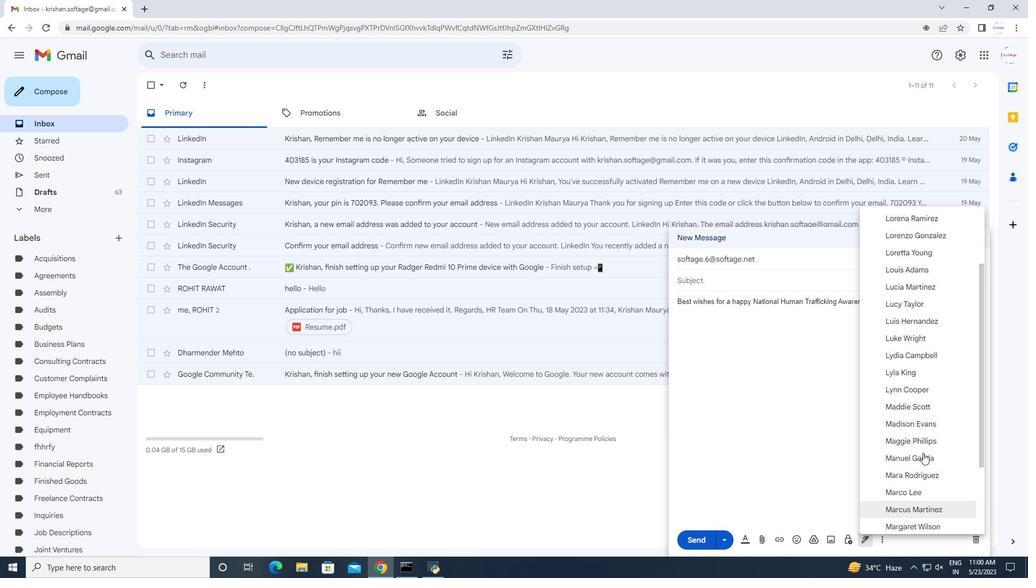 
Action: Mouse scrolled (923, 453) with delta (0, 0)
Screenshot: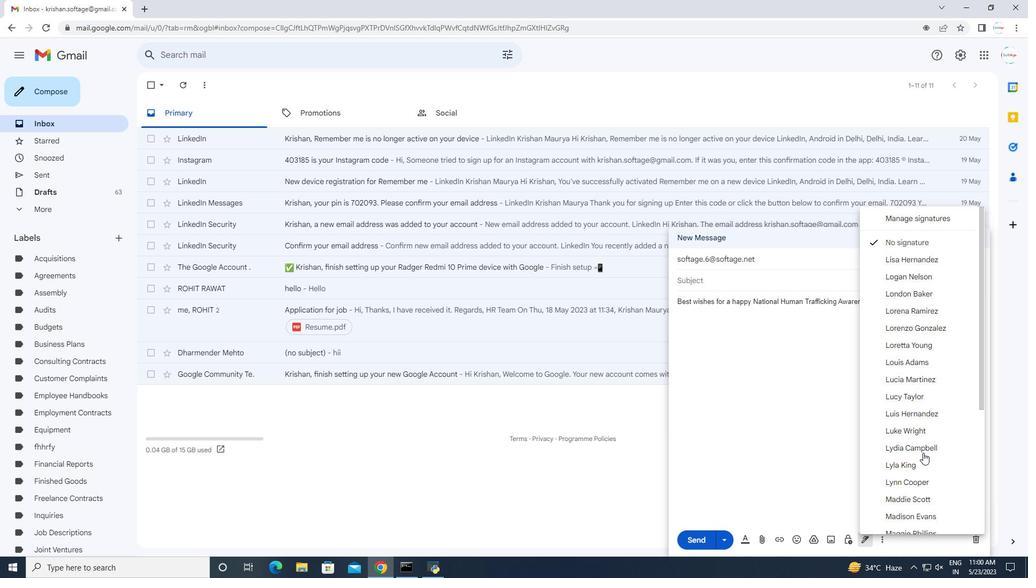 
Action: Mouse scrolled (923, 452) with delta (0, 0)
Screenshot: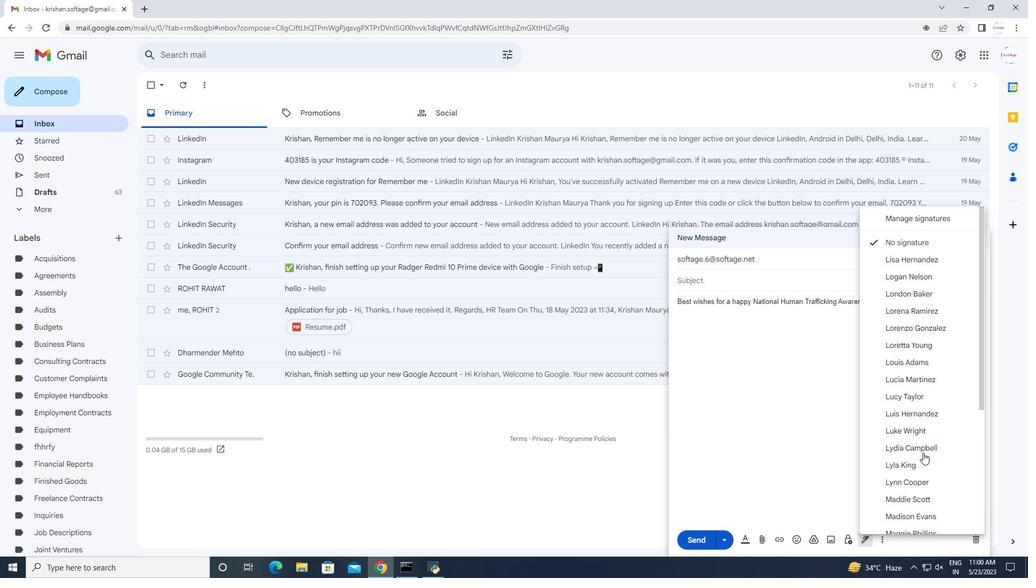 
Action: Mouse scrolled (923, 452) with delta (0, 0)
Screenshot: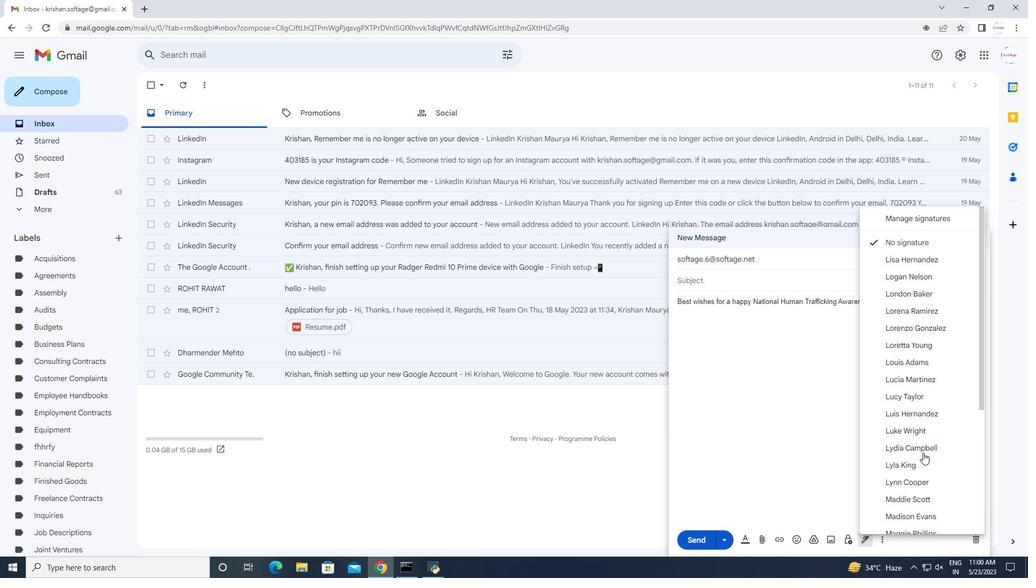 
Action: Mouse scrolled (923, 452) with delta (0, 0)
Screenshot: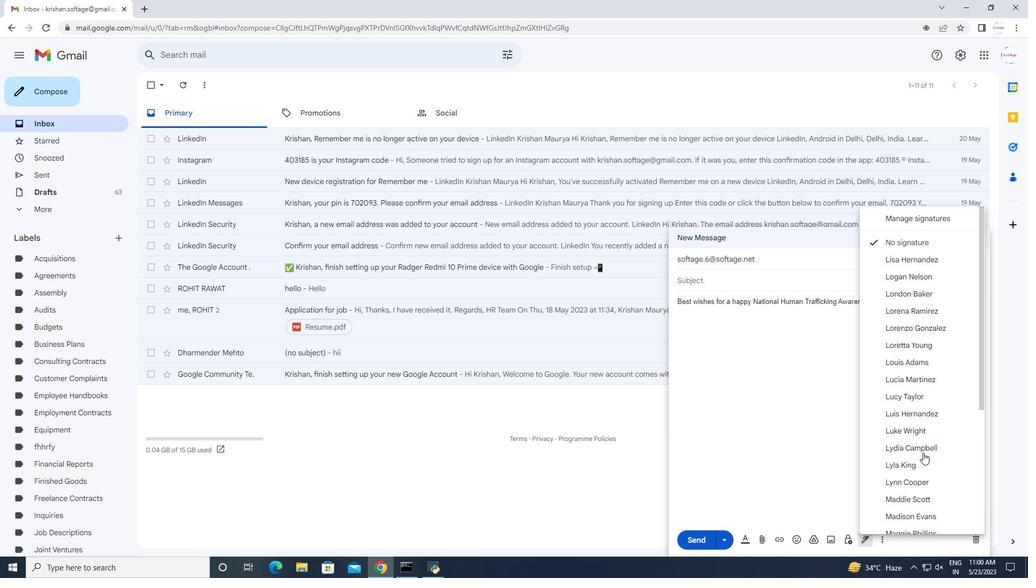 
Action: Mouse scrolled (923, 452) with delta (0, 0)
Screenshot: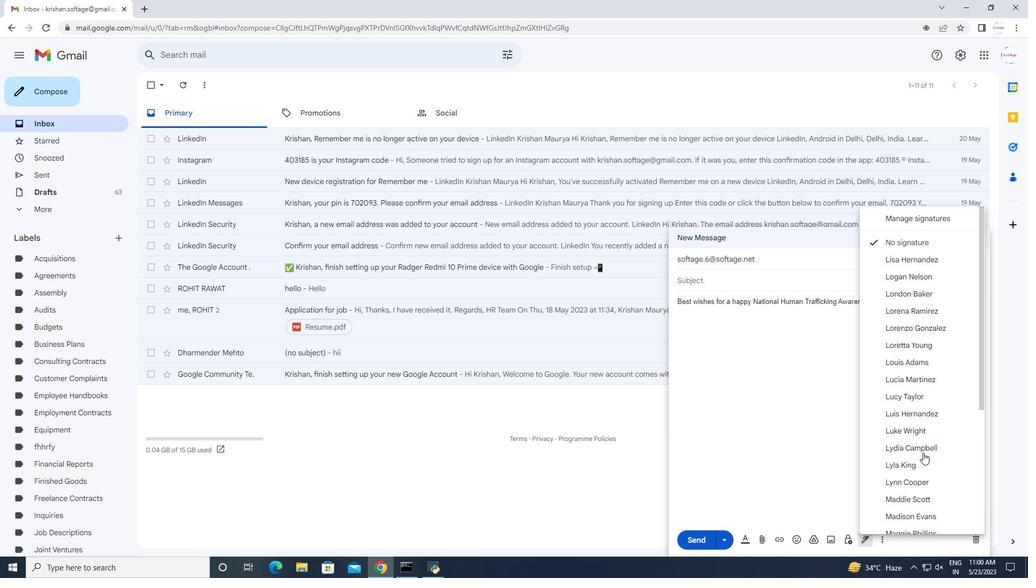 
Action: Mouse scrolled (923, 452) with delta (0, 0)
Screenshot: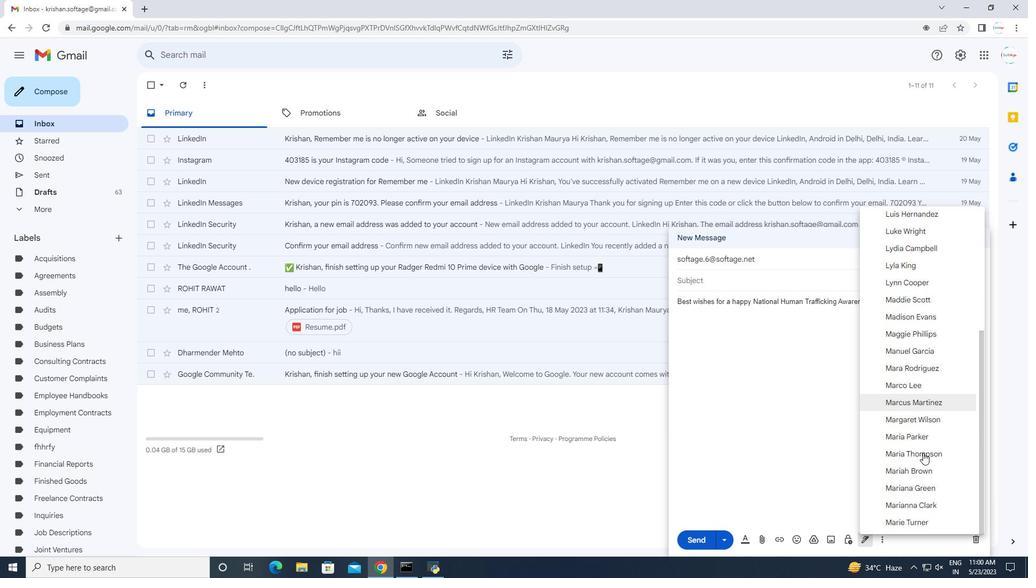 
Action: Mouse scrolled (923, 452) with delta (0, 0)
Screenshot: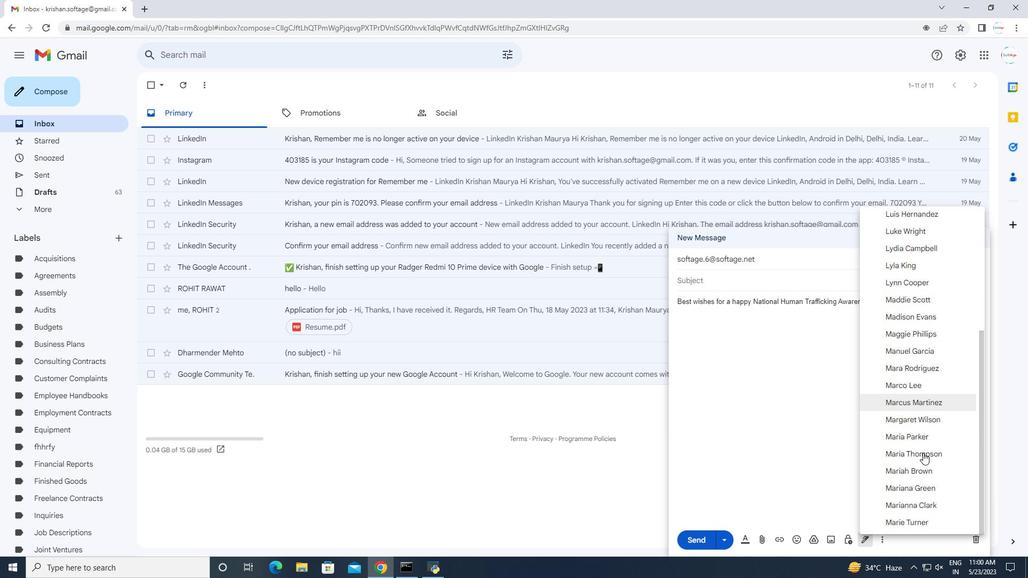 
Action: Mouse scrolled (923, 452) with delta (0, 0)
Screenshot: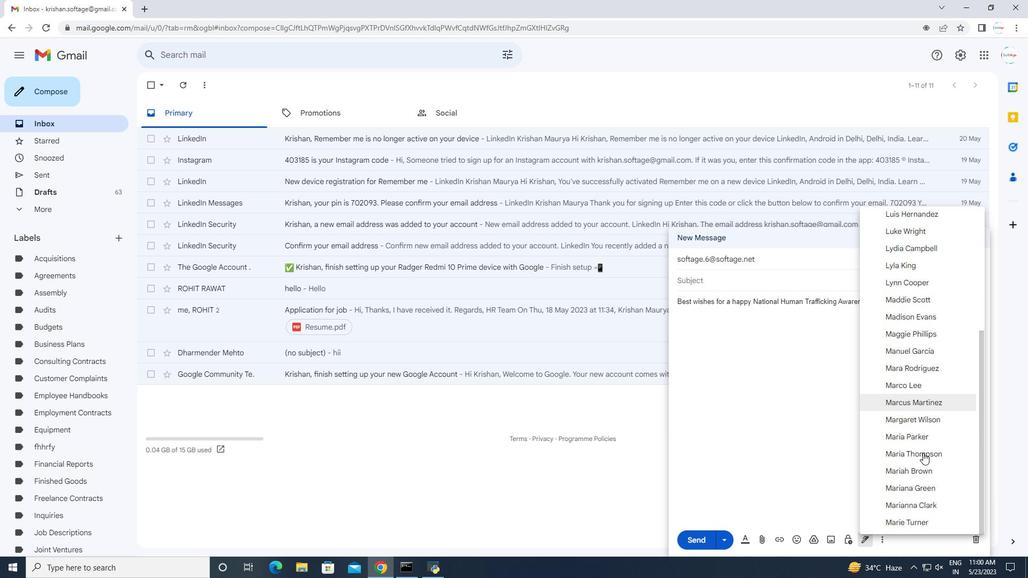 
Action: Mouse scrolled (923, 452) with delta (0, 0)
Screenshot: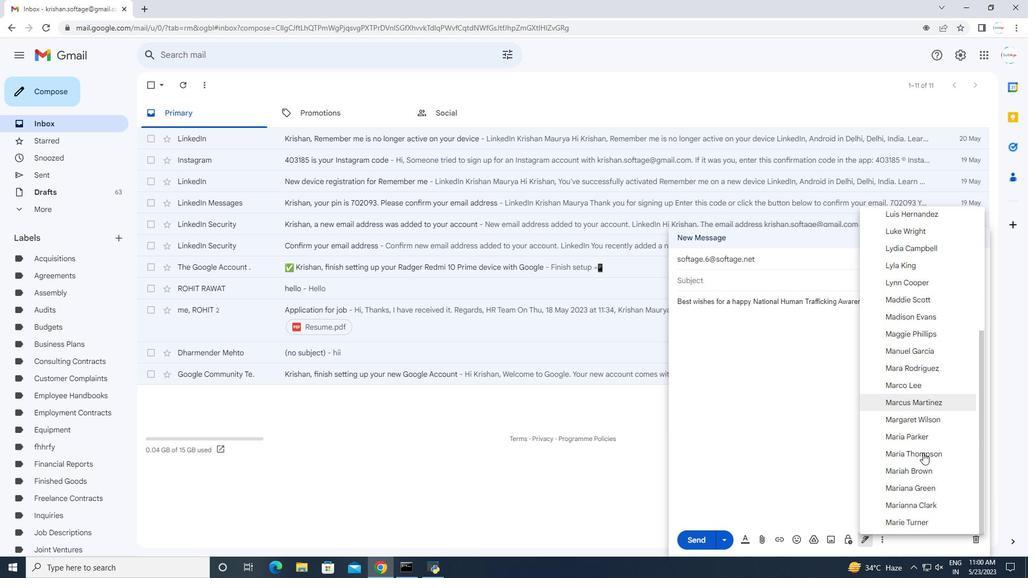 
Action: Mouse moved to (938, 434)
Screenshot: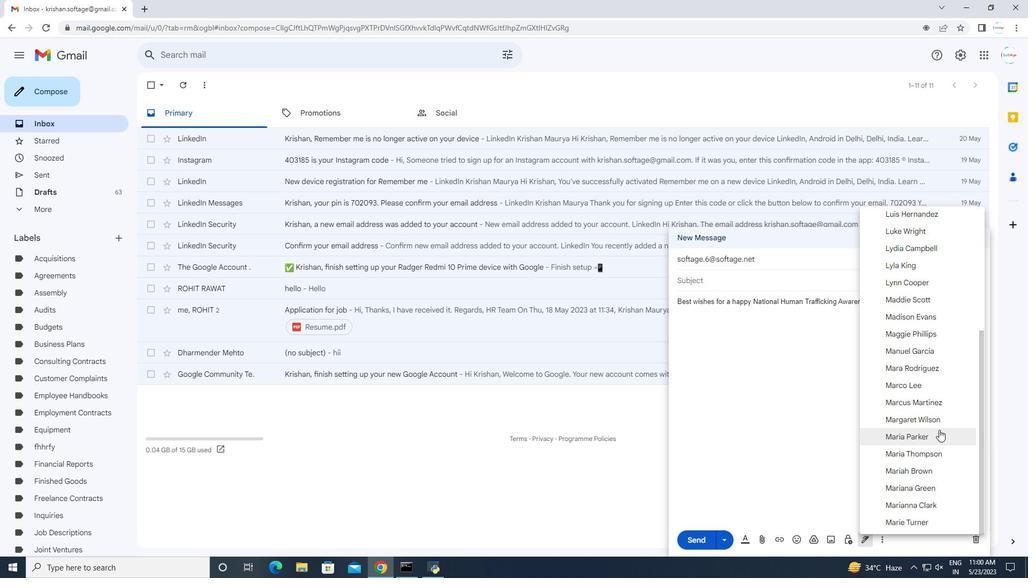 
Action: Mouse pressed left at (938, 434)
Screenshot: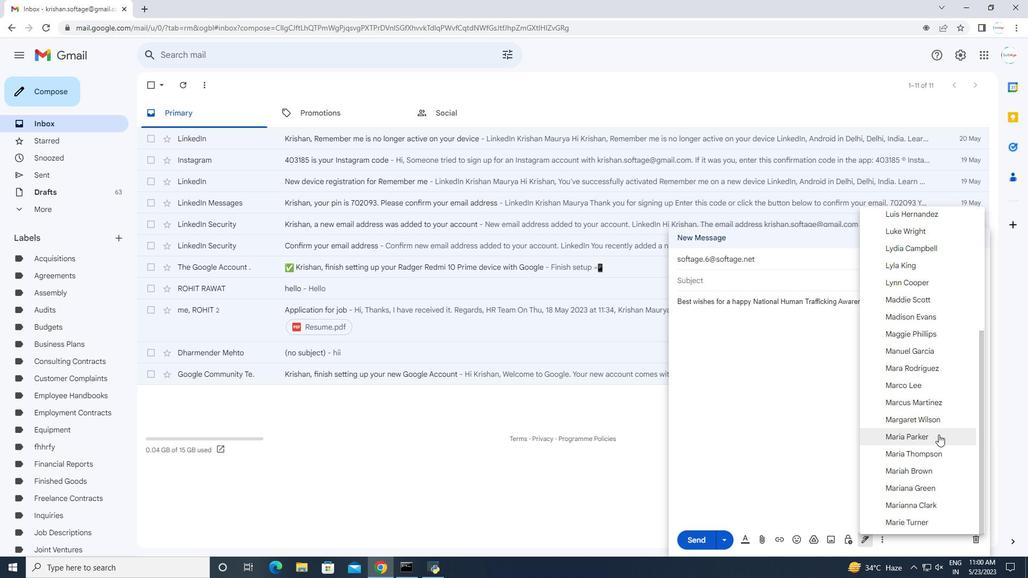 
Action: Mouse moved to (886, 538)
Screenshot: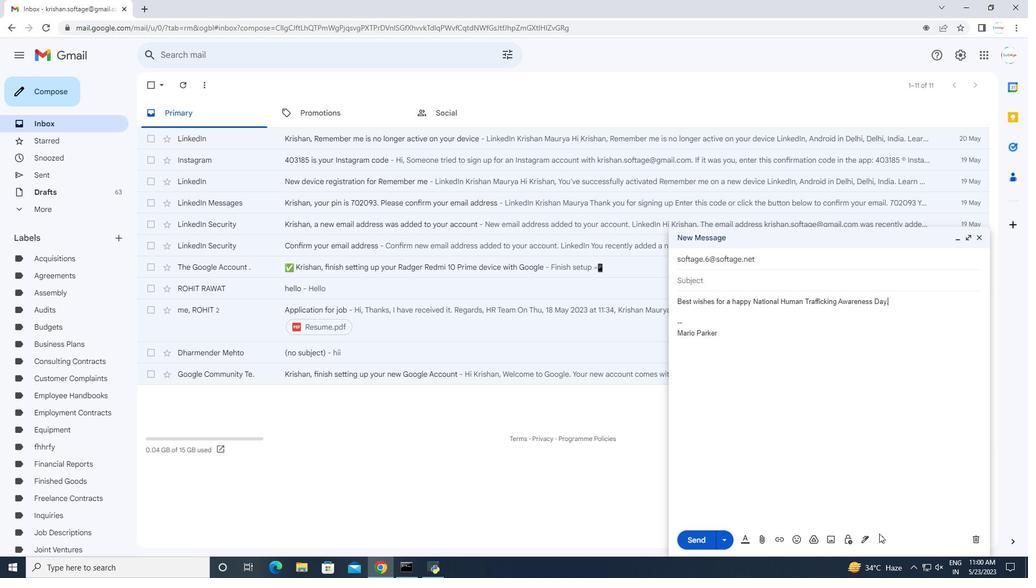 
Action: Mouse pressed left at (886, 538)
Screenshot: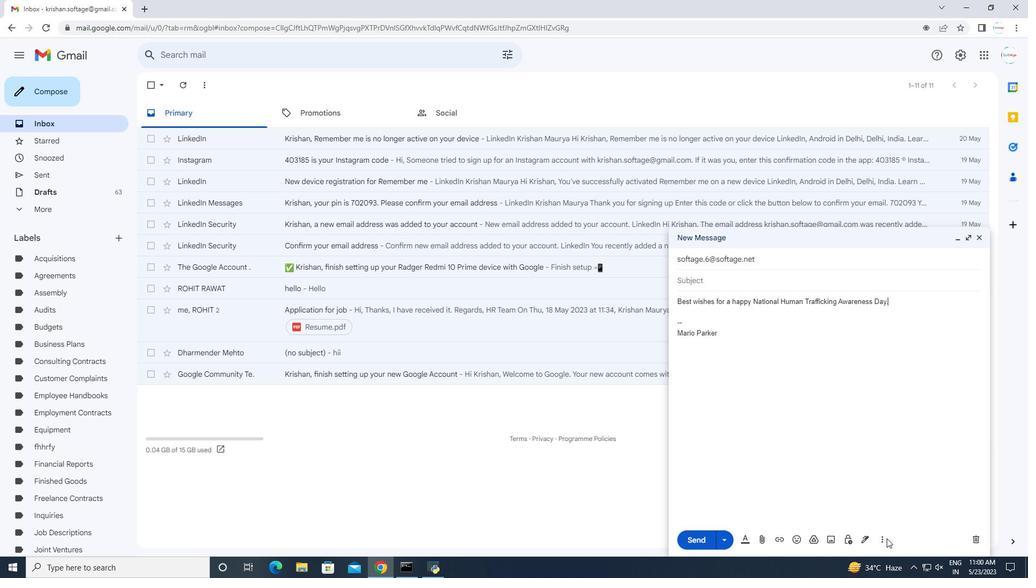 
Action: Mouse moved to (883, 538)
Screenshot: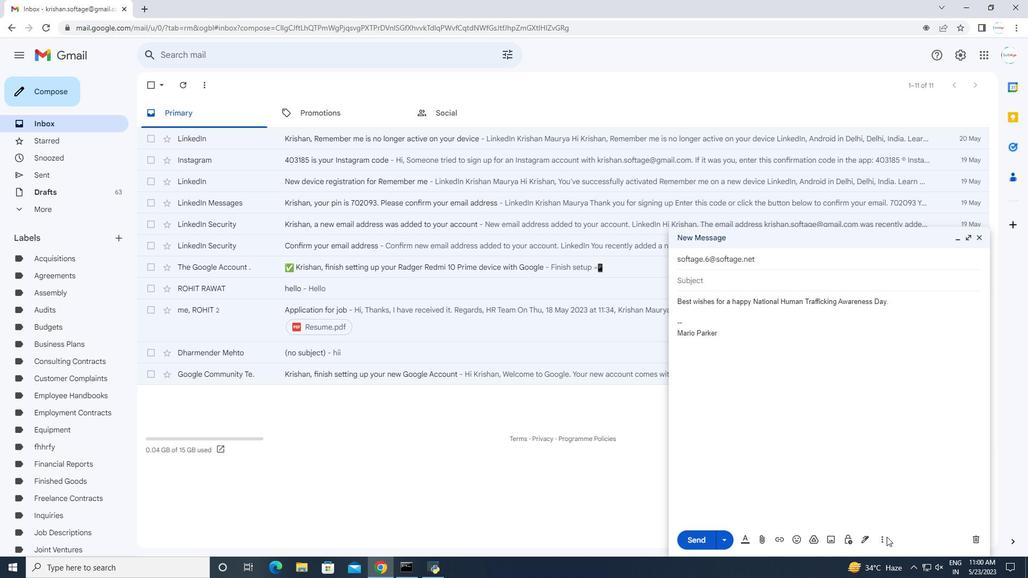 
Action: Mouse pressed left at (883, 538)
Screenshot: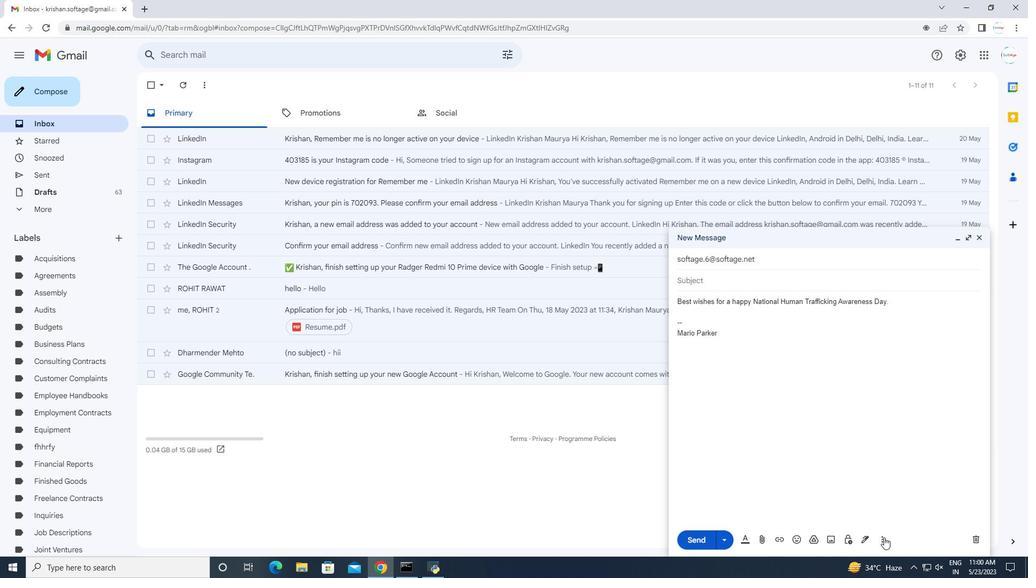 
Action: Mouse moved to (910, 442)
Screenshot: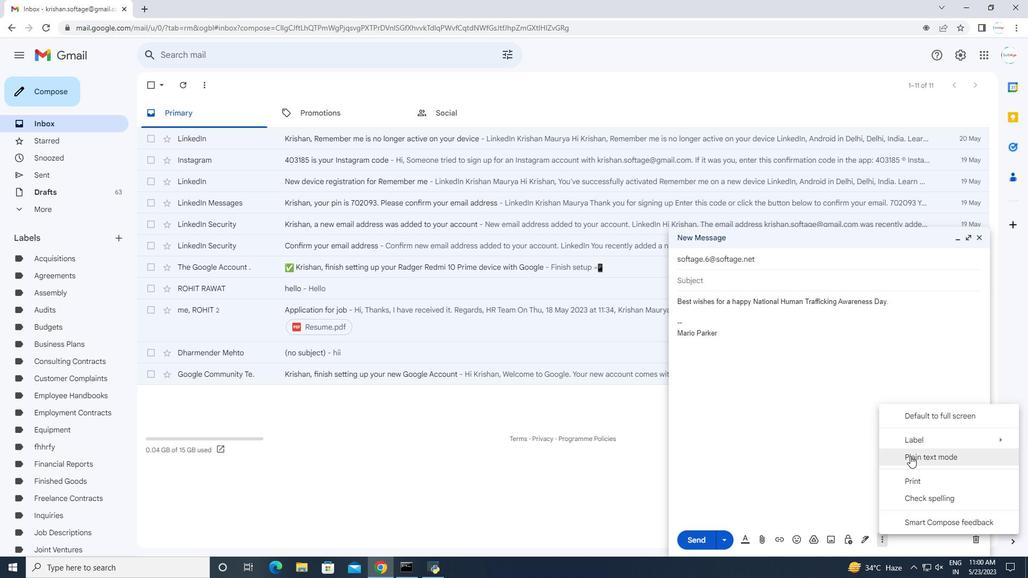 
Action: Mouse pressed left at (910, 442)
Screenshot: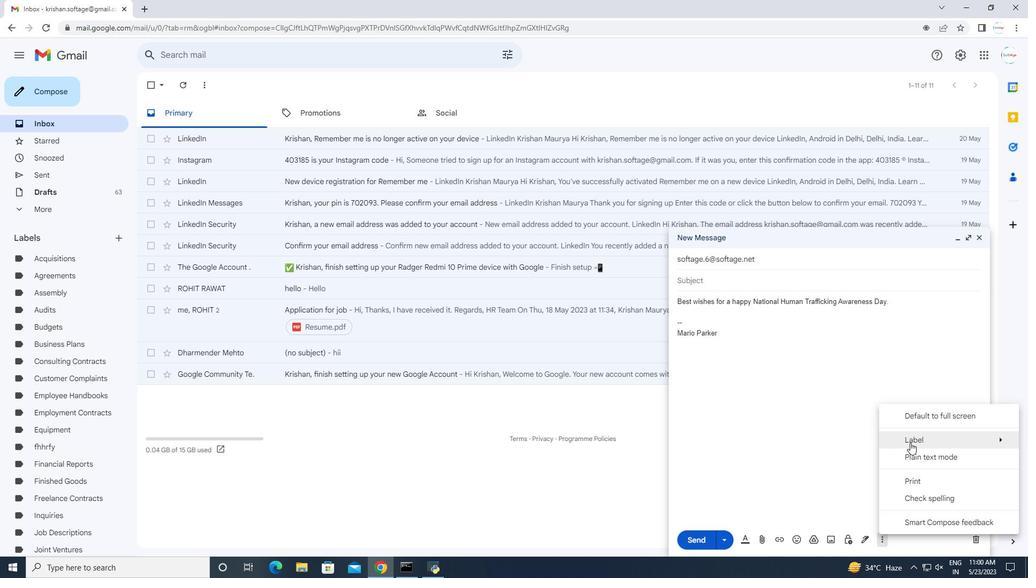 
Action: Mouse moved to (750, 417)
Screenshot: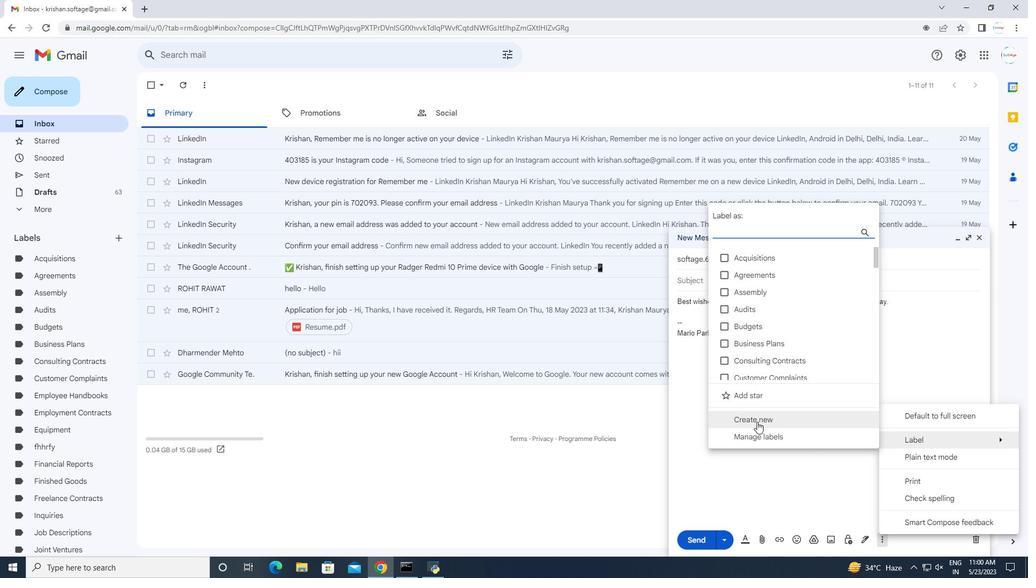 
Action: Mouse pressed left at (750, 417)
Screenshot: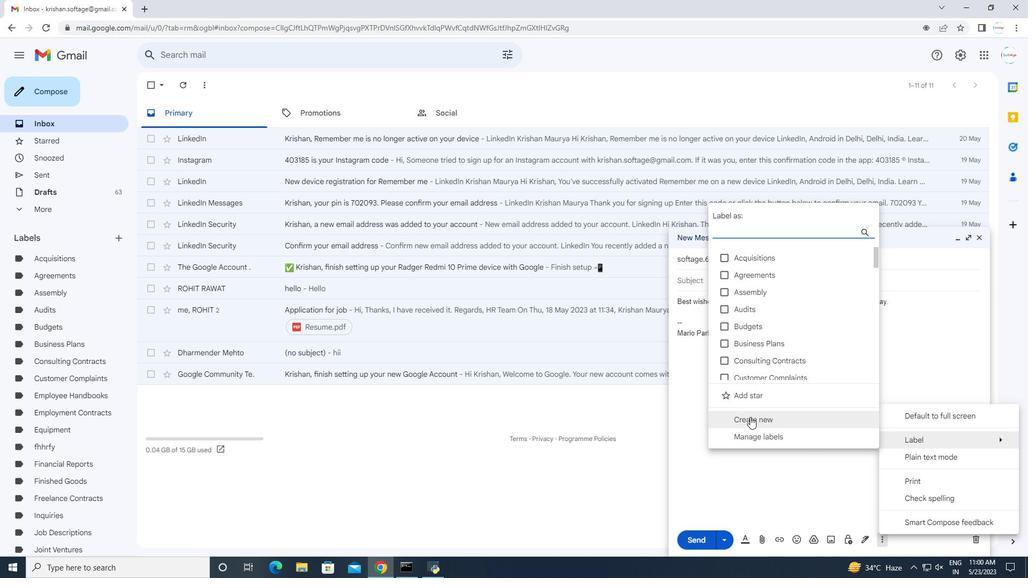 
Action: Mouse moved to (509, 284)
Screenshot: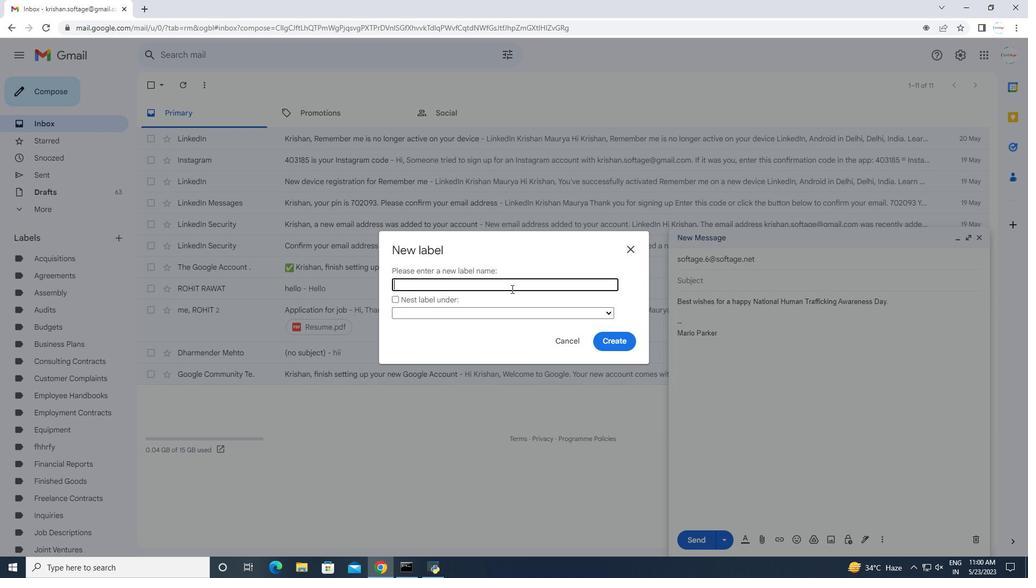 
Action: Mouse pressed left at (509, 284)
Screenshot: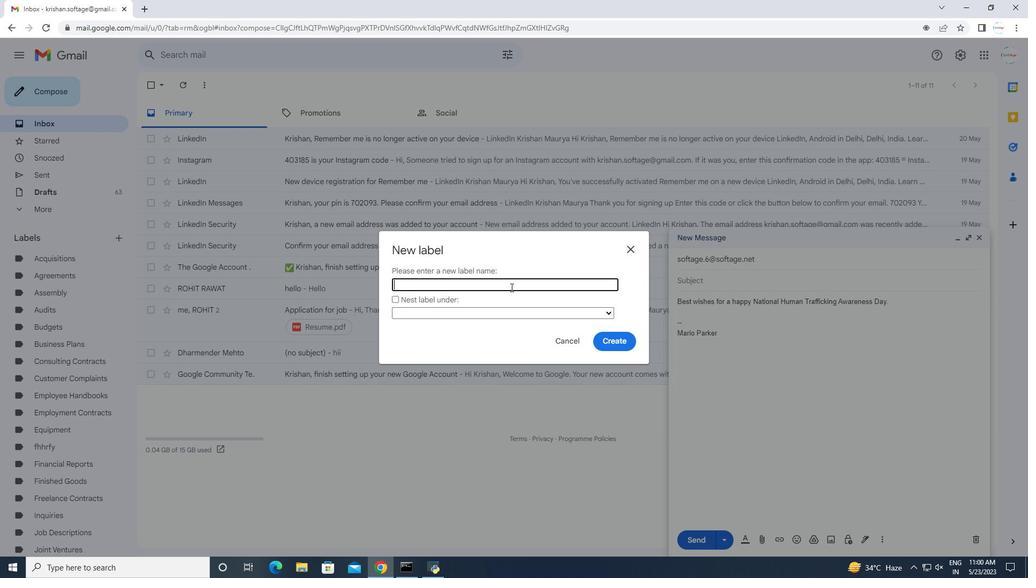 
Action: Mouse pressed left at (509, 284)
Screenshot: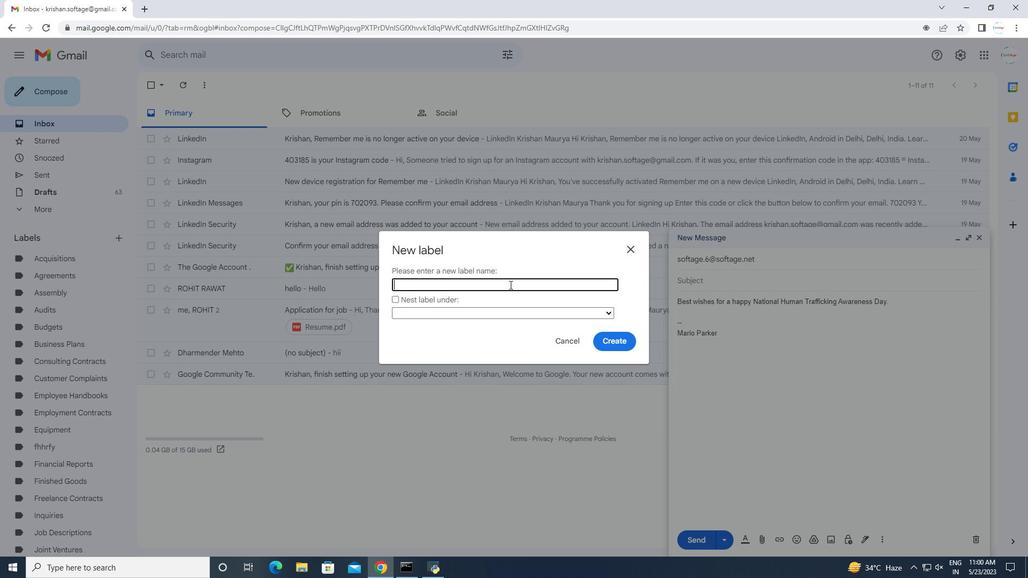 
Action: Key pressed <Key.shift>Vender<Key.space><Key.shift>Contracts
Screenshot: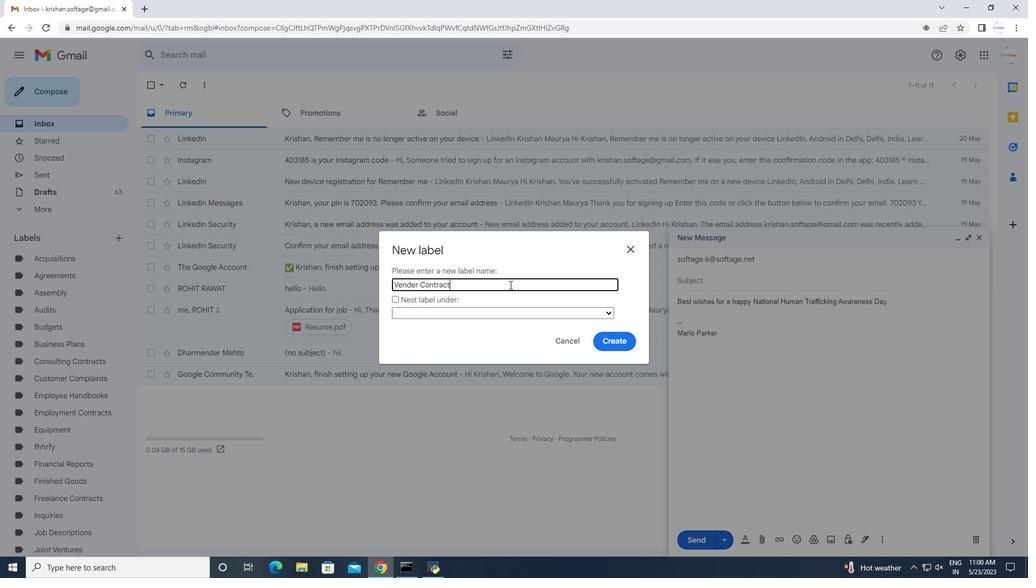 
Action: Mouse moved to (628, 342)
Screenshot: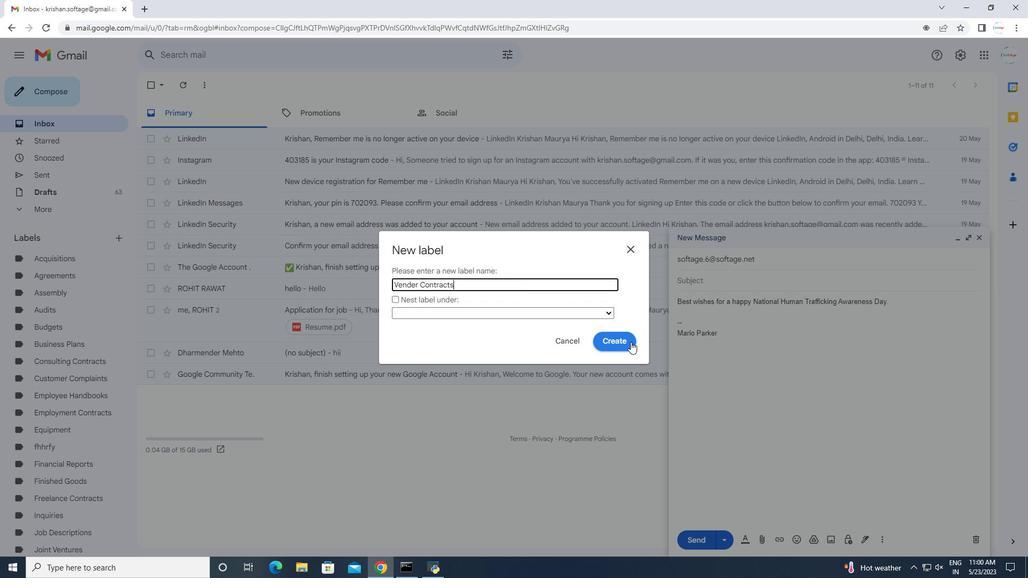 
Action: Mouse pressed left at (628, 342)
